 Task: Go to Program & Features. Select Whole Food Market. Add to cart Organic Kimchi-2. Select Amazon Health. Add to cart Clove essential oil-2. Place order for Hunter Evans, _x000D_
314 W Division St_x000D_
Stilwell, Oklahoma(OK), 74960, Cell Number (918) 696-8153
Action: Mouse moved to (449, 295)
Screenshot: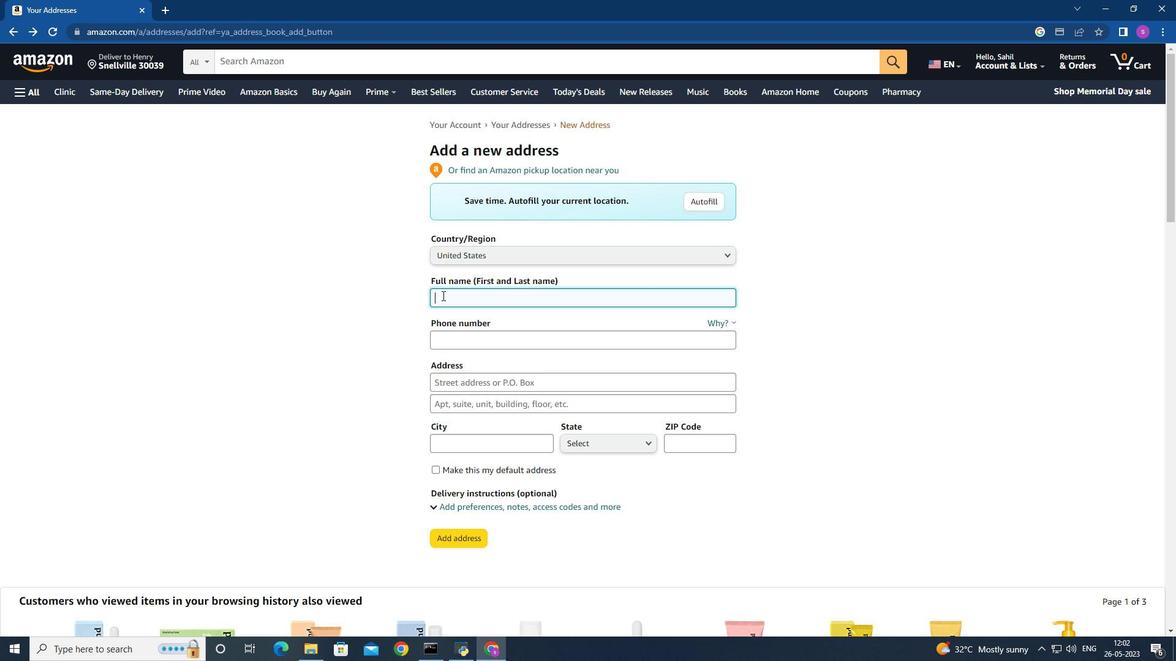 
Action: Mouse pressed left at (449, 295)
Screenshot: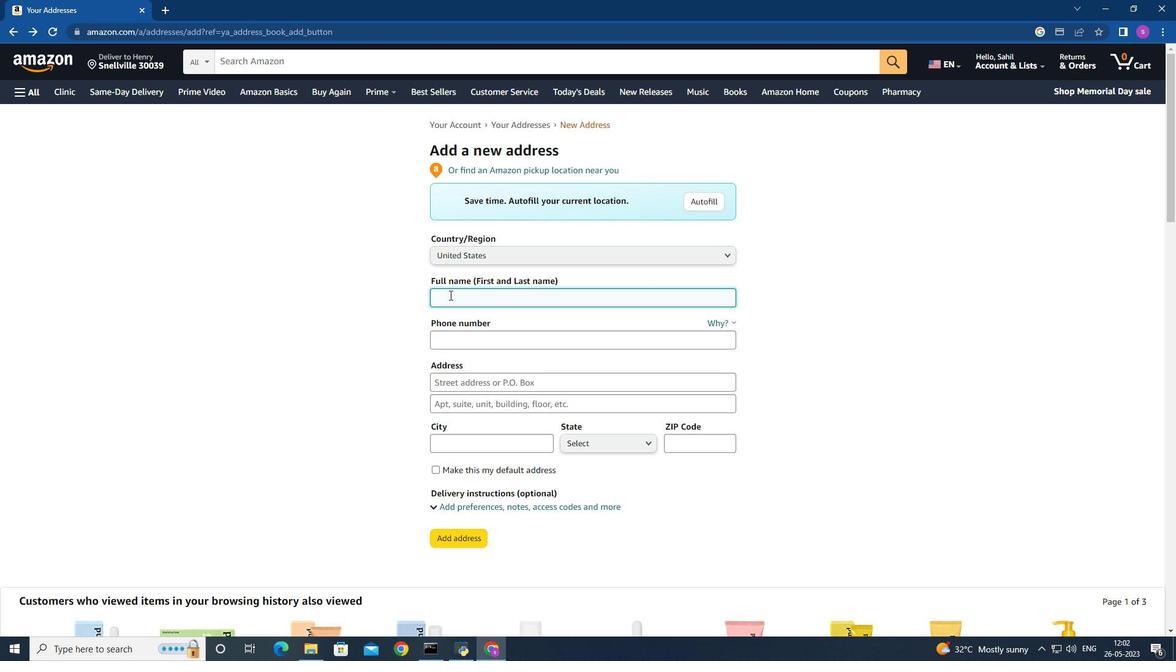 
Action: Mouse moved to (449, 295)
Screenshot: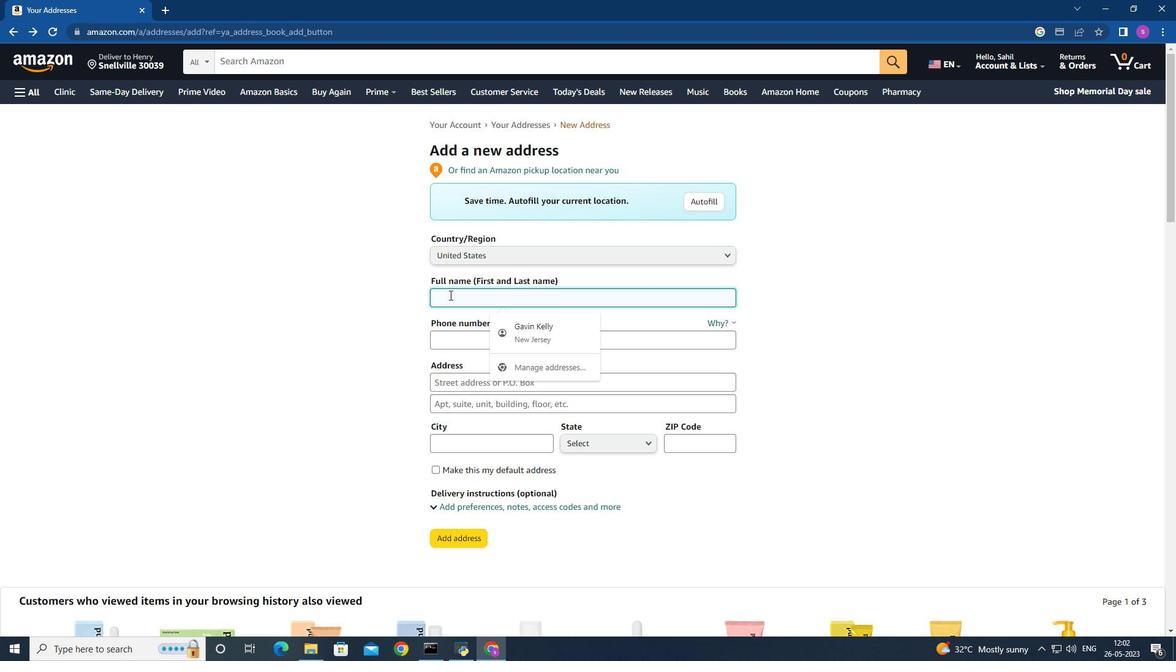 
Action: Key pressed <Key.shift>Hunter<Key.space><Key.shift>Evans
Screenshot: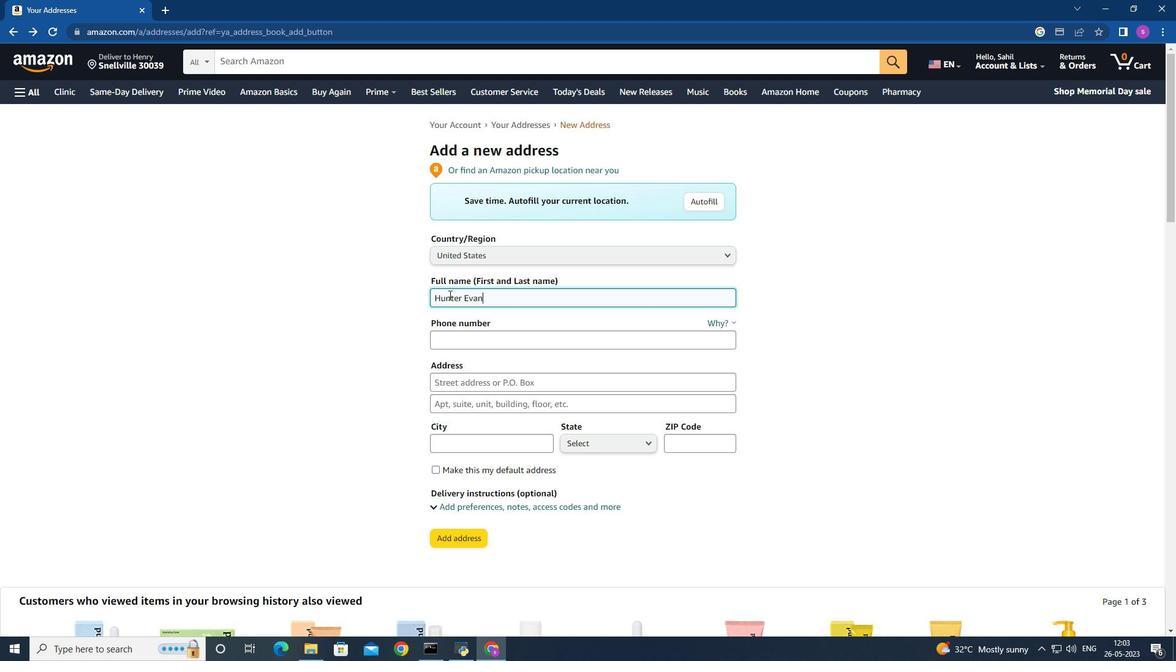 
Action: Mouse moved to (470, 335)
Screenshot: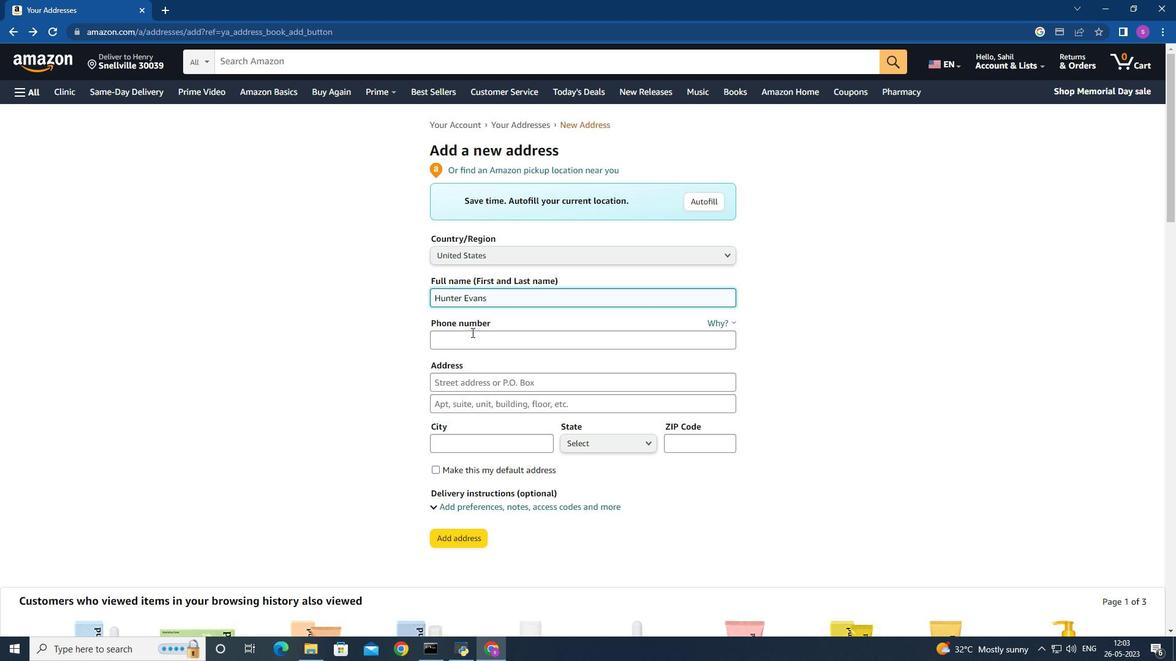 
Action: Mouse pressed left at (470, 335)
Screenshot: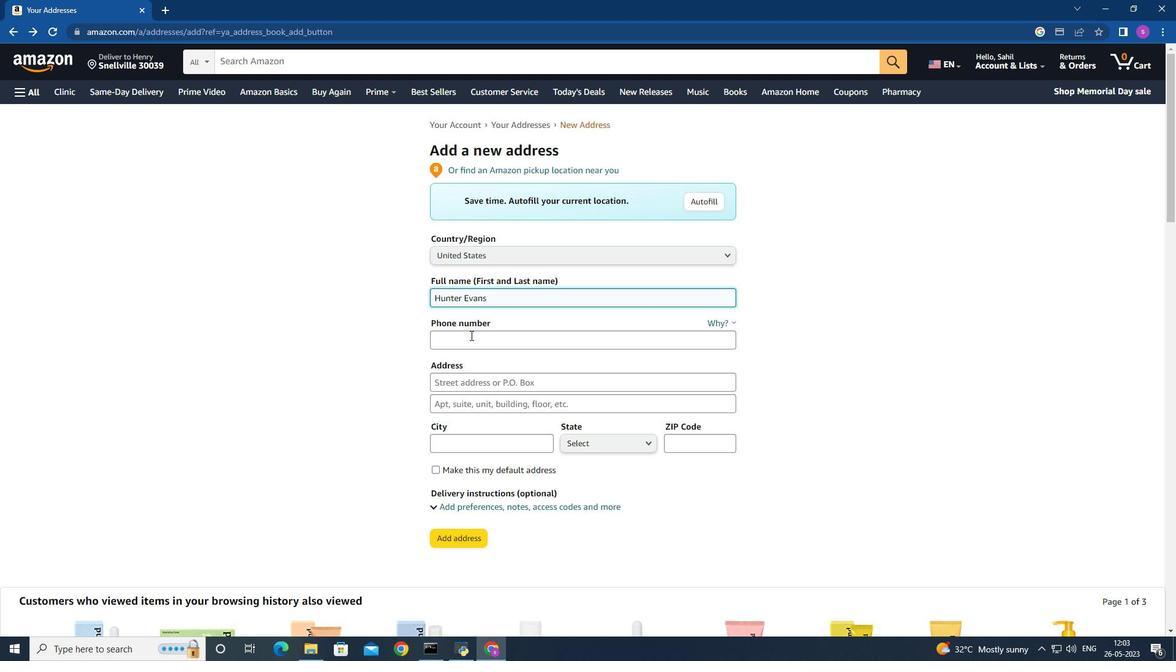 
Action: Mouse moved to (466, 332)
Screenshot: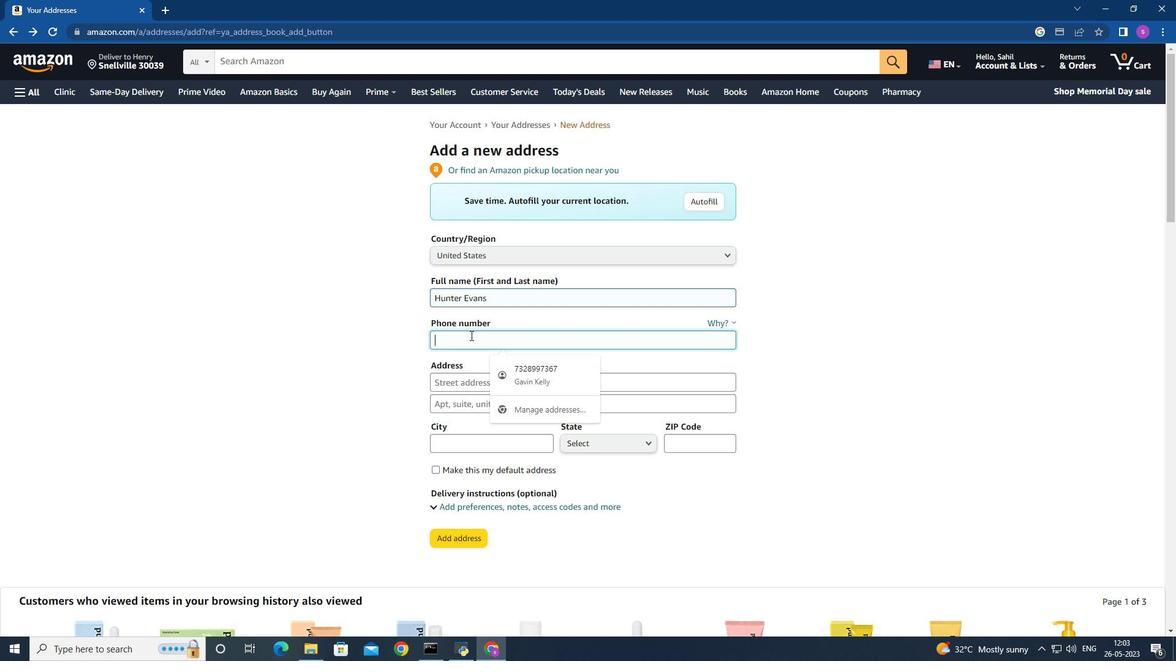 
Action: Key pressed 918<Key.space>9<Key.backspace>9<Key.backspace>6968153
Screenshot: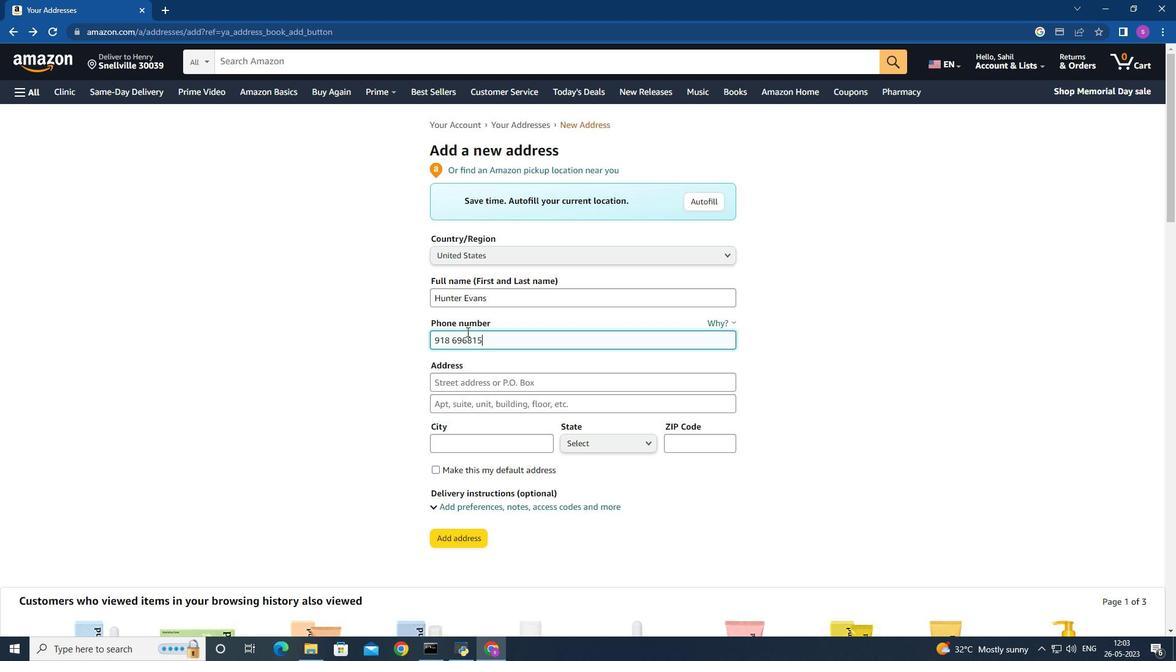 
Action: Mouse moved to (460, 379)
Screenshot: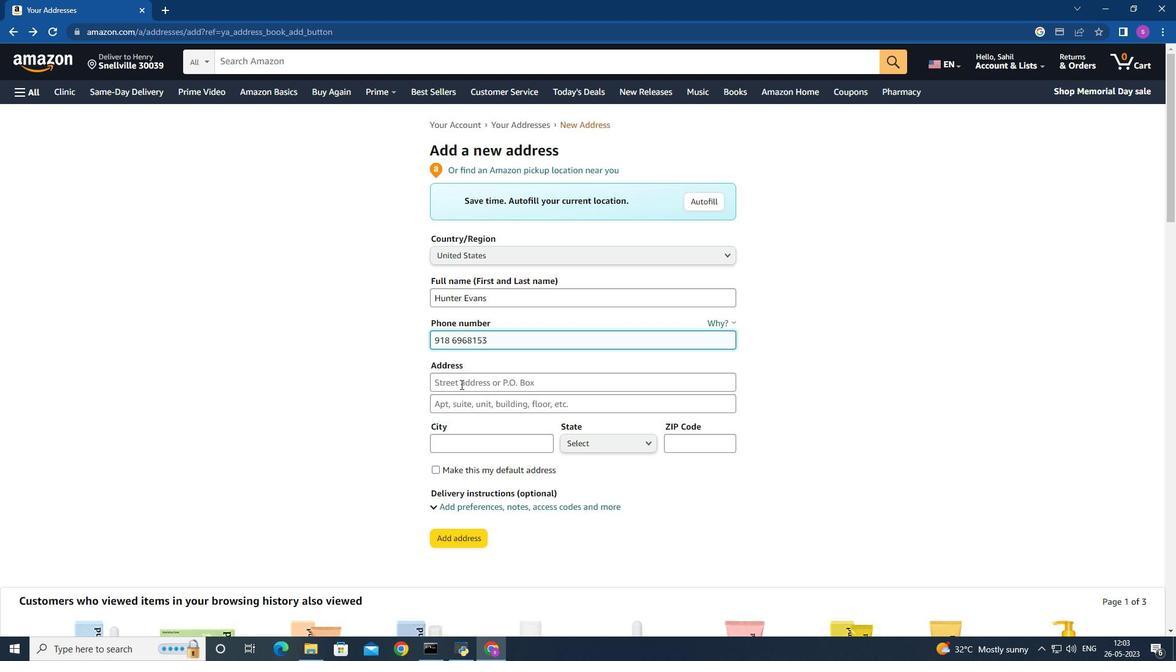 
Action: Mouse pressed left at (460, 379)
Screenshot: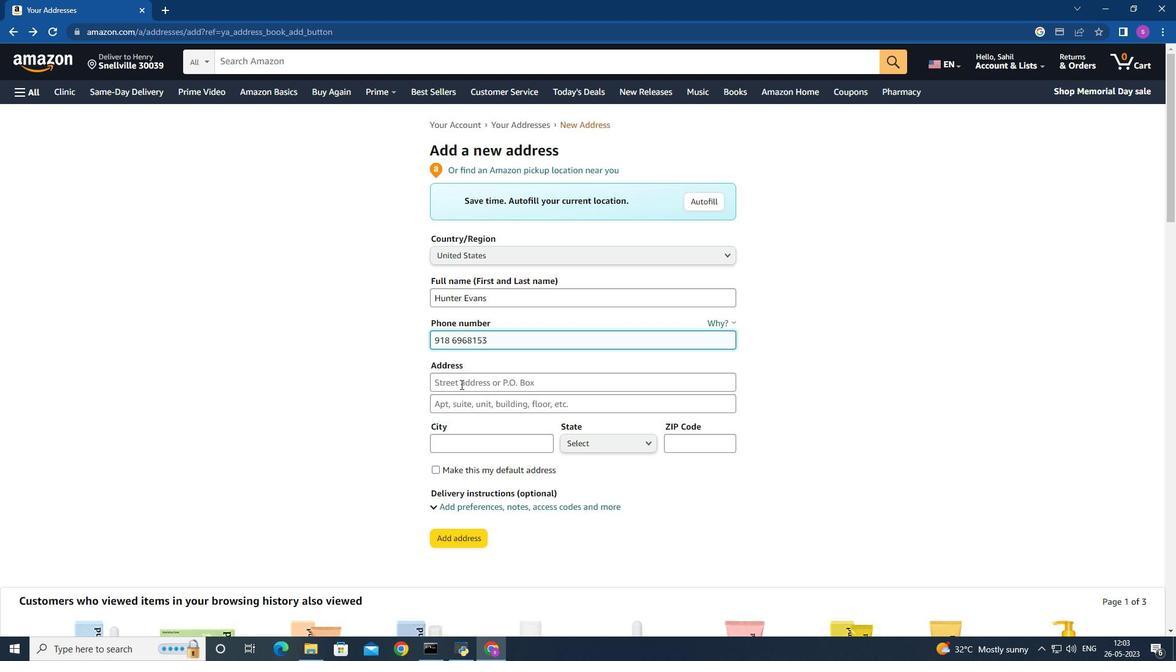 
Action: Key pressed 314<Key.space><Key.shift>W<Key.space><Key.shift>Di
Screenshot: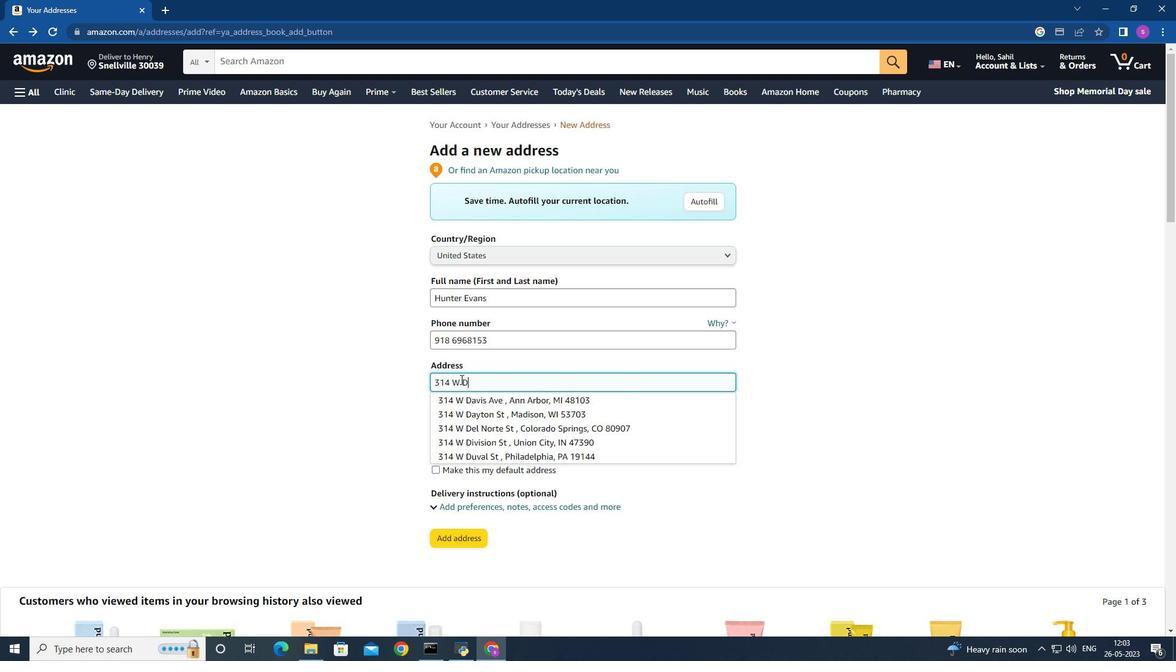 
Action: Mouse moved to (459, 378)
Screenshot: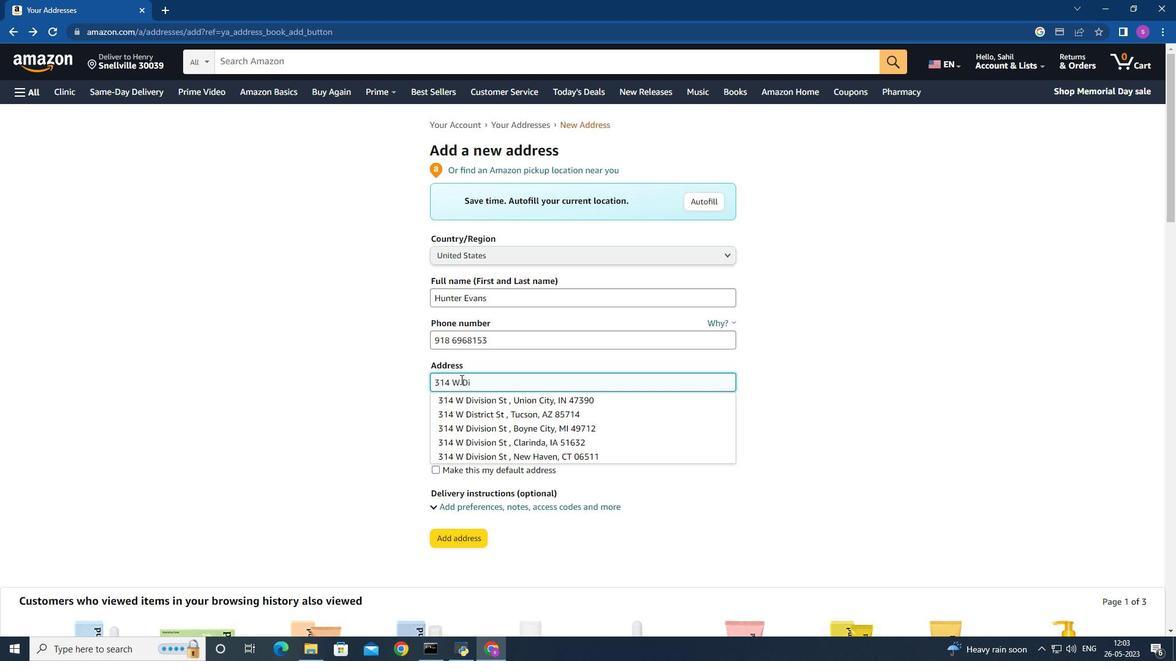 
Action: Key pressed vision
Screenshot: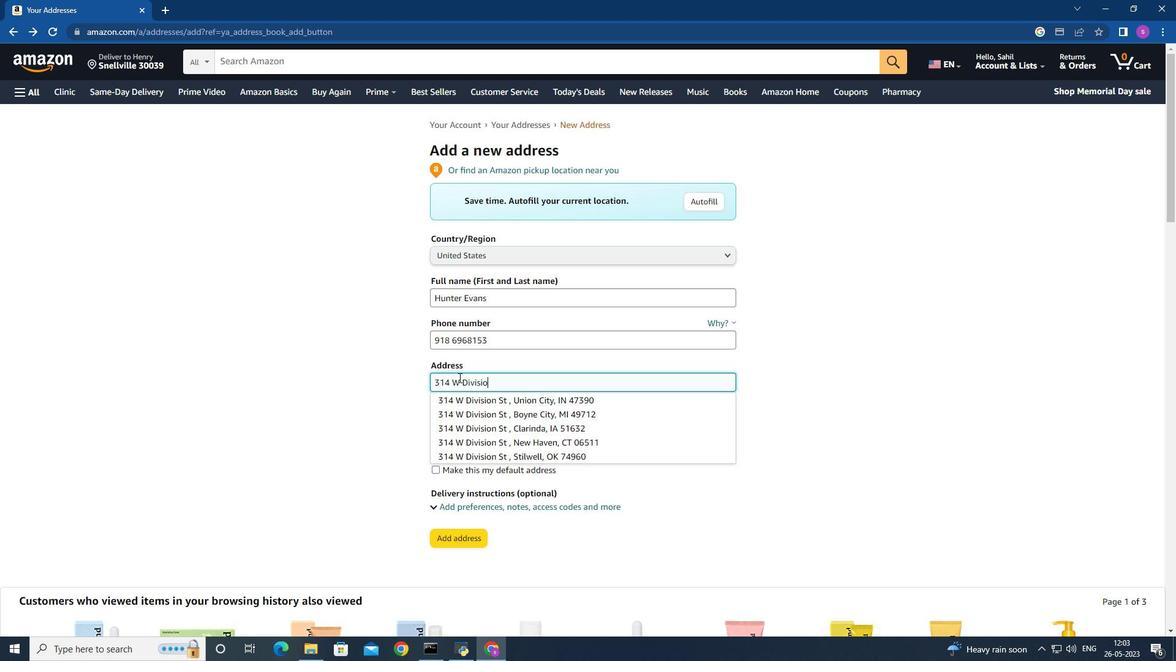 
Action: Mouse moved to (516, 459)
Screenshot: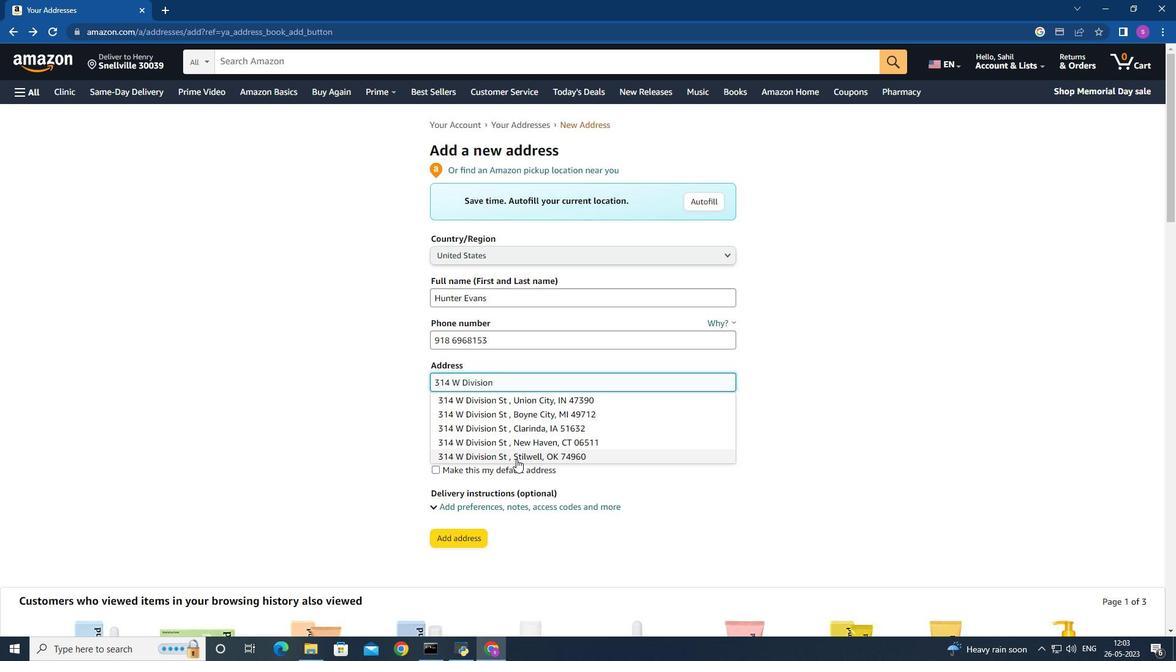 
Action: Mouse pressed left at (516, 459)
Screenshot: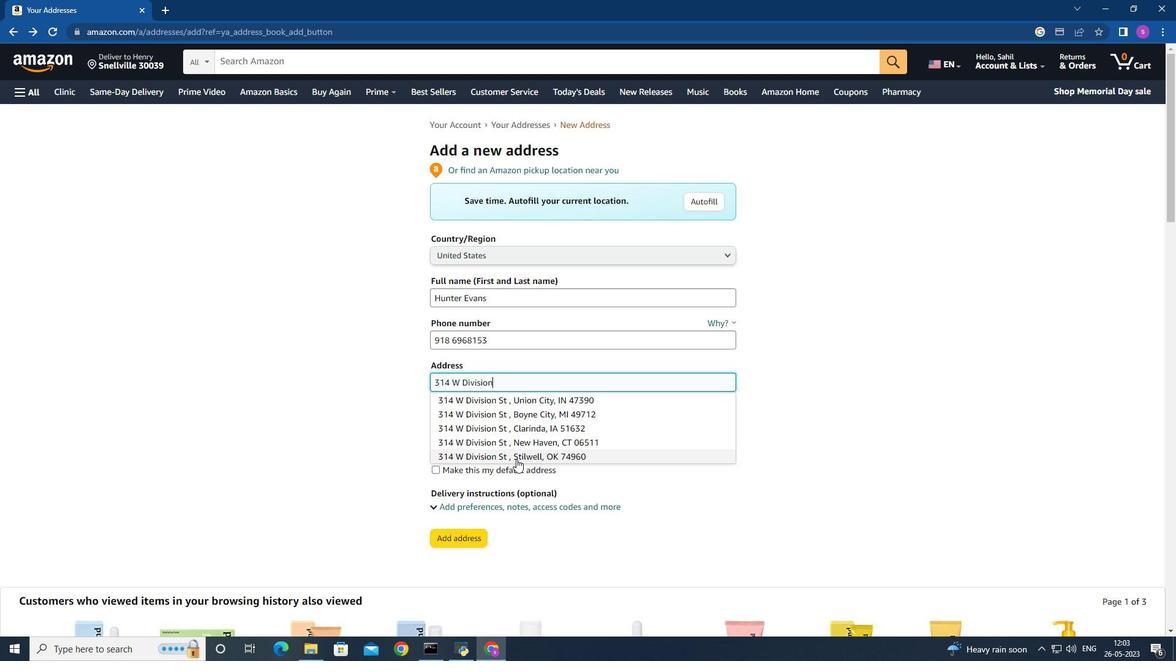 
Action: Mouse moved to (462, 531)
Screenshot: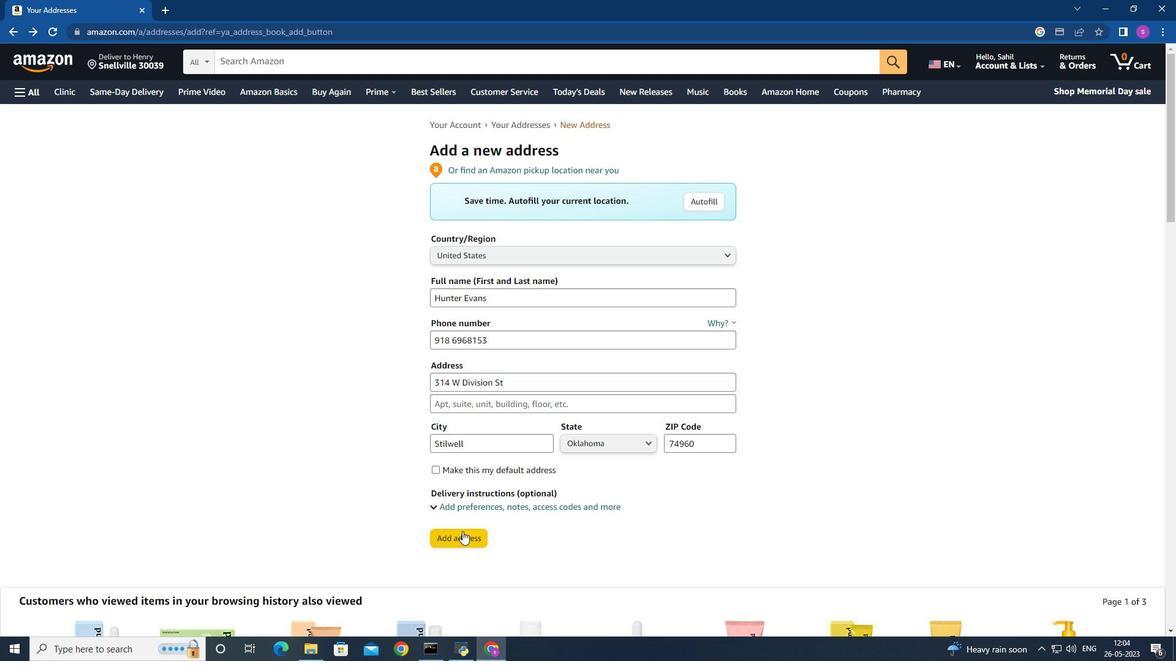 
Action: Mouse pressed left at (462, 531)
Screenshot: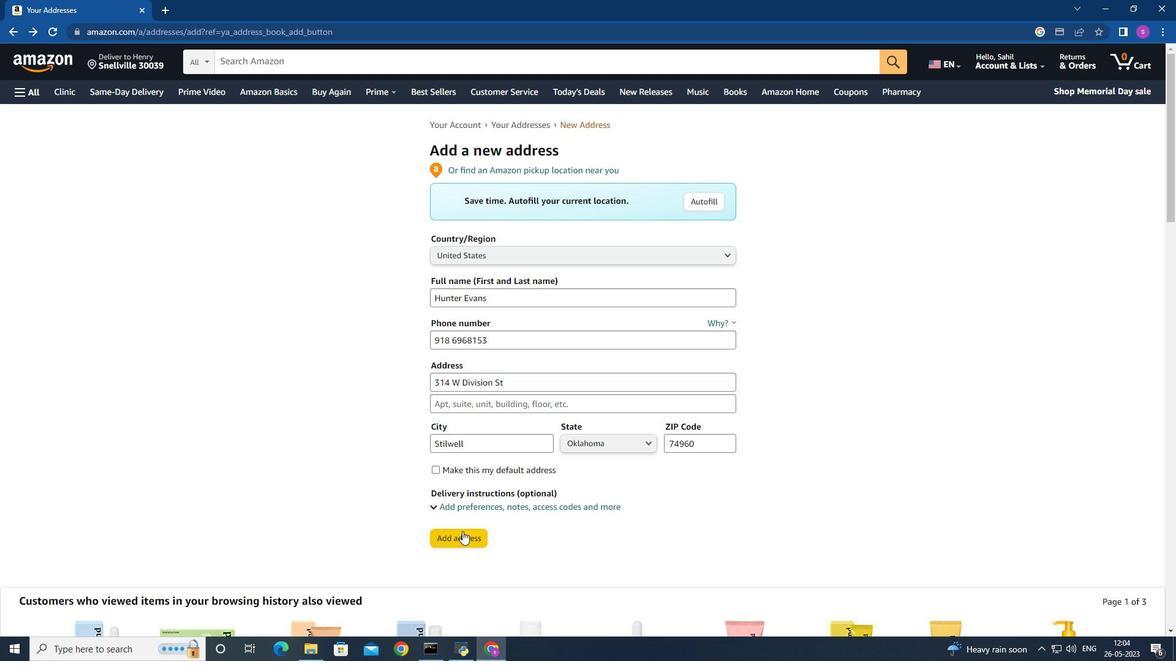 
Action: Mouse moved to (129, 61)
Screenshot: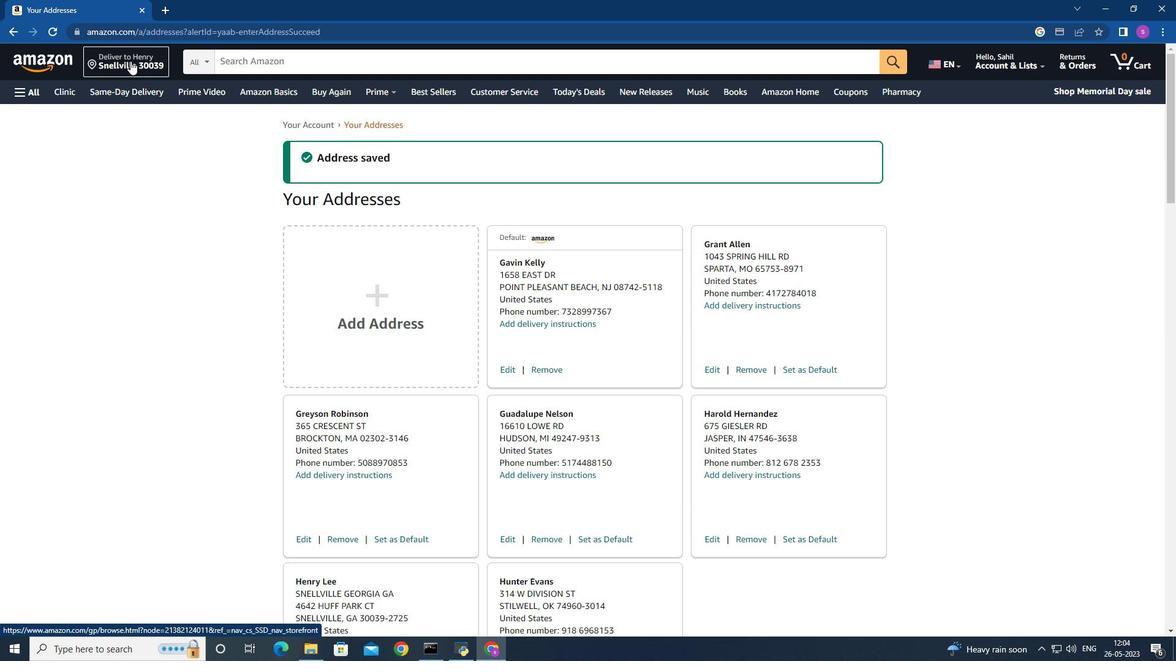
Action: Mouse pressed left at (129, 61)
Screenshot: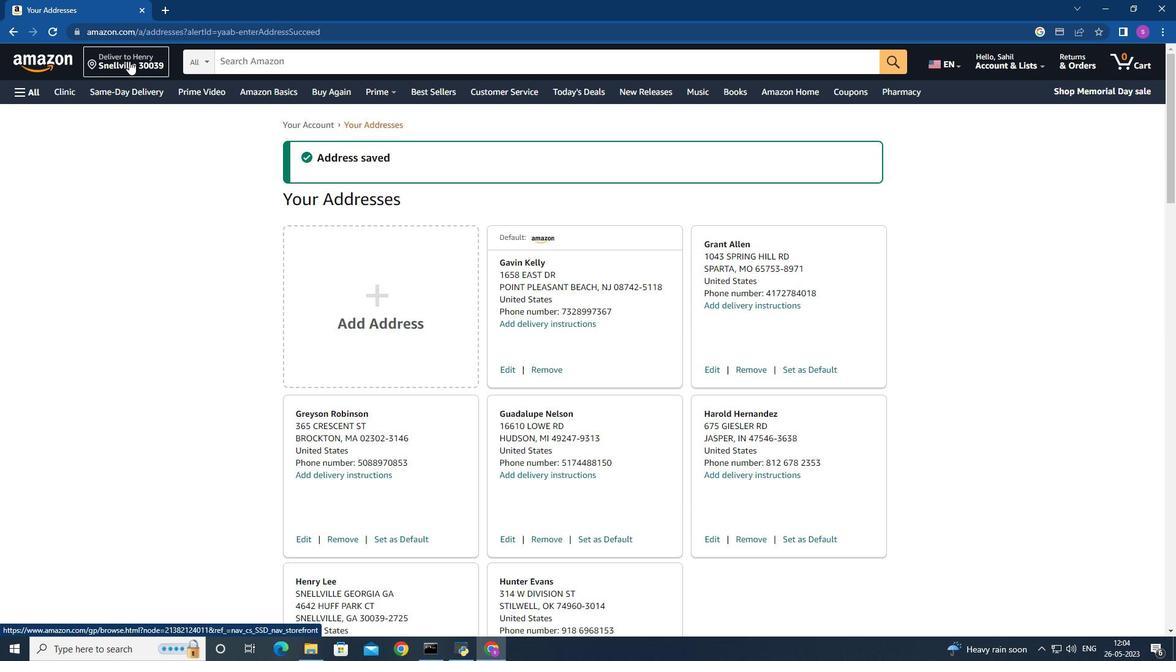 
Action: Mouse moved to (501, 381)
Screenshot: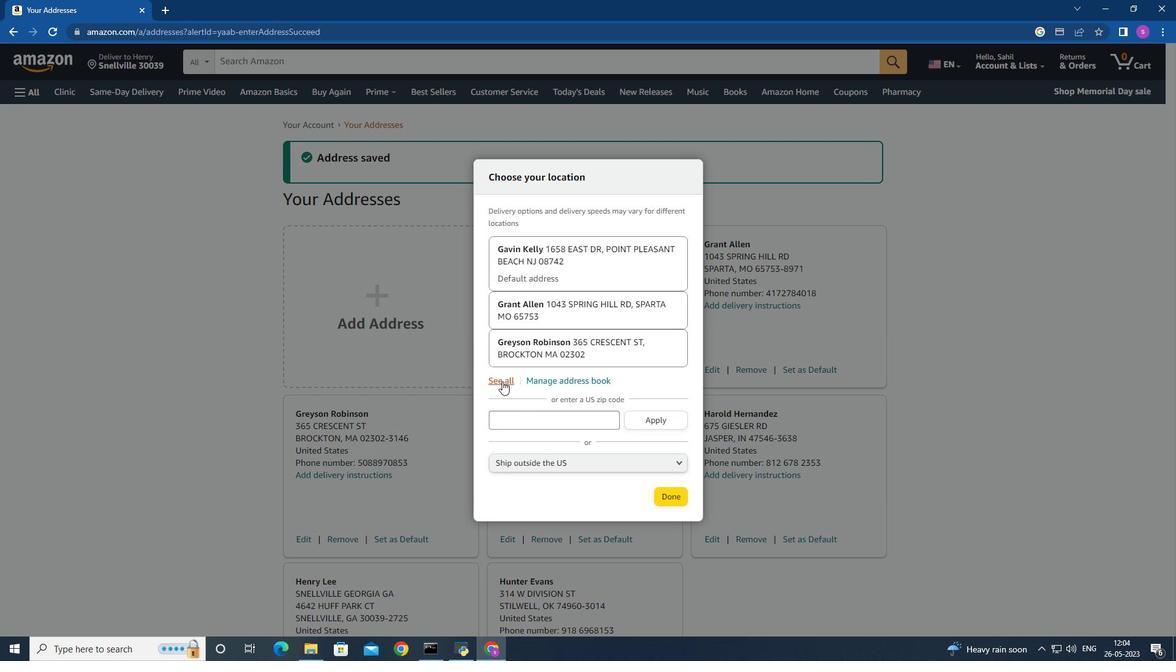 
Action: Mouse pressed left at (501, 381)
Screenshot: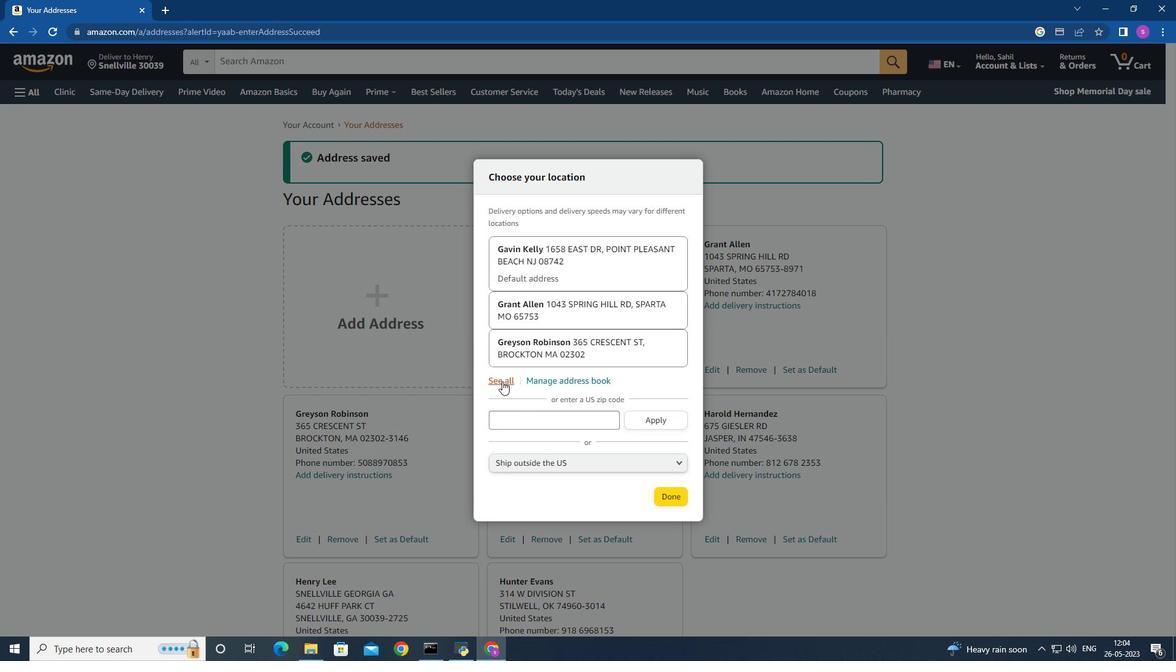 
Action: Mouse moved to (537, 441)
Screenshot: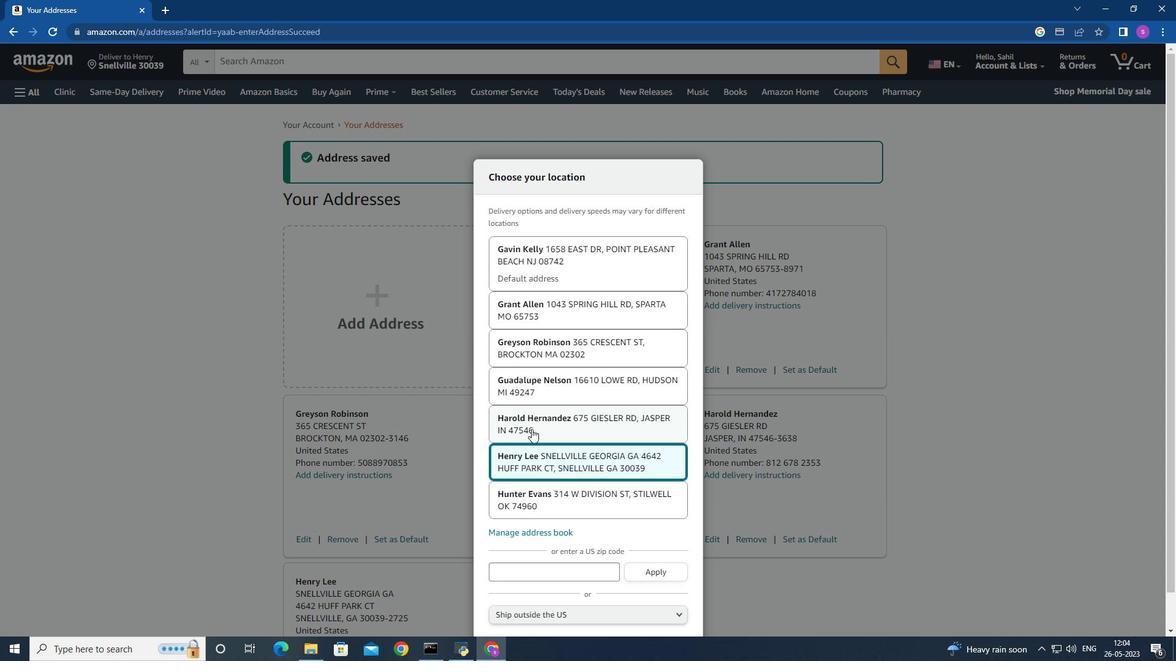 
Action: Mouse scrolled (537, 441) with delta (0, 0)
Screenshot: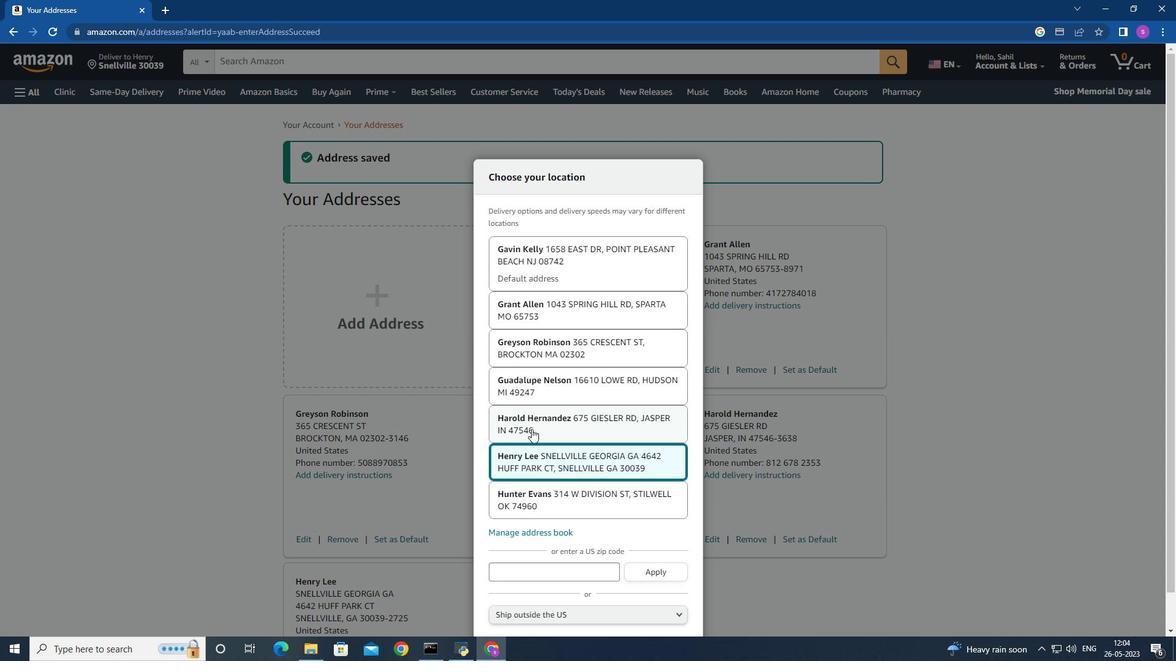 
Action: Mouse moved to (536, 457)
Screenshot: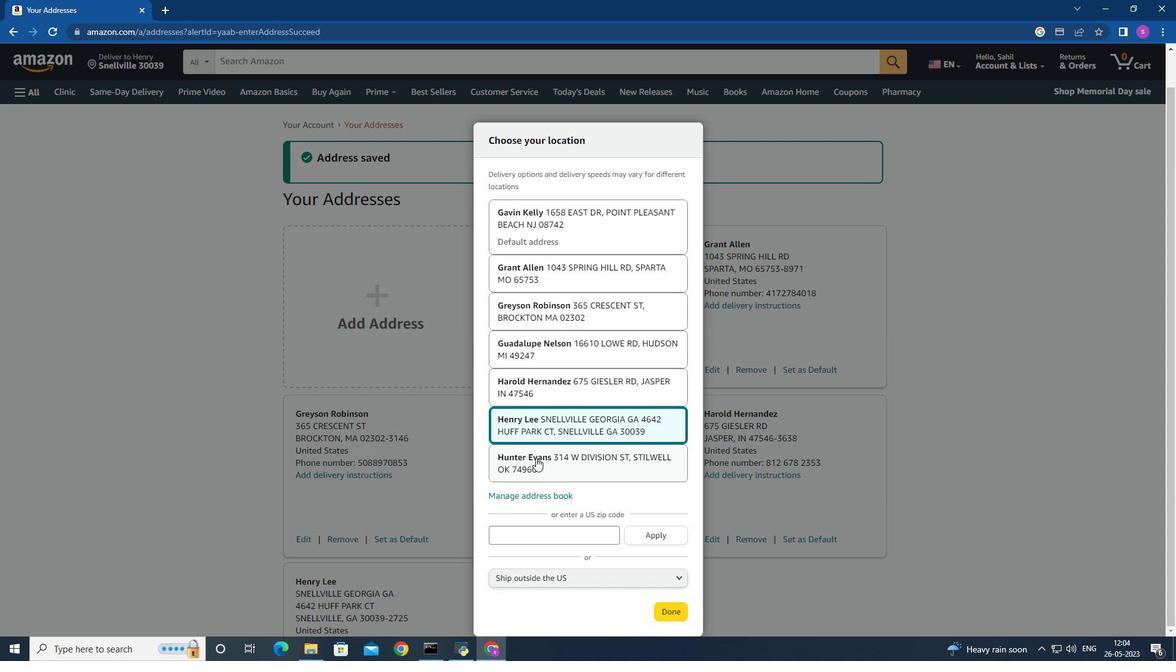 
Action: Mouse pressed left at (536, 457)
Screenshot: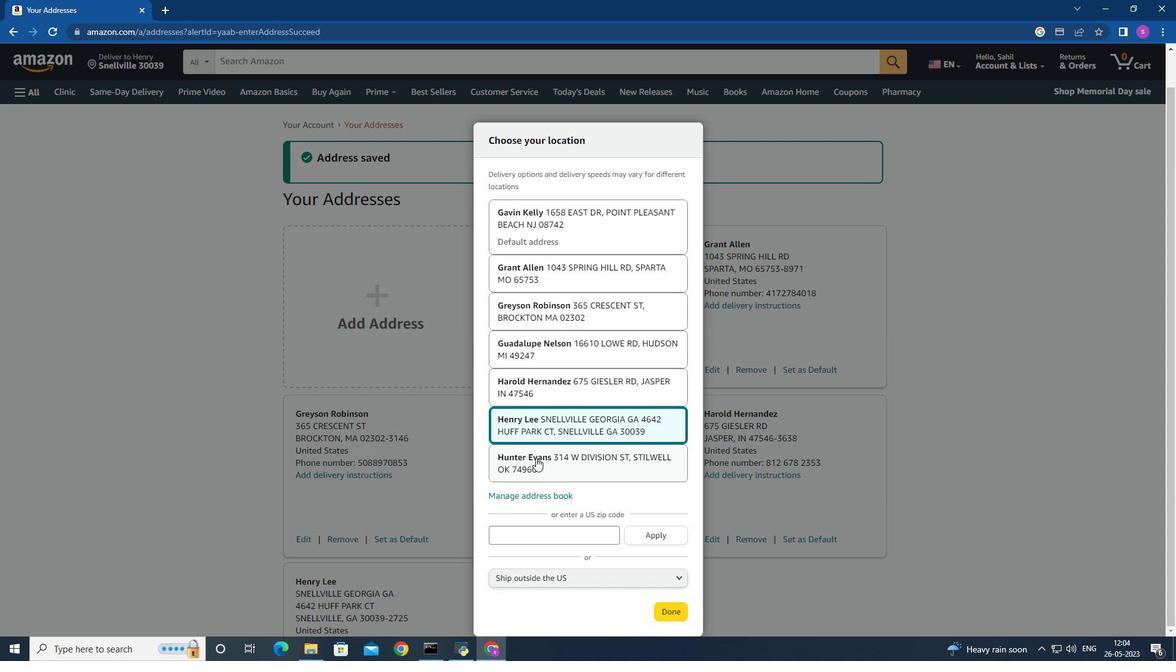 
Action: Mouse moved to (668, 609)
Screenshot: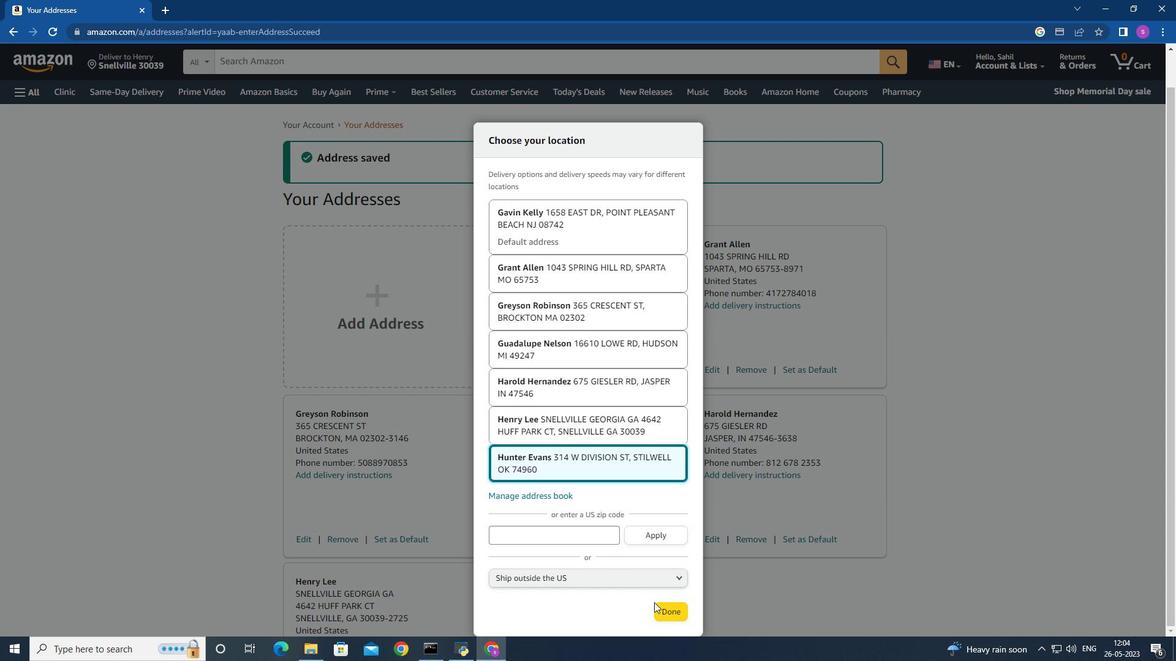 
Action: Mouse pressed left at (668, 609)
Screenshot: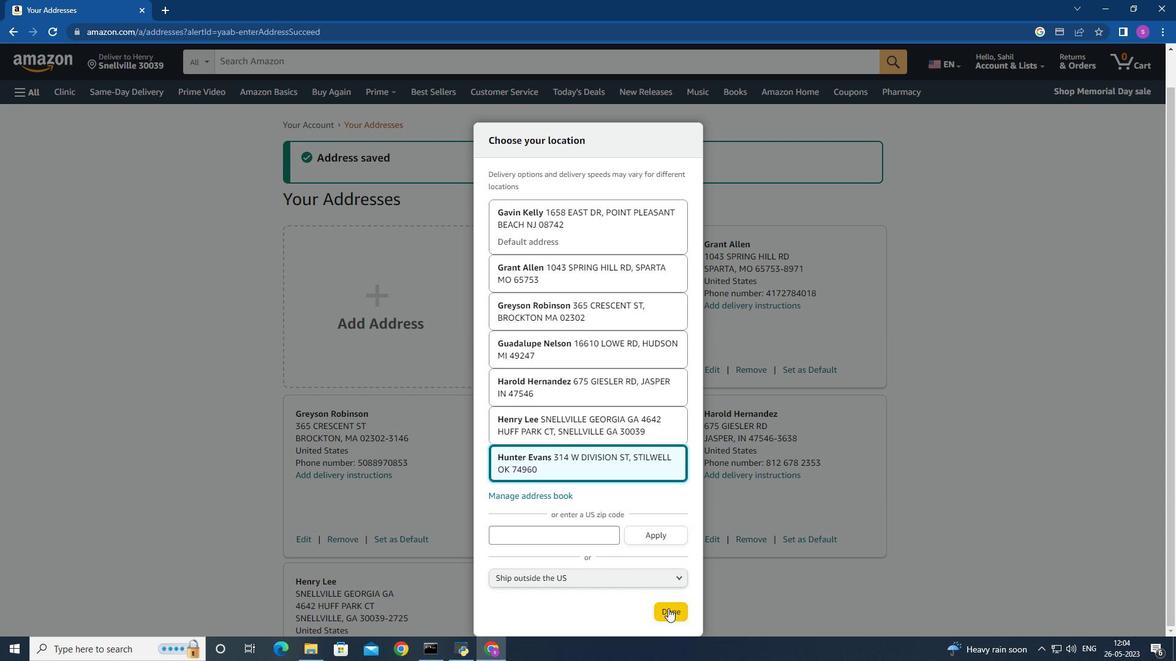 
Action: Mouse moved to (11, 92)
Screenshot: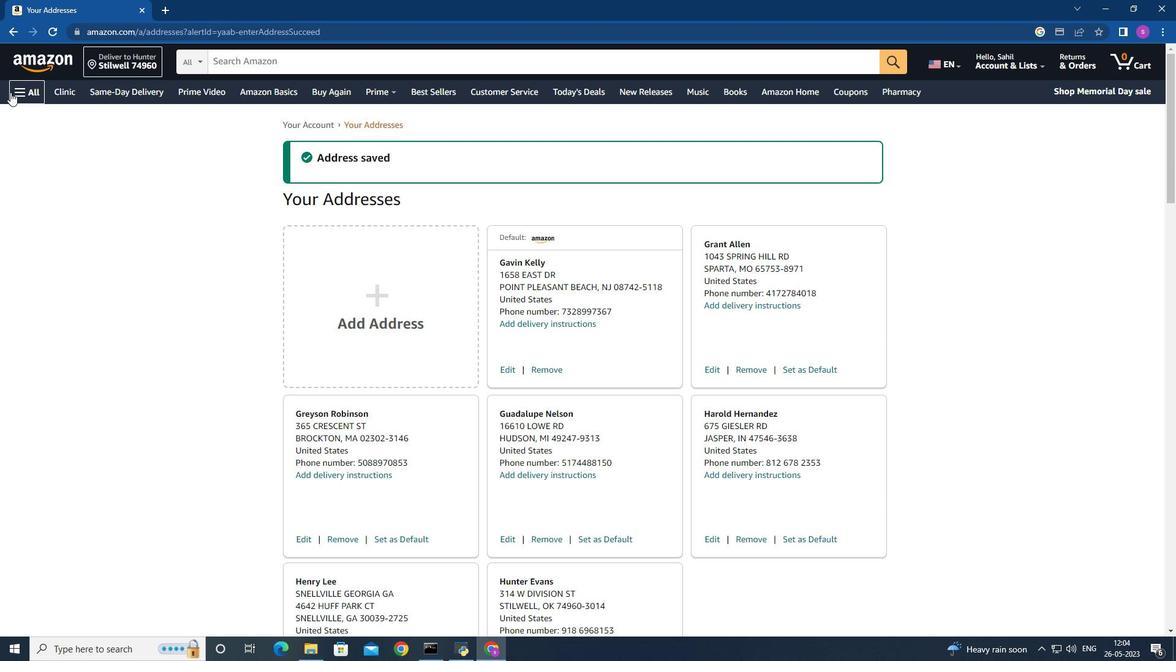 
Action: Mouse pressed left at (11, 92)
Screenshot: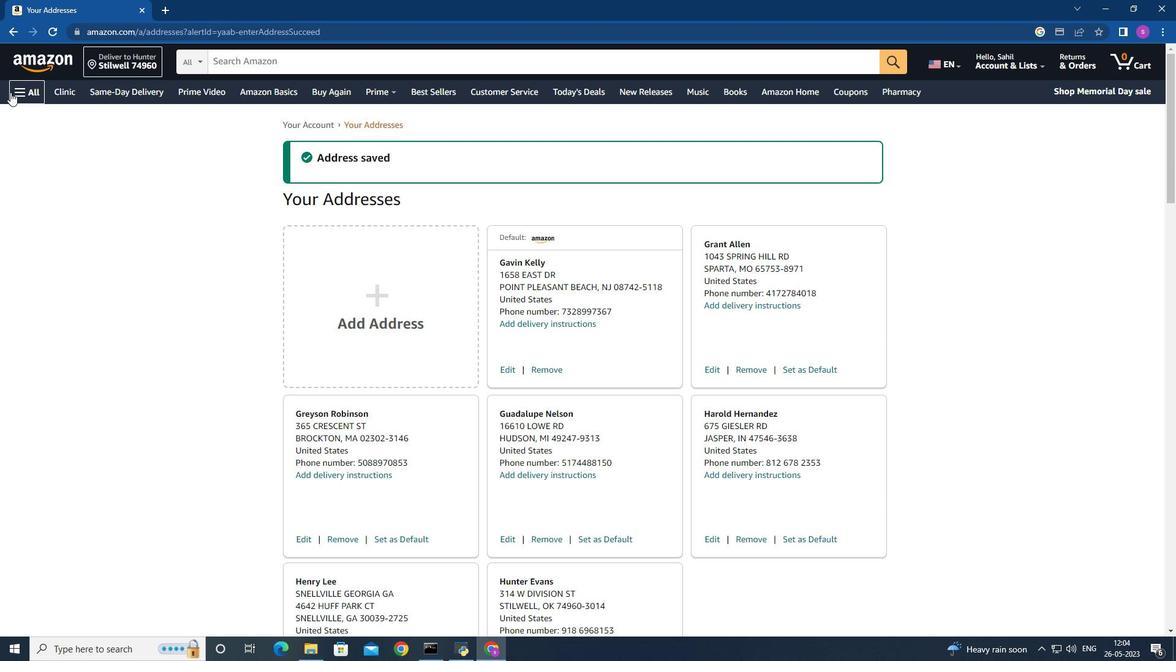 
Action: Mouse moved to (109, 199)
Screenshot: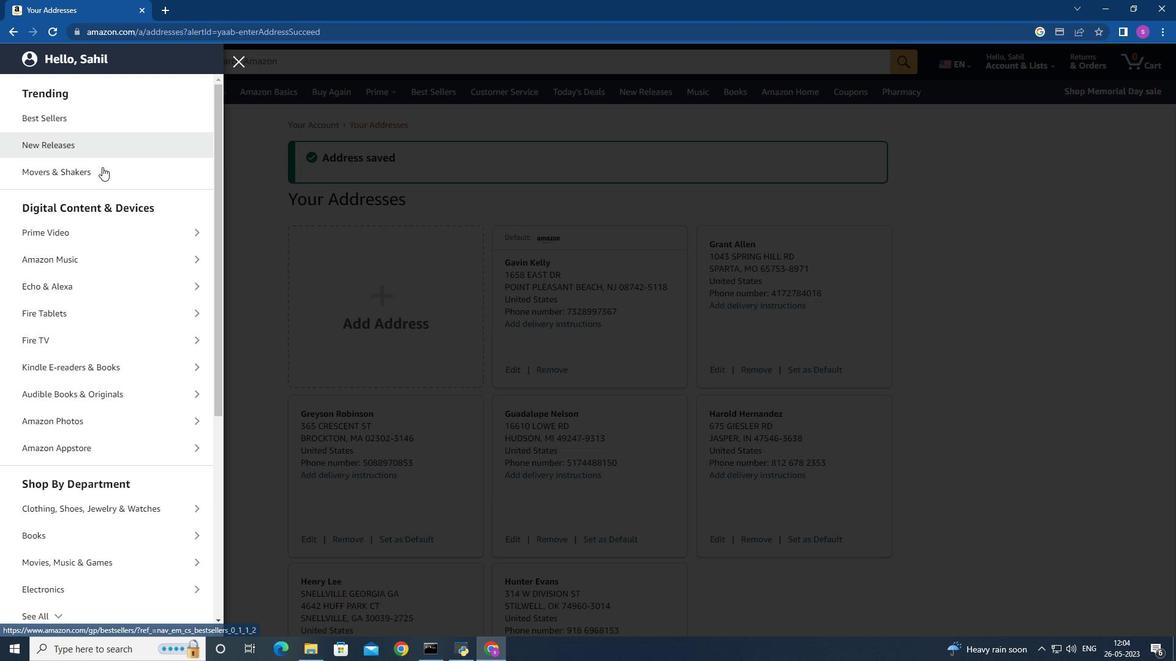 
Action: Mouse scrolled (109, 199) with delta (0, 0)
Screenshot: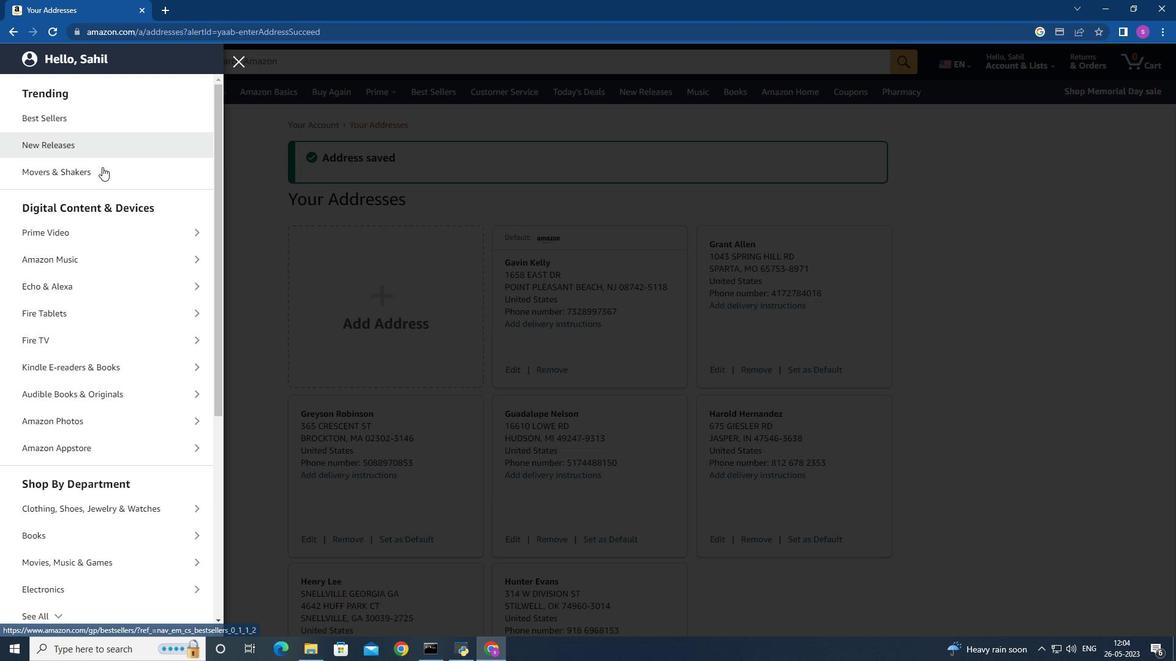 
Action: Mouse scrolled (109, 199) with delta (0, 0)
Screenshot: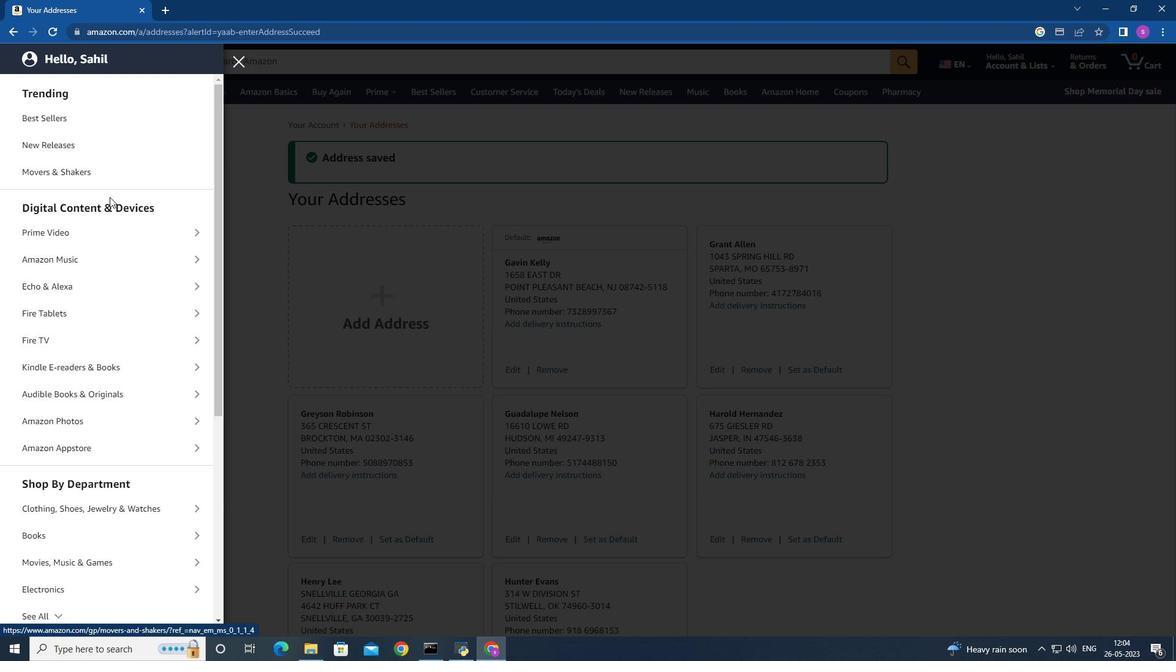 
Action: Mouse moved to (109, 197)
Screenshot: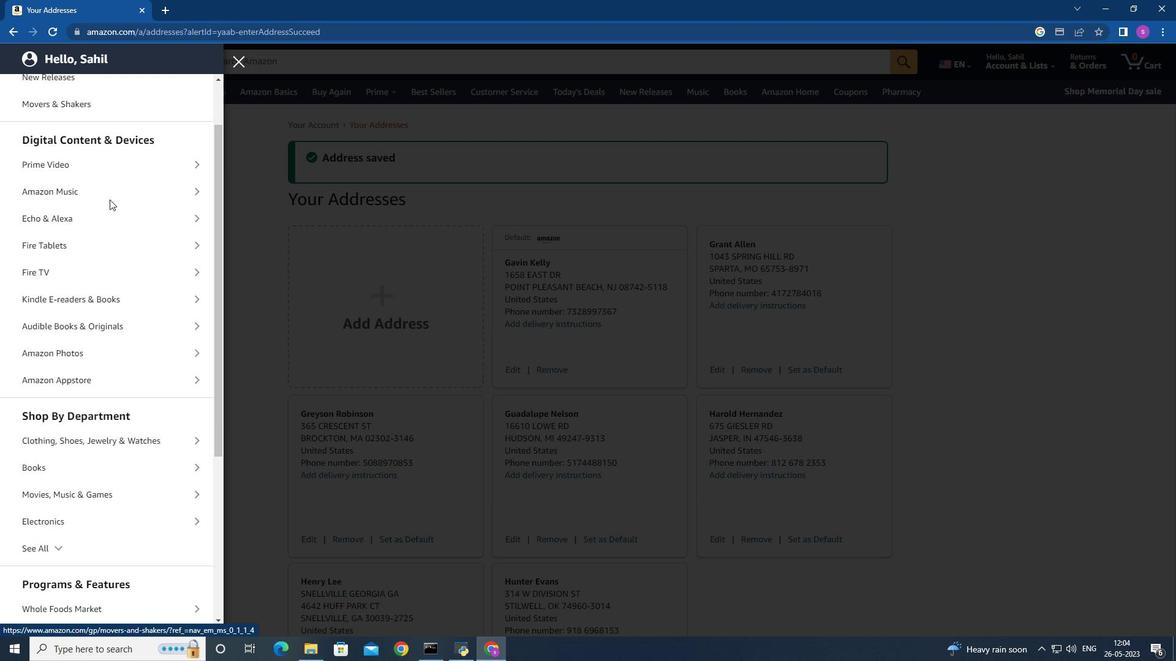 
Action: Mouse scrolled (109, 196) with delta (0, 0)
Screenshot: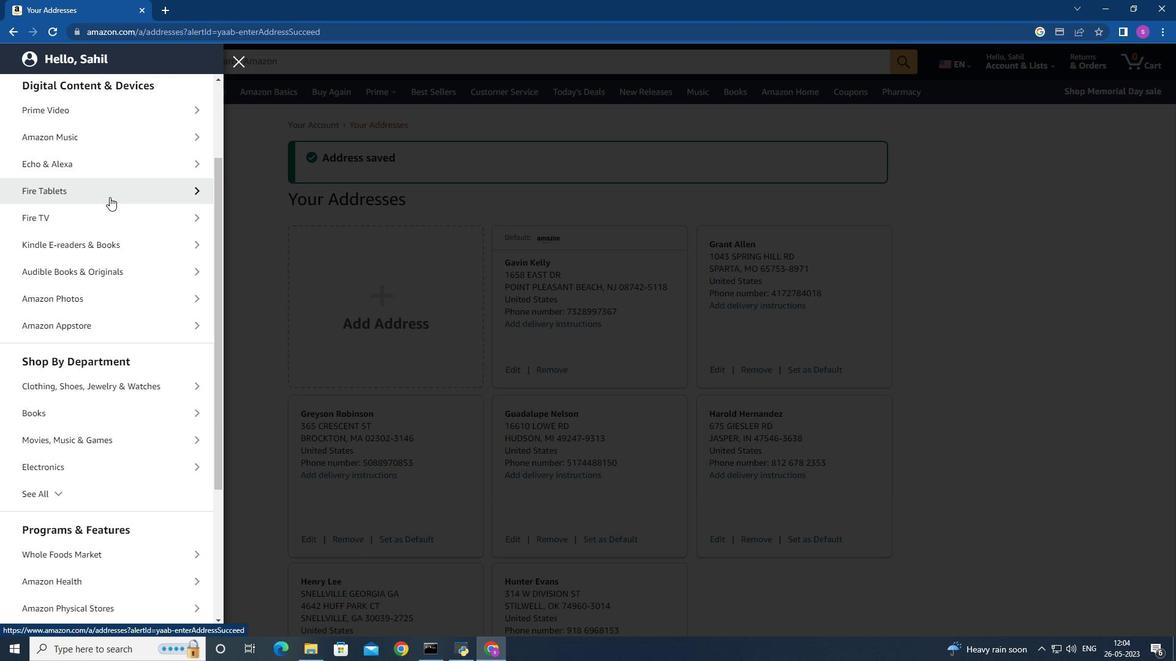 
Action: Mouse moved to (109, 197)
Screenshot: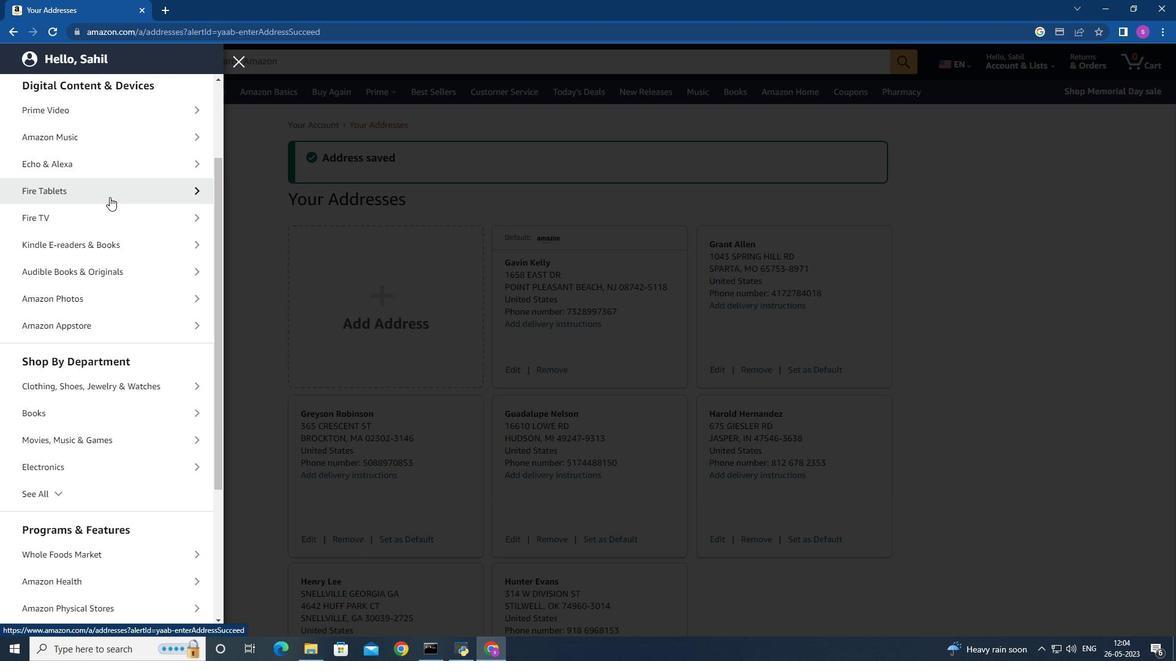 
Action: Mouse scrolled (109, 196) with delta (0, 0)
Screenshot: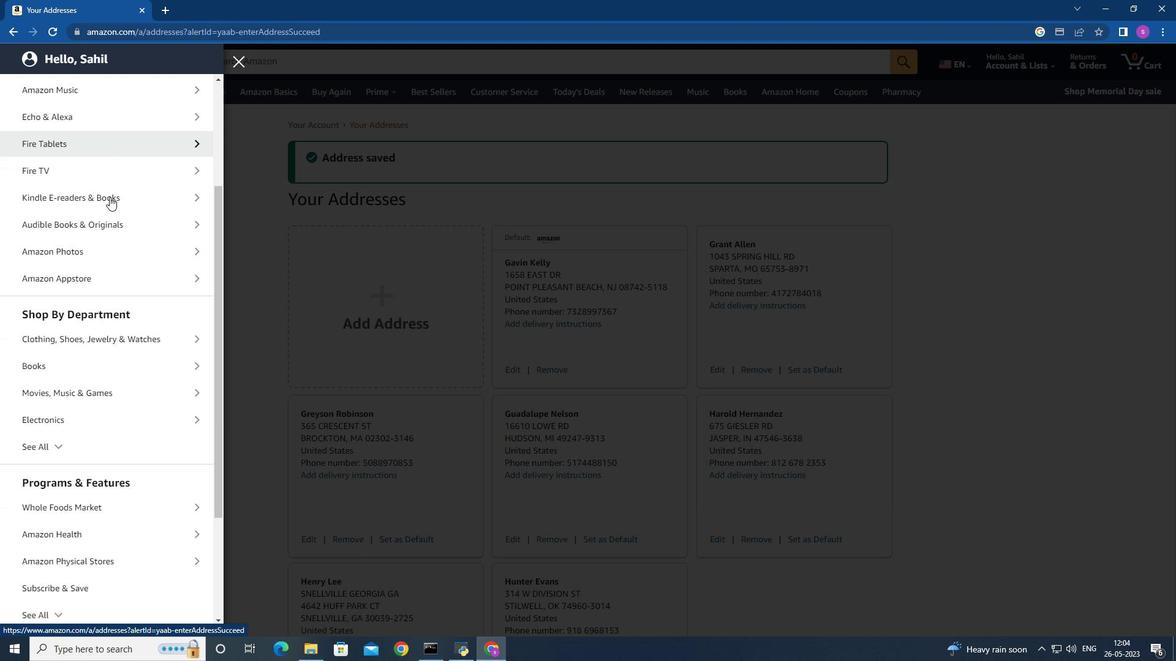 
Action: Mouse scrolled (109, 196) with delta (0, 0)
Screenshot: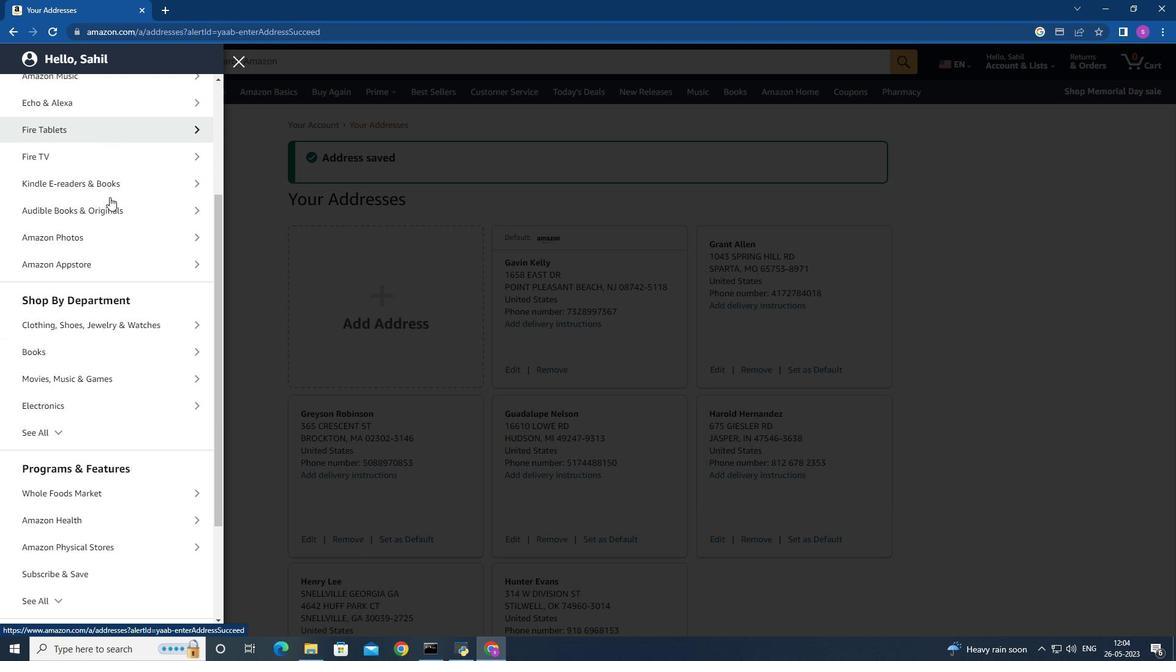 
Action: Mouse moved to (97, 371)
Screenshot: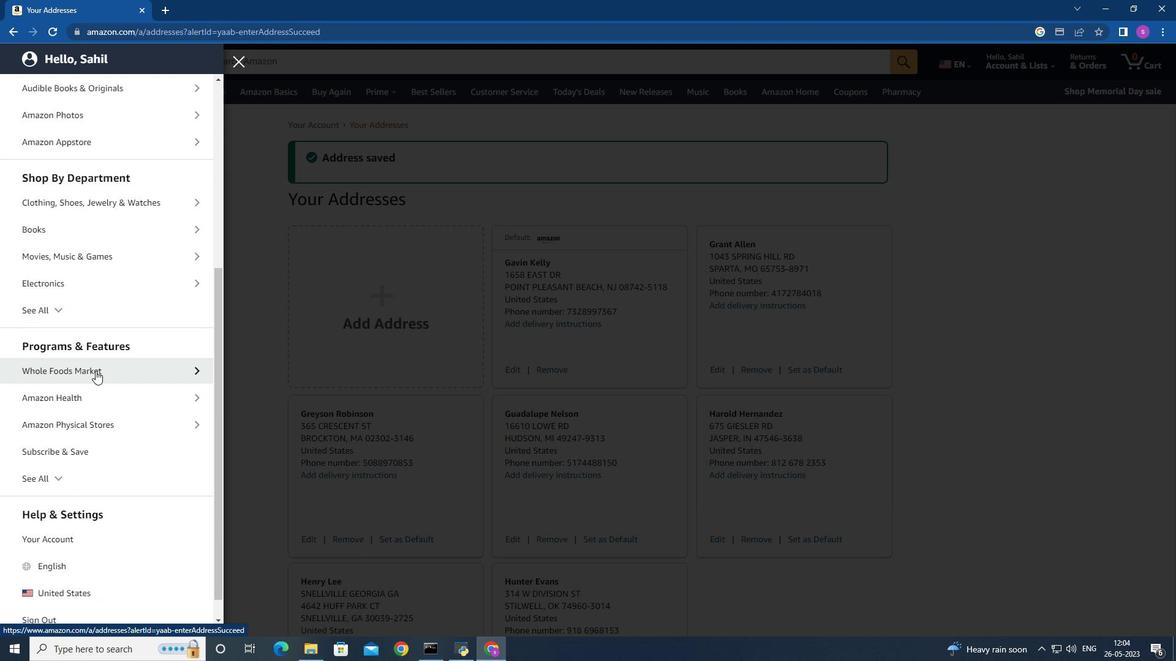 
Action: Mouse pressed left at (97, 371)
Screenshot: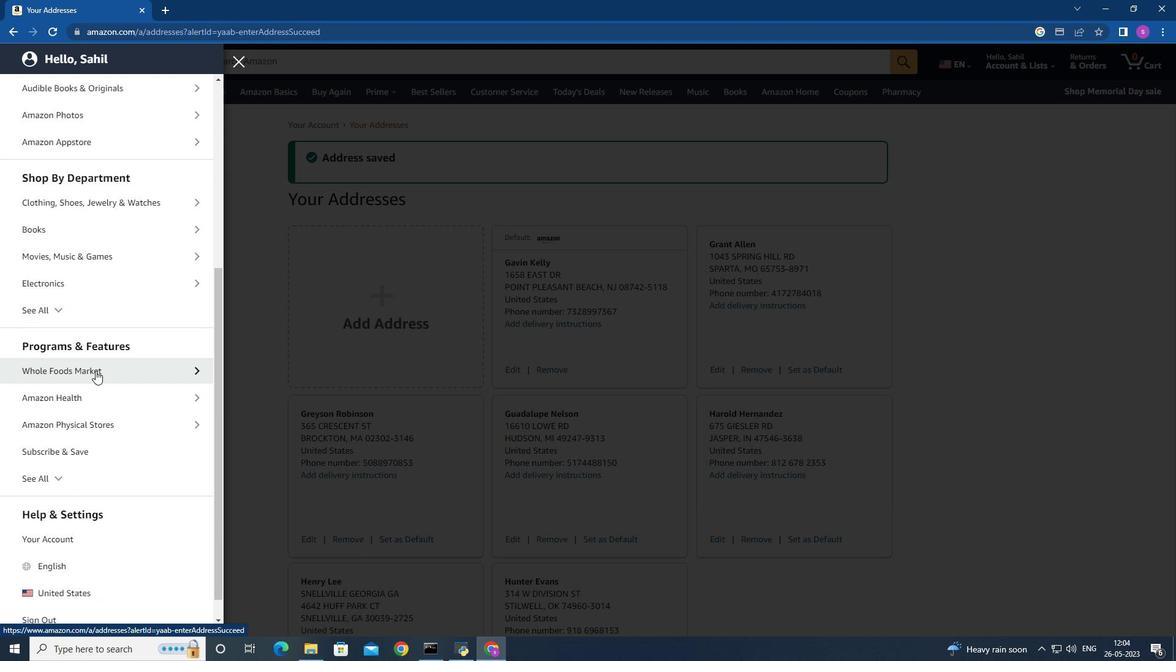 
Action: Mouse moved to (106, 366)
Screenshot: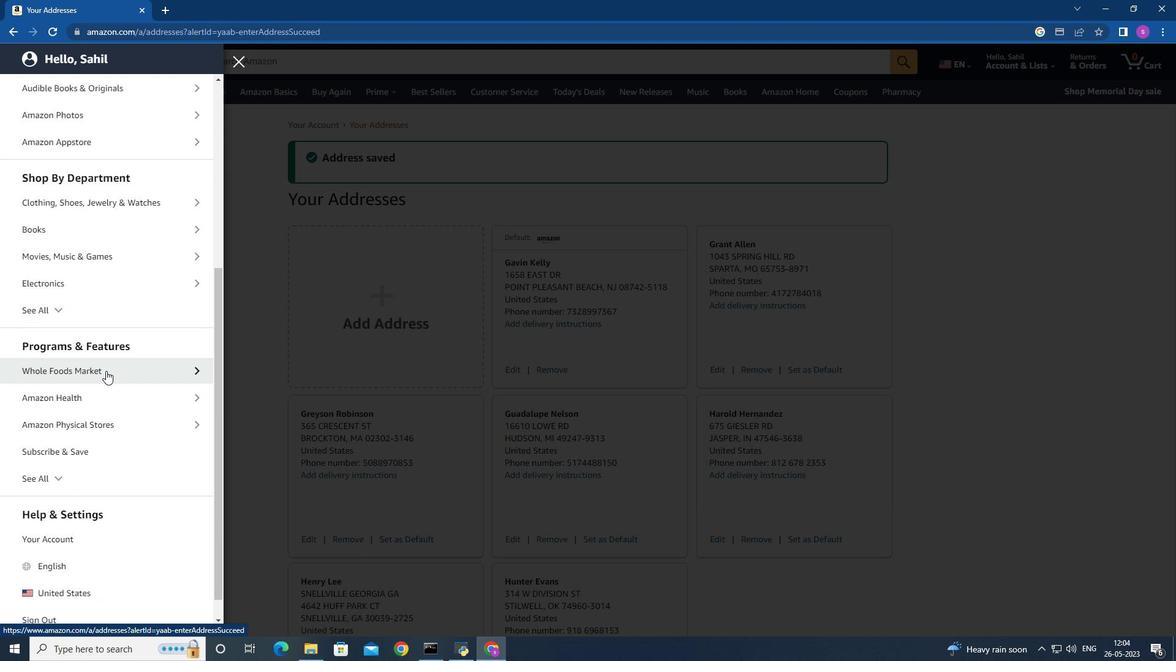 
Action: Mouse pressed left at (106, 366)
Screenshot: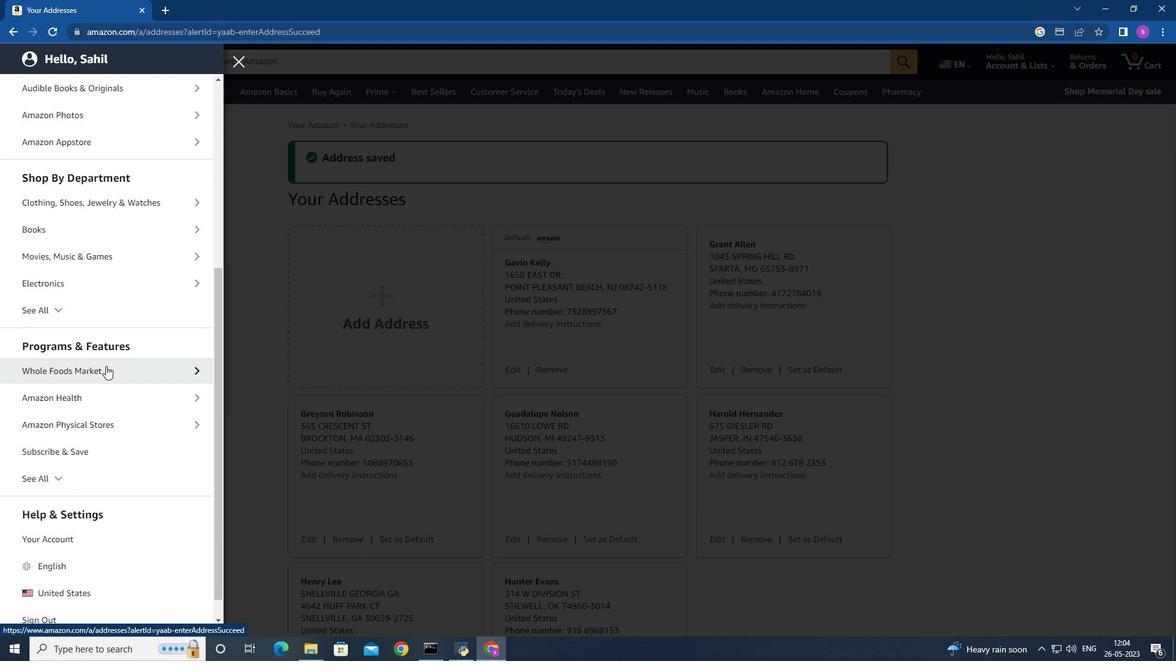 
Action: Mouse moved to (95, 139)
Screenshot: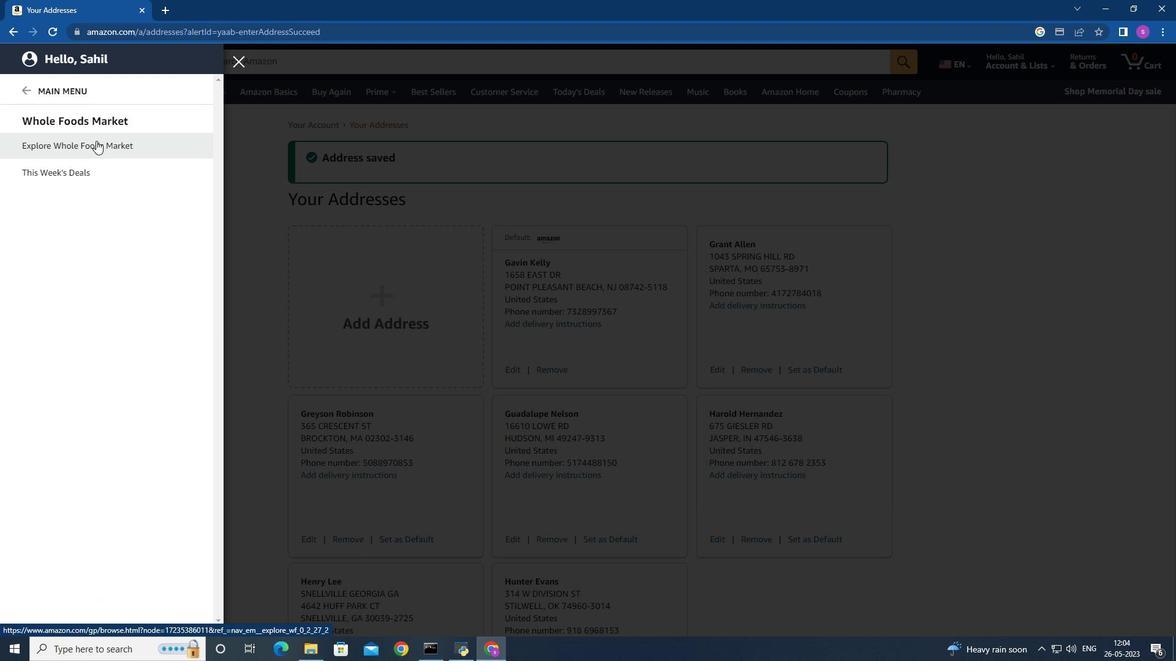 
Action: Mouse pressed left at (95, 139)
Screenshot: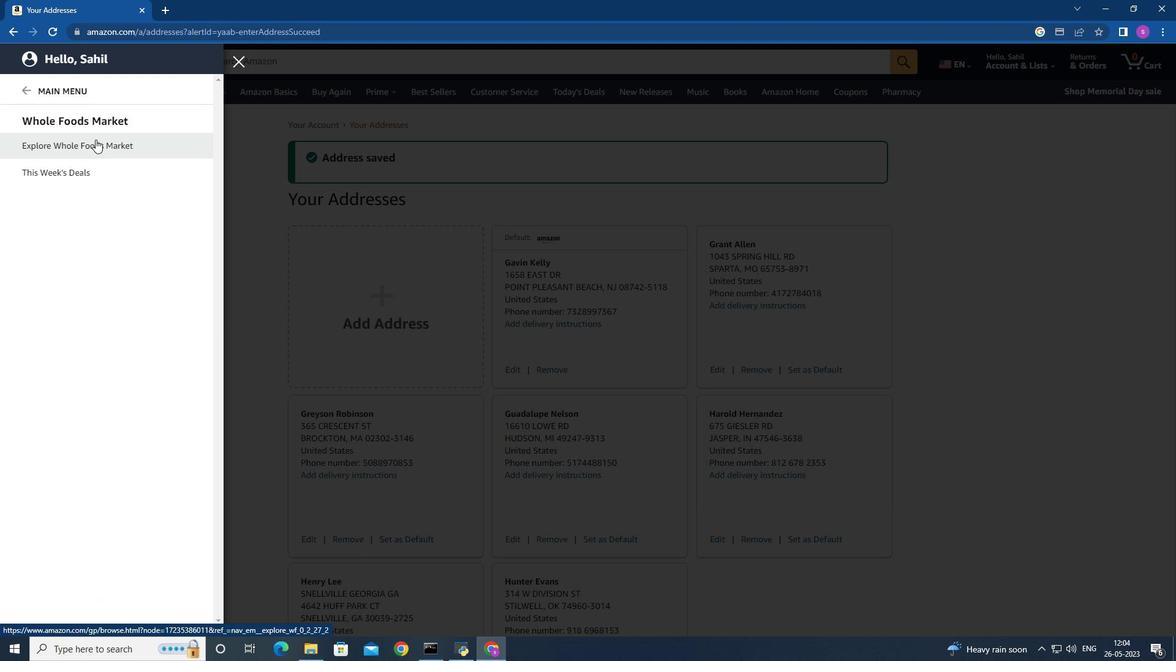
Action: Mouse moved to (15, 33)
Screenshot: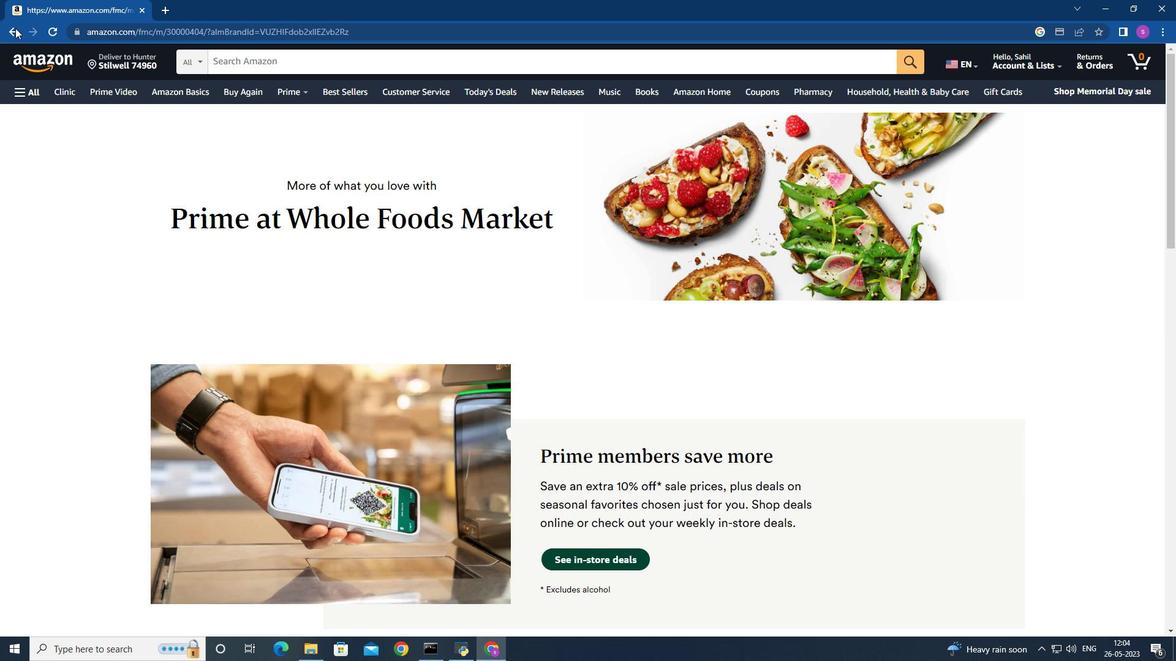 
Action: Mouse pressed left at (15, 33)
Screenshot: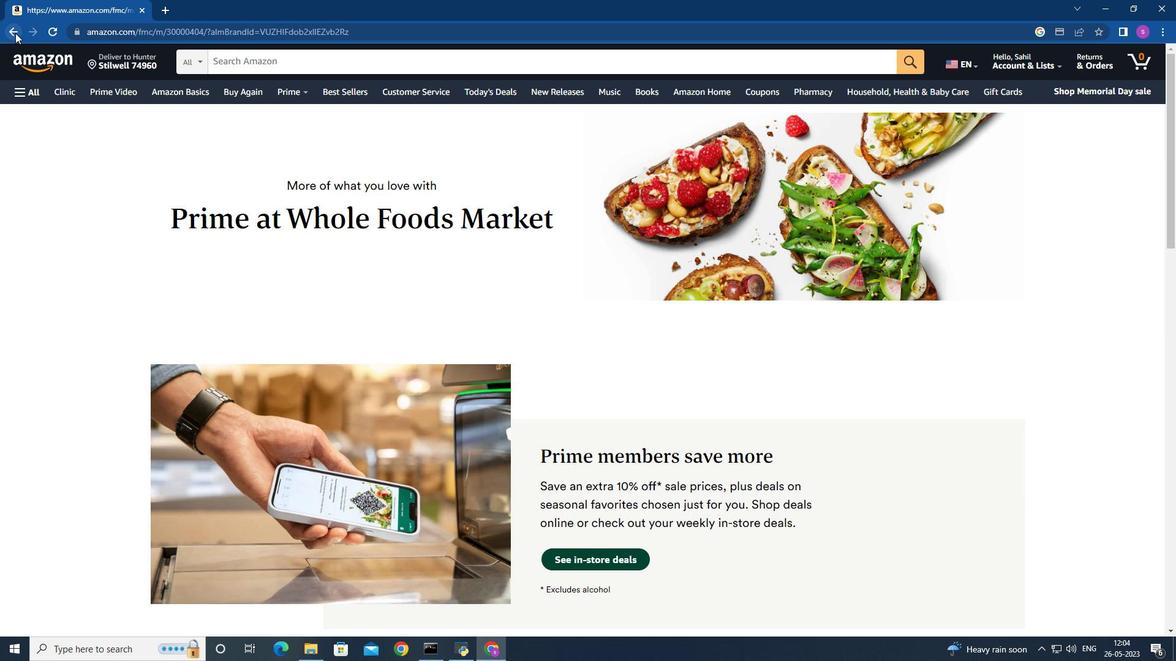
Action: Mouse moved to (19, 85)
Screenshot: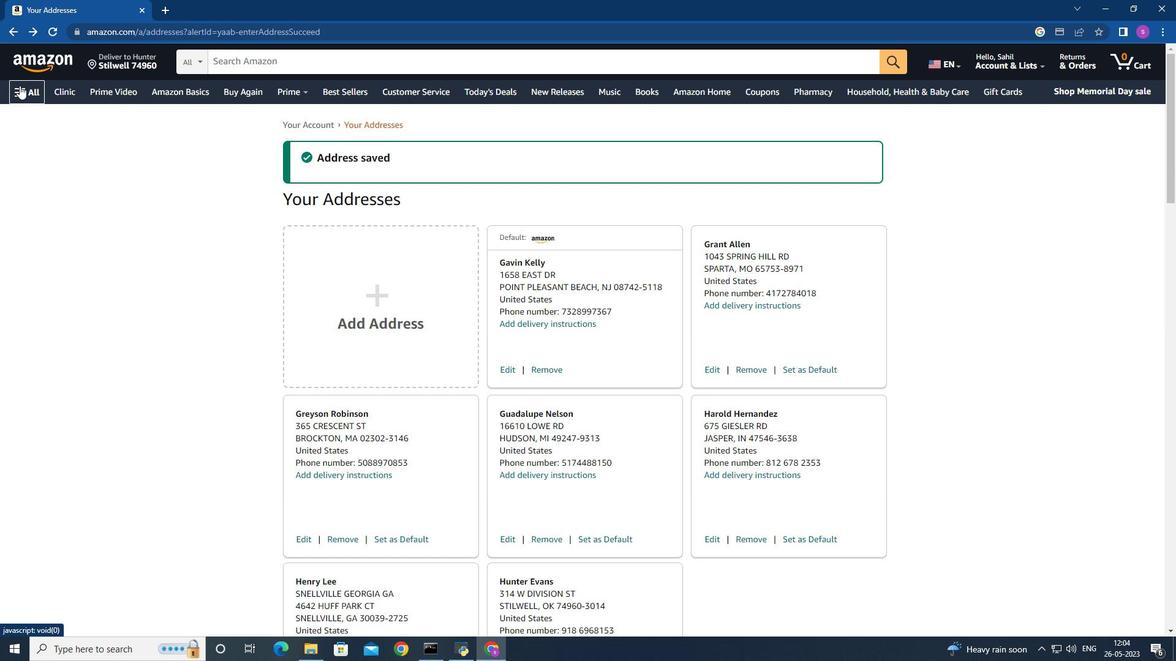 
Action: Mouse pressed left at (19, 85)
Screenshot: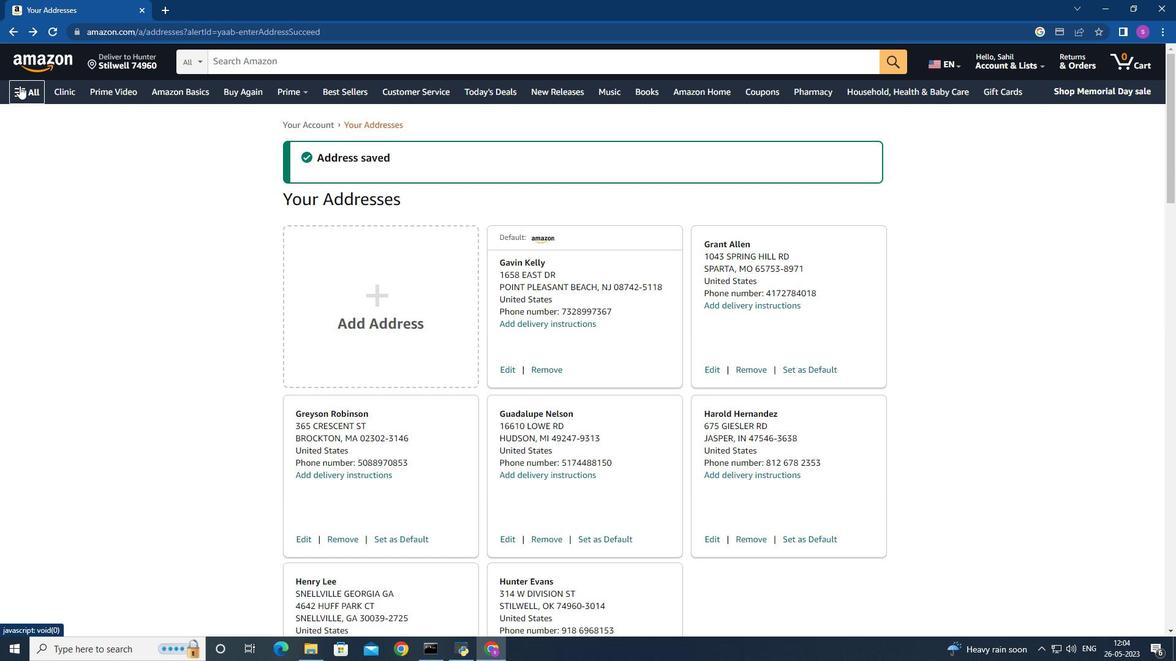 
Action: Mouse moved to (105, 155)
Screenshot: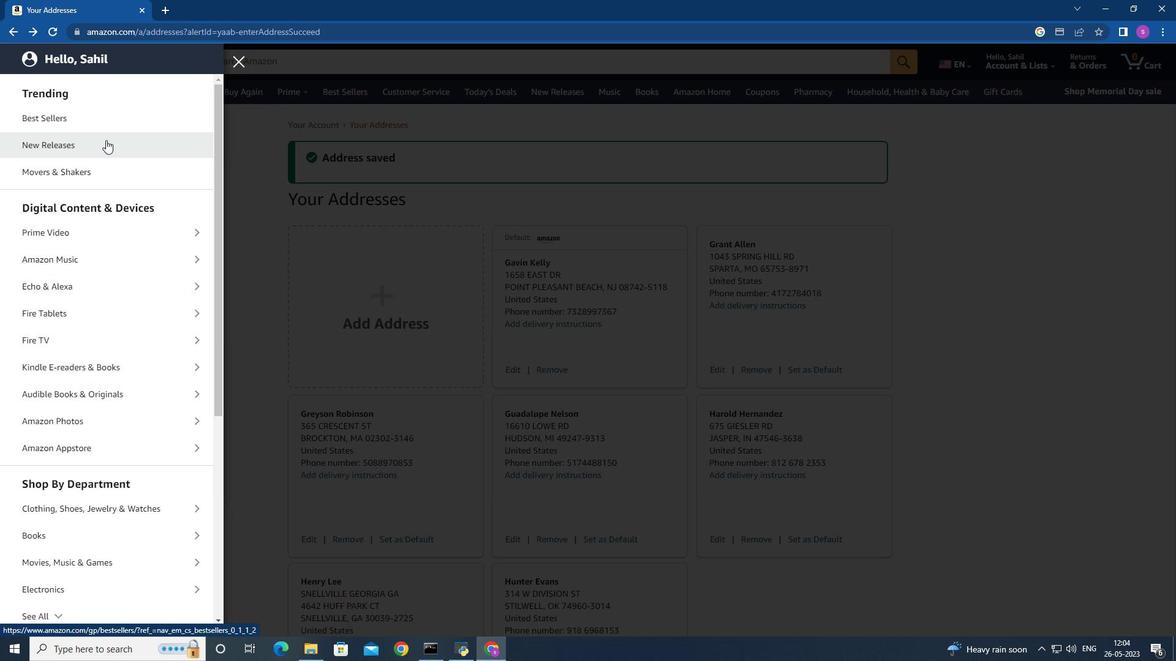 
Action: Mouse scrolled (105, 155) with delta (0, 0)
Screenshot: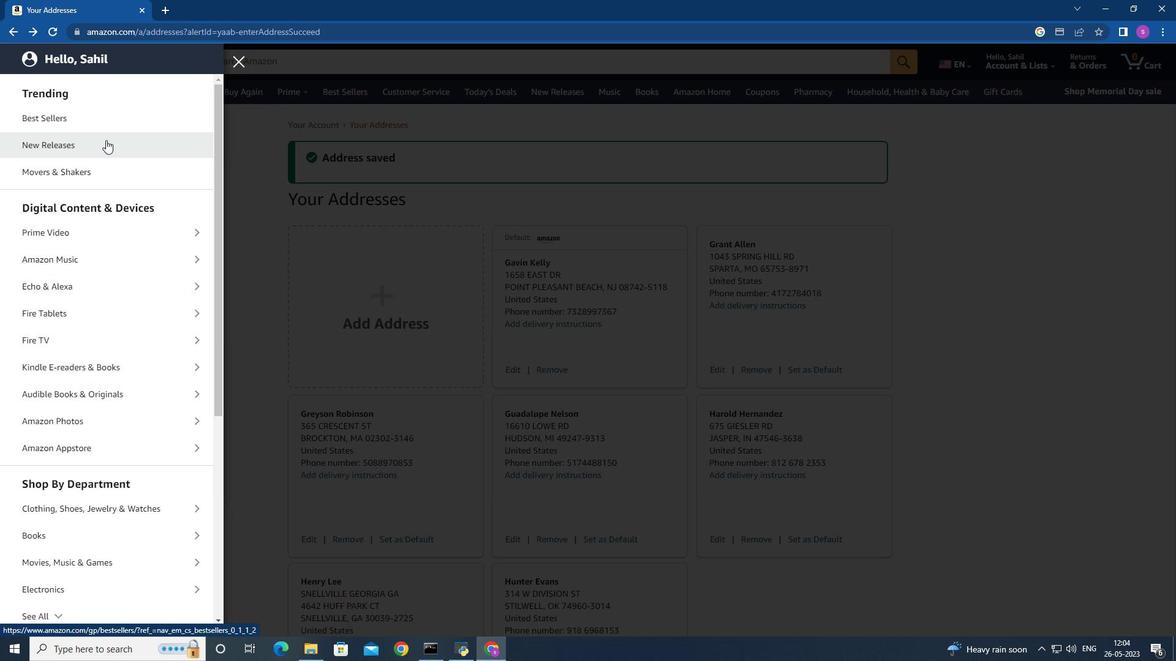 
Action: Mouse moved to (105, 156)
Screenshot: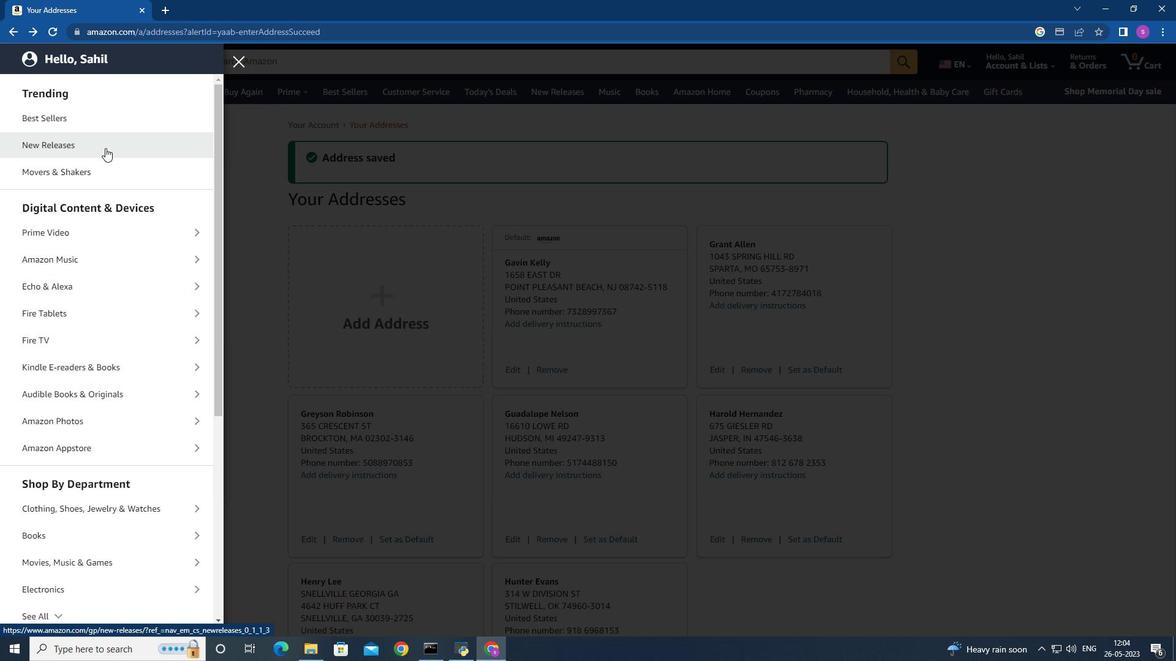 
Action: Mouse scrolled (105, 155) with delta (0, 0)
Screenshot: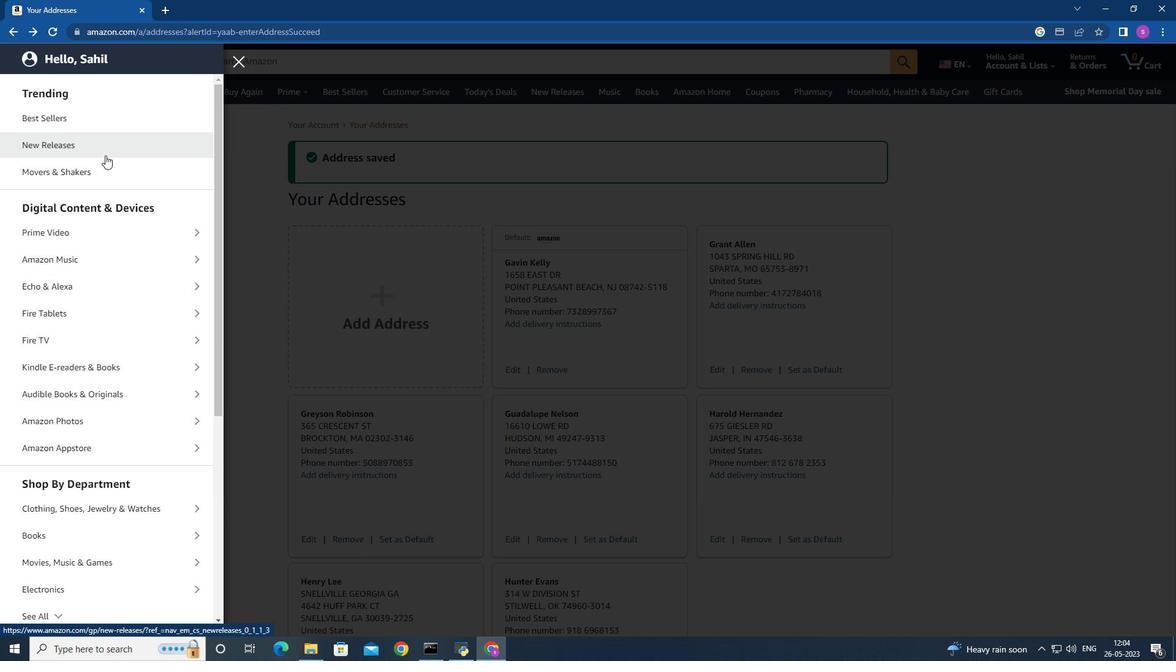 
Action: Mouse scrolled (105, 155) with delta (0, 0)
Screenshot: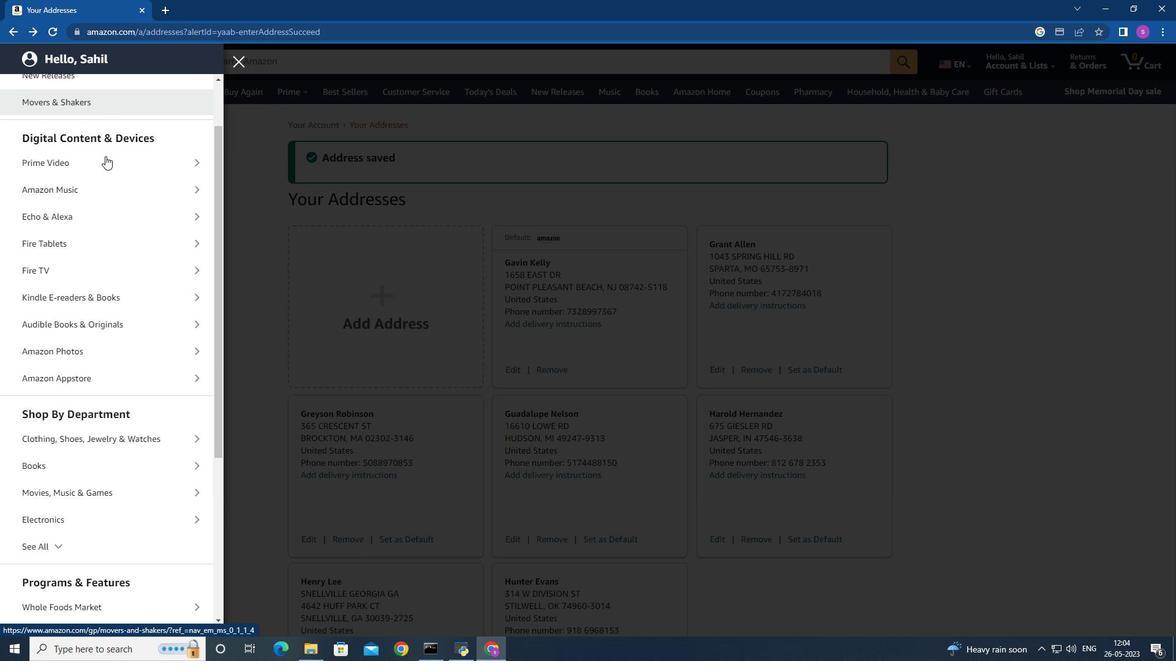 
Action: Mouse moved to (94, 145)
Screenshot: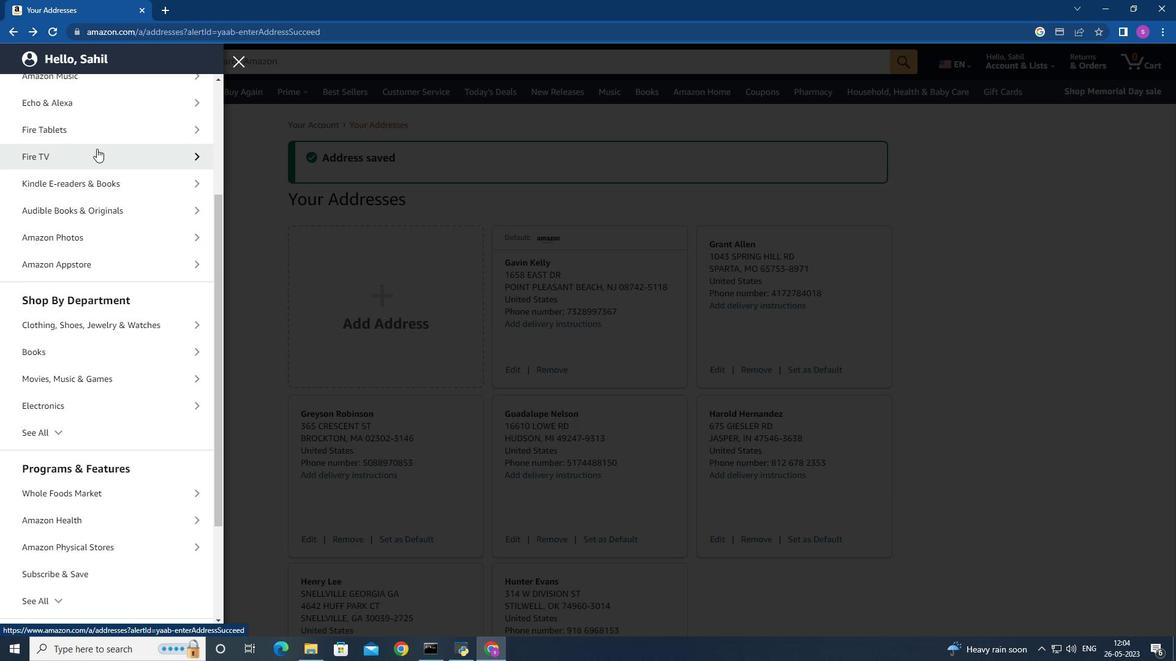 
Action: Mouse scrolled (94, 146) with delta (0, 0)
Screenshot: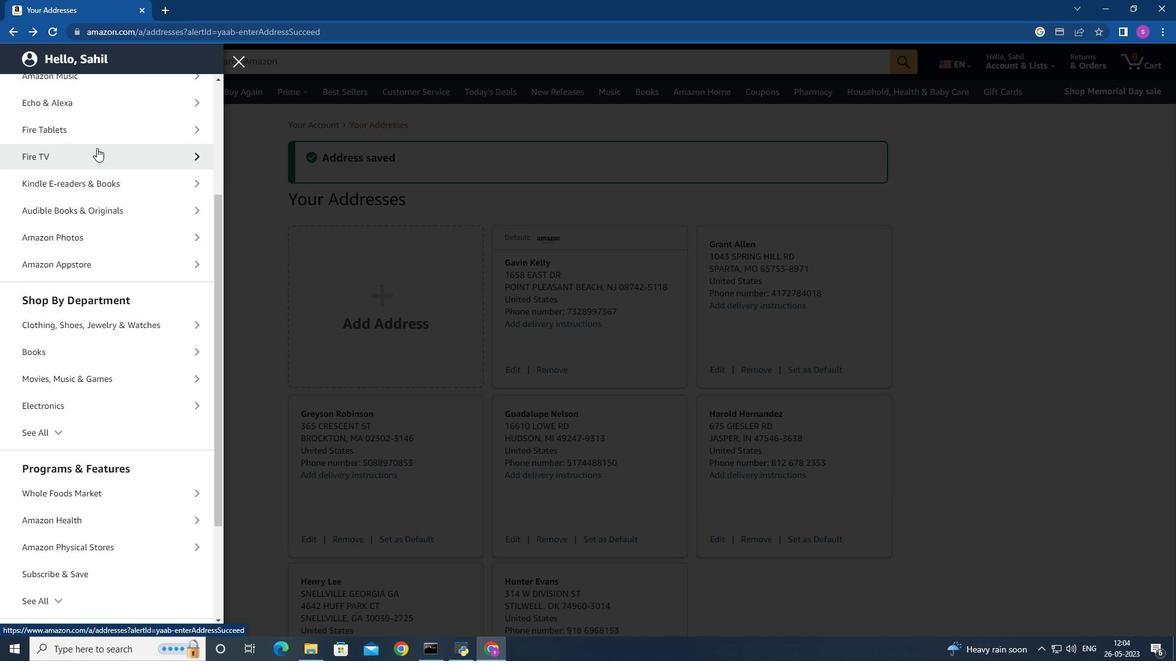 
Action: Mouse scrolled (94, 146) with delta (0, 0)
Screenshot: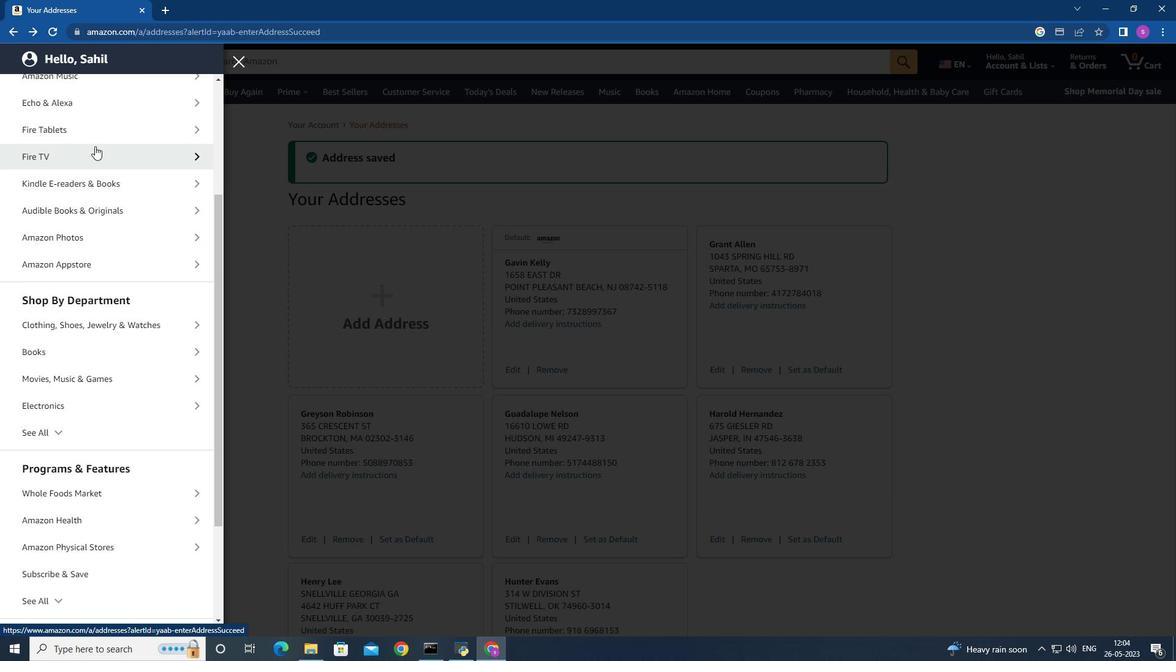
Action: Mouse scrolled (94, 146) with delta (0, 0)
Screenshot: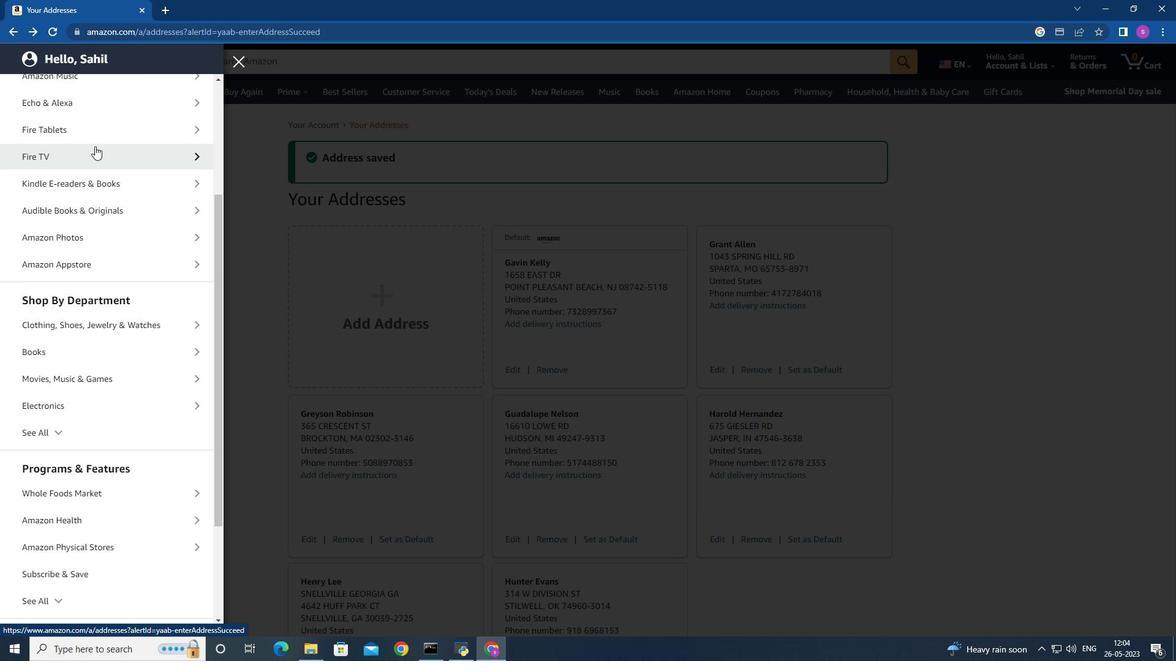 
Action: Mouse moved to (90, 144)
Screenshot: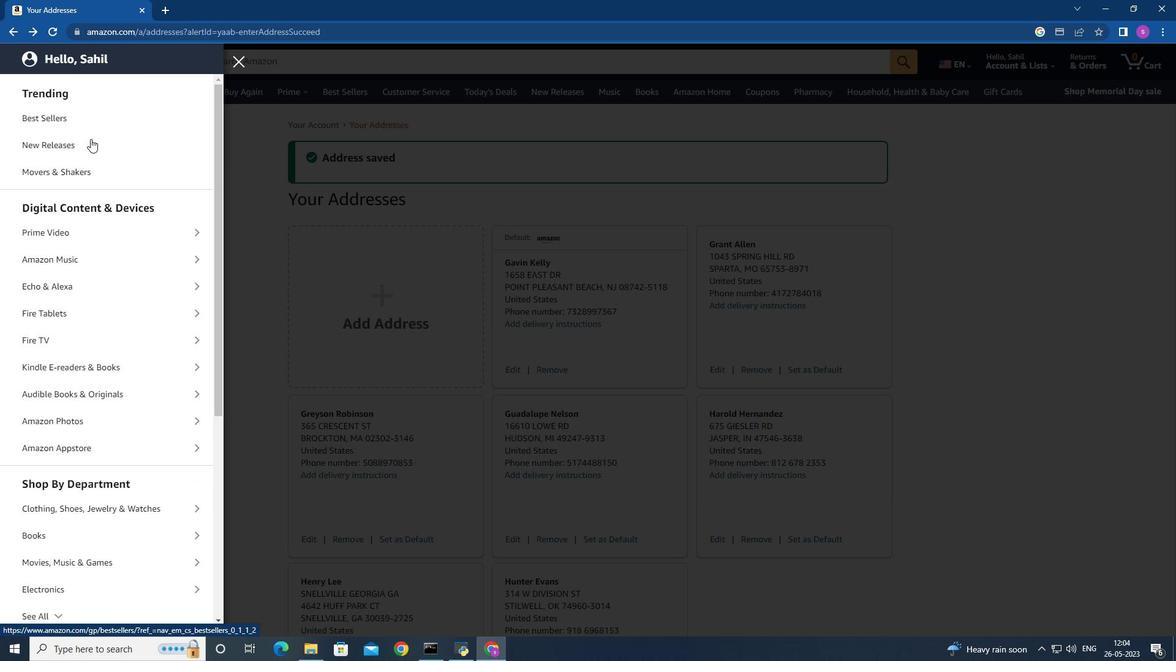 
Action: Mouse scrolled (90, 145) with delta (0, 0)
Screenshot: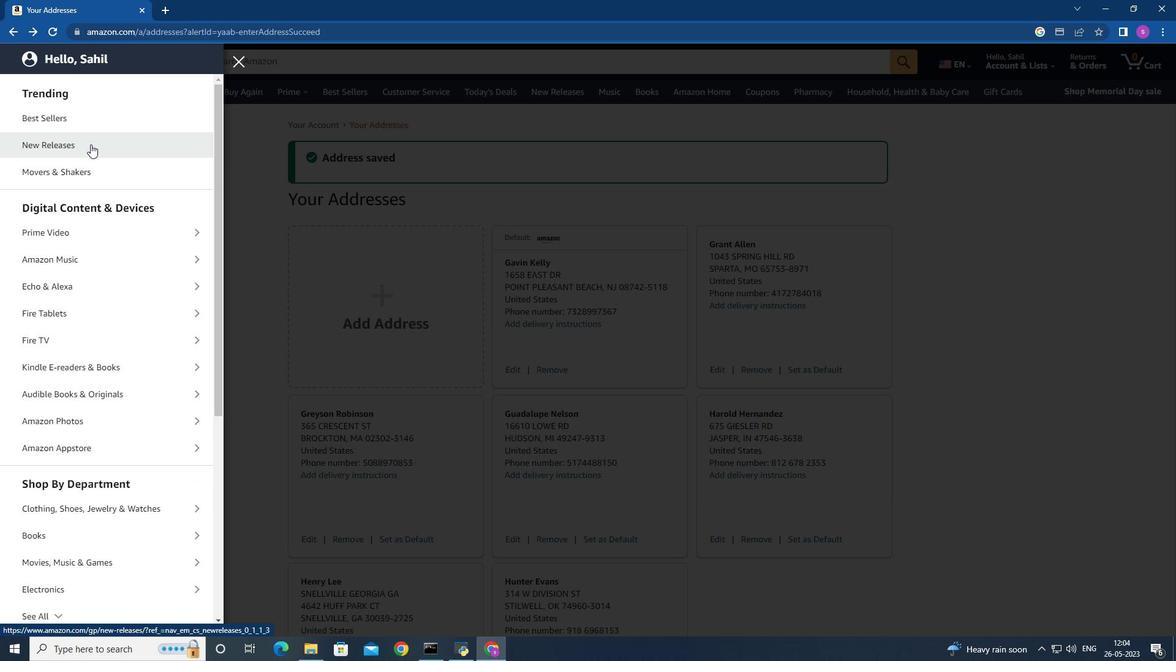 
Action: Mouse scrolled (90, 145) with delta (0, 0)
Screenshot: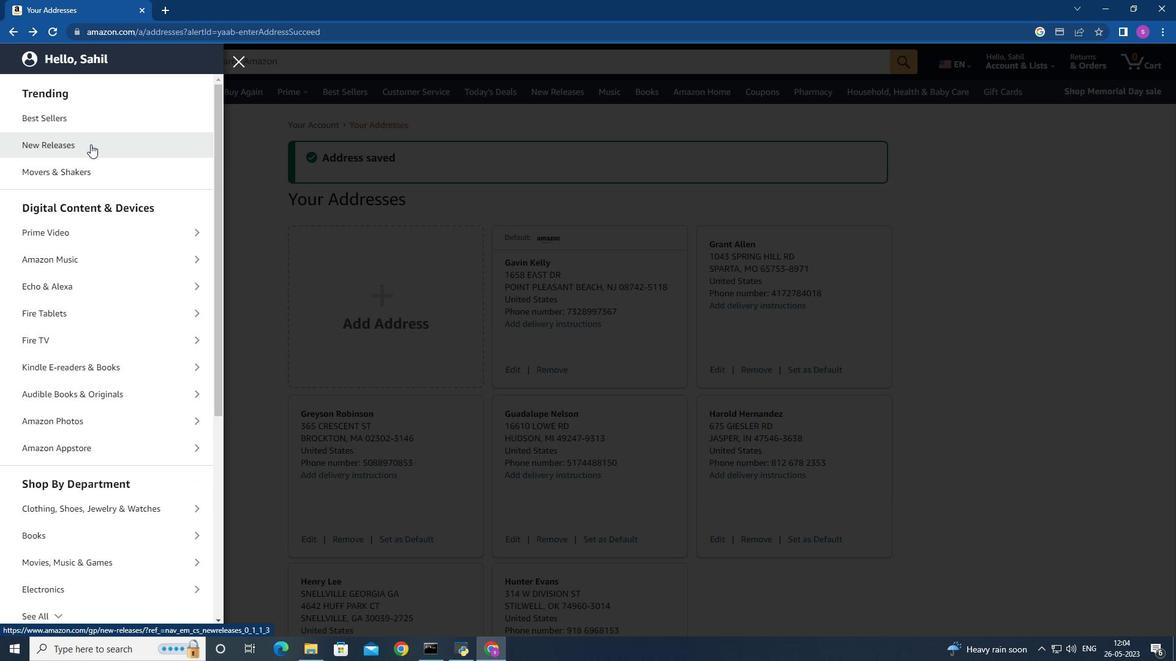 
Action: Mouse scrolled (90, 145) with delta (0, 0)
Screenshot: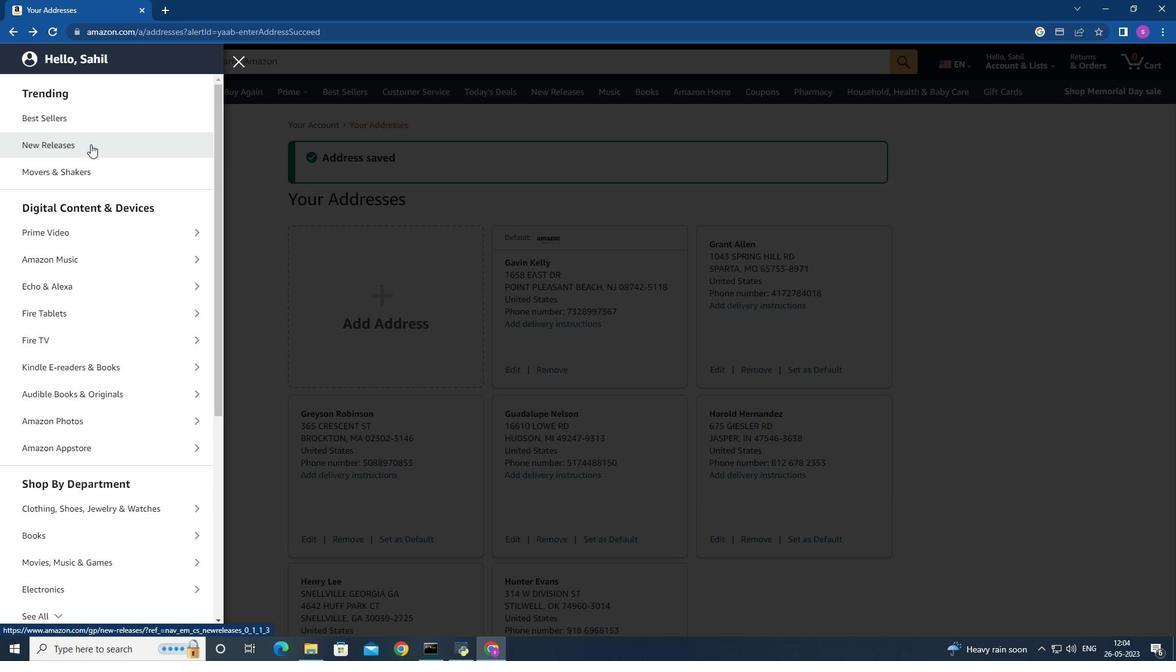 
Action: Mouse moved to (106, 233)
Screenshot: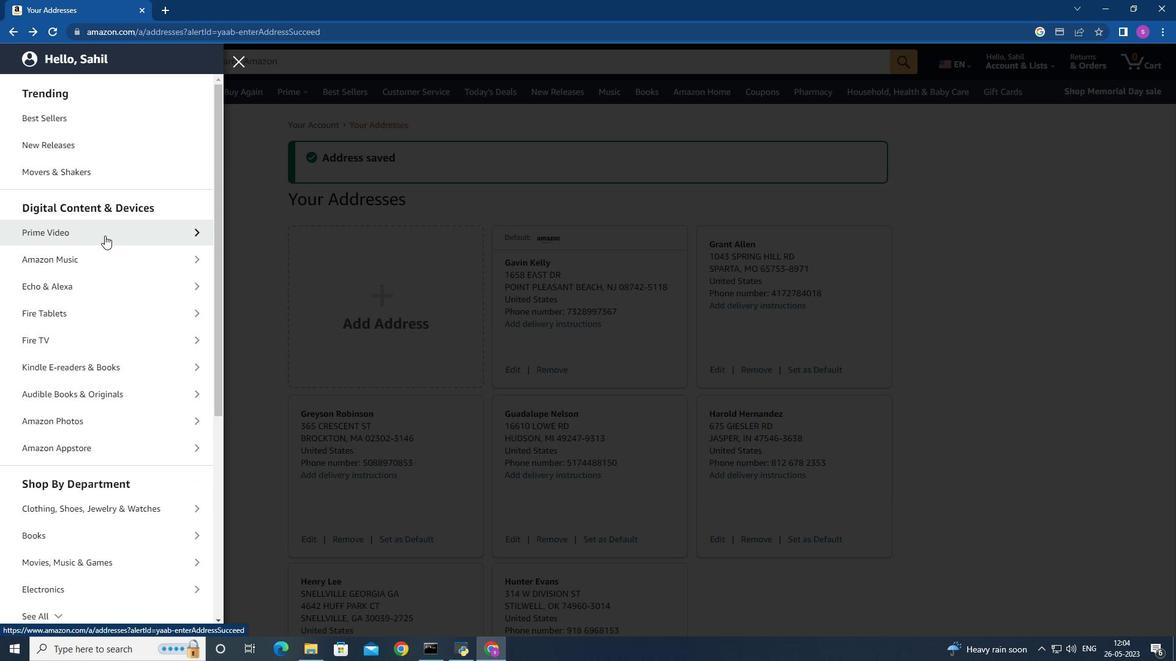 
Action: Mouse pressed left at (106, 233)
Screenshot: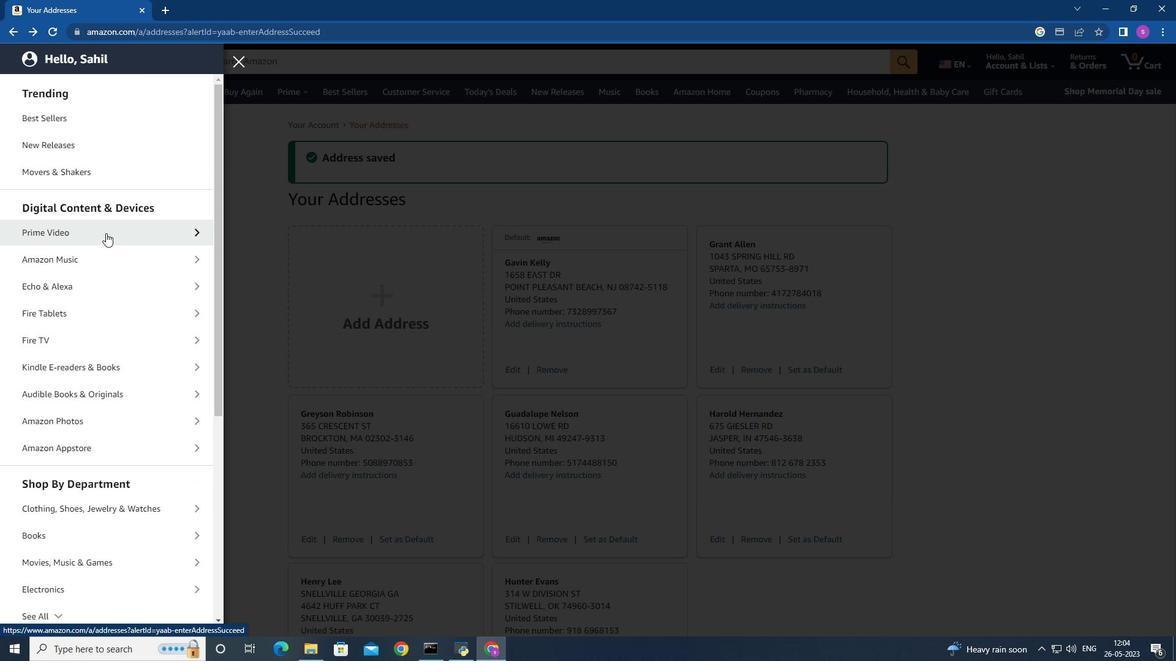 
Action: Mouse moved to (84, 140)
Screenshot: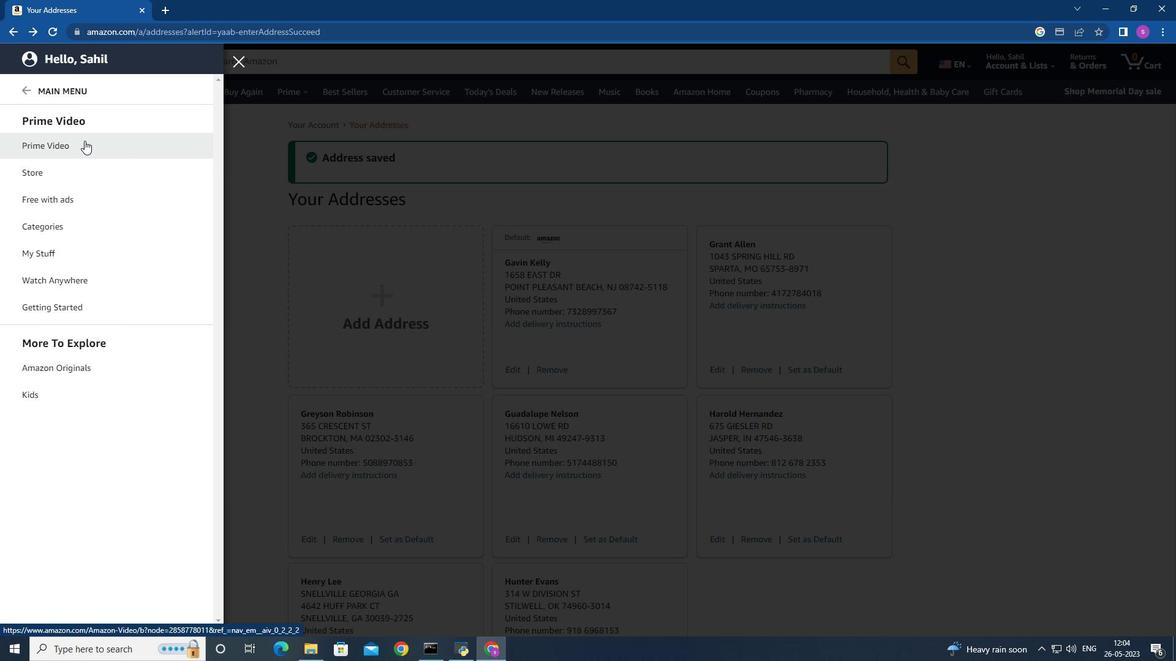 
Action: Mouse pressed left at (84, 140)
Screenshot: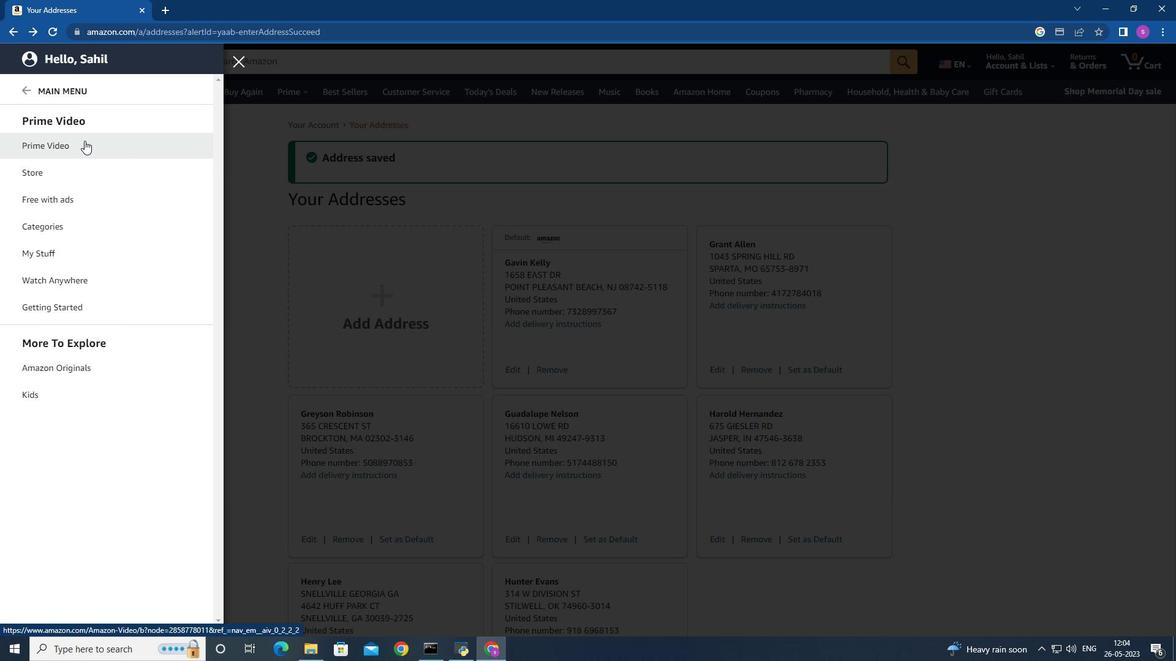 
Action: Mouse moved to (8, 28)
Screenshot: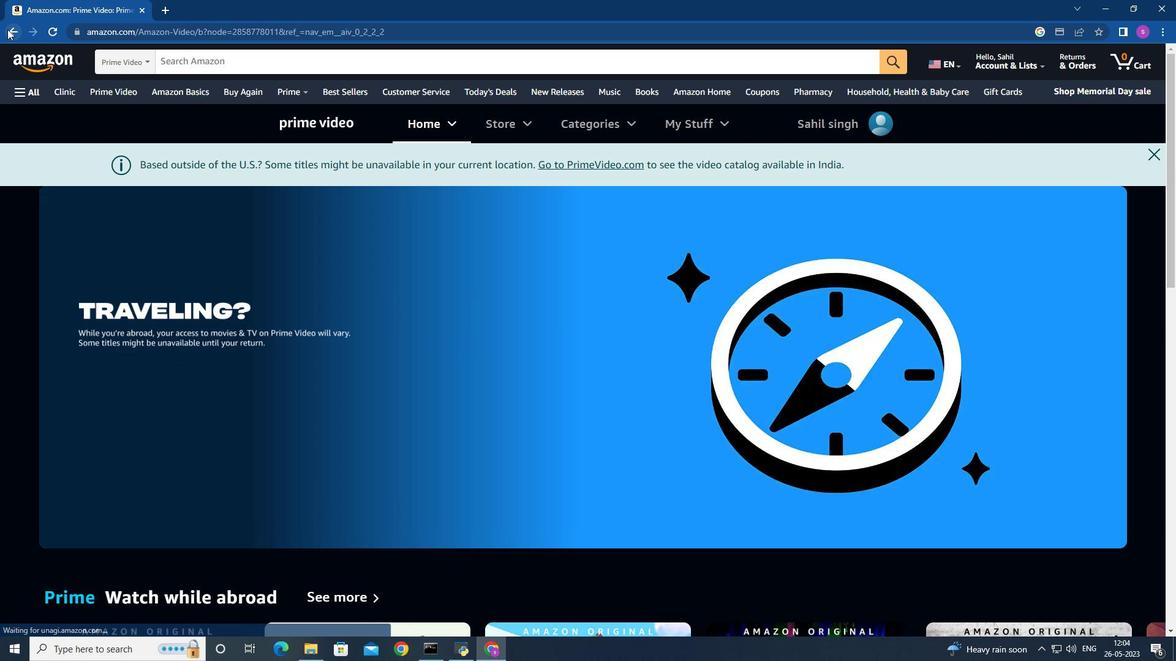 
Action: Mouse pressed left at (8, 28)
Screenshot: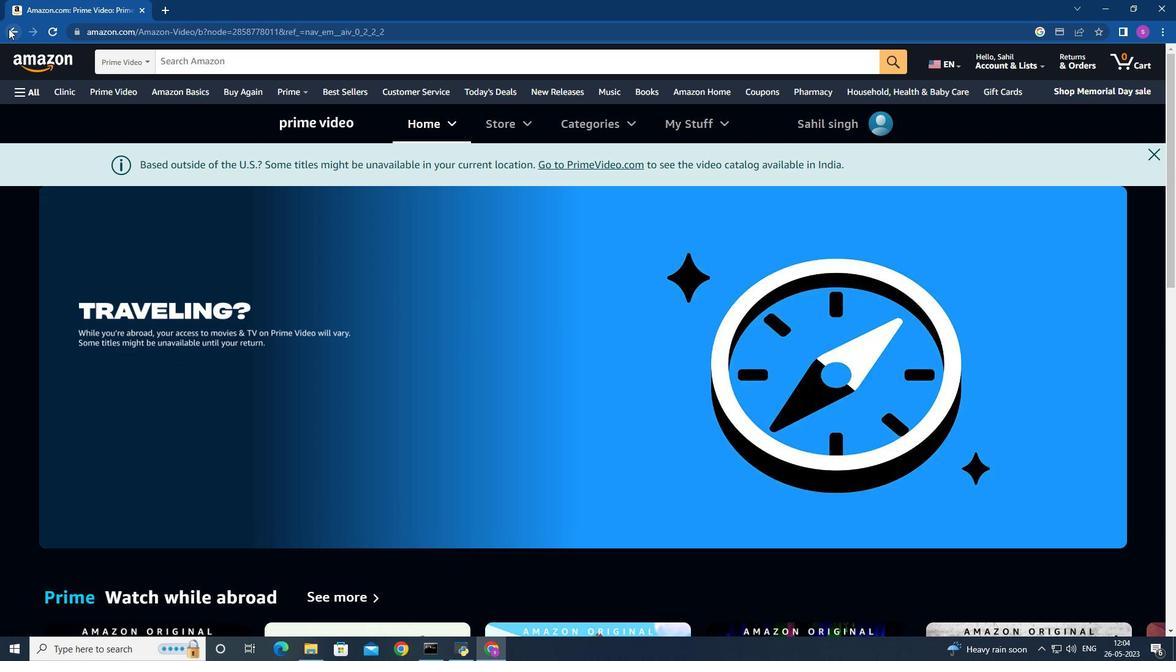 
Action: Mouse moved to (19, 96)
Screenshot: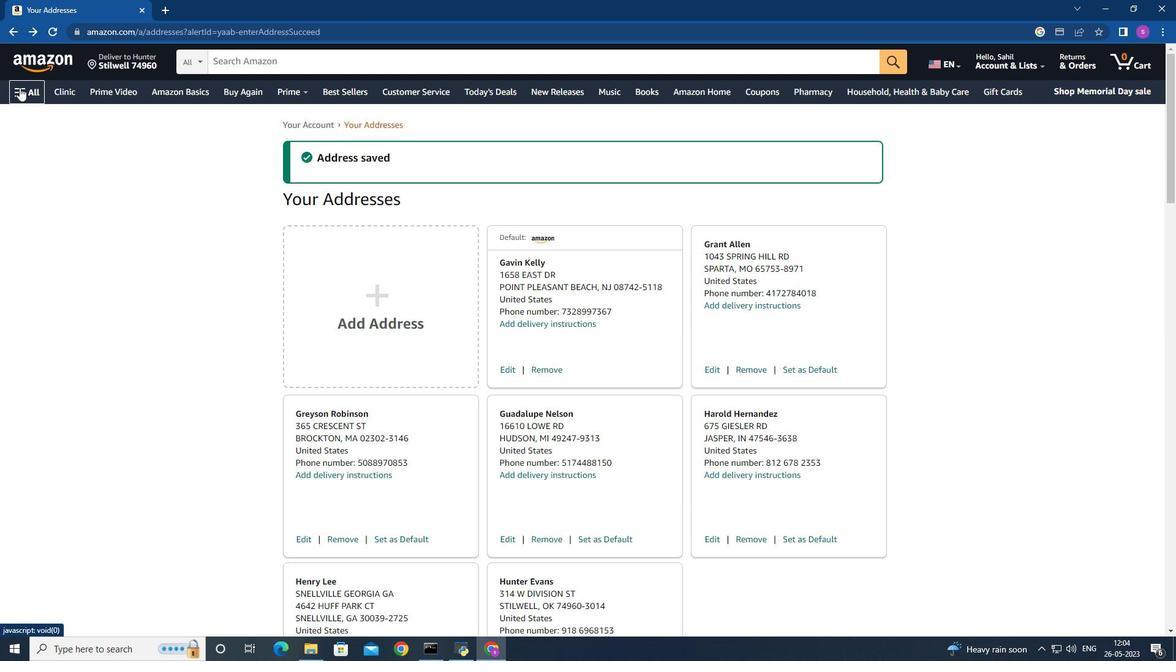 
Action: Mouse pressed left at (19, 96)
Screenshot: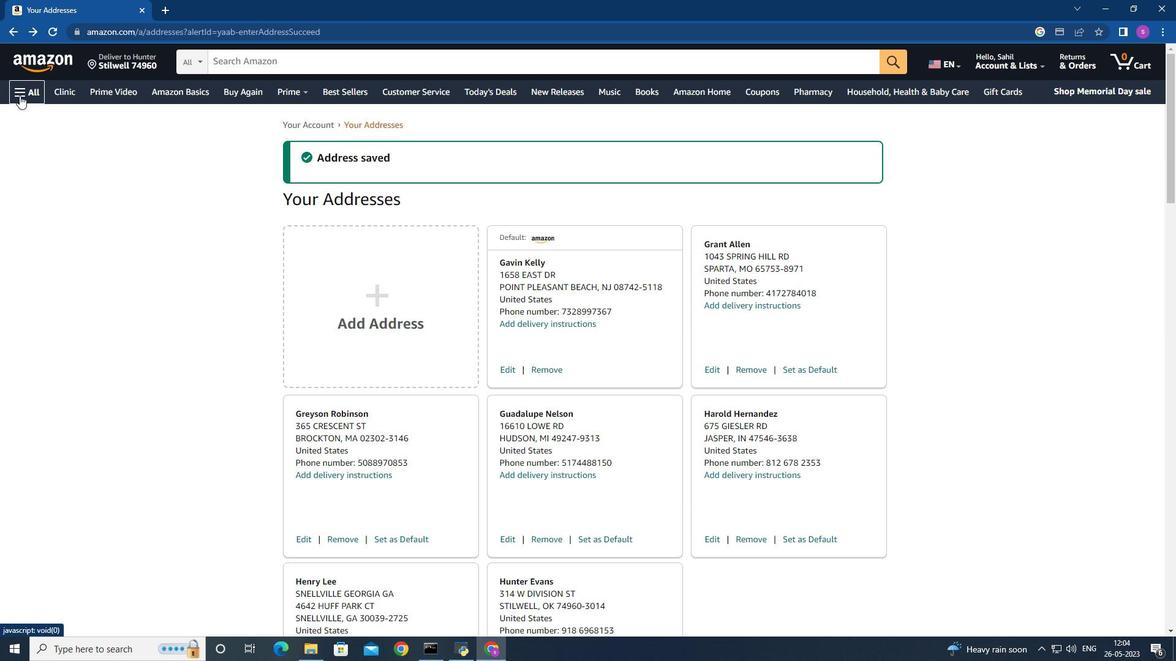 
Action: Mouse moved to (98, 254)
Screenshot: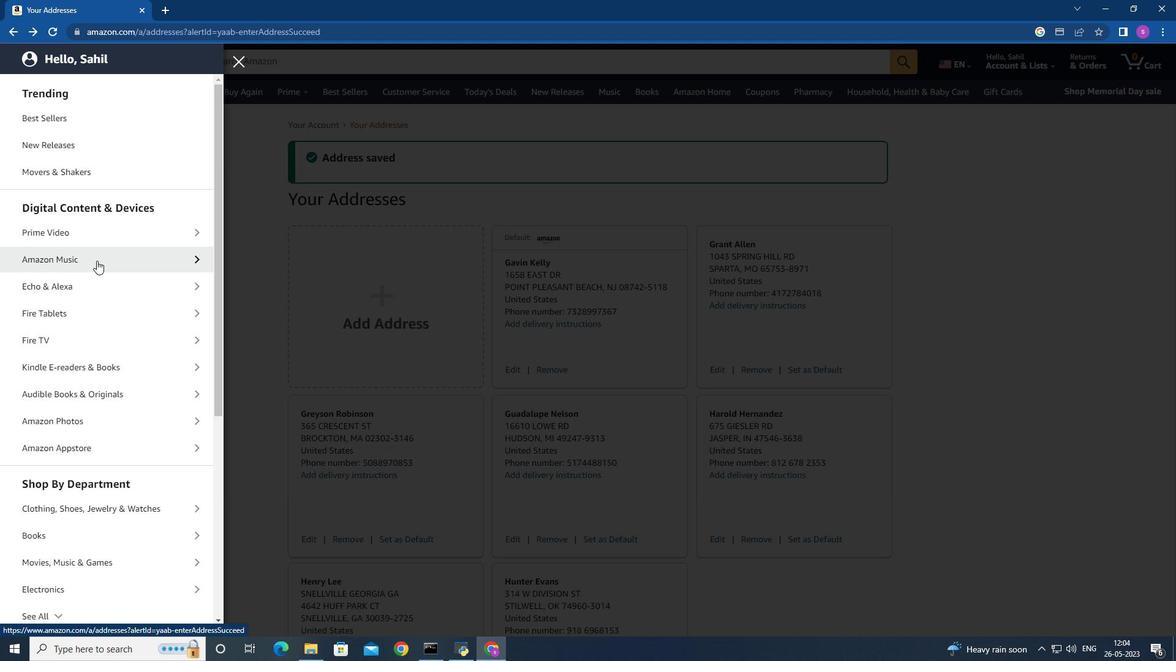 
Action: Mouse scrolled (98, 254) with delta (0, 0)
Screenshot: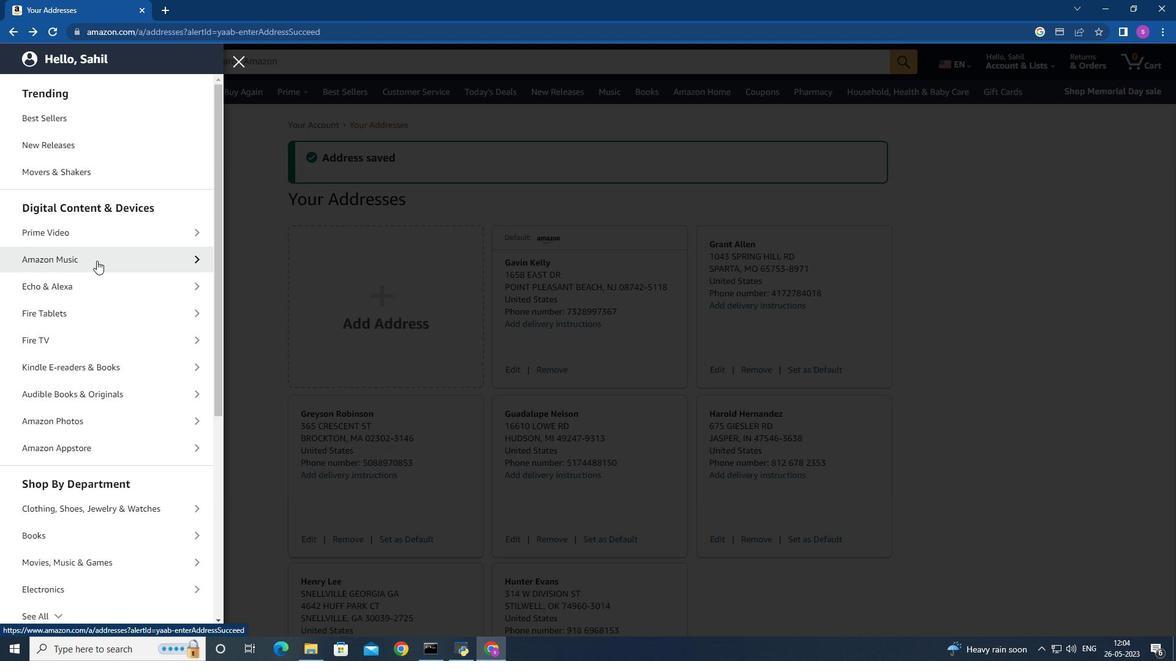 
Action: Mouse moved to (98, 254)
Screenshot: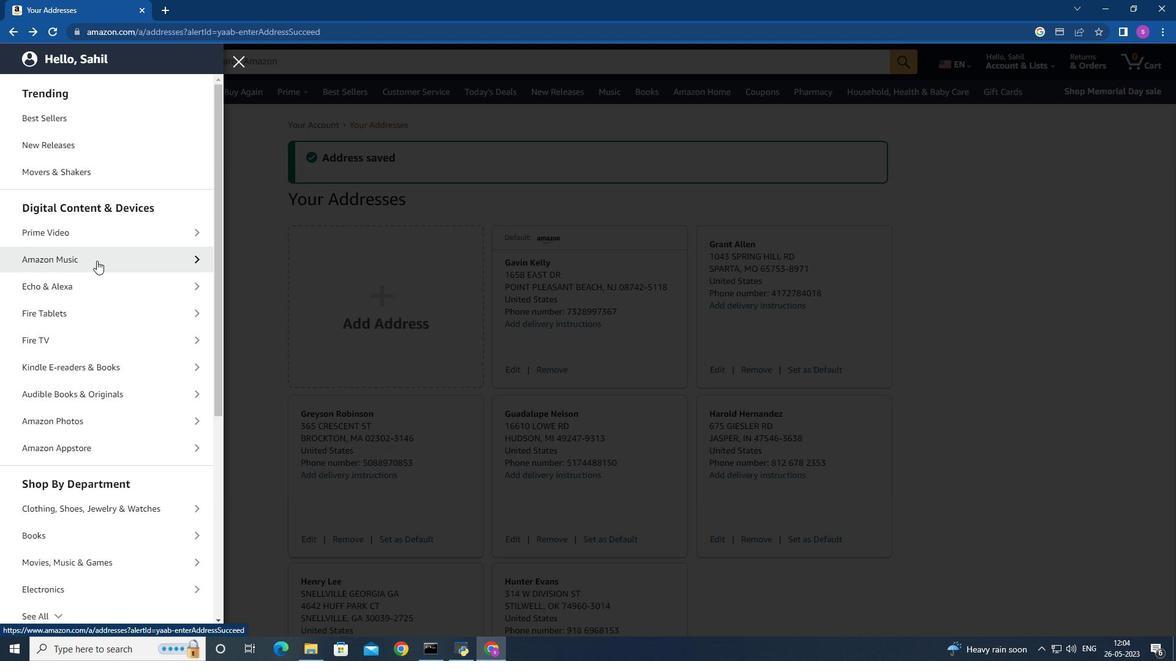 
Action: Mouse scrolled (98, 253) with delta (0, 0)
Screenshot: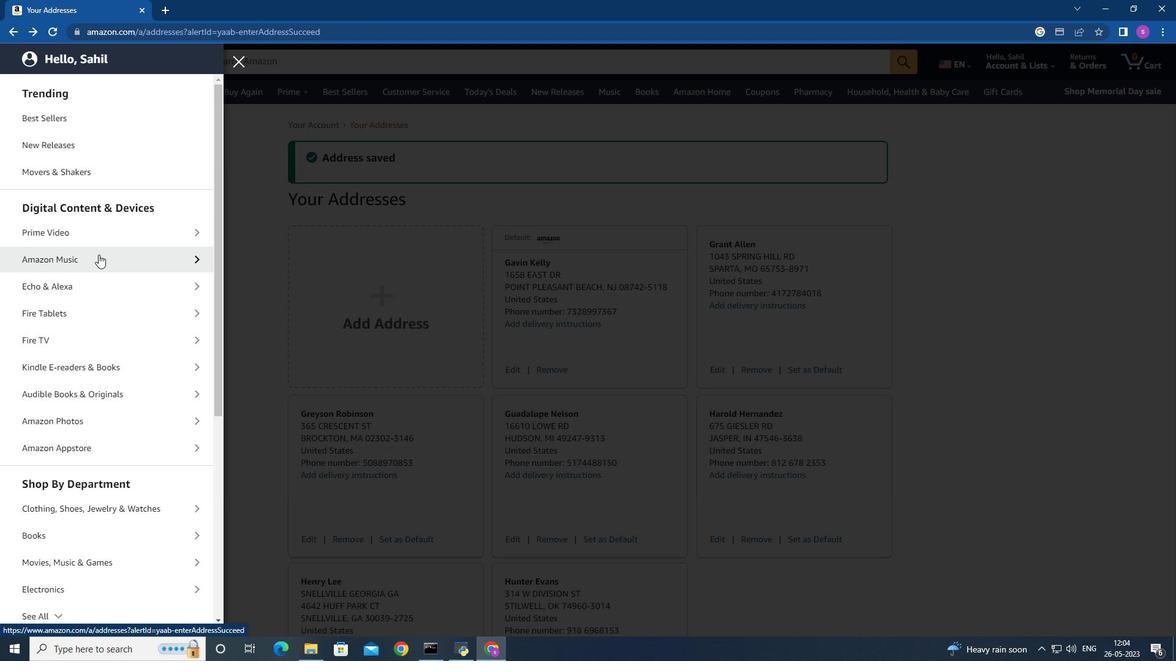 
Action: Mouse moved to (99, 253)
Screenshot: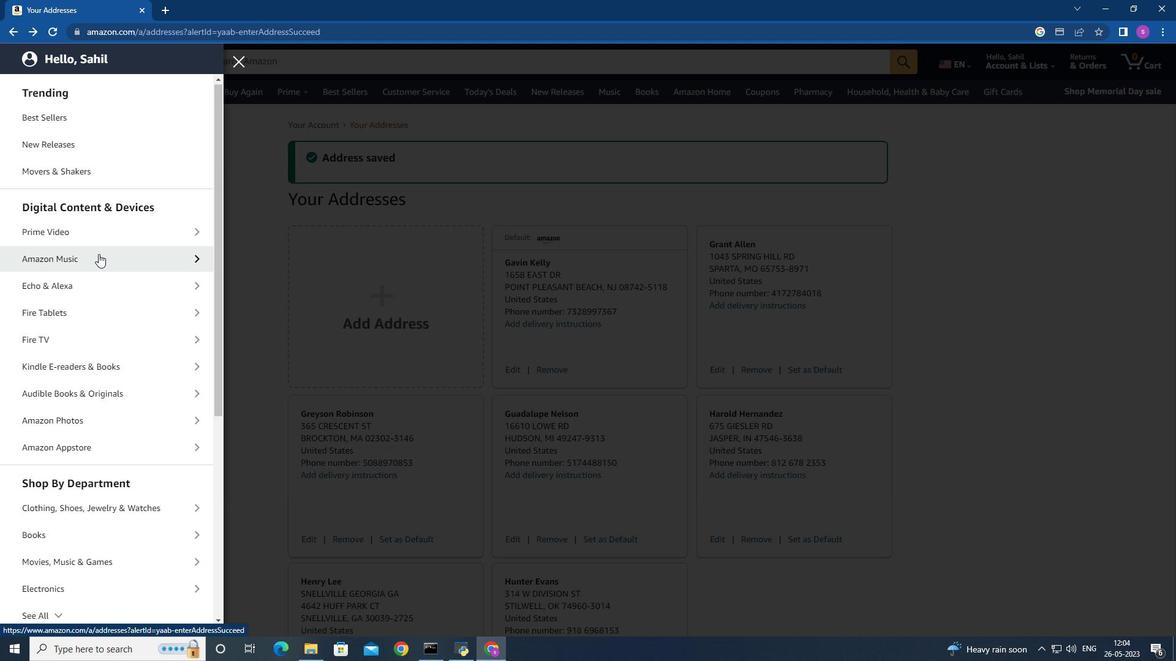 
Action: Mouse scrolled (99, 253) with delta (0, 0)
Screenshot: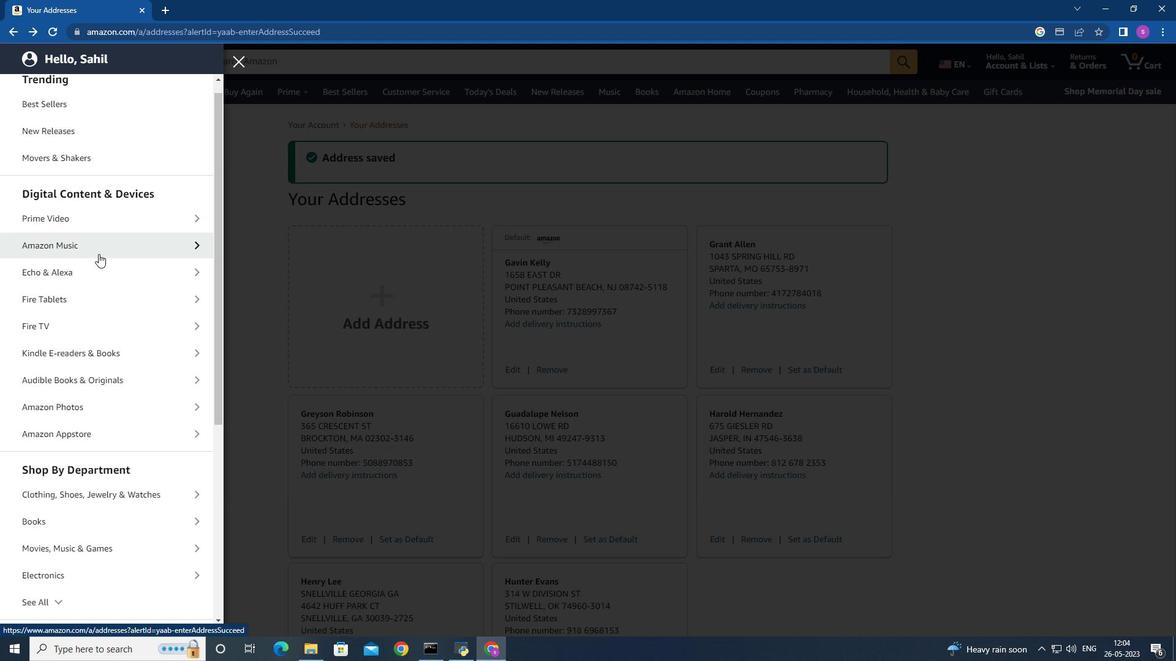 
Action: Mouse moved to (101, 247)
Screenshot: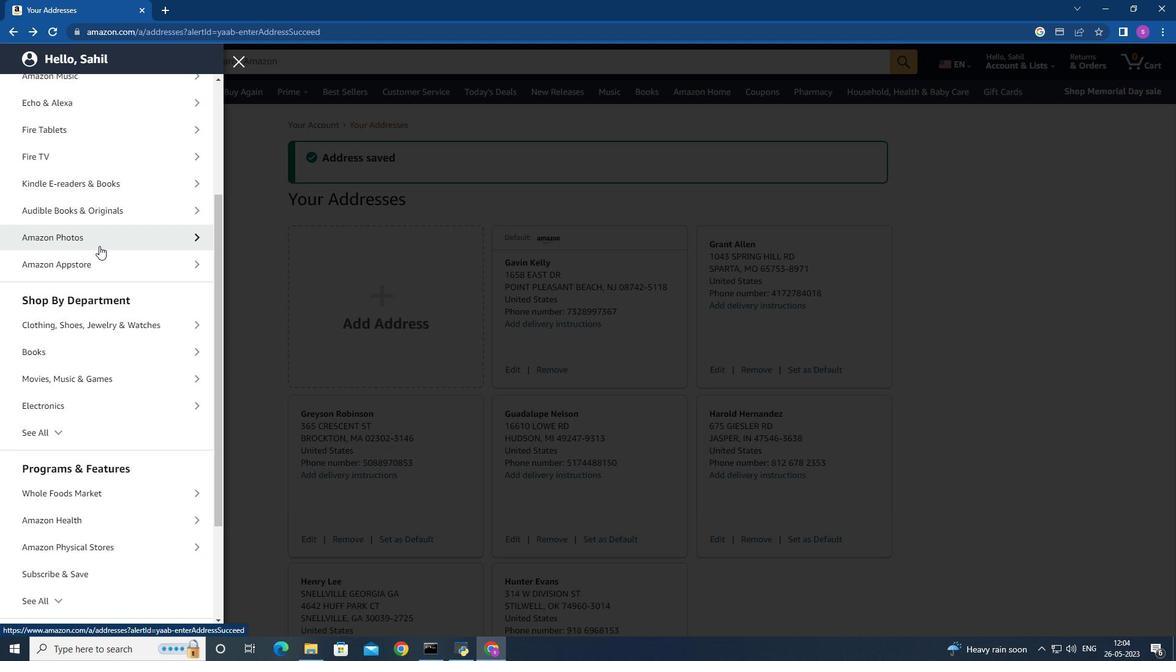 
Action: Mouse scrolled (101, 246) with delta (0, 0)
Screenshot: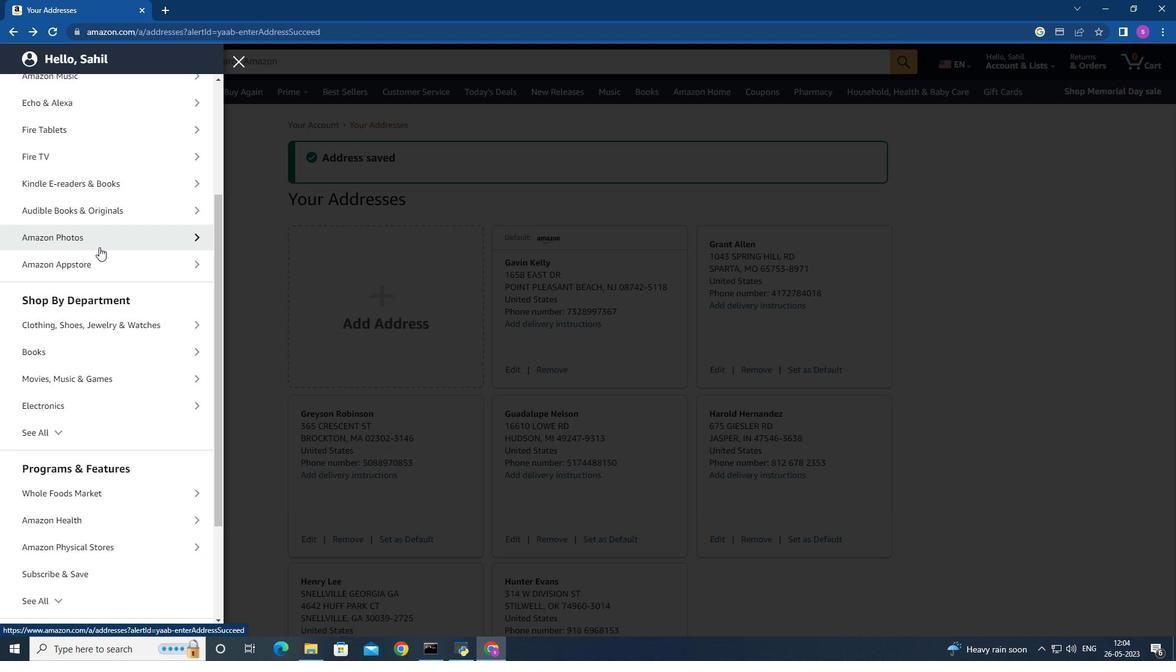 
Action: Mouse moved to (101, 247)
Screenshot: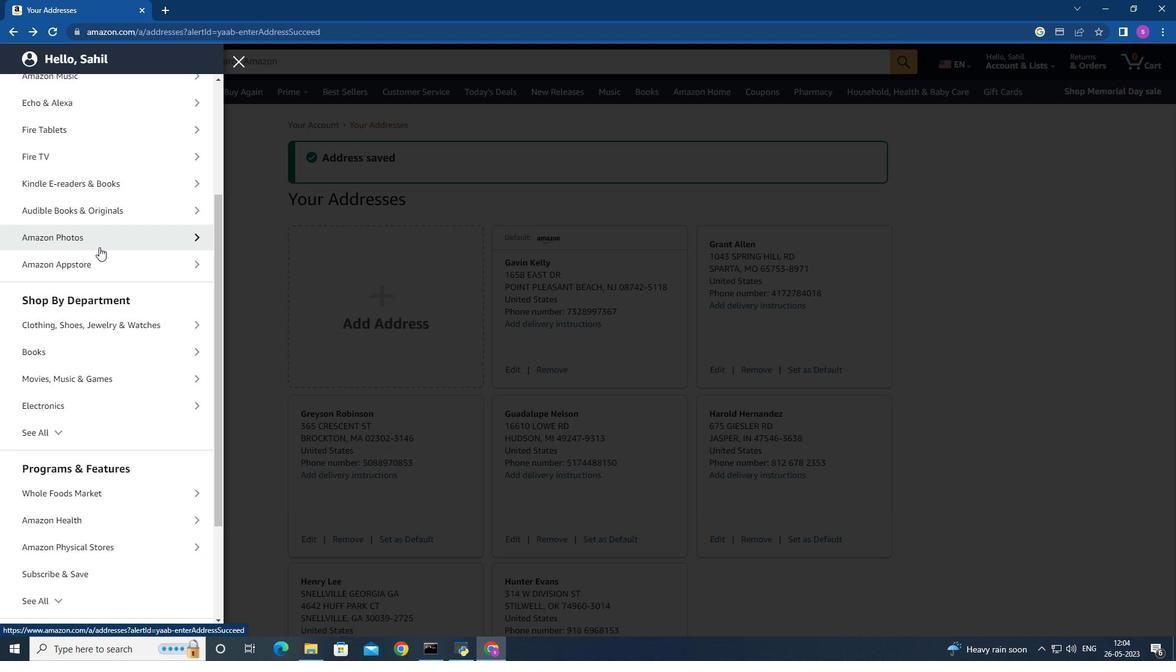 
Action: Mouse scrolled (101, 246) with delta (0, 0)
Screenshot: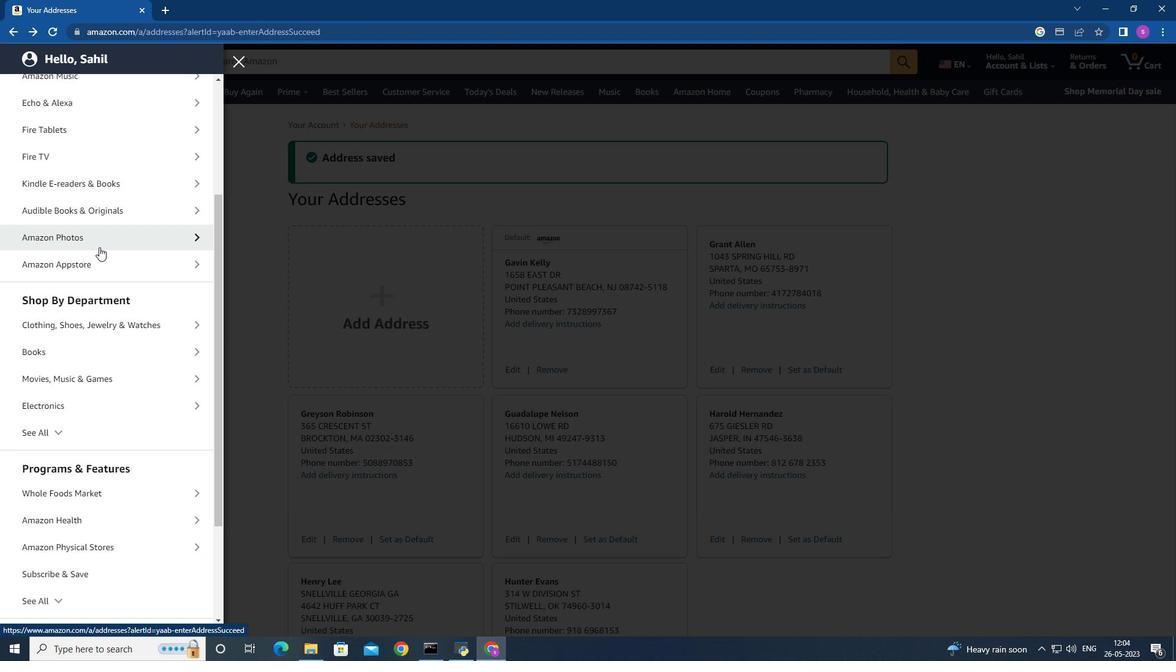 
Action: Mouse scrolled (101, 246) with delta (0, 0)
Screenshot: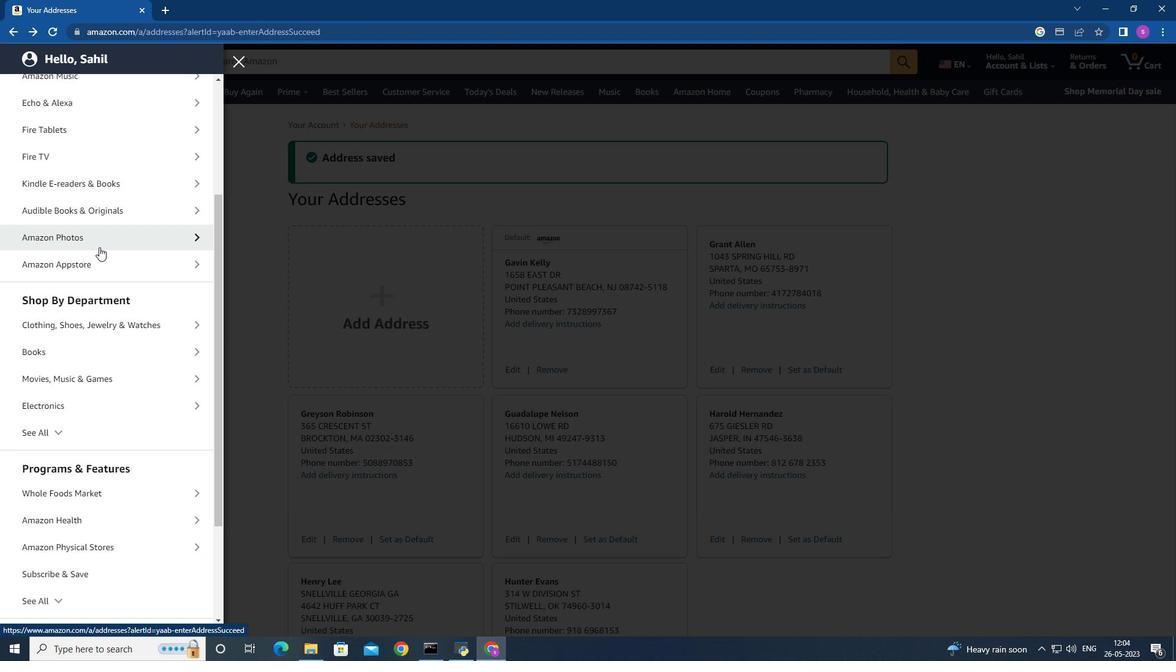 
Action: Mouse moved to (128, 347)
Screenshot: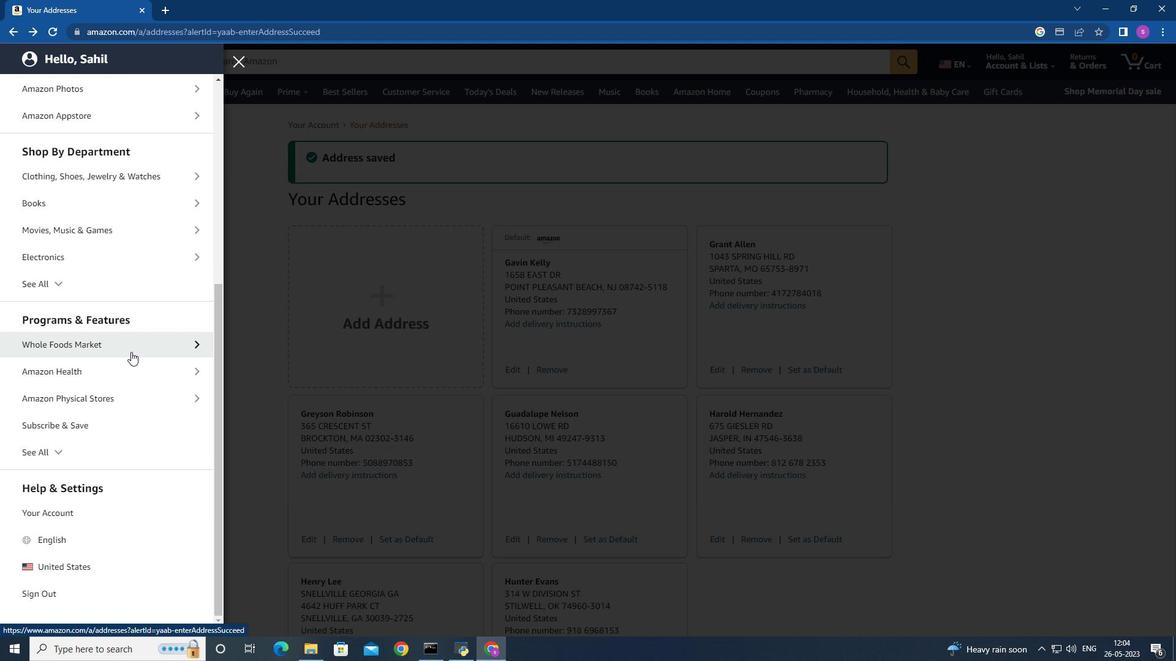 
Action: Mouse pressed left at (128, 347)
Screenshot: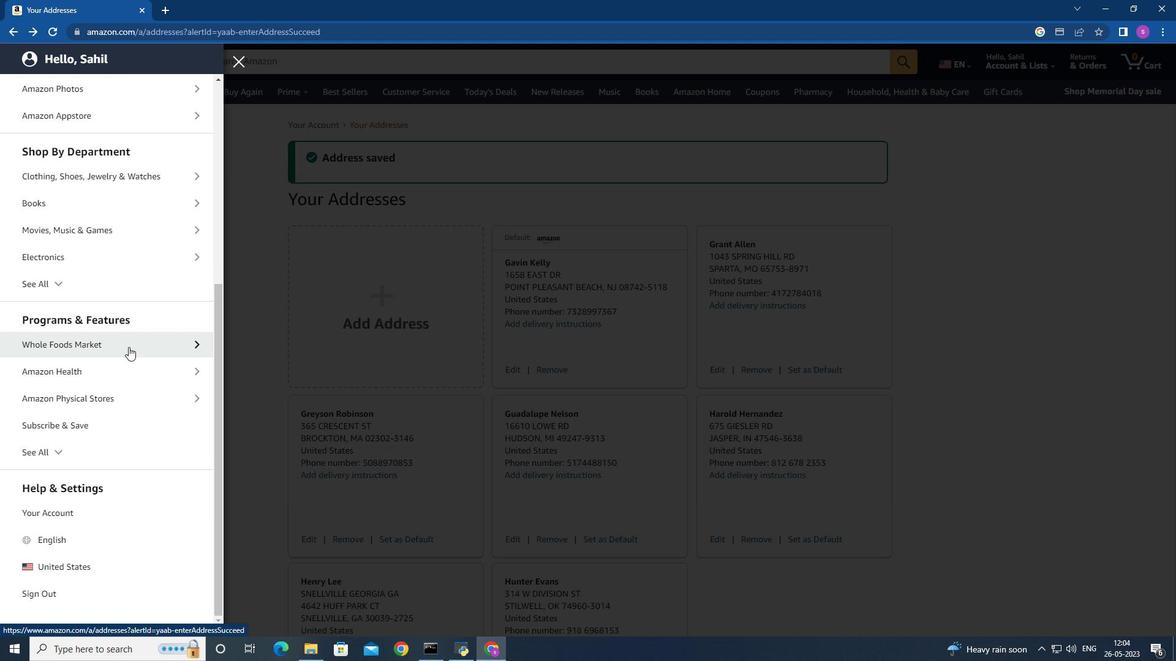 
Action: Mouse moved to (104, 144)
Screenshot: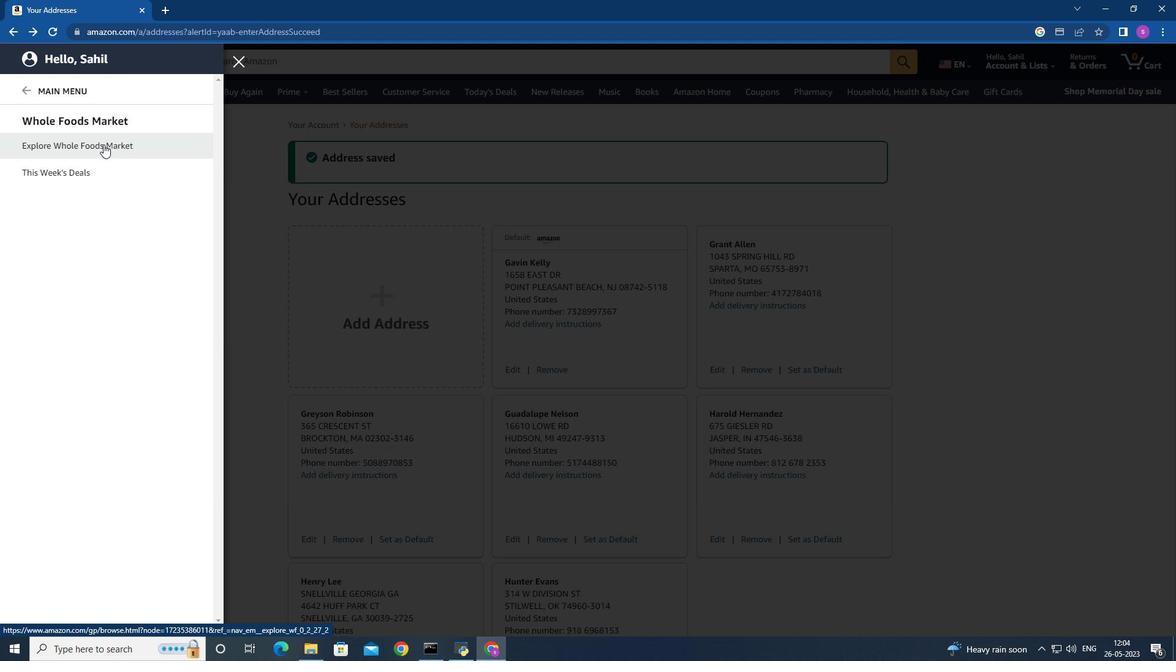 
Action: Mouse pressed left at (104, 144)
Screenshot: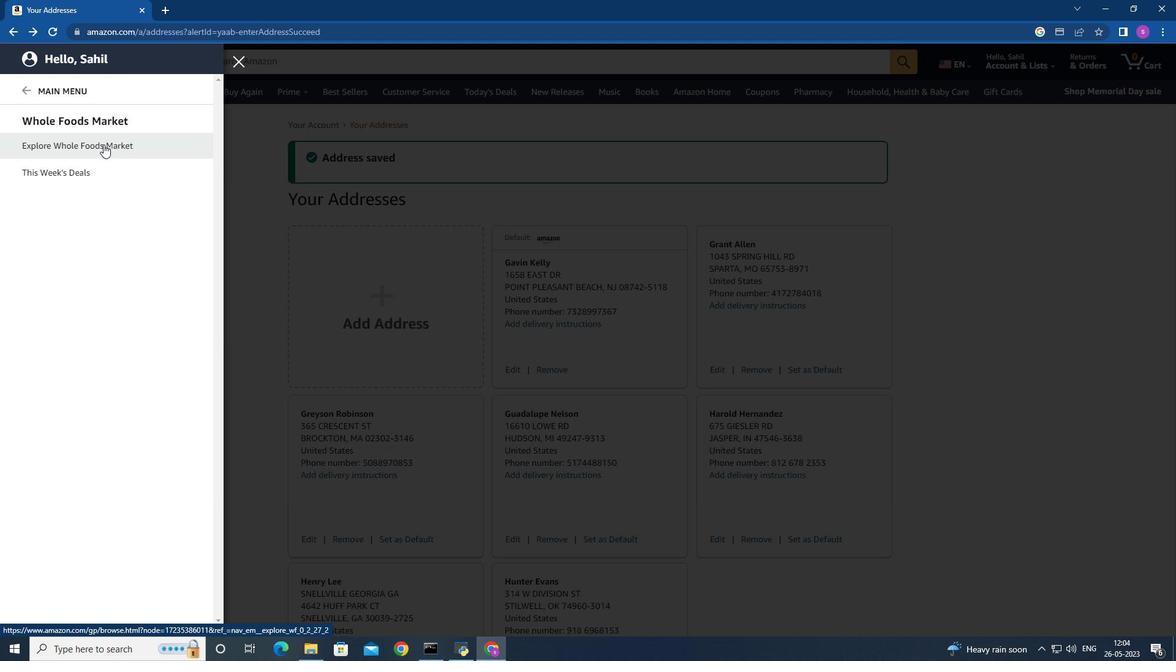 
Action: Mouse moved to (17, 33)
Screenshot: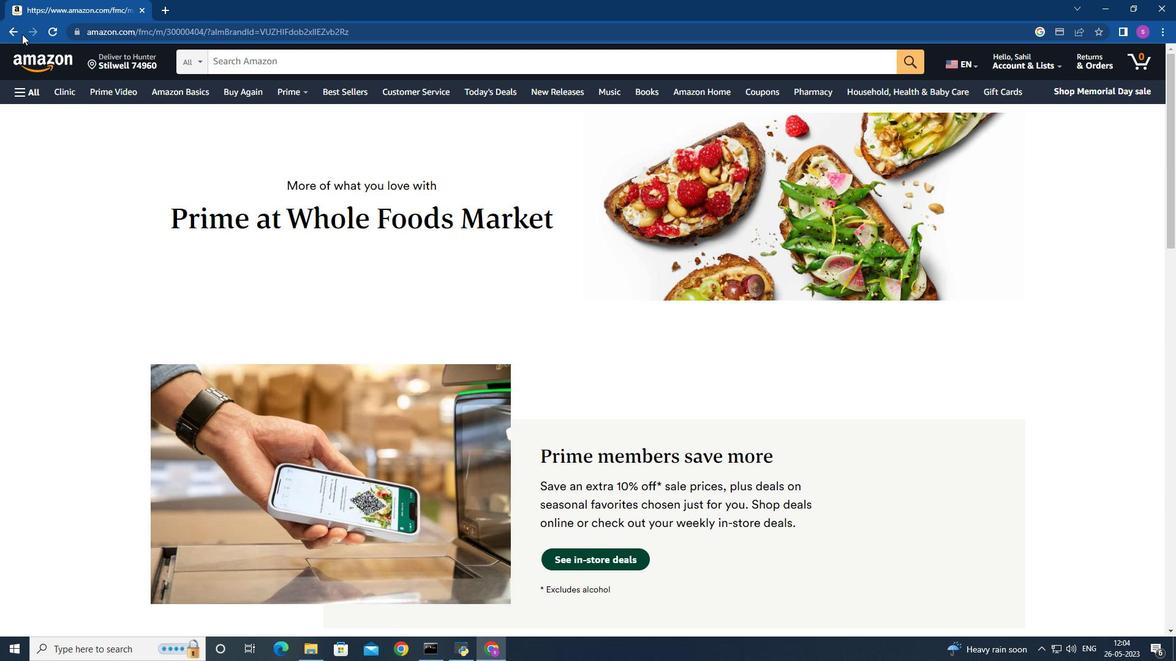 
Action: Mouse pressed left at (17, 33)
Screenshot: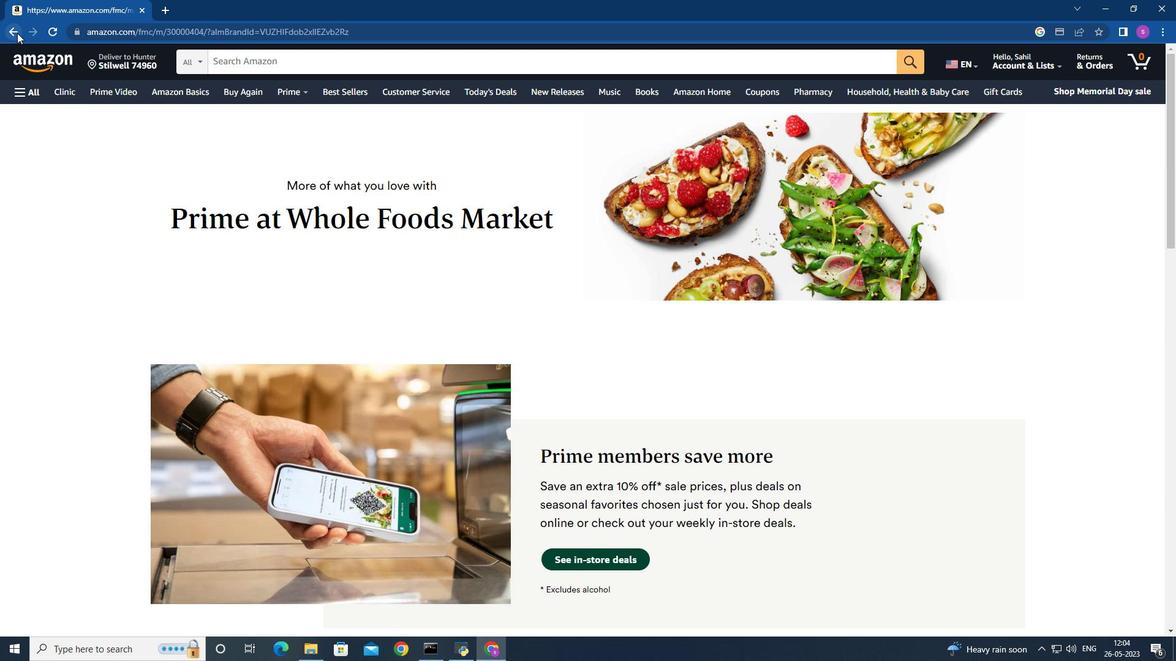 
Action: Mouse moved to (16, 93)
Screenshot: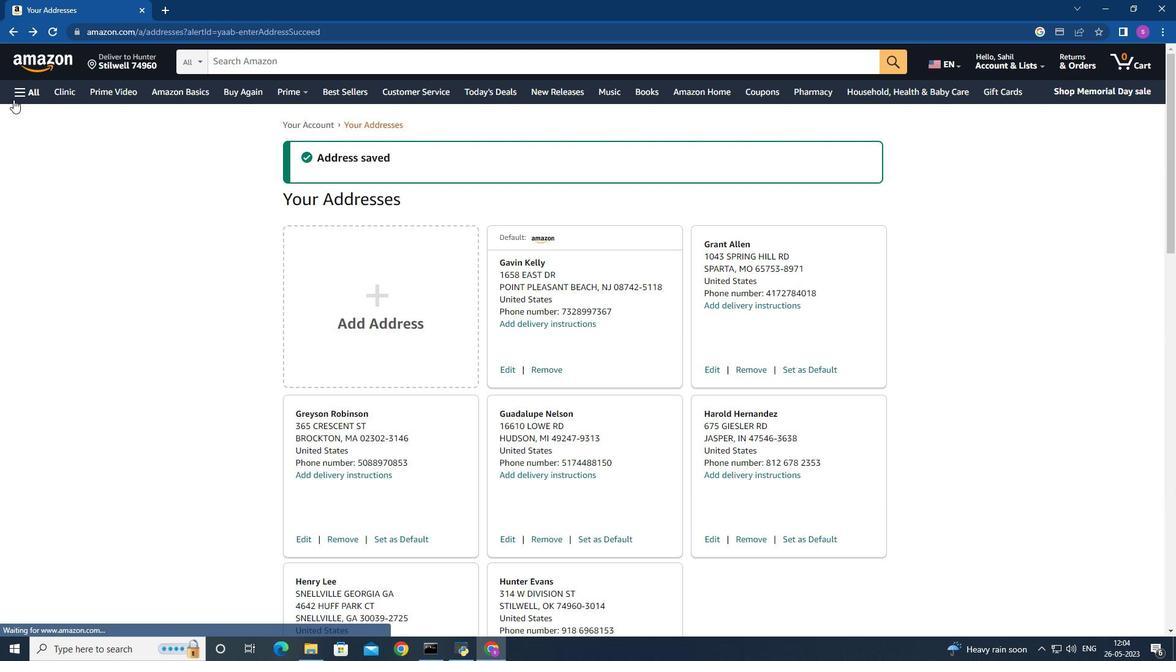 
Action: Mouse pressed left at (16, 93)
Screenshot: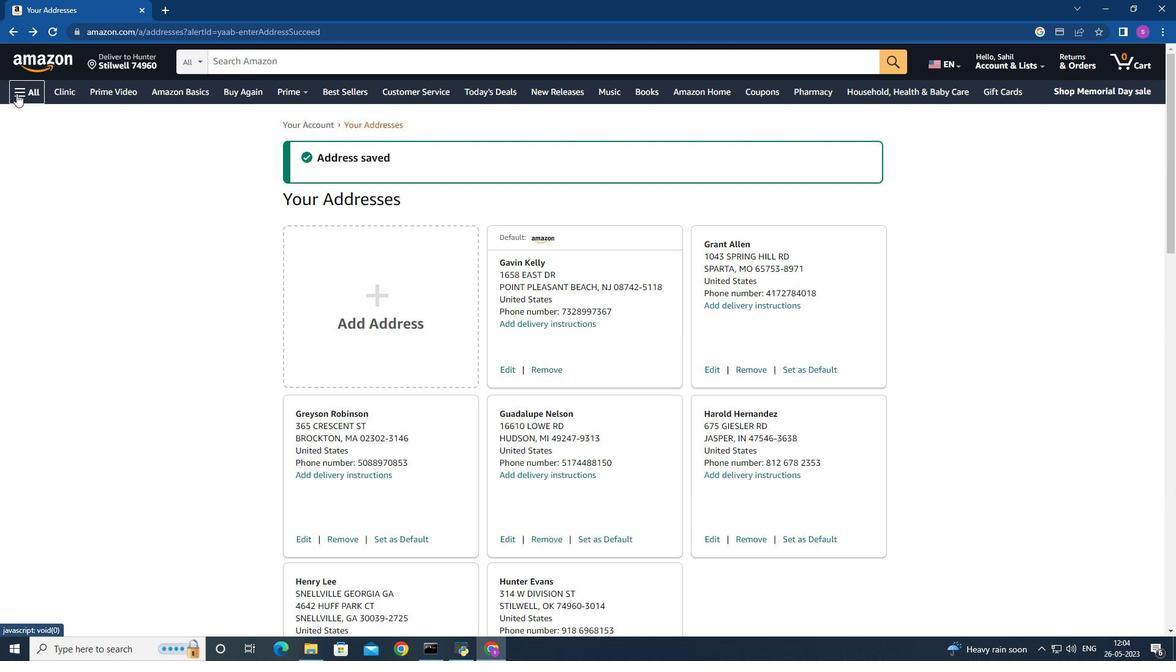 
Action: Mouse moved to (66, 168)
Screenshot: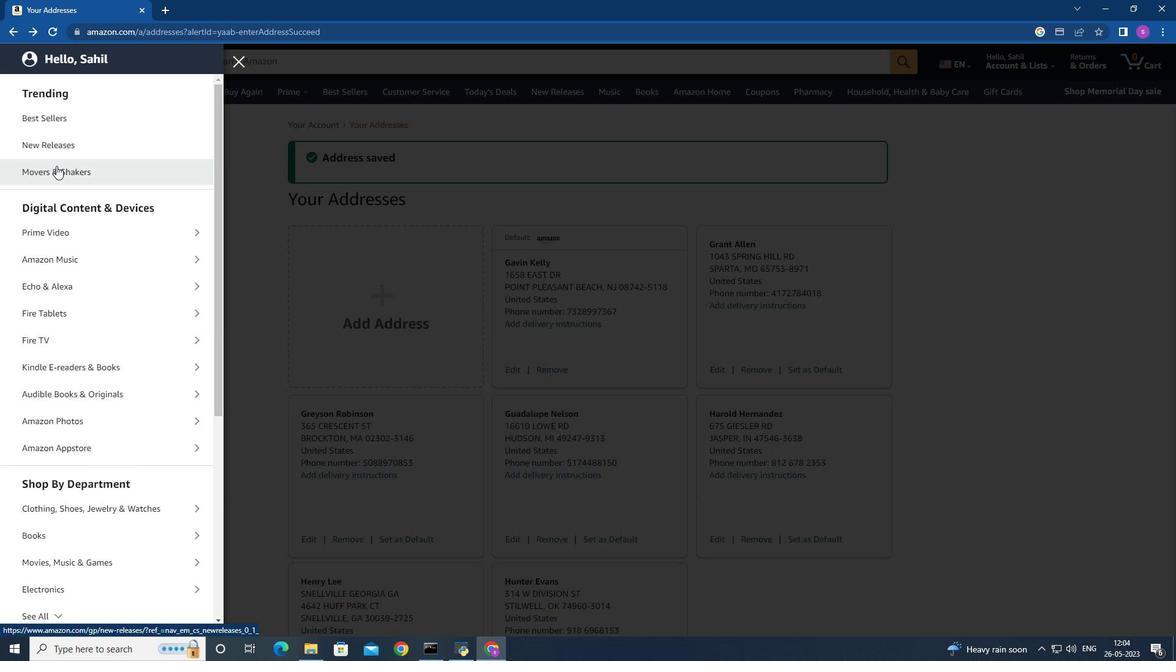 
Action: Mouse scrolled (66, 167) with delta (0, 0)
Screenshot: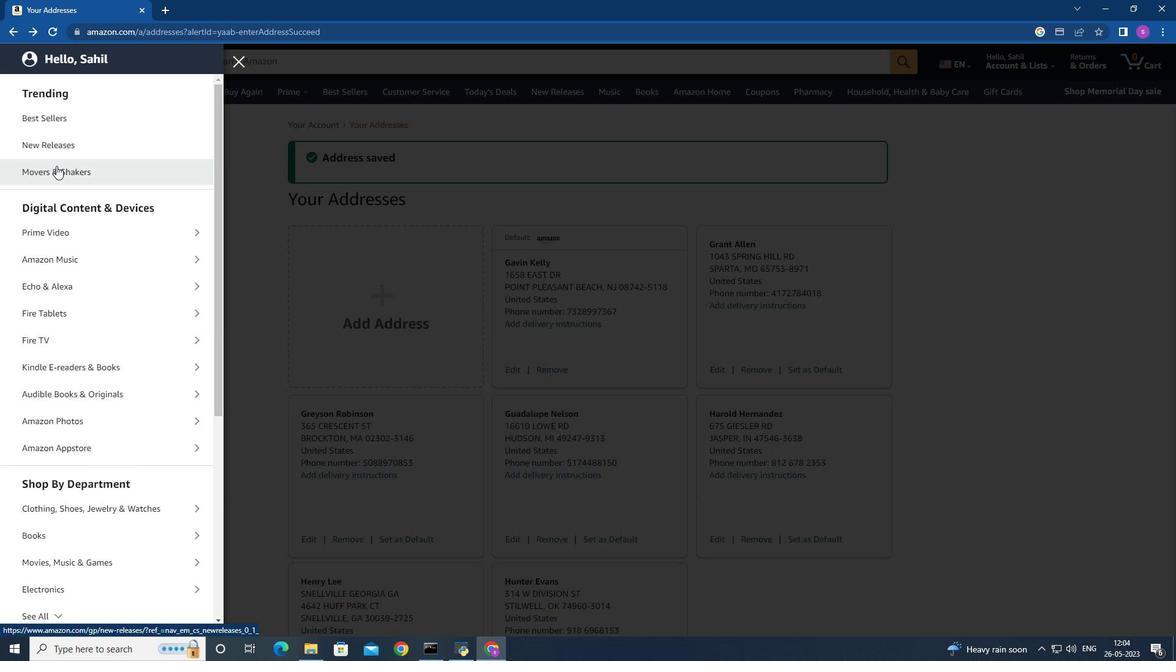 
Action: Mouse scrolled (66, 167) with delta (0, 0)
Screenshot: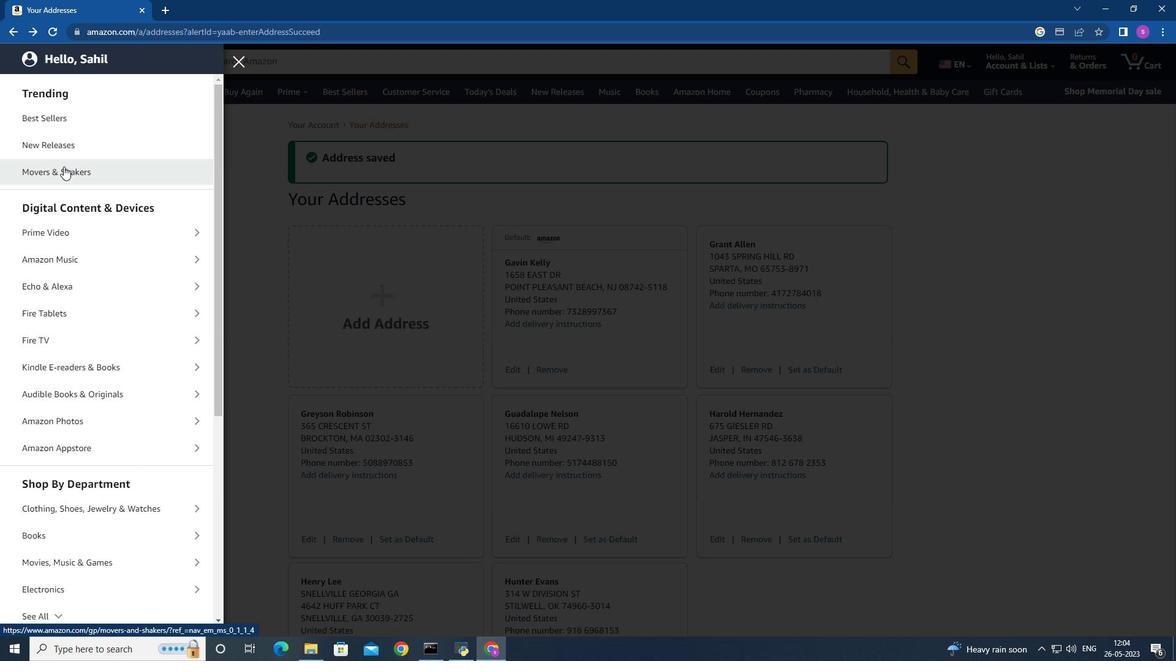 
Action: Mouse moved to (67, 168)
Screenshot: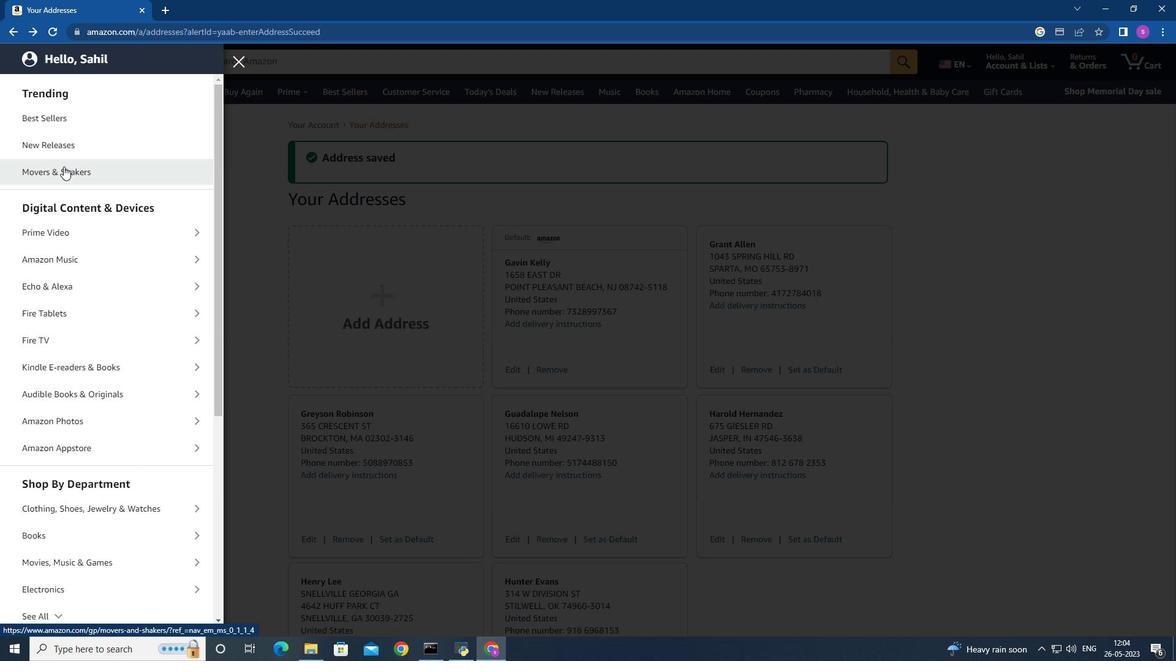 
Action: Mouse scrolled (67, 167) with delta (0, 0)
Screenshot: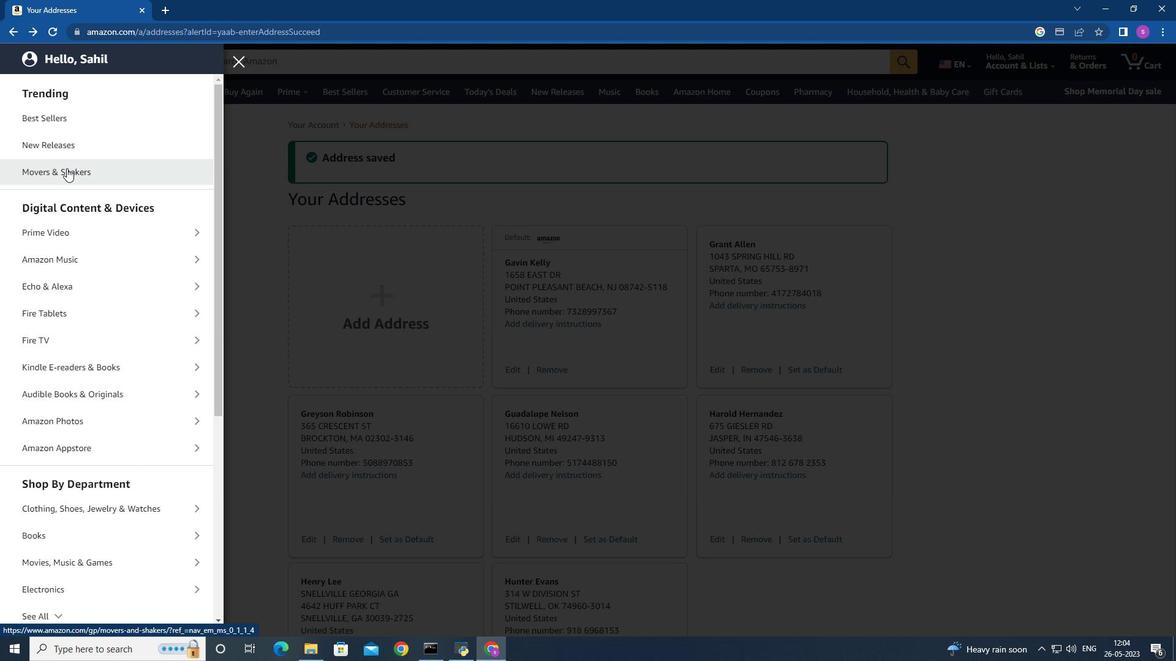 
Action: Mouse moved to (125, 316)
Screenshot: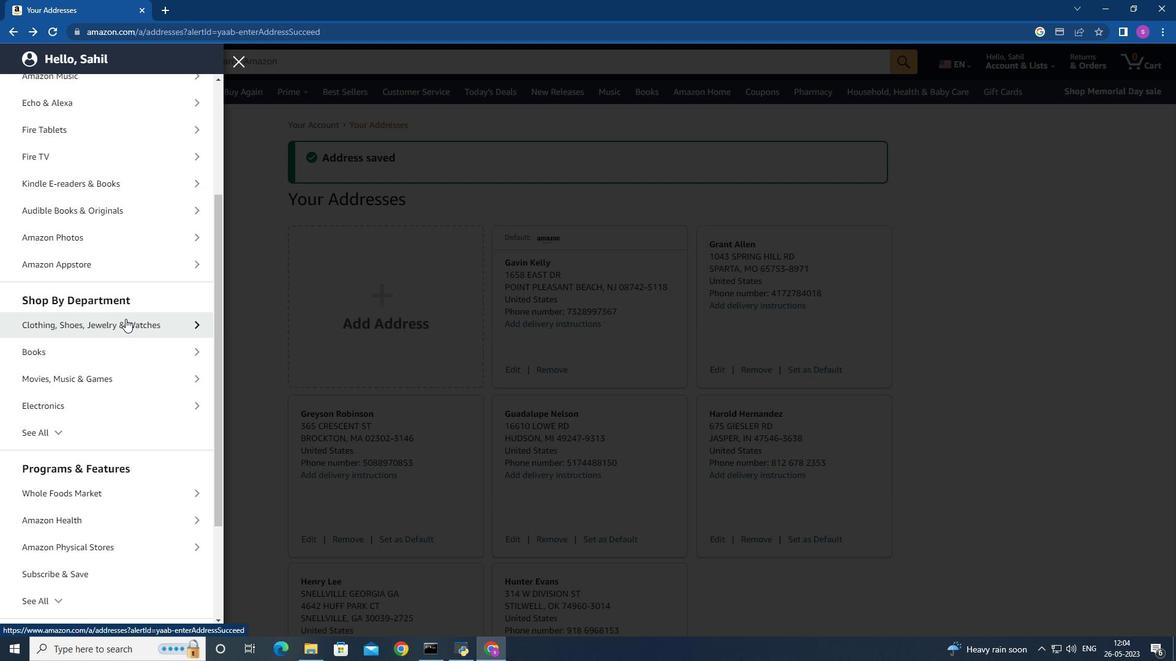 
Action: Mouse scrolled (125, 316) with delta (0, 0)
Screenshot: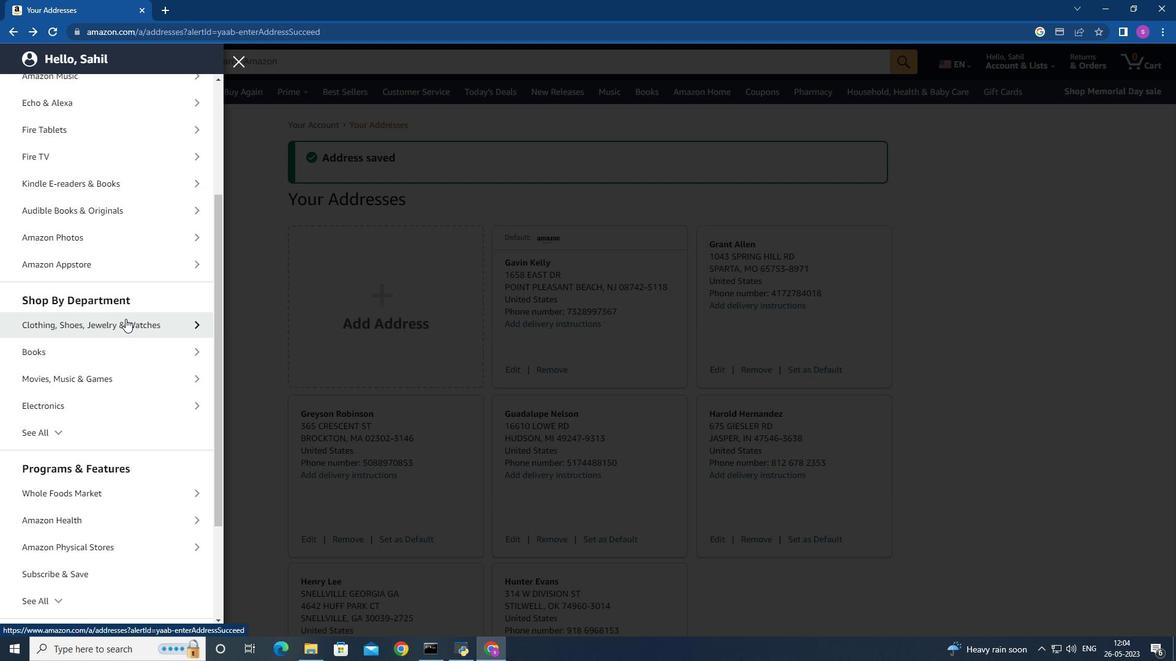 
Action: Mouse moved to (124, 314)
Screenshot: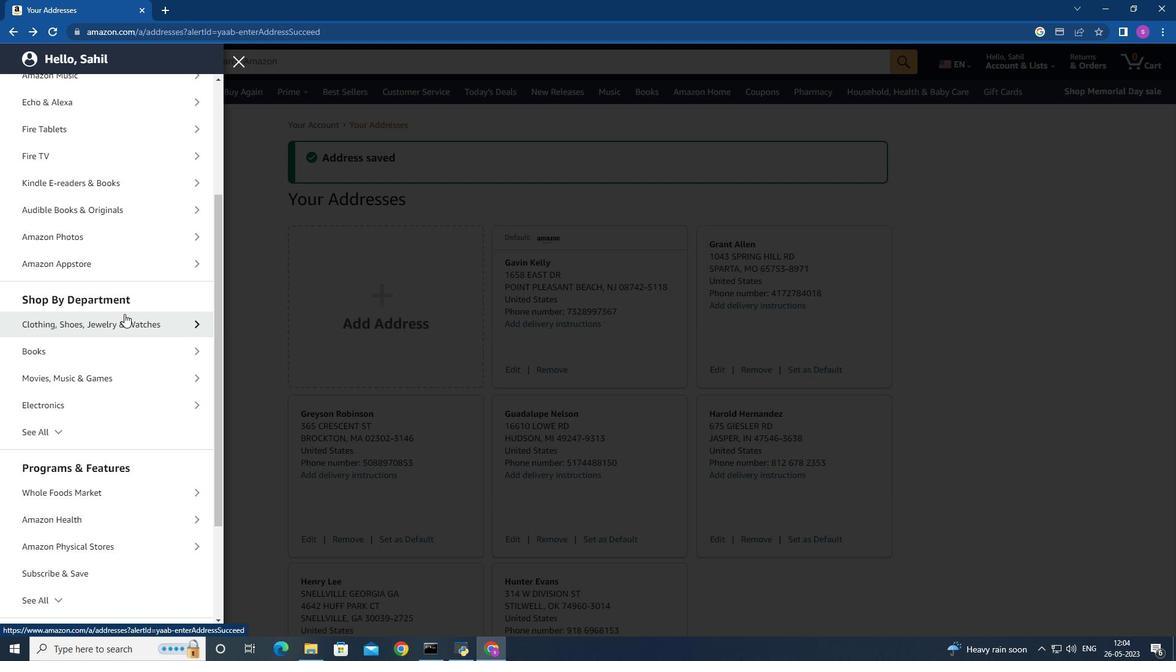 
Action: Mouse scrolled (124, 313) with delta (0, 0)
Screenshot: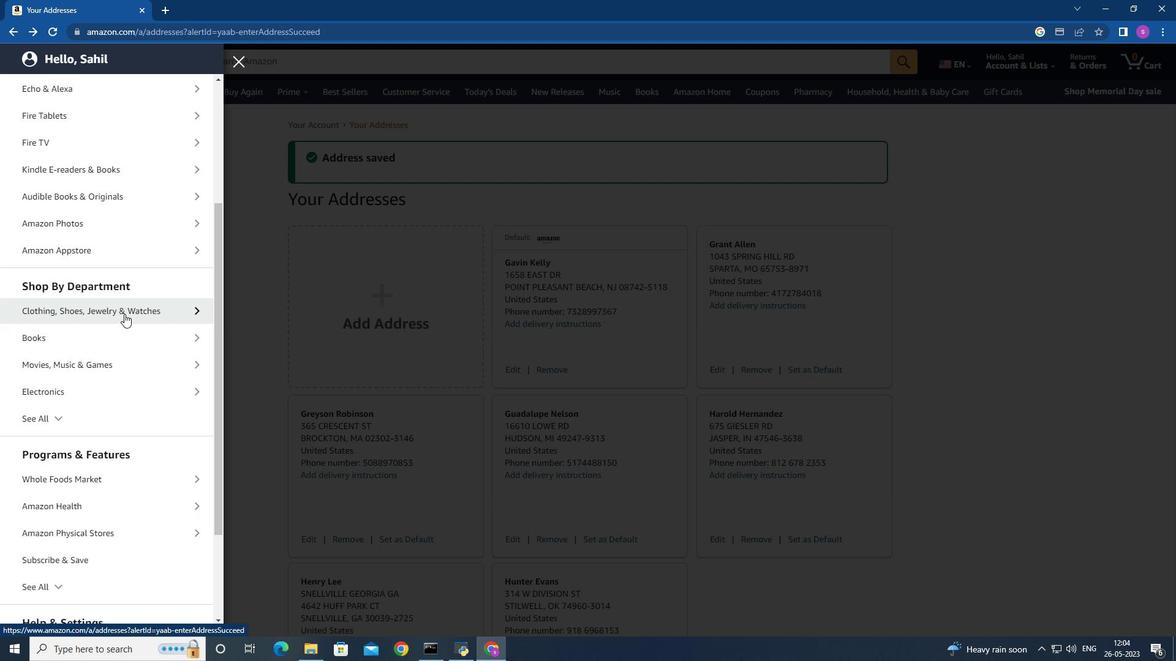 
Action: Mouse scrolled (124, 313) with delta (0, 0)
Screenshot: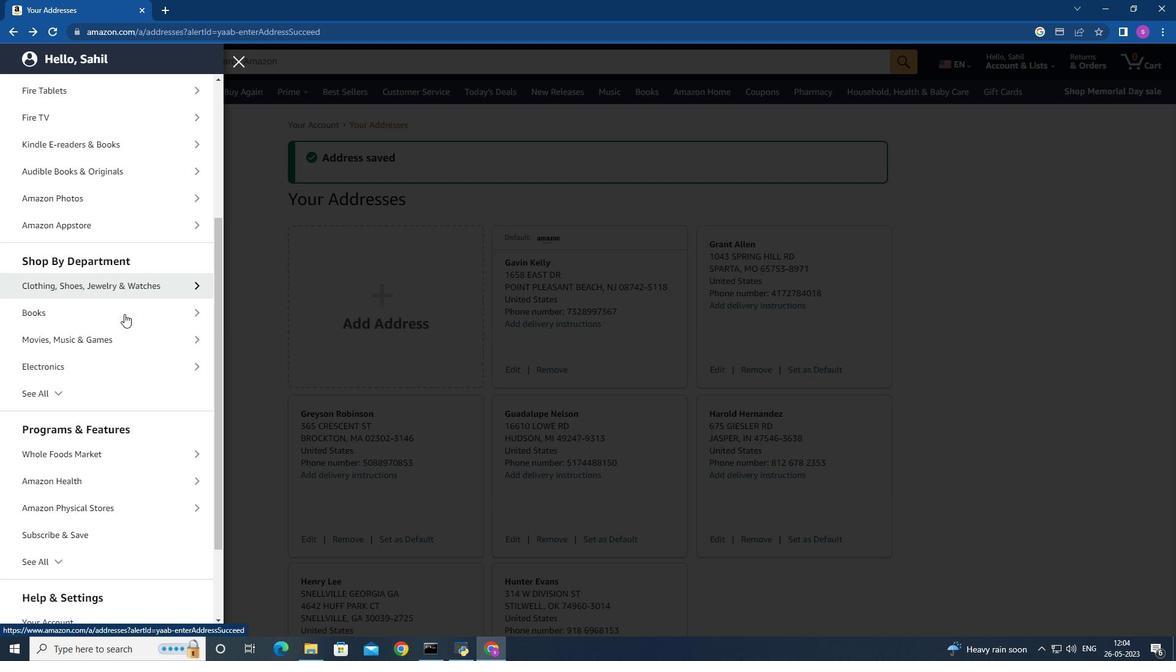 
Action: Mouse scrolled (124, 313) with delta (0, 0)
Screenshot: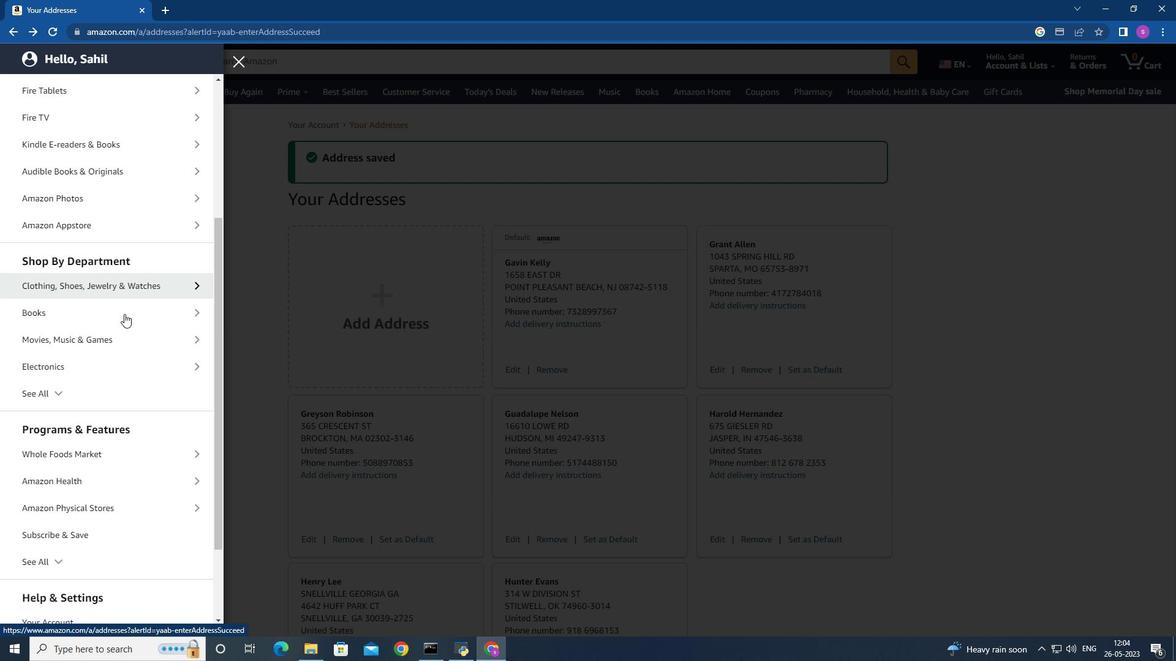 
Action: Mouse moved to (119, 340)
Screenshot: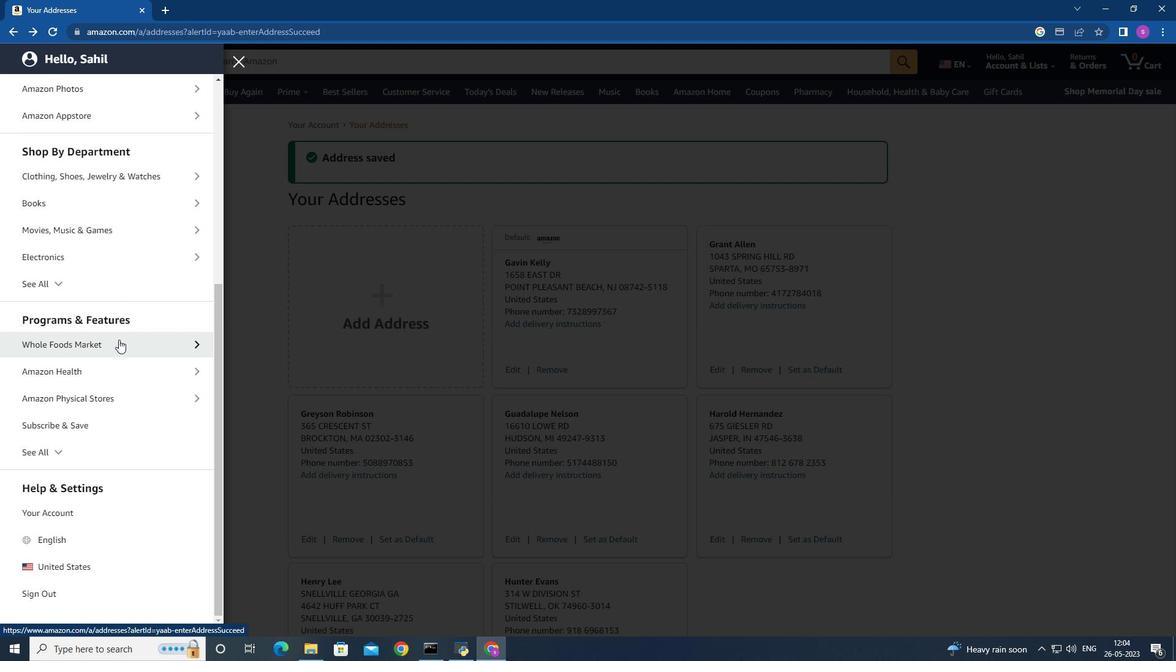 
Action: Mouse pressed left at (119, 340)
Screenshot: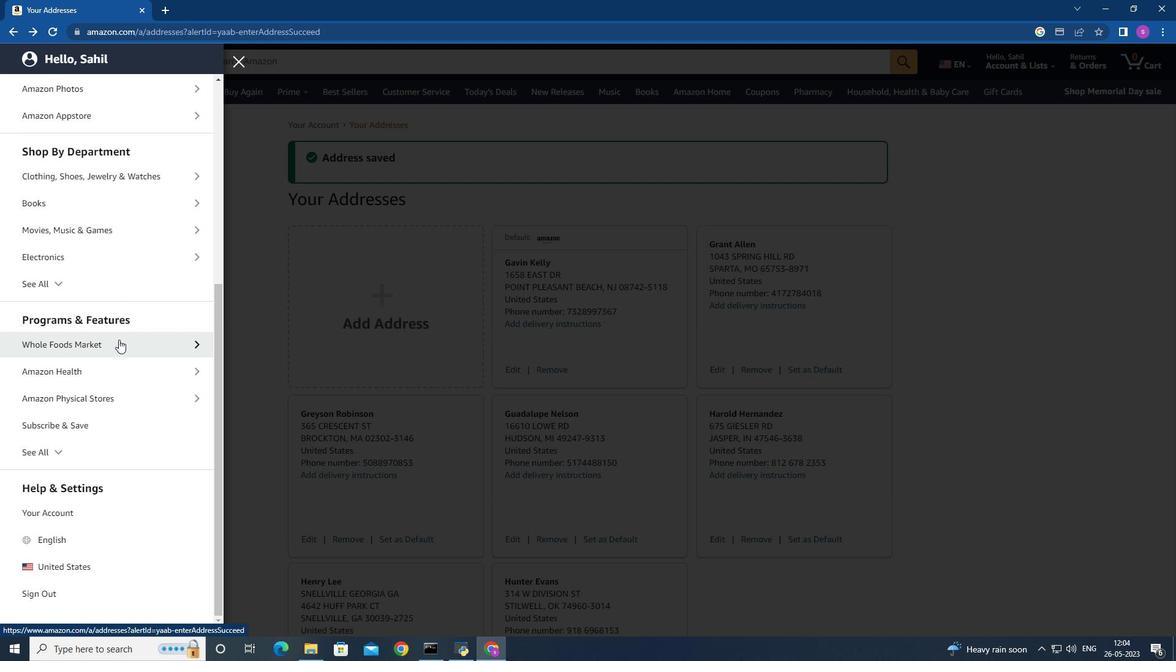 
Action: Mouse moved to (93, 145)
Screenshot: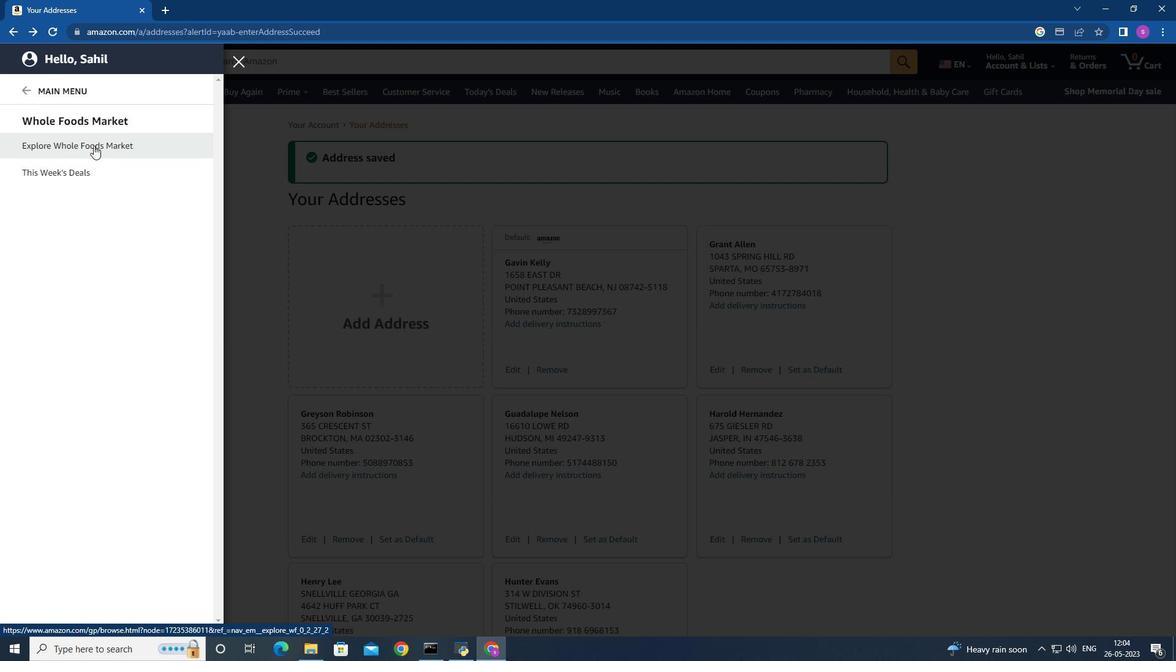 
Action: Mouse pressed left at (93, 145)
Screenshot: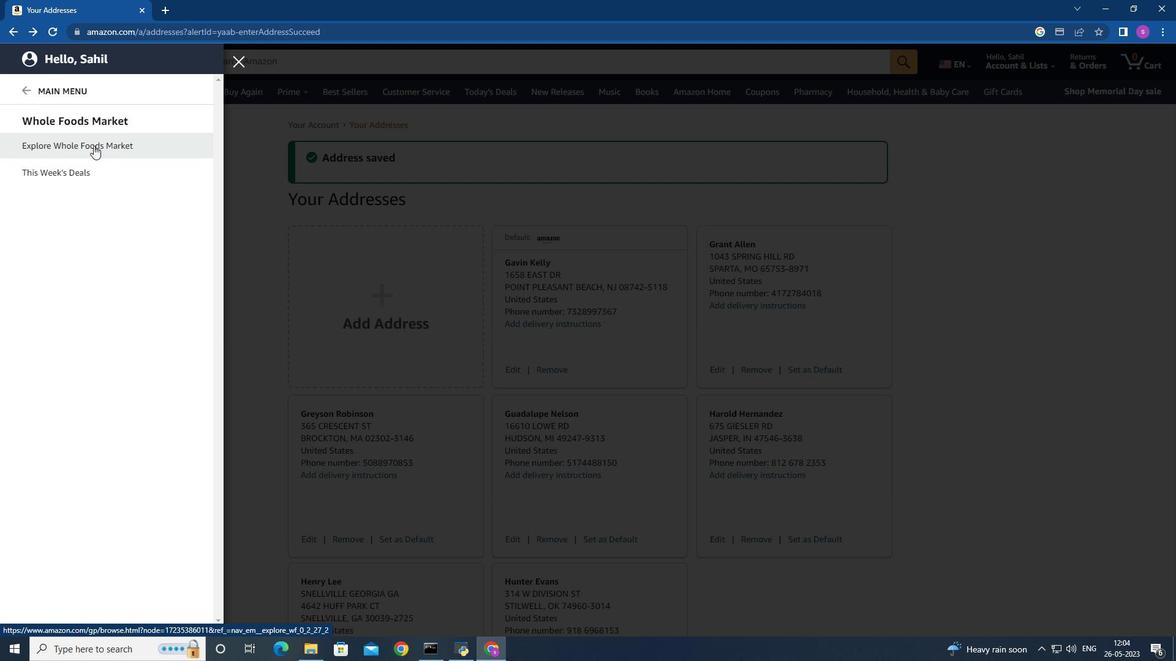 
Action: Mouse moved to (22, 98)
Screenshot: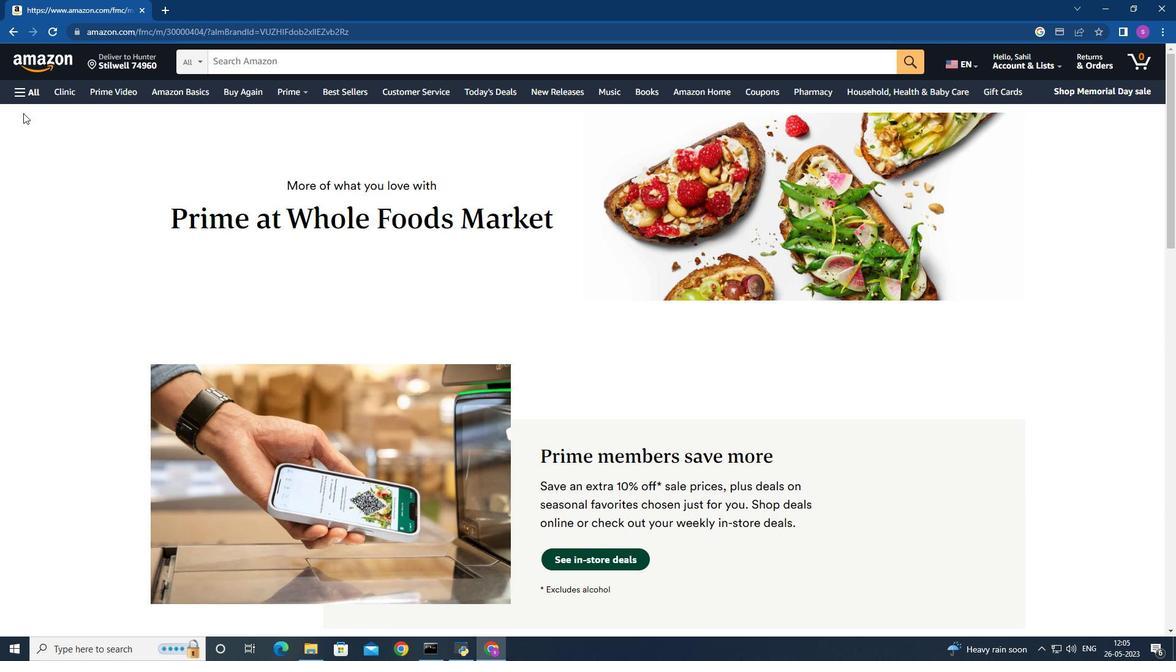 
Action: Mouse pressed left at (22, 98)
Screenshot: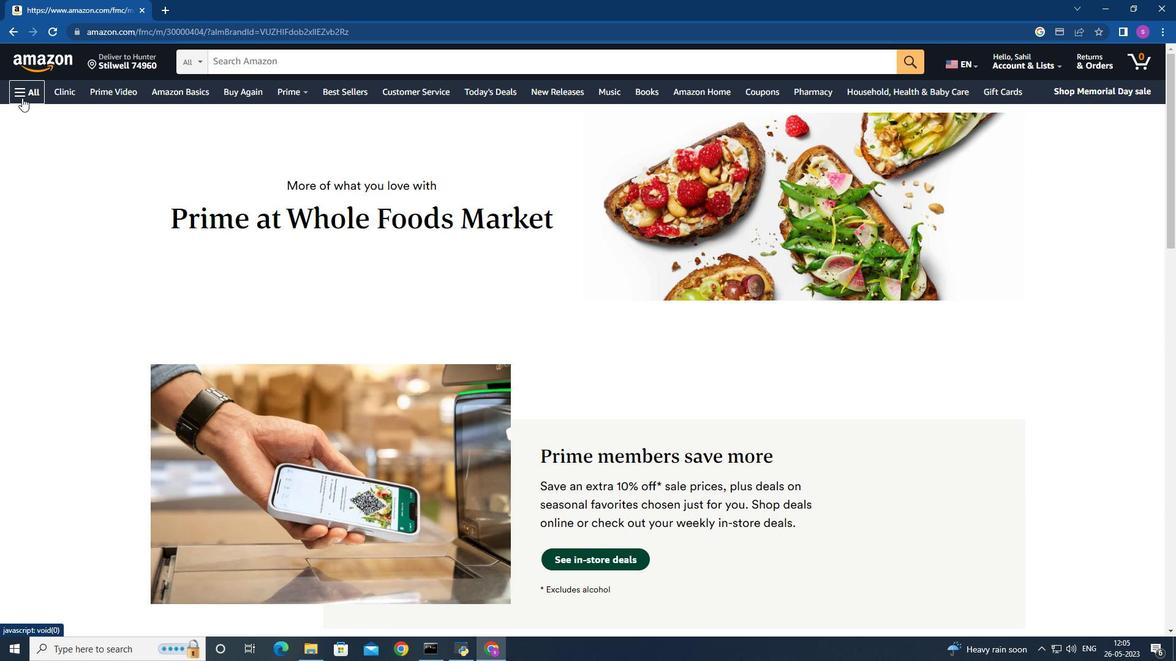 
Action: Mouse moved to (119, 261)
Screenshot: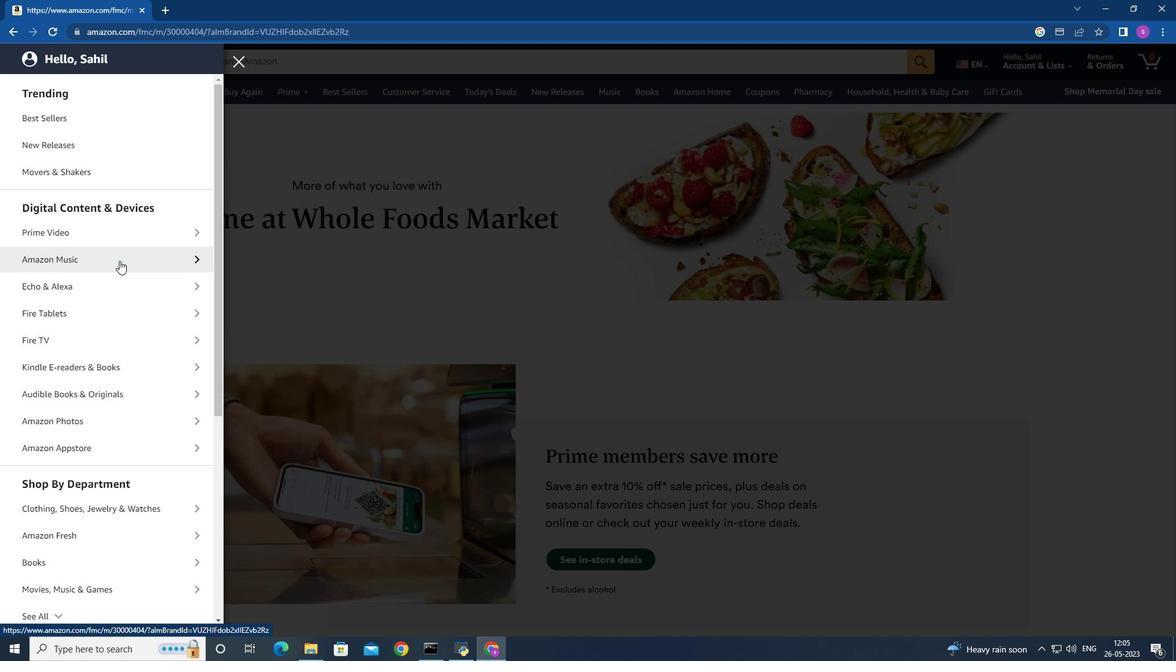 
Action: Mouse pressed left at (119, 261)
Screenshot: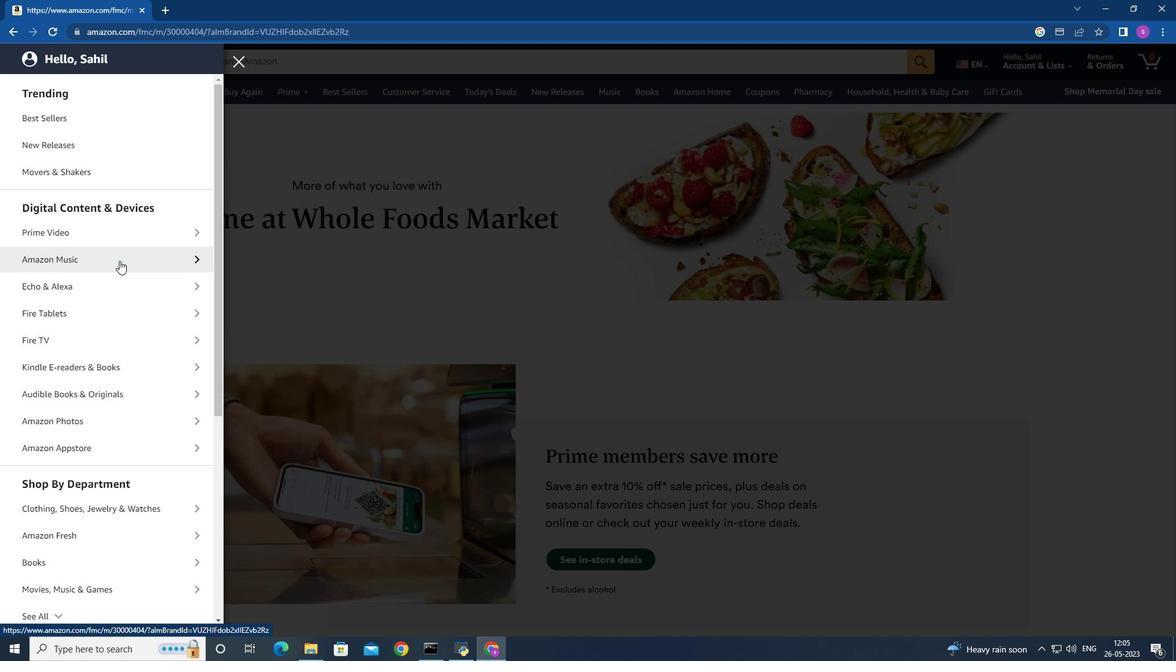 
Action: Mouse moved to (100, 136)
Screenshot: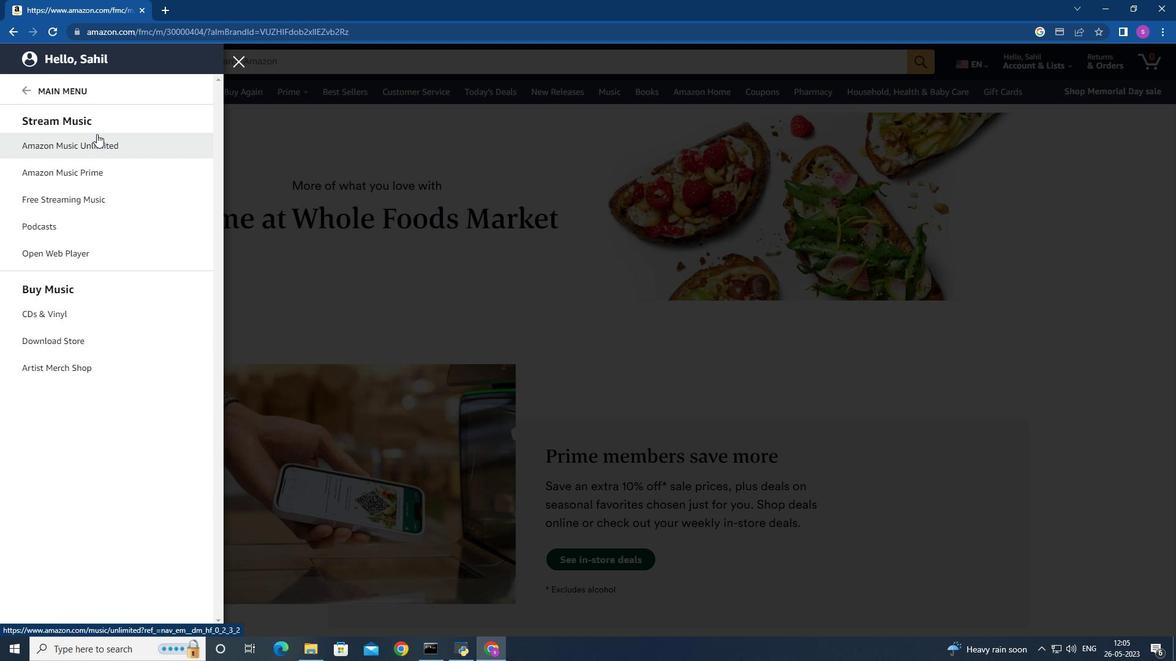 
Action: Mouse pressed left at (100, 136)
Screenshot: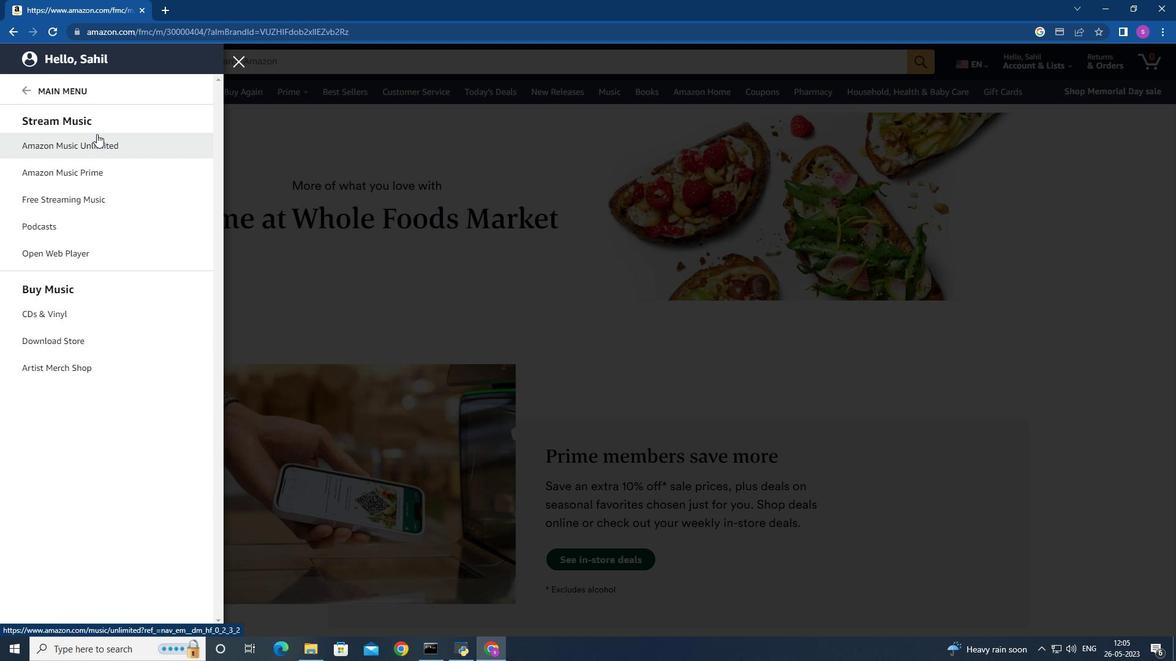 
Action: Mouse moved to (20, 90)
Screenshot: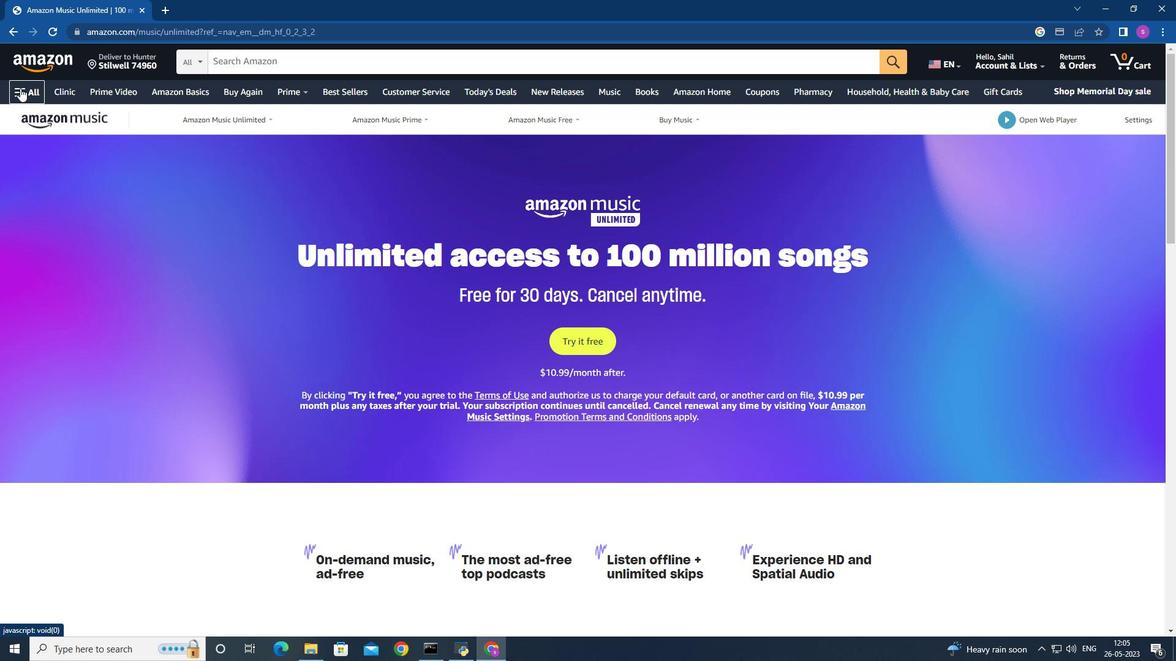 
Action: Mouse pressed left at (20, 90)
Screenshot: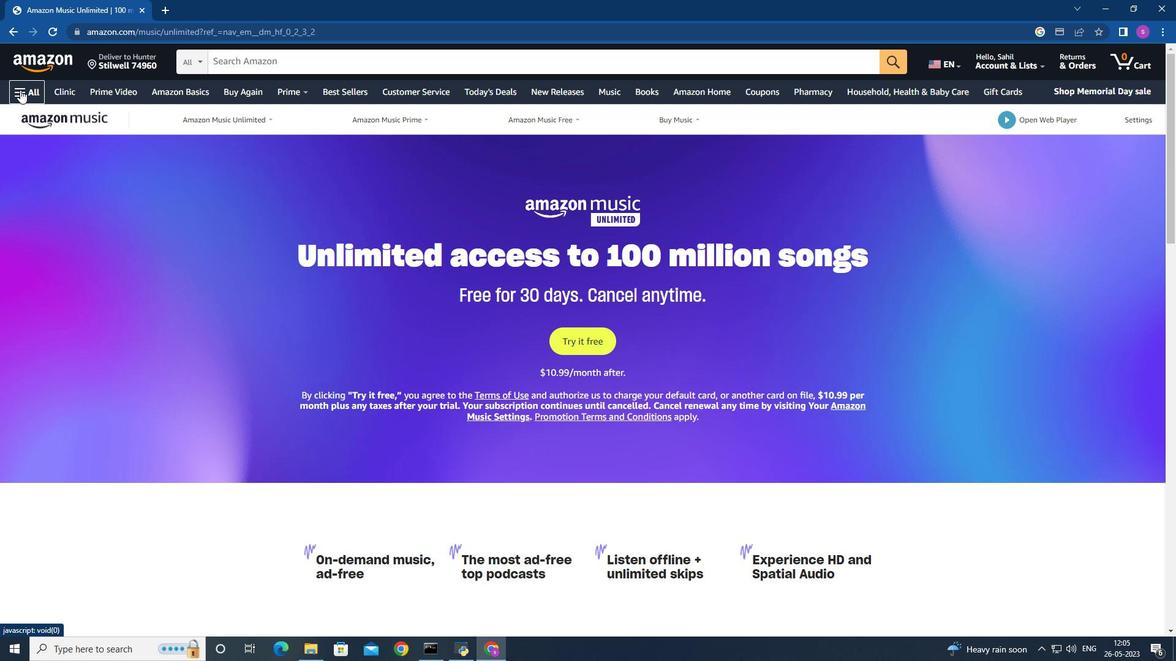 
Action: Mouse moved to (123, 272)
Screenshot: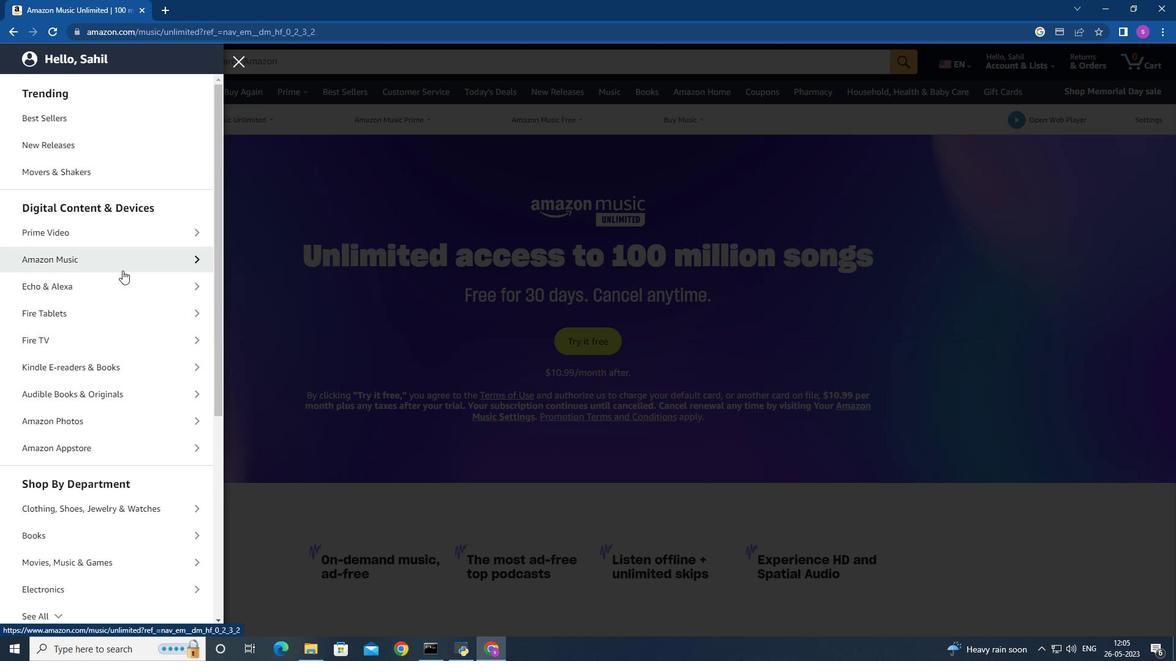 
Action: Mouse scrolled (123, 271) with delta (0, 0)
Screenshot: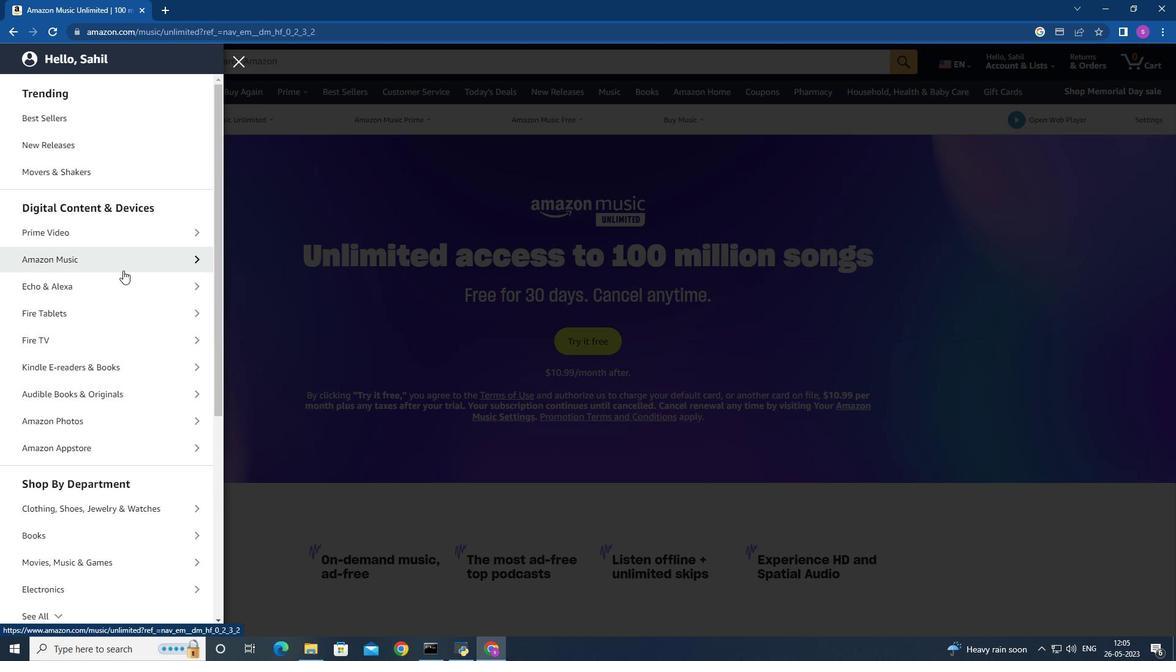 
Action: Mouse moved to (123, 272)
Screenshot: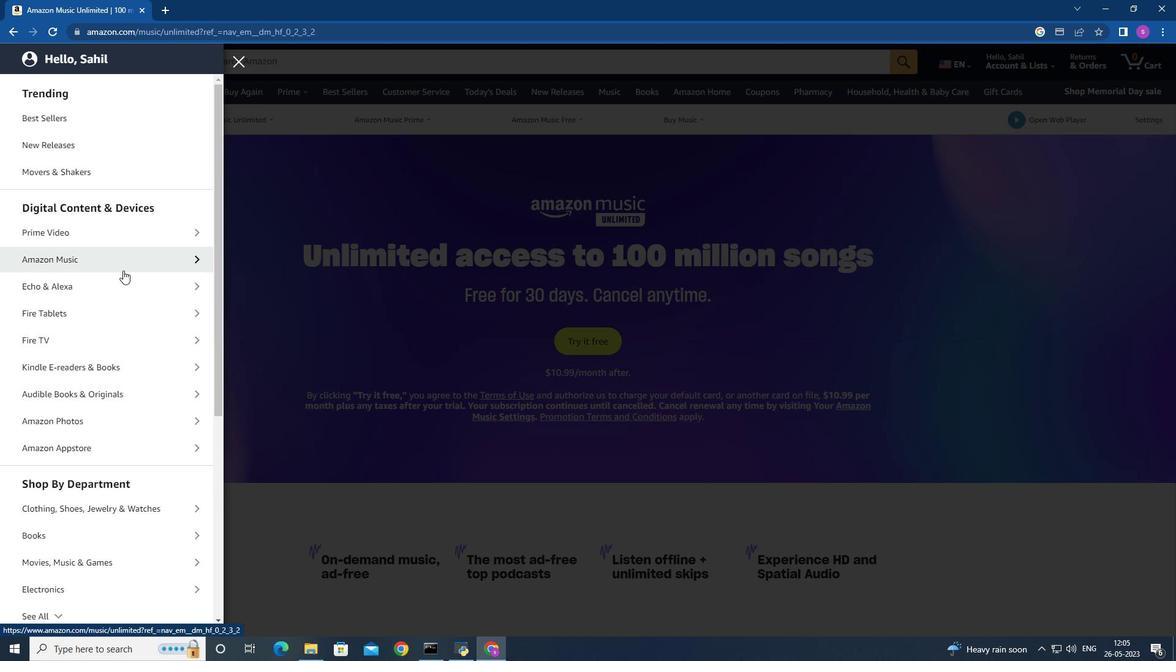 
Action: Mouse scrolled (123, 271) with delta (0, 0)
Screenshot: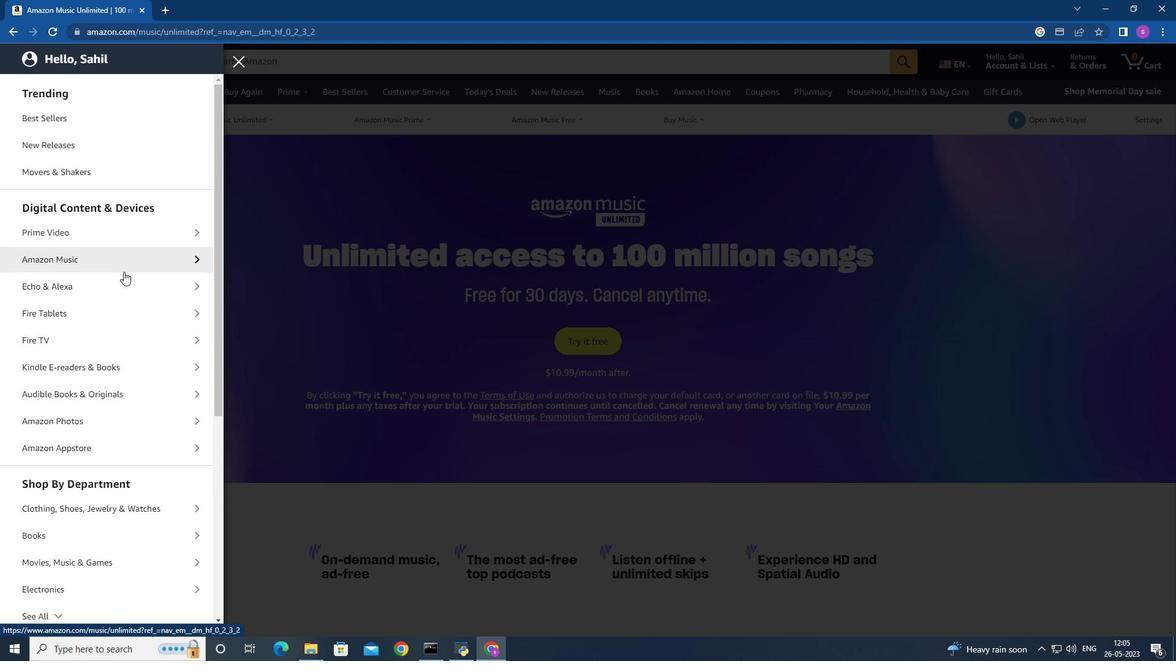 
Action: Mouse moved to (123, 272)
Screenshot: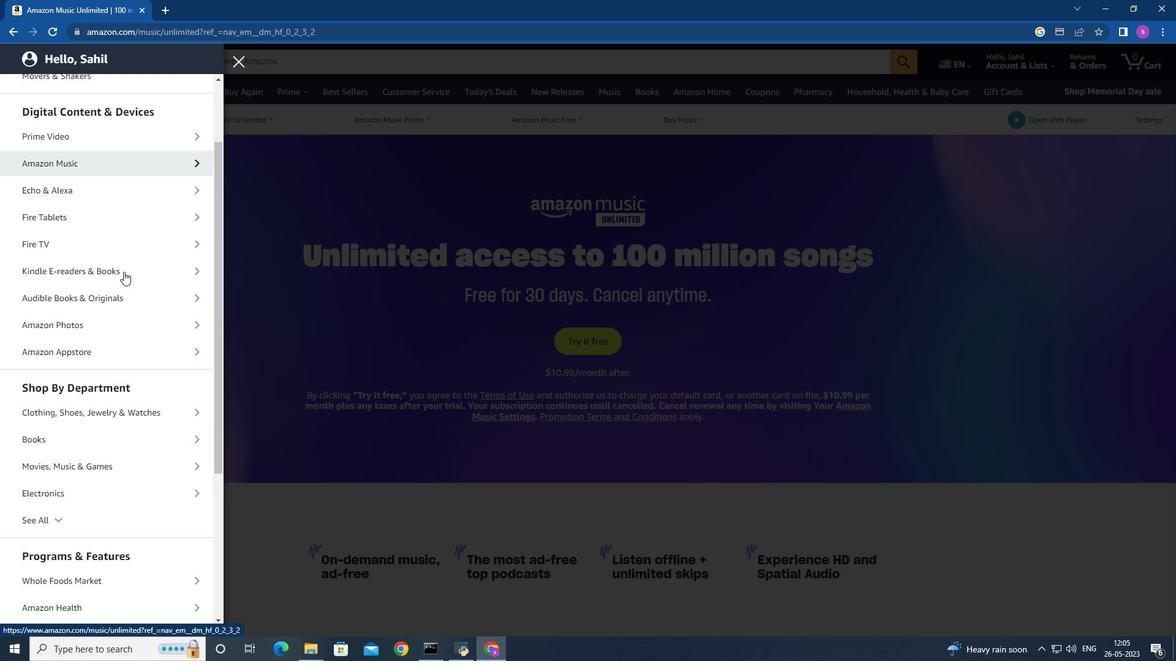 
Action: Mouse scrolled (123, 271) with delta (0, 0)
Screenshot: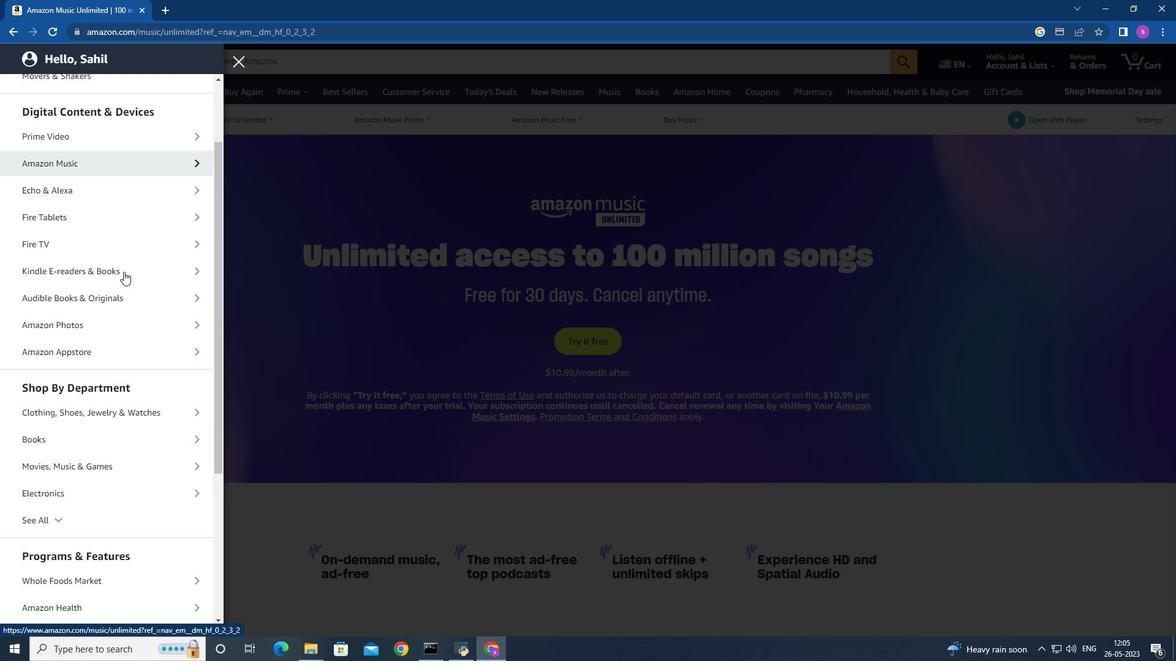 
Action: Mouse scrolled (123, 271) with delta (0, 0)
Screenshot: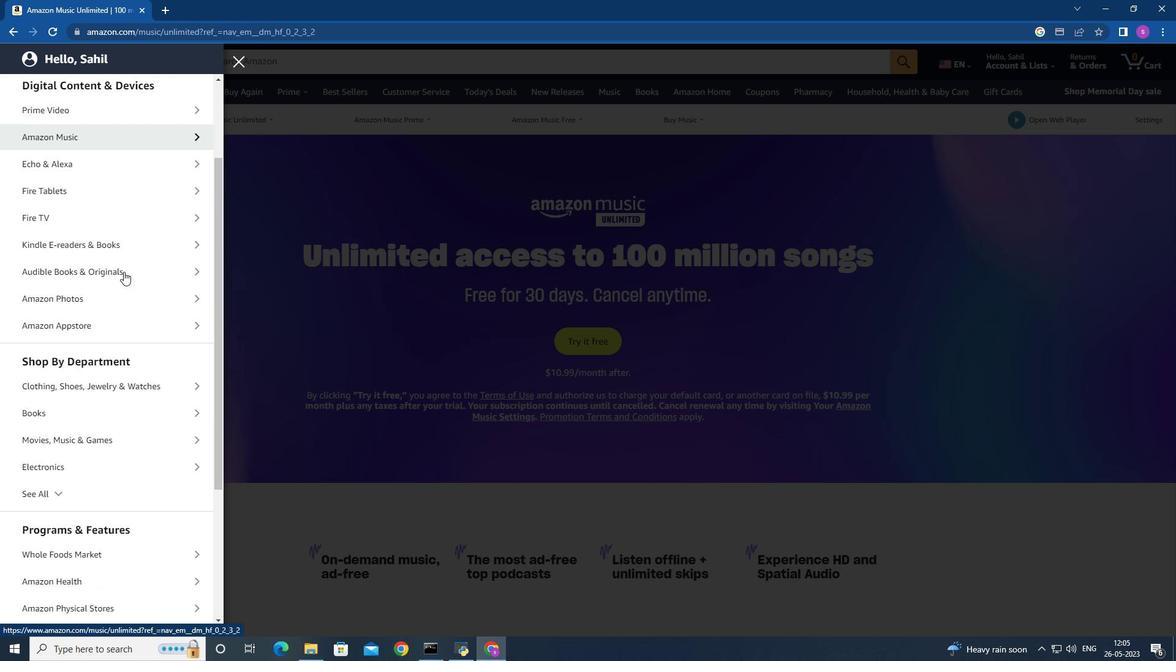 
Action: Mouse moved to (123, 272)
Screenshot: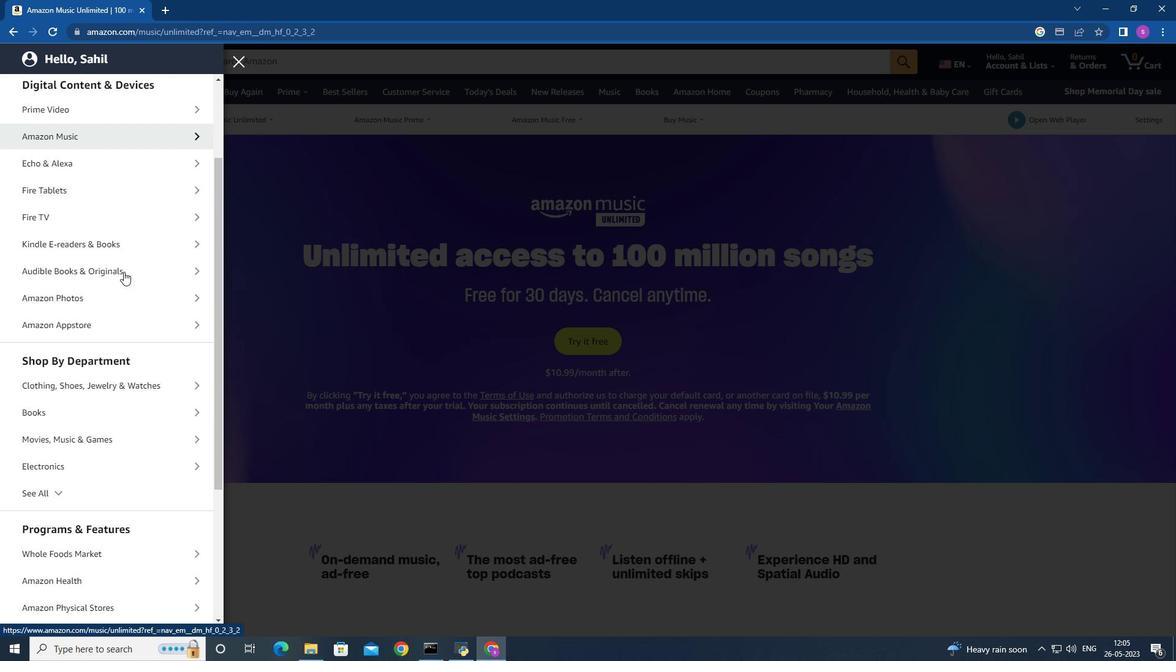 
Action: Mouse scrolled (123, 271) with delta (0, 0)
Screenshot: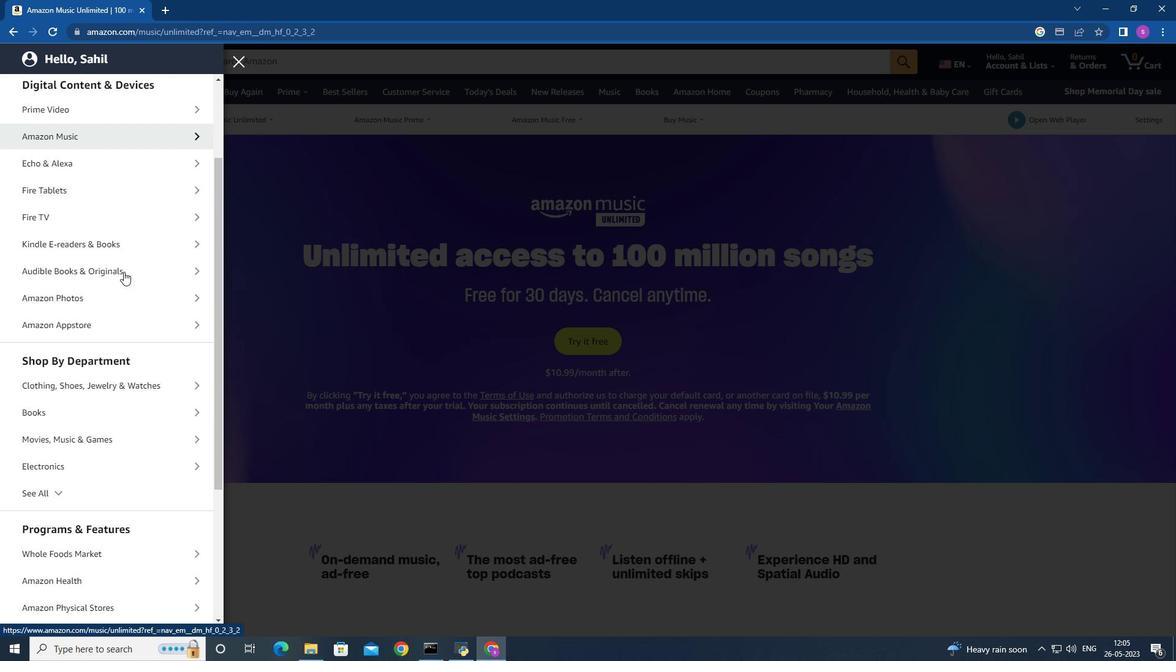 
Action: Mouse moved to (112, 282)
Screenshot: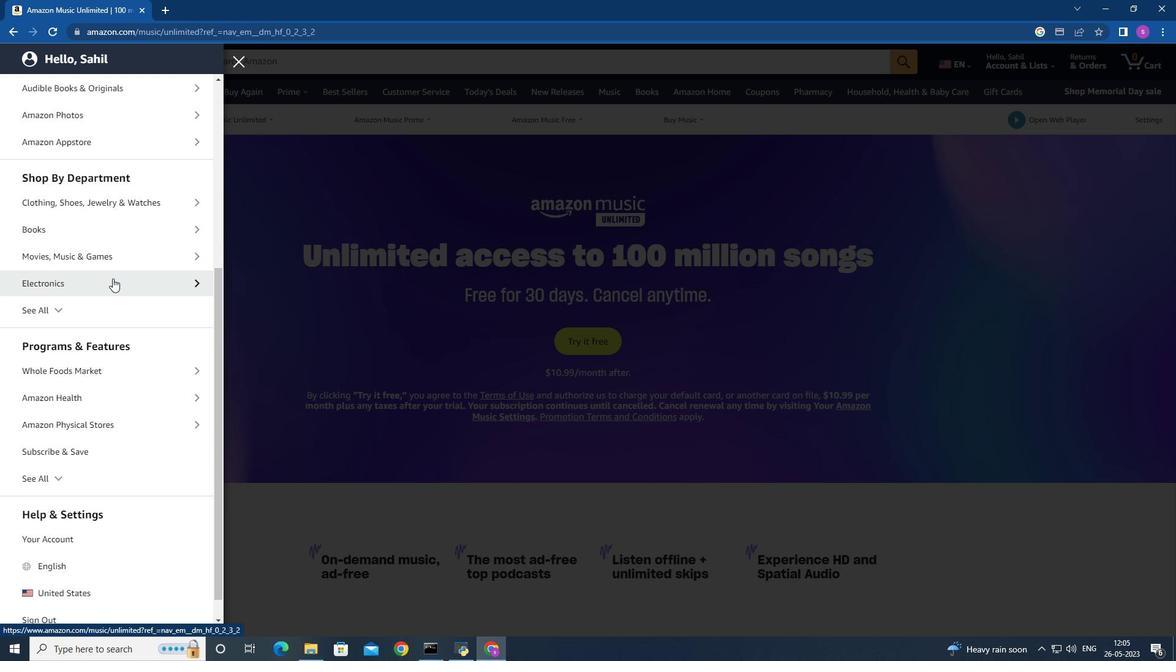 
Action: Mouse scrolled (112, 281) with delta (0, 0)
Screenshot: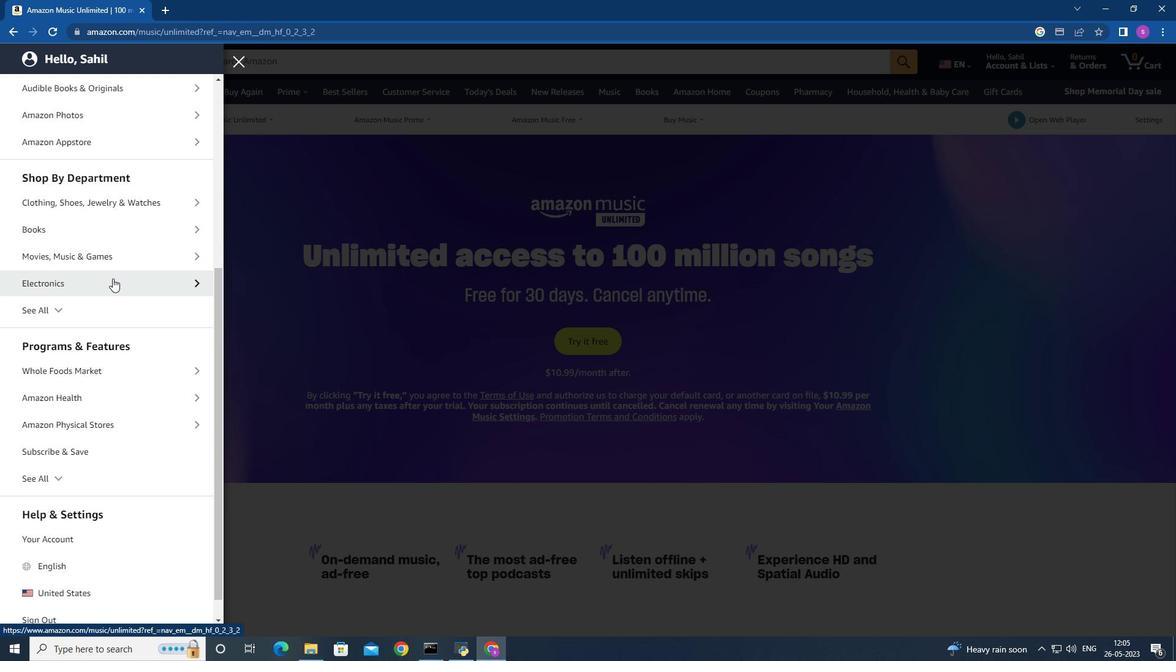 
Action: Mouse scrolled (112, 281) with delta (0, 0)
Screenshot: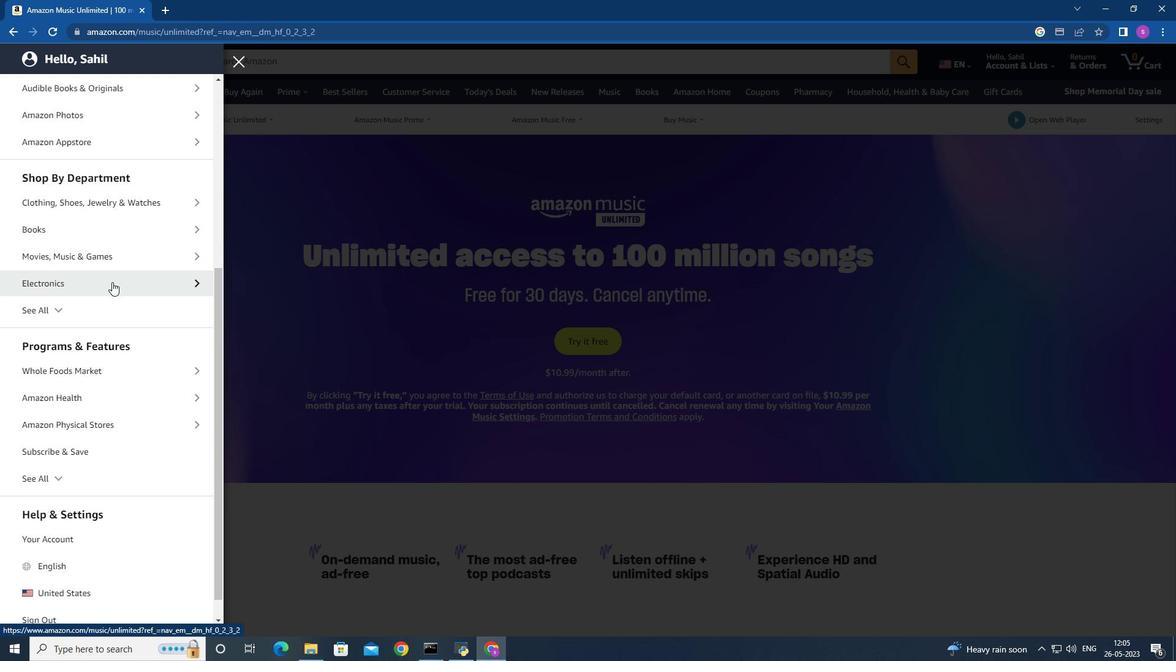
Action: Mouse moved to (107, 340)
Screenshot: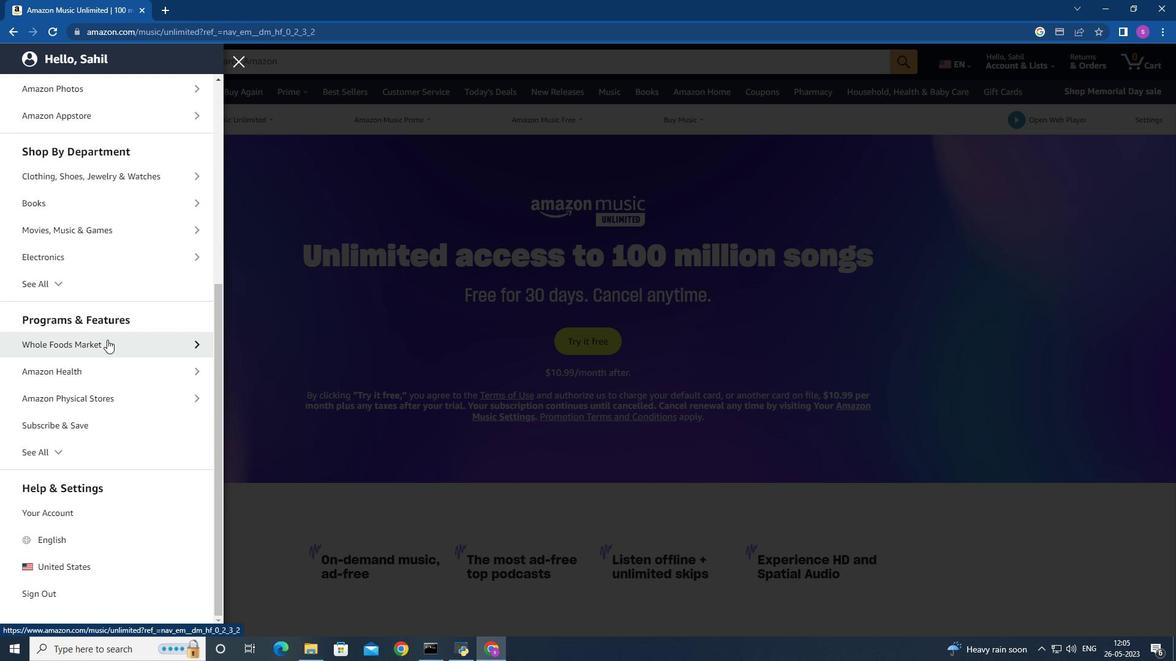 
Action: Mouse pressed left at (107, 340)
Screenshot: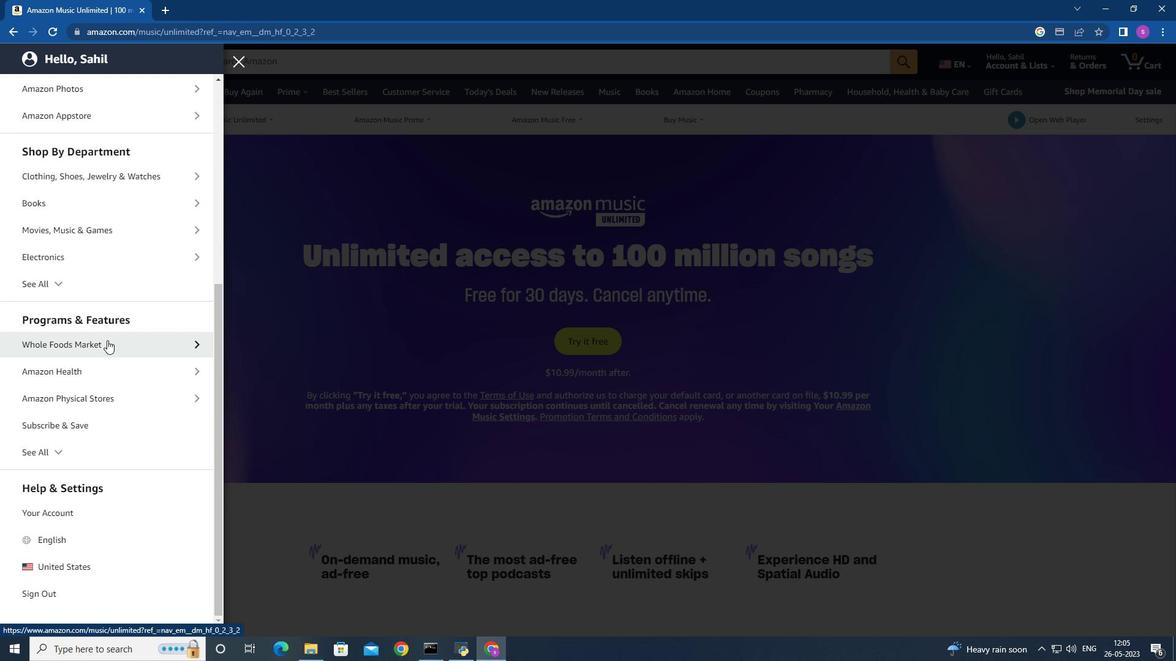 
Action: Mouse moved to (104, 151)
Screenshot: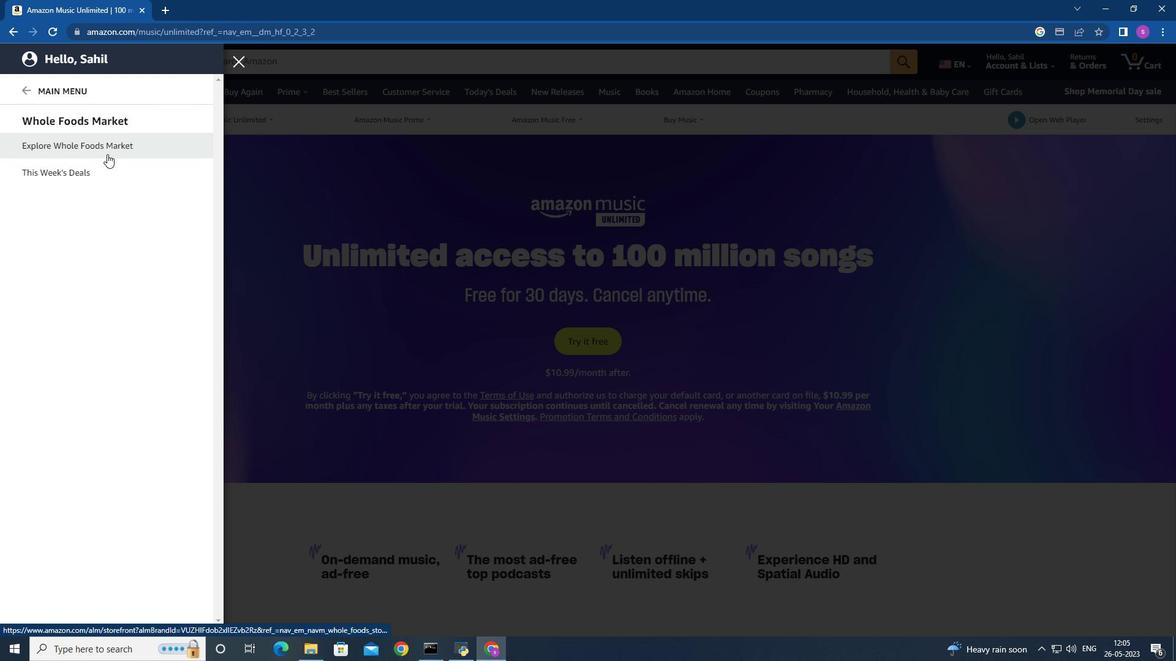 
Action: Mouse pressed left at (104, 151)
Screenshot: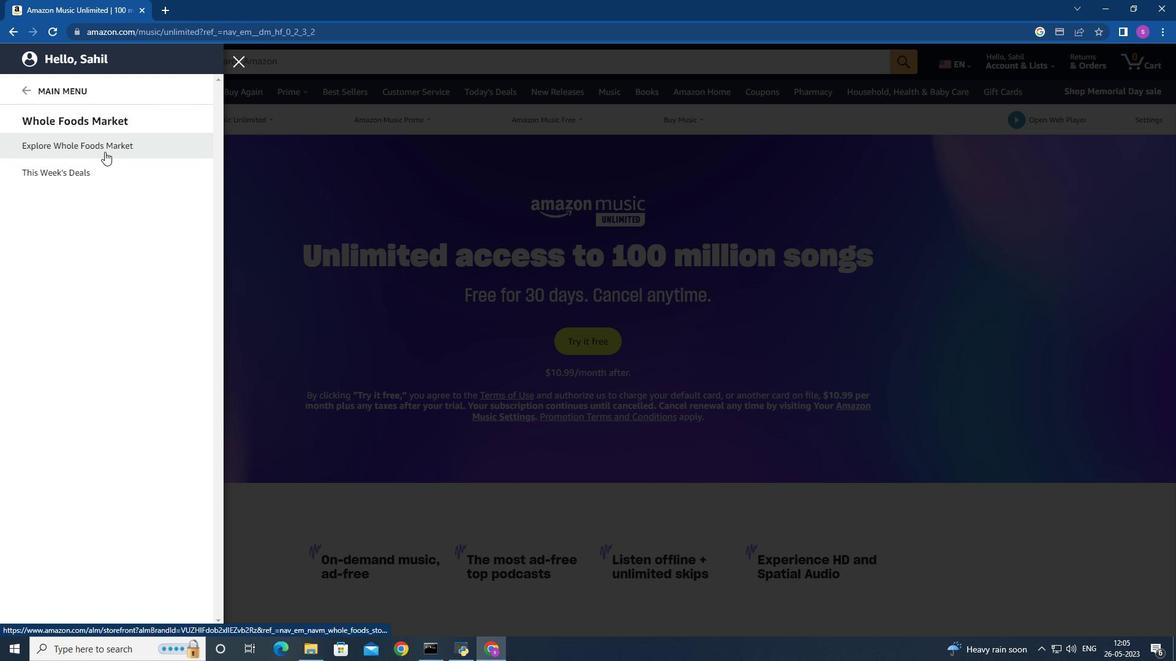 
Action: Mouse moved to (315, 63)
Screenshot: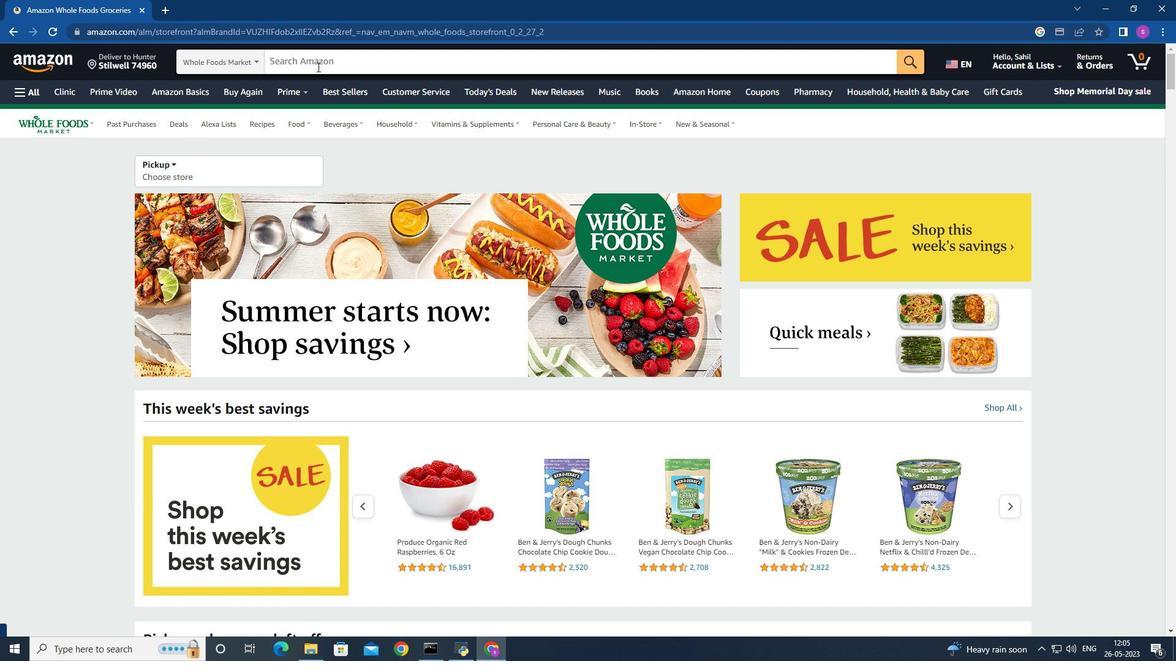
Action: Mouse pressed left at (315, 63)
Screenshot: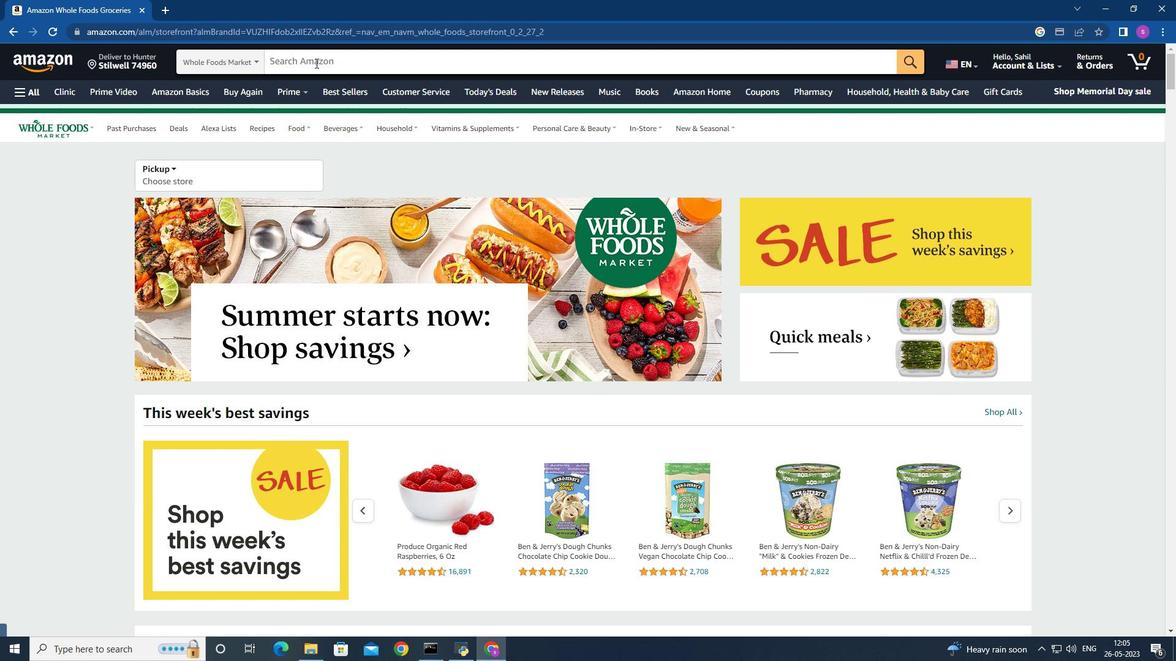 
Action: Mouse moved to (313, 62)
Screenshot: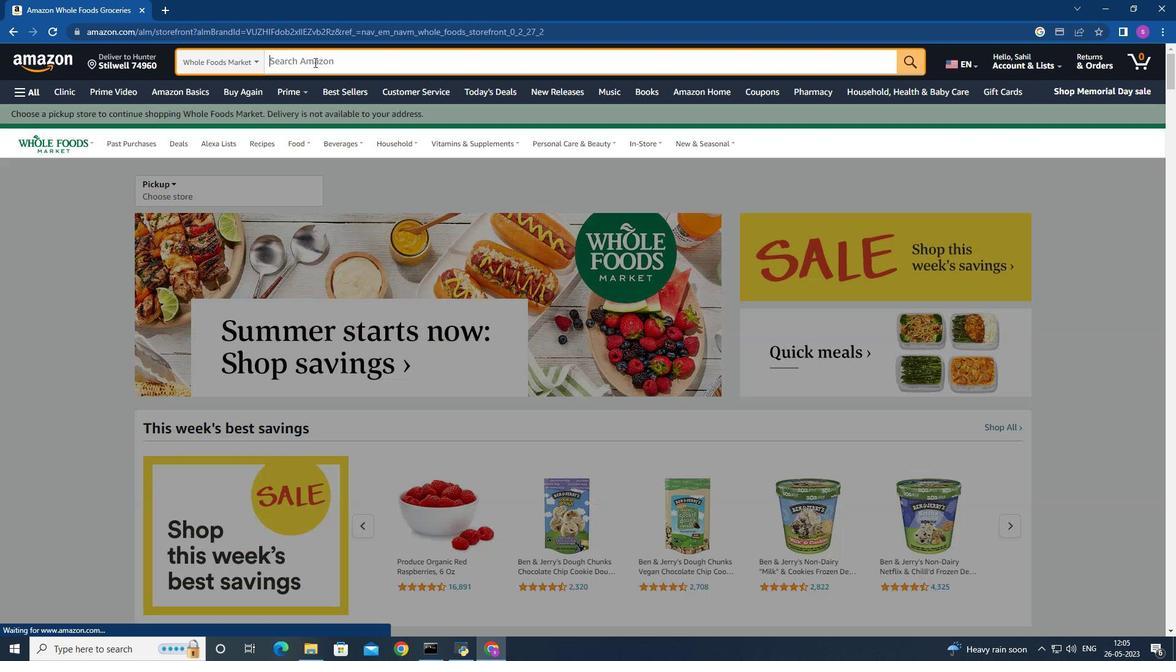 
Action: Key pressed <Key.shift>Organic<Key.space><Key.shift>Kimchi
Screenshot: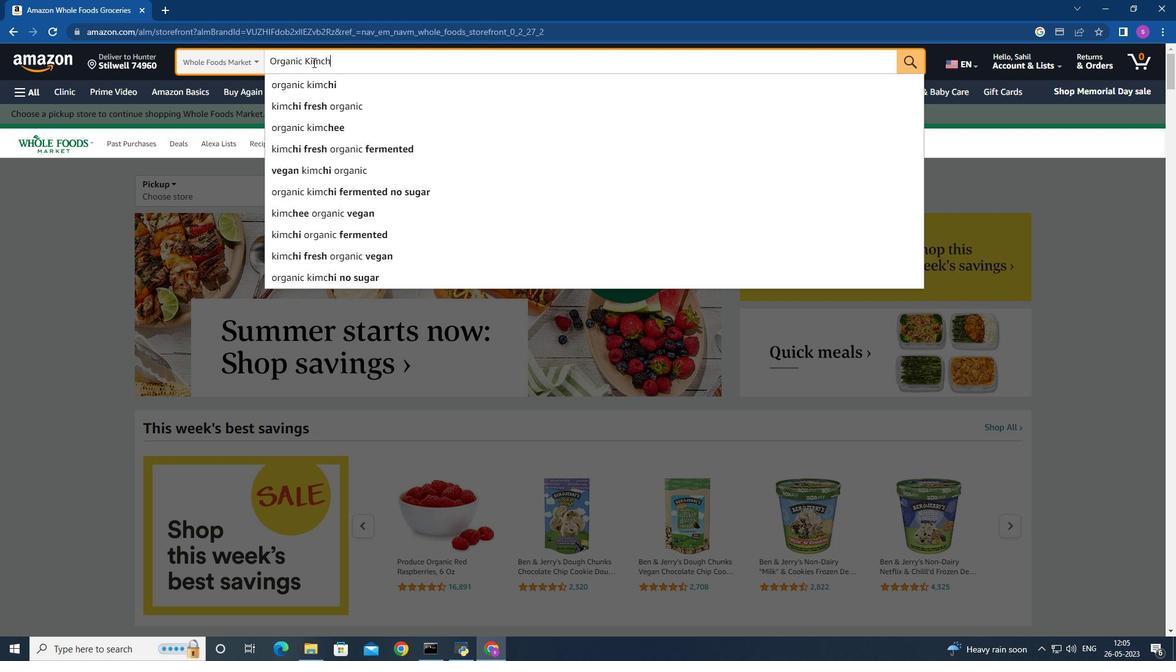 
Action: Mouse moved to (336, 80)
Screenshot: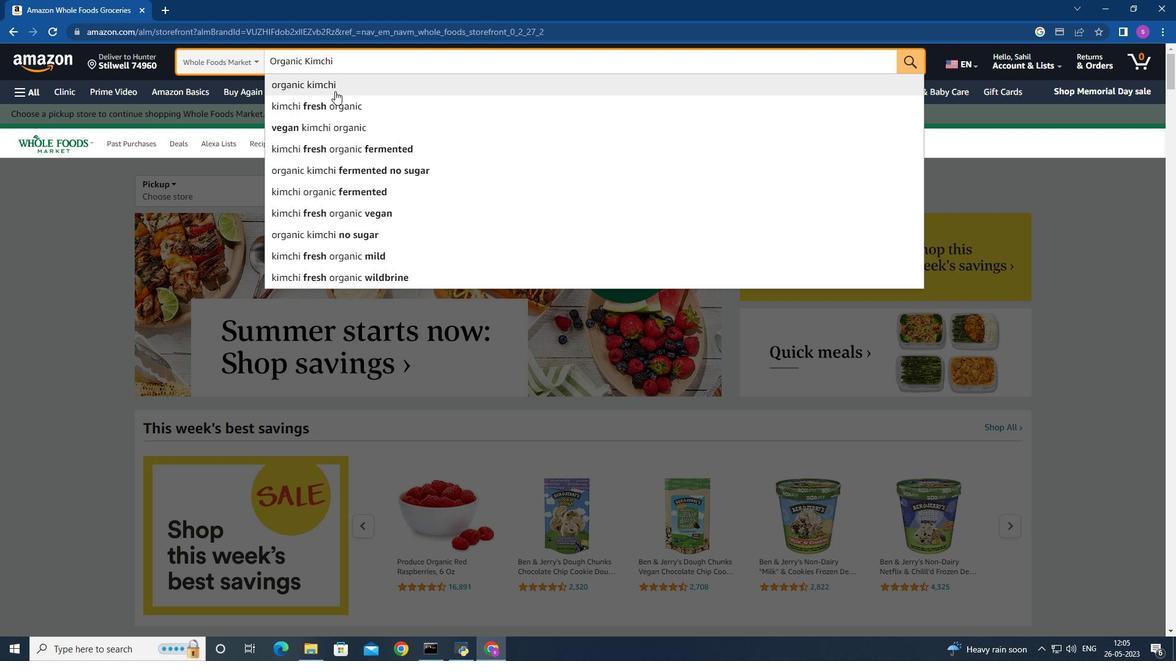 
Action: Mouse pressed left at (336, 80)
Screenshot: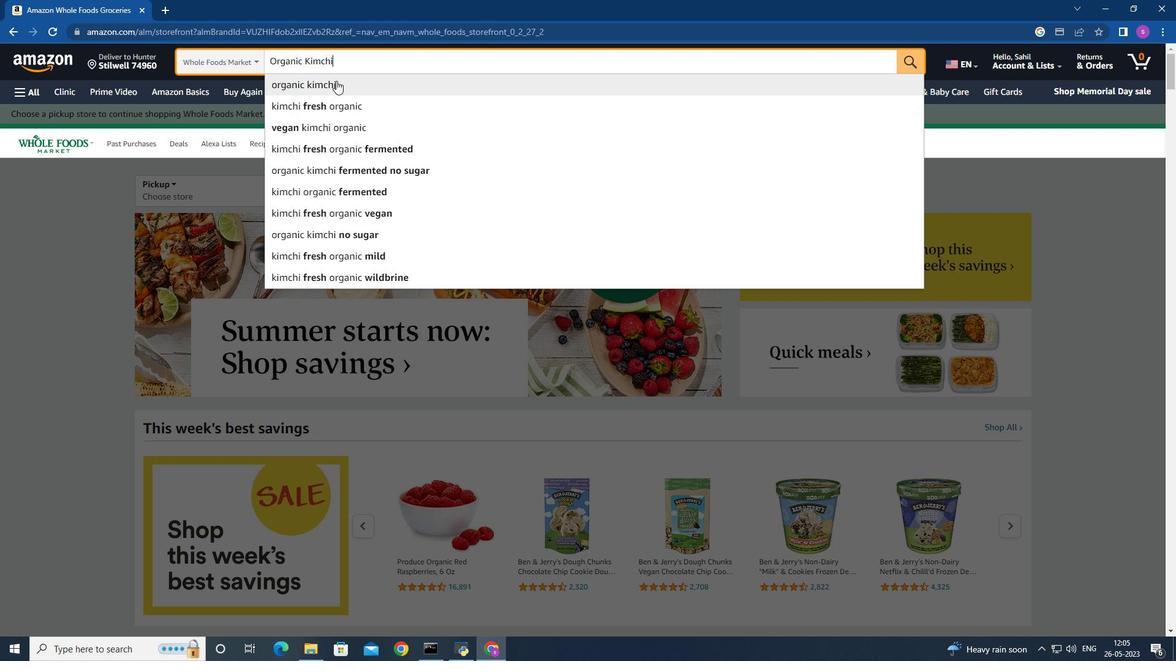 
Action: Mouse moved to (352, 116)
Screenshot: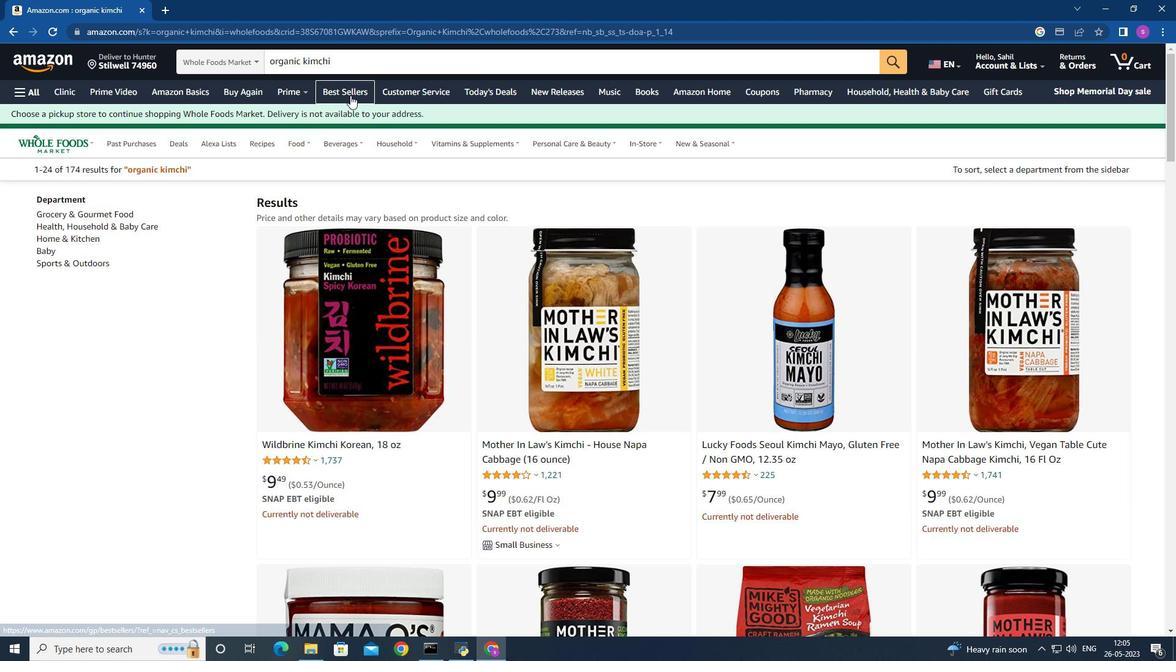 
Action: Mouse scrolled (352, 115) with delta (0, 0)
Screenshot: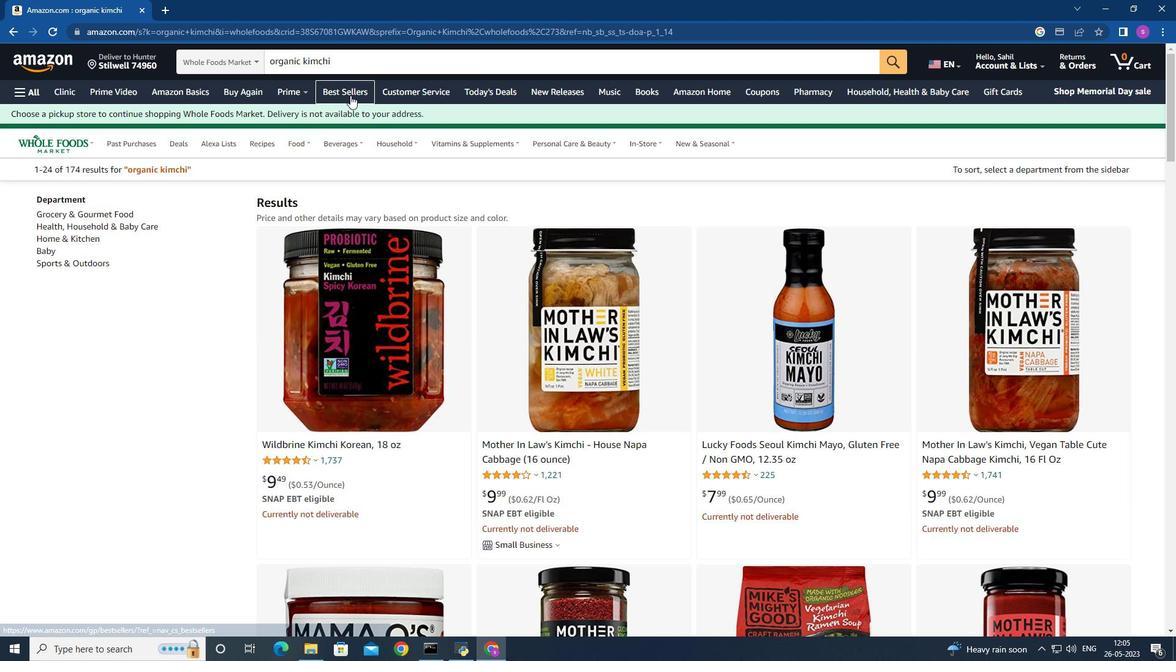 
Action: Mouse moved to (362, 123)
Screenshot: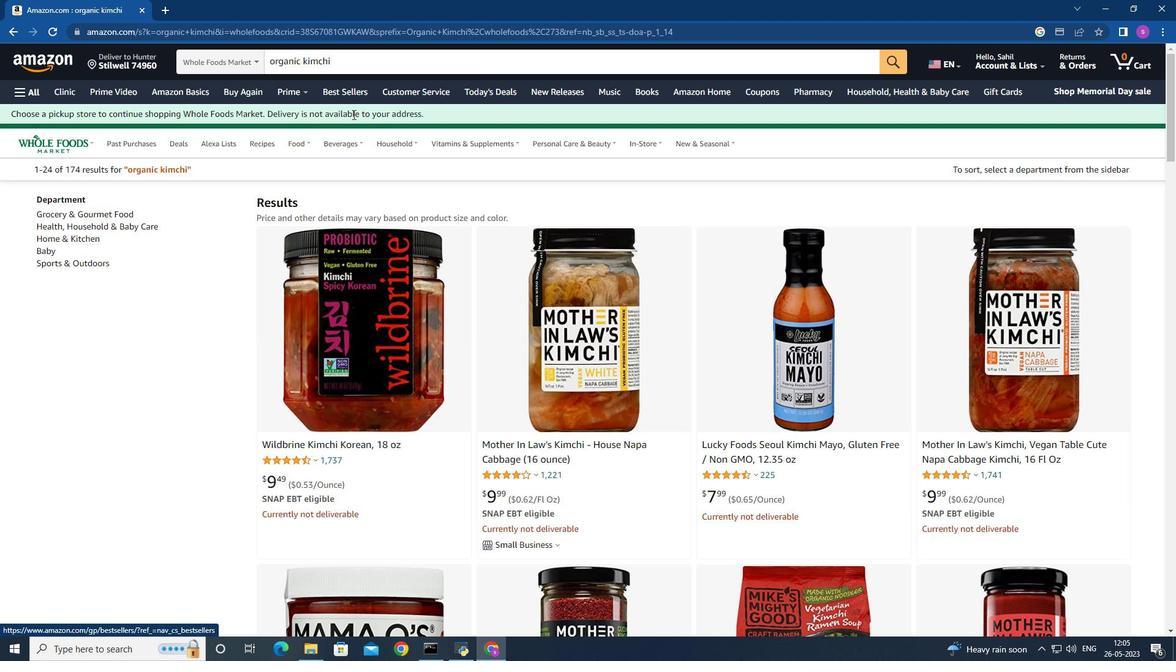 
Action: Mouse scrolled (362, 123) with delta (0, 0)
Screenshot: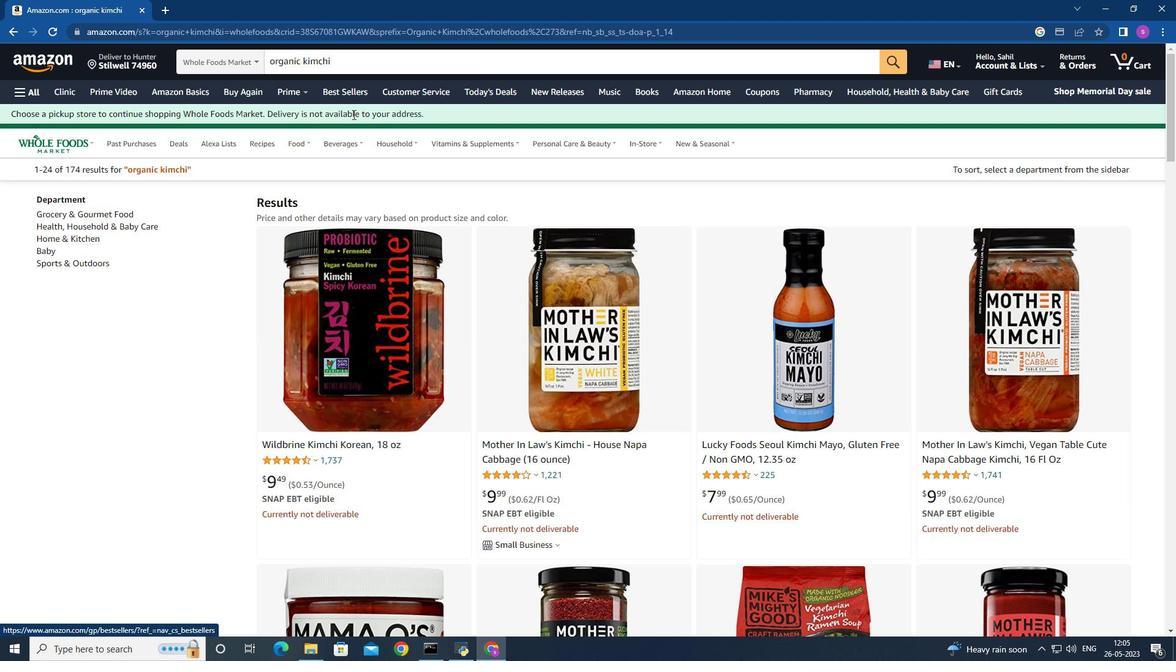 
Action: Mouse moved to (360, 128)
Screenshot: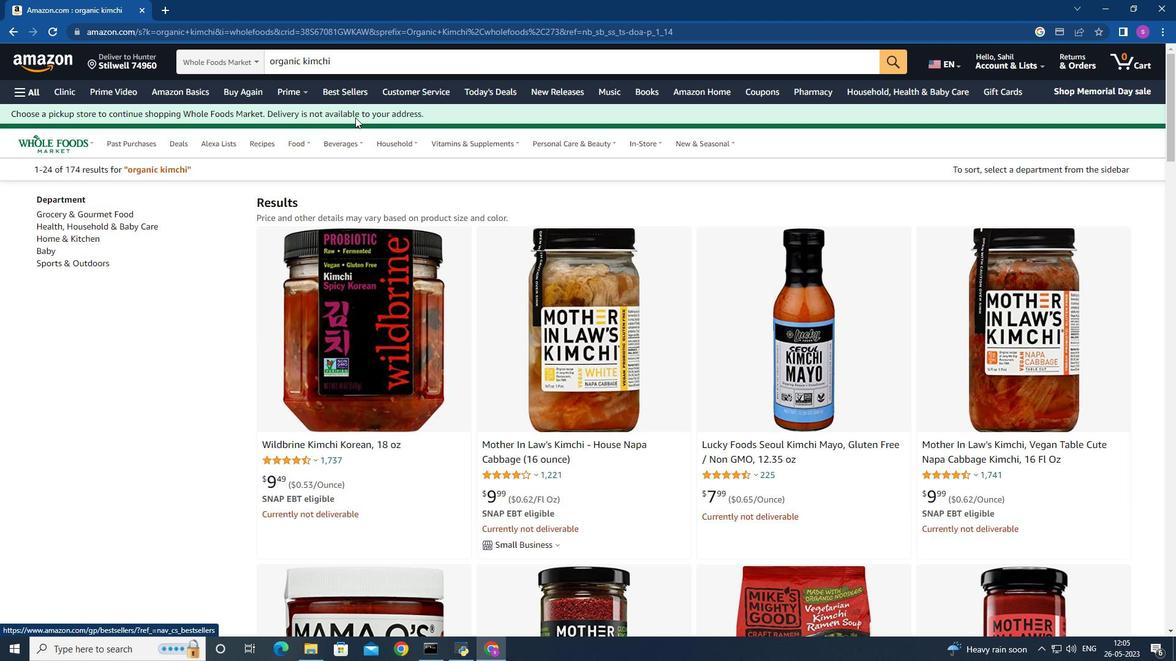 
Action: Mouse scrolled (360, 128) with delta (0, 0)
Screenshot: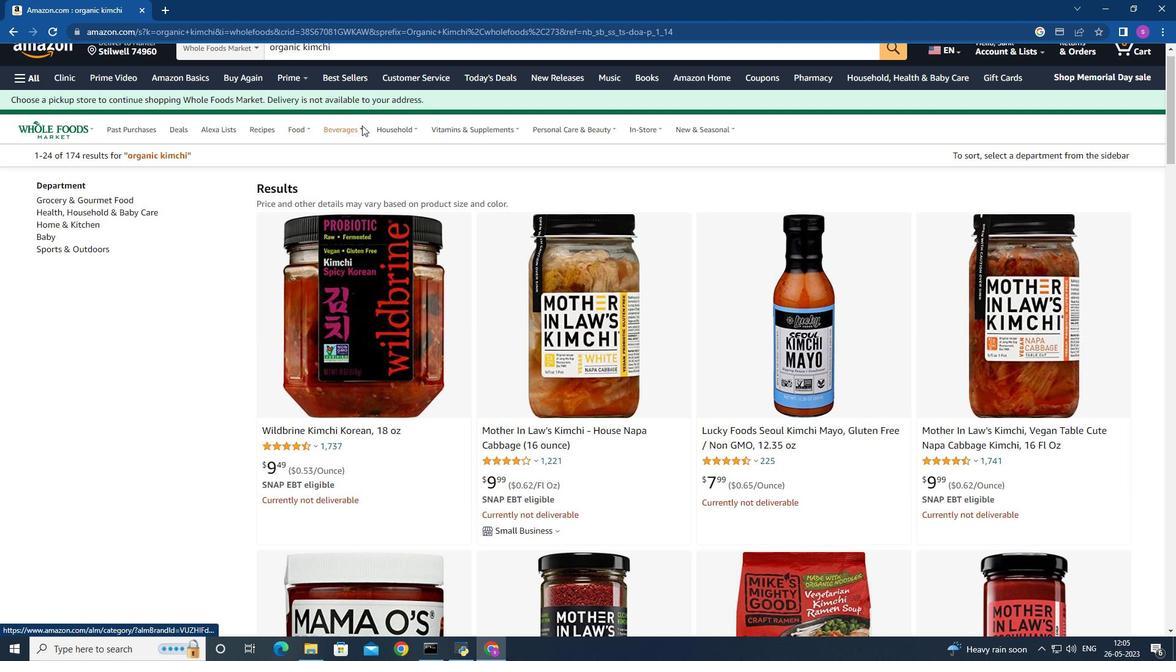 
Action: Mouse moved to (408, 181)
Screenshot: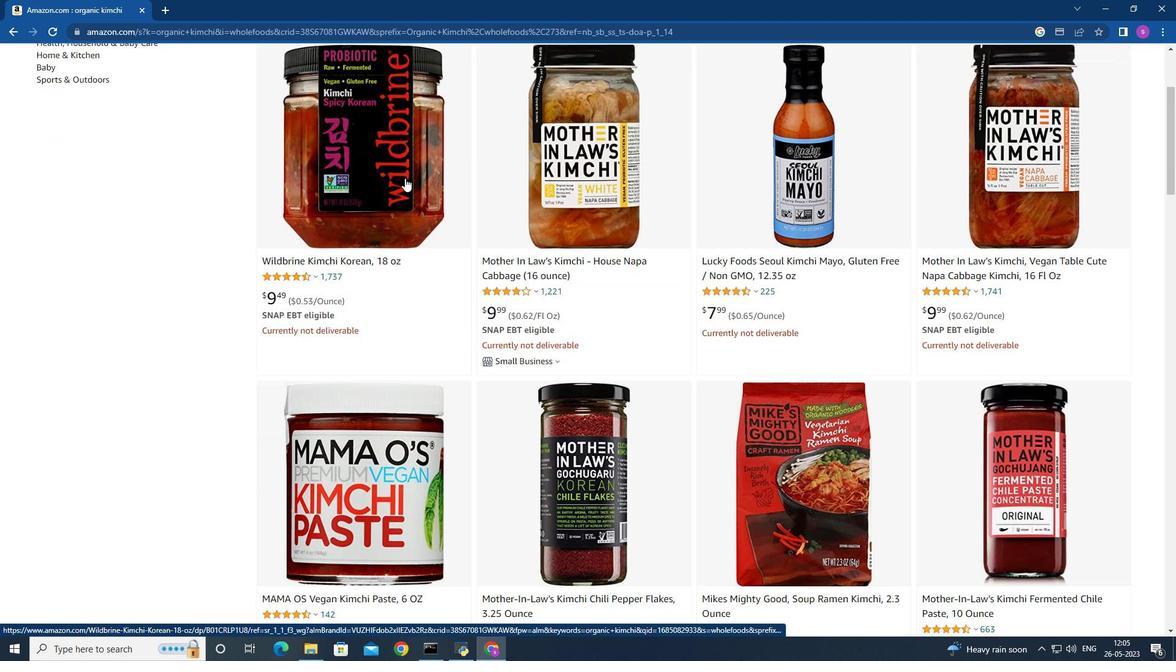 
Action: Mouse scrolled (408, 180) with delta (0, 0)
Screenshot: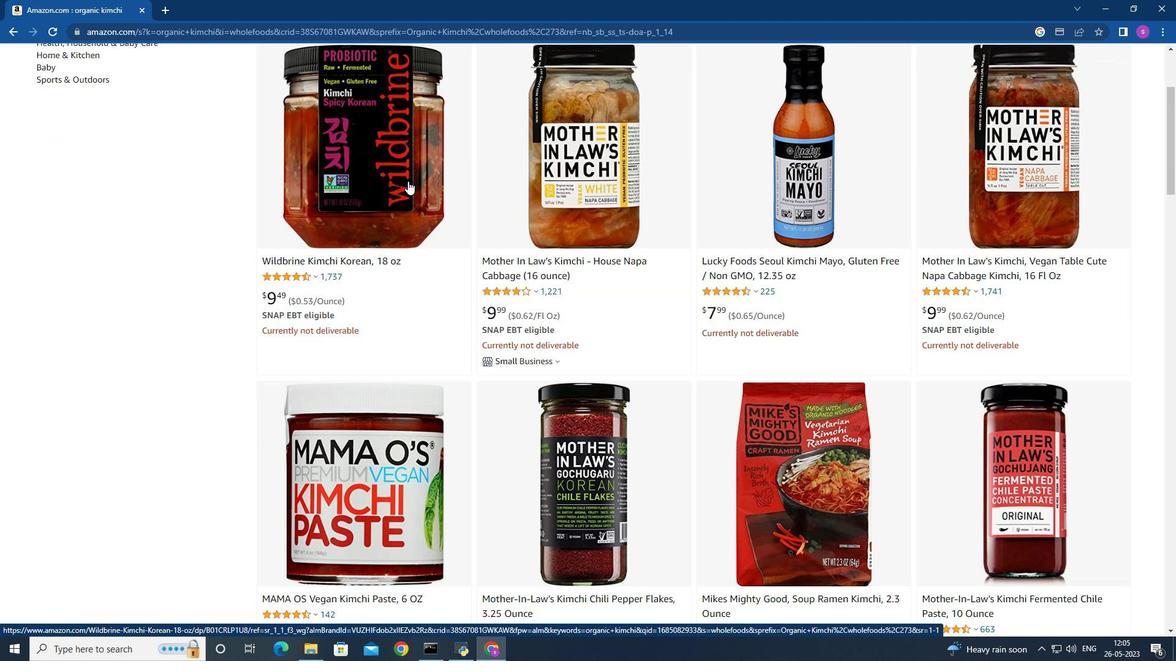 
Action: Mouse moved to (408, 182)
Screenshot: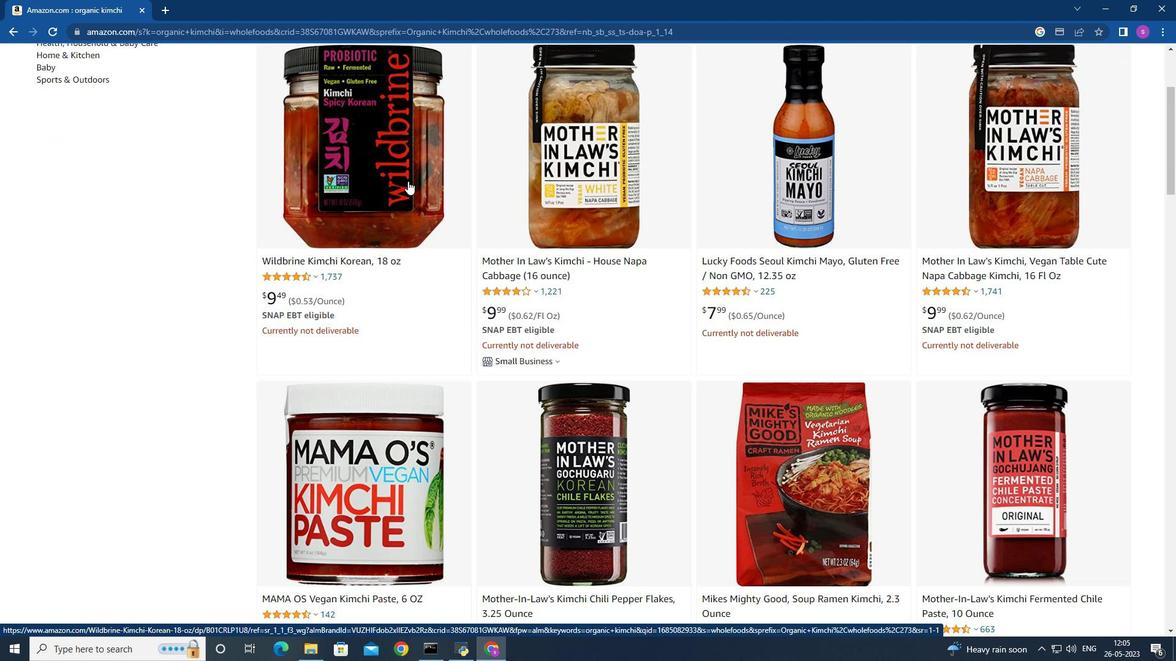 
Action: Mouse scrolled (408, 181) with delta (0, 0)
Screenshot: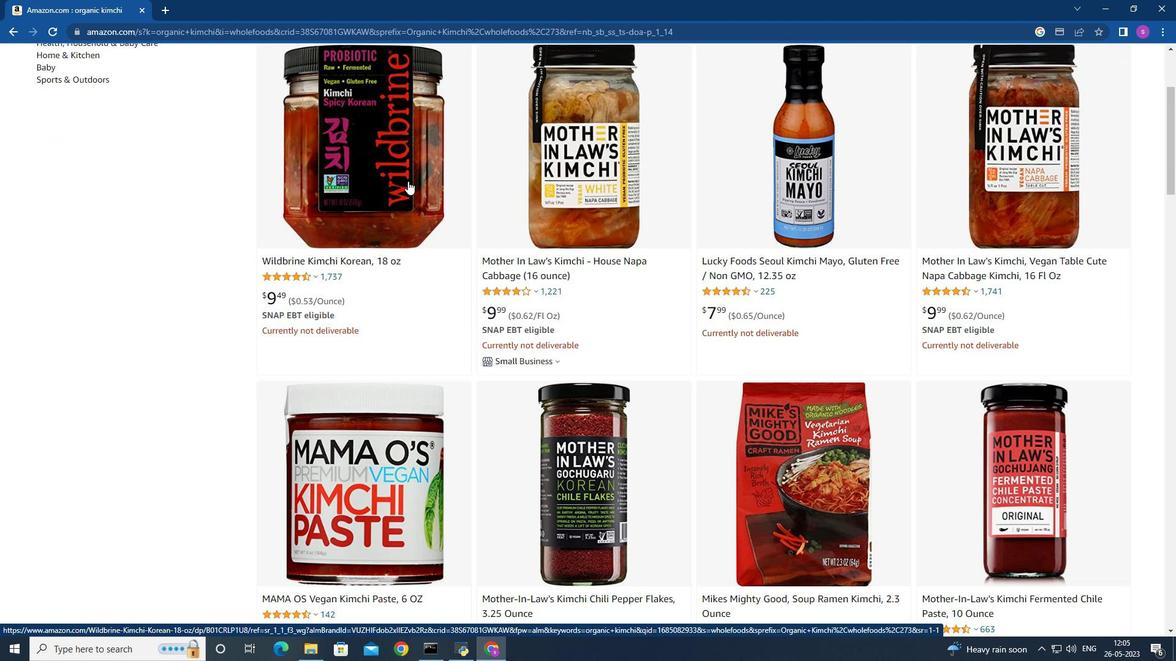 
Action: Mouse moved to (405, 184)
Screenshot: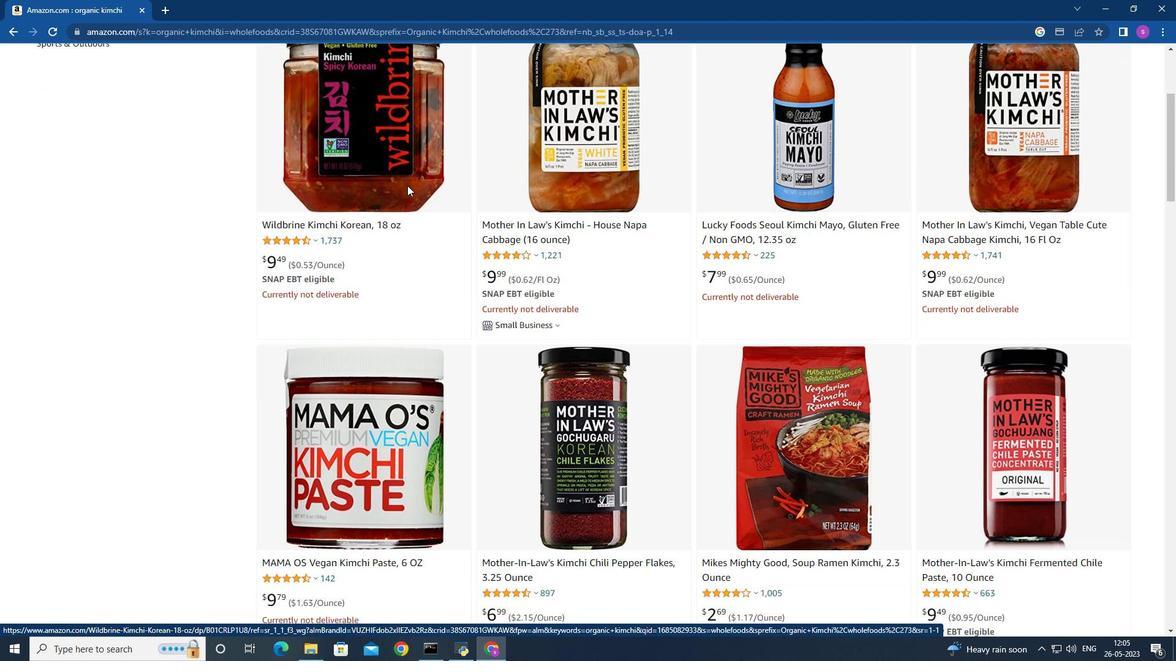 
Action: Mouse scrolled (406, 185) with delta (0, 0)
Screenshot: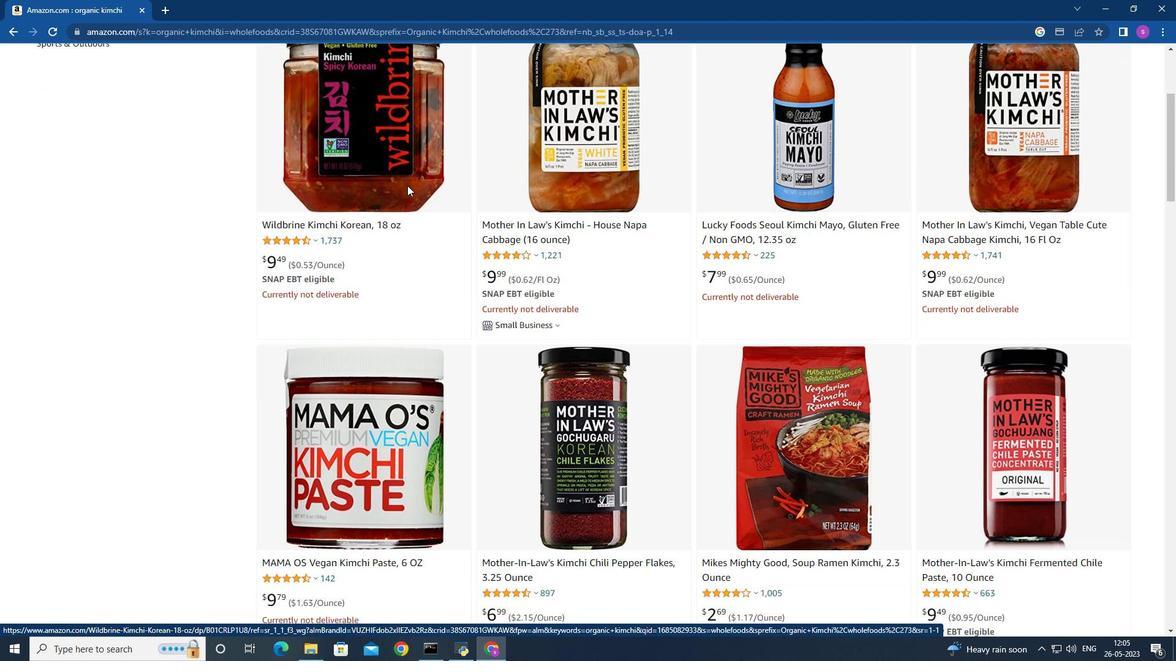 
Action: Mouse scrolled (405, 183) with delta (0, 0)
Screenshot: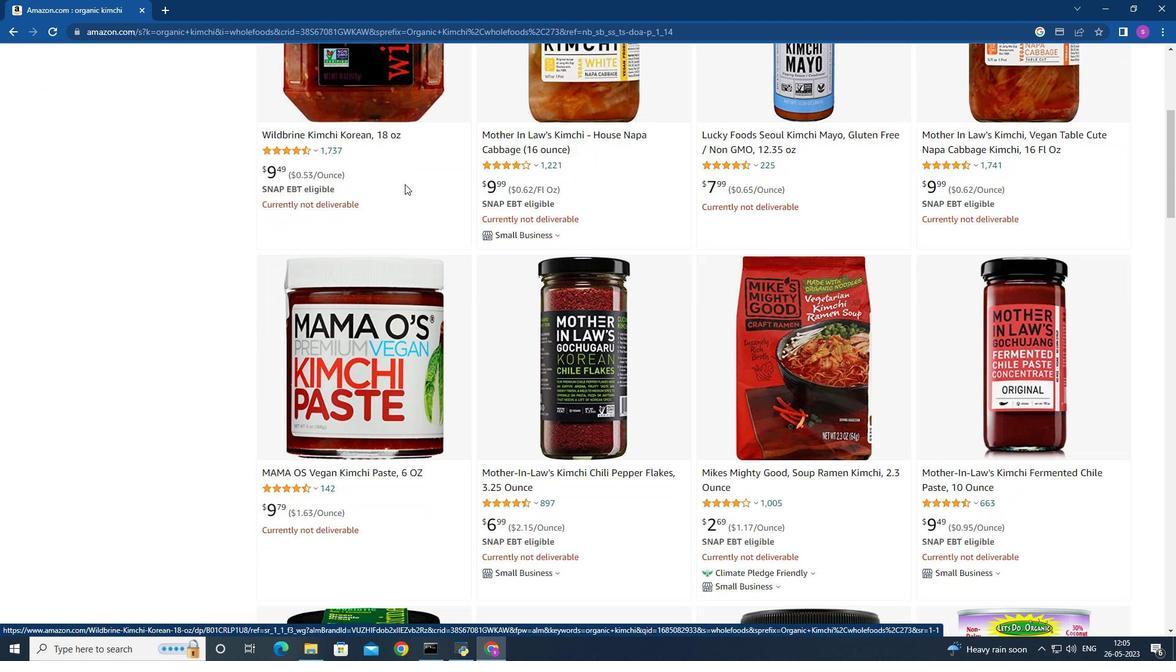 
Action: Mouse moved to (405, 184)
Screenshot: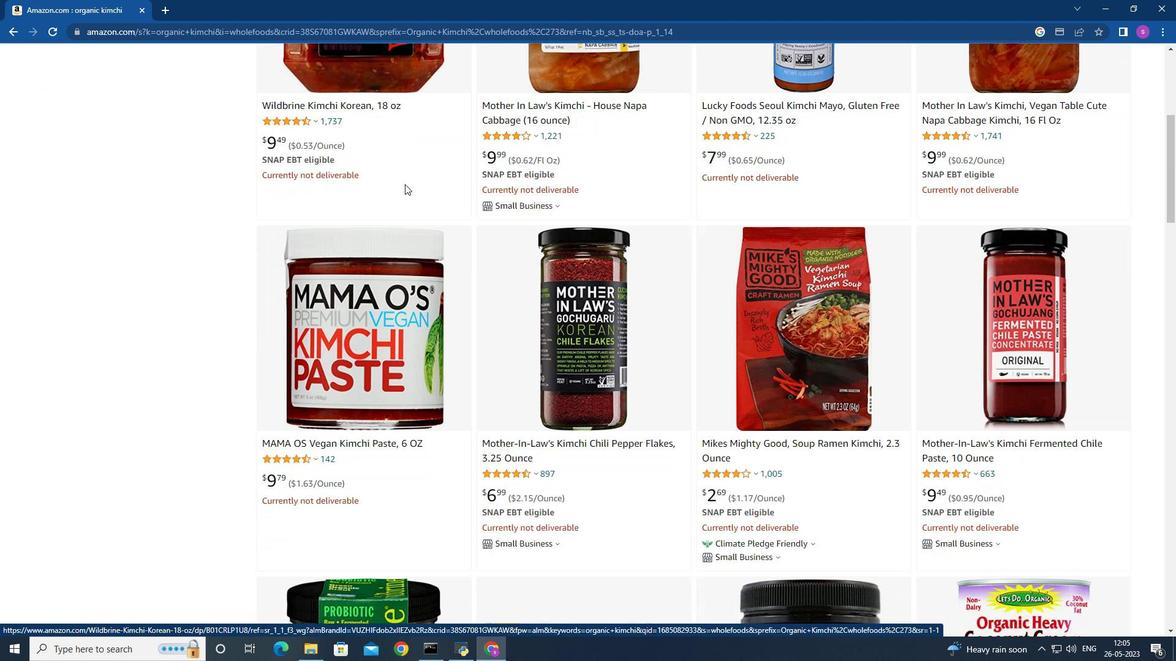 
Action: Mouse scrolled (405, 183) with delta (0, 0)
Screenshot: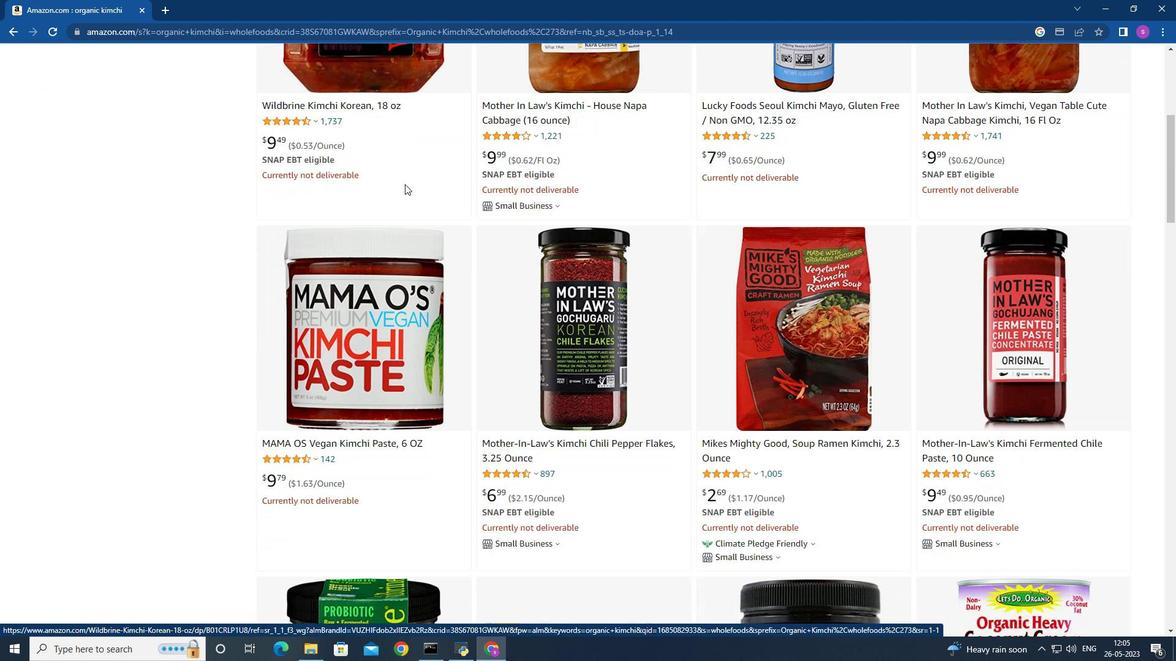 
Action: Mouse scrolled (405, 183) with delta (0, 0)
Screenshot: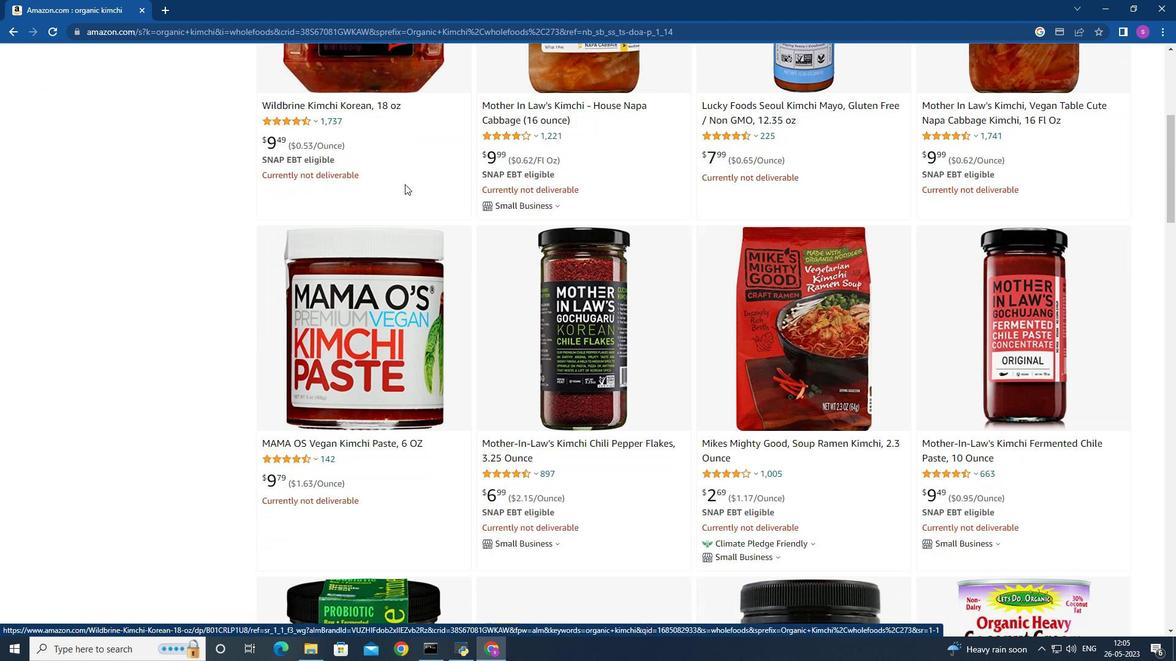 
Action: Mouse scrolled (405, 183) with delta (0, 0)
Screenshot: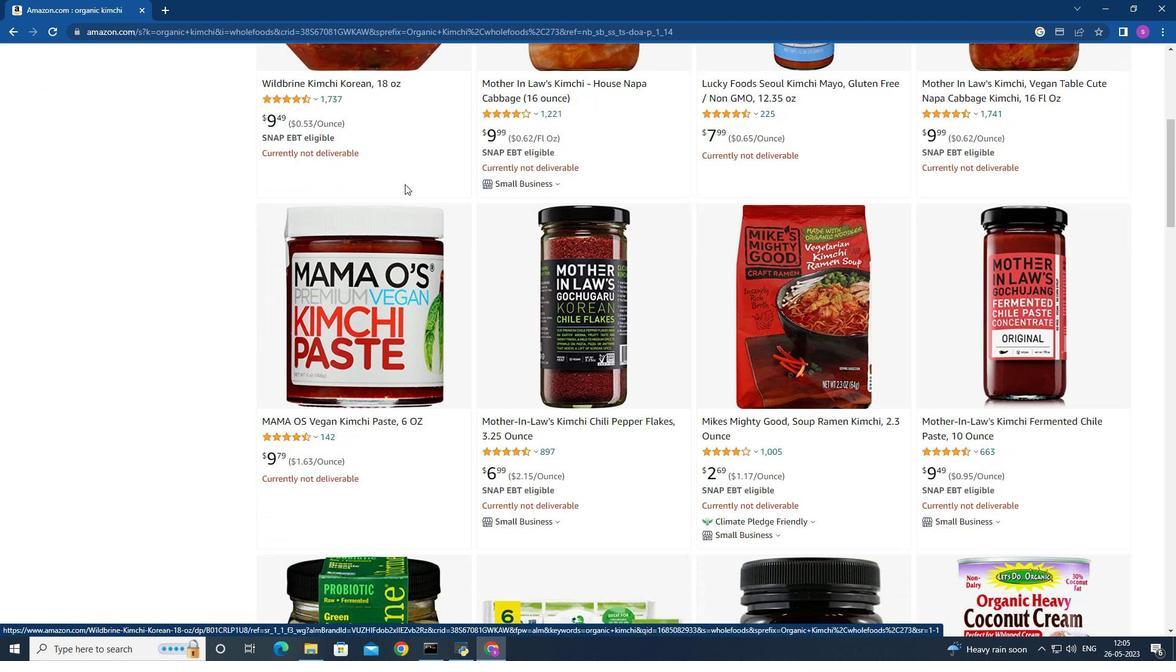 
Action: Mouse moved to (371, 227)
Screenshot: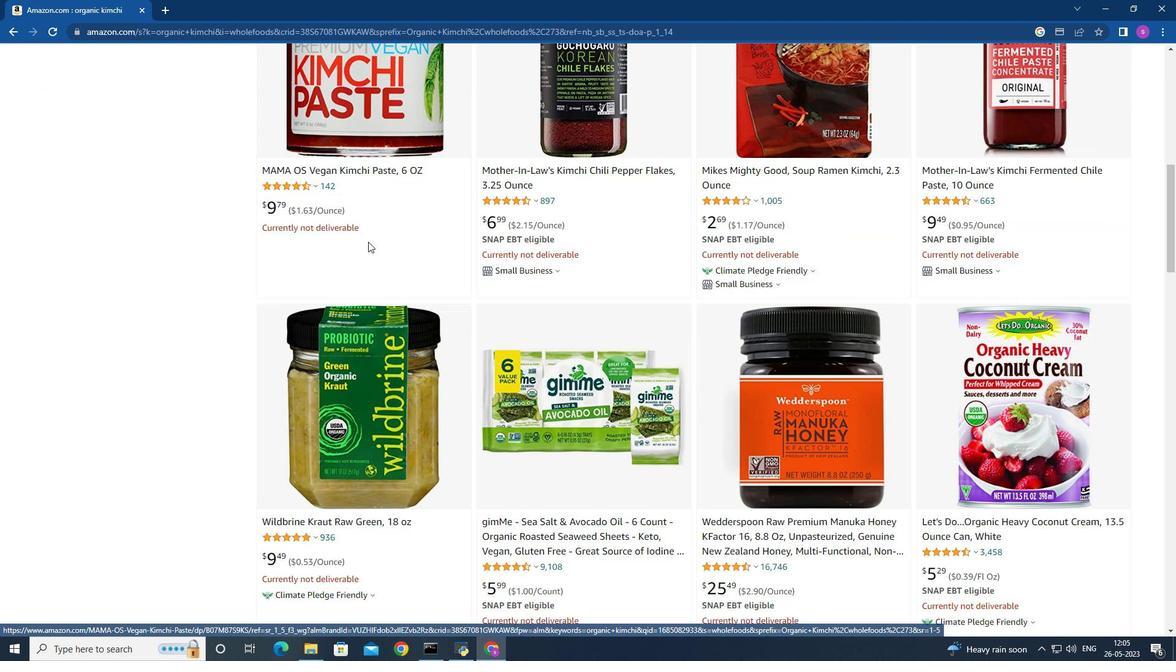 
Action: Mouse scrolled (371, 227) with delta (0, 0)
Screenshot: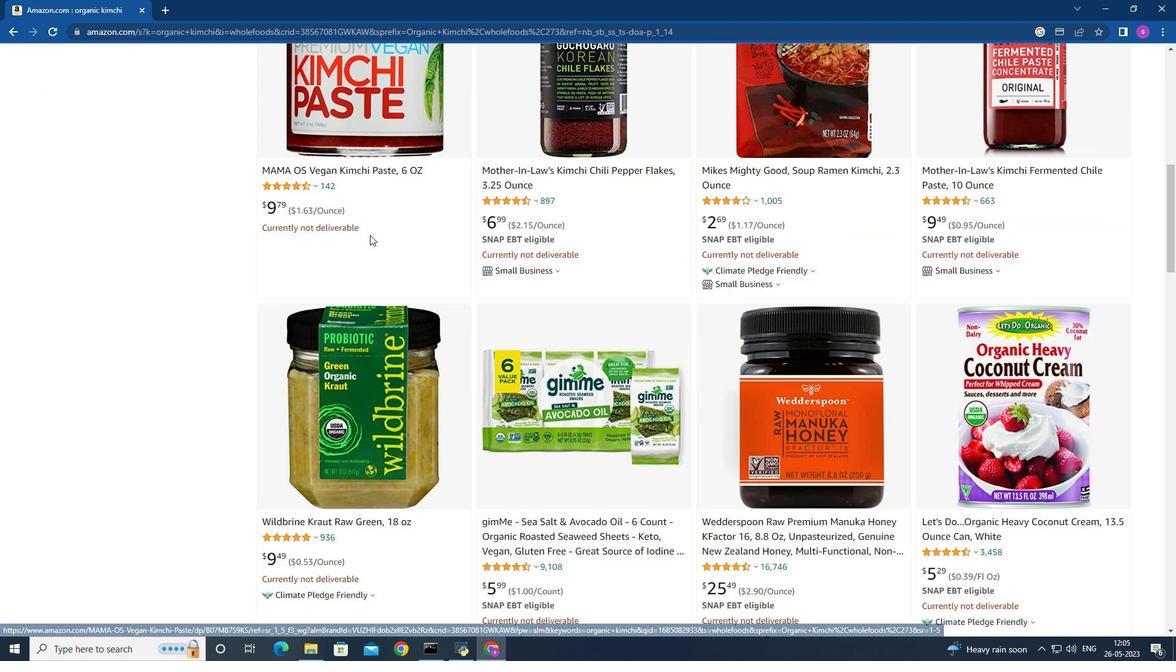 
Action: Mouse scrolled (371, 227) with delta (0, 0)
Screenshot: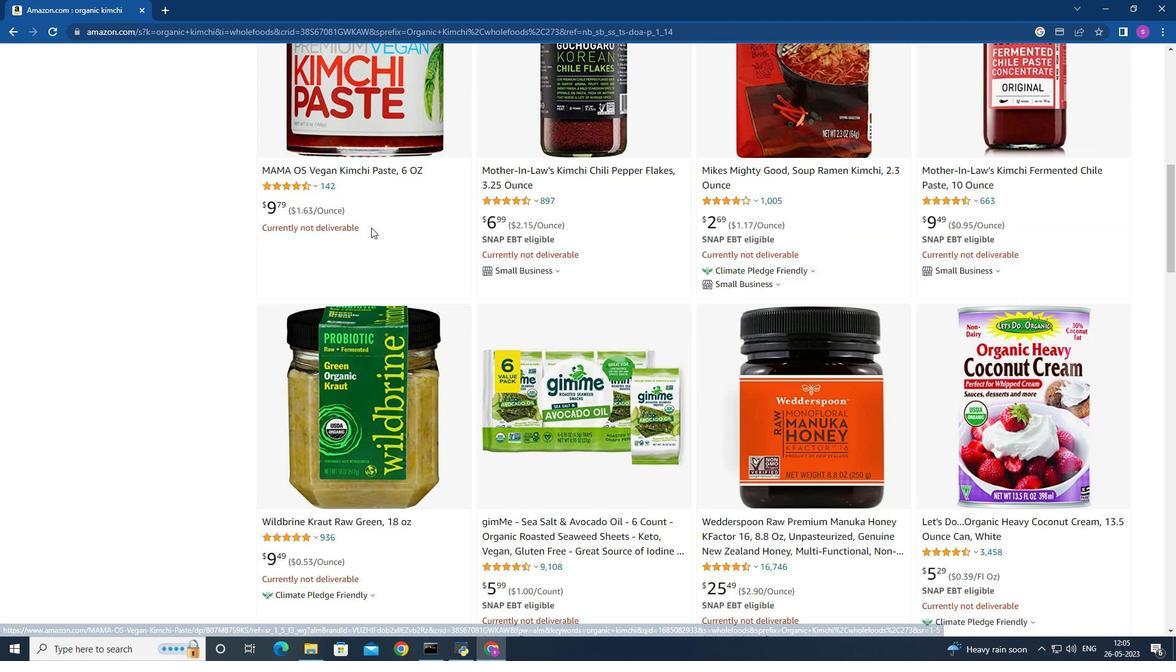 
Action: Mouse scrolled (371, 227) with delta (0, 0)
Screenshot: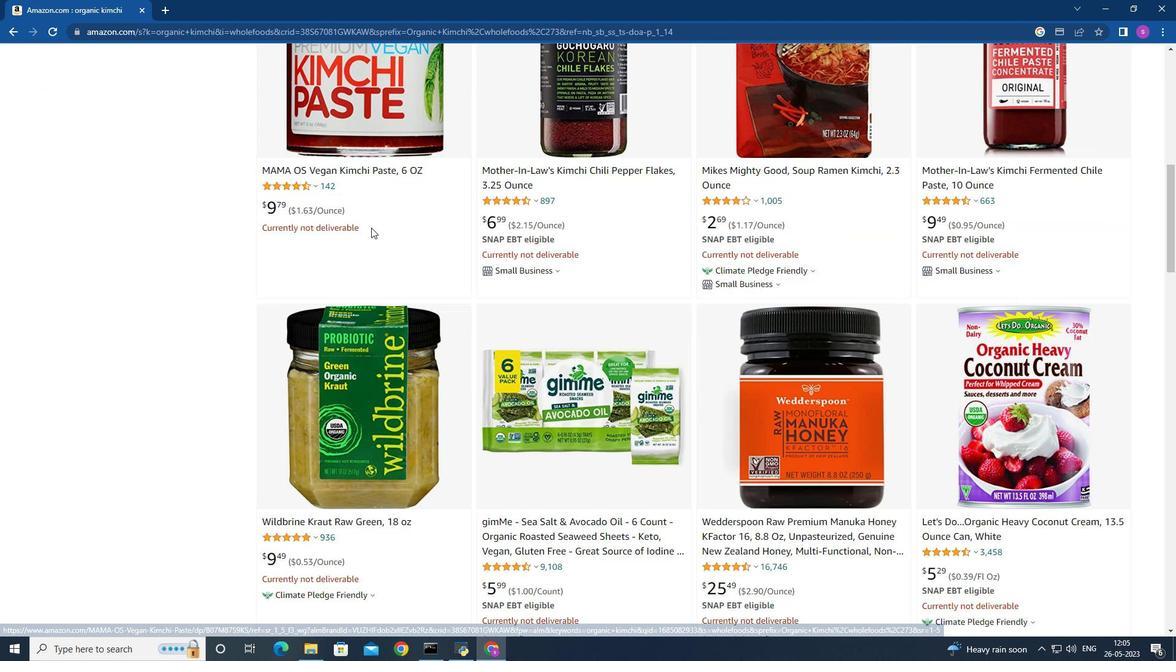 
Action: Mouse scrolled (371, 227) with delta (0, 0)
Screenshot: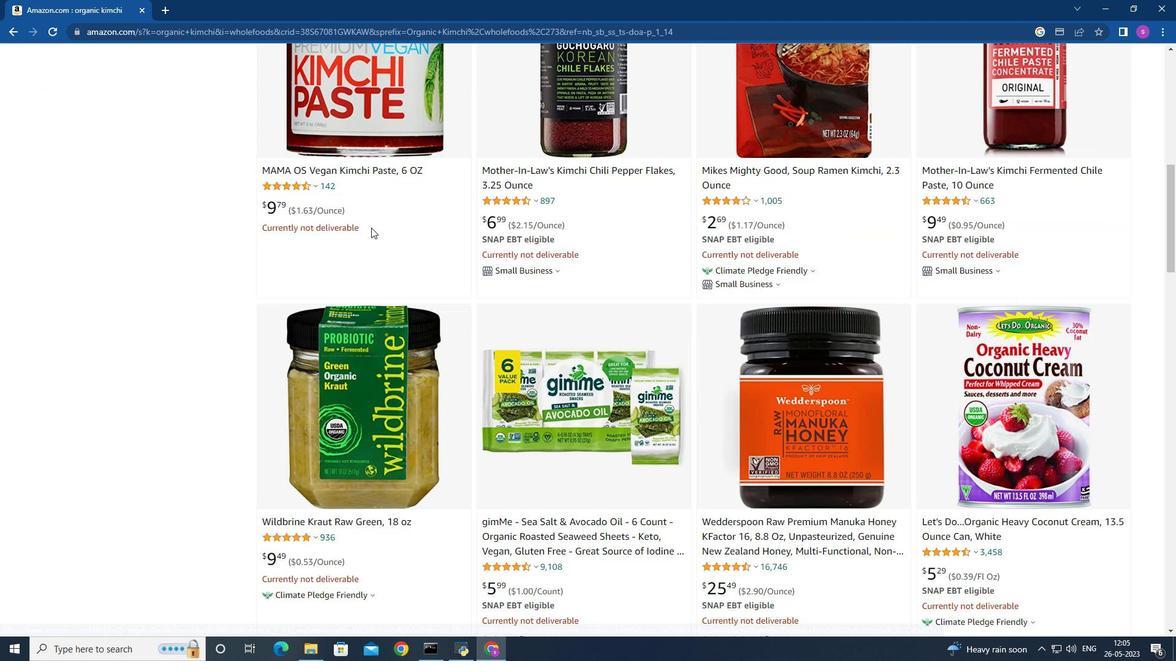 
Action: Mouse moved to (484, 220)
Screenshot: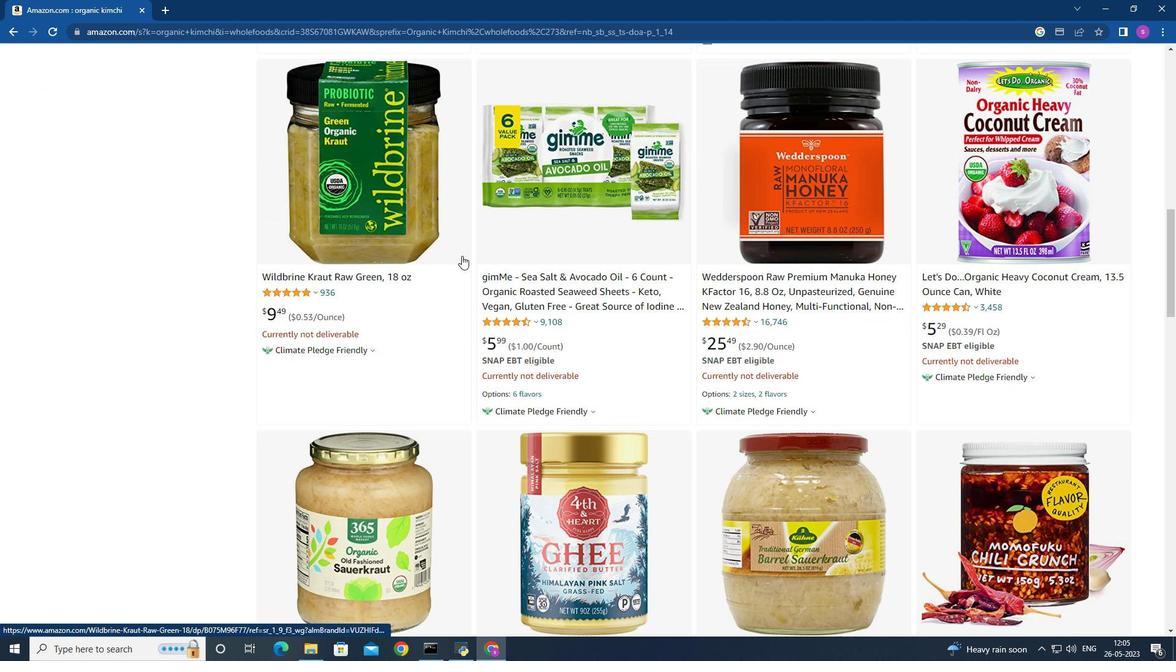 
Action: Mouse scrolled (484, 219) with delta (0, 0)
Screenshot: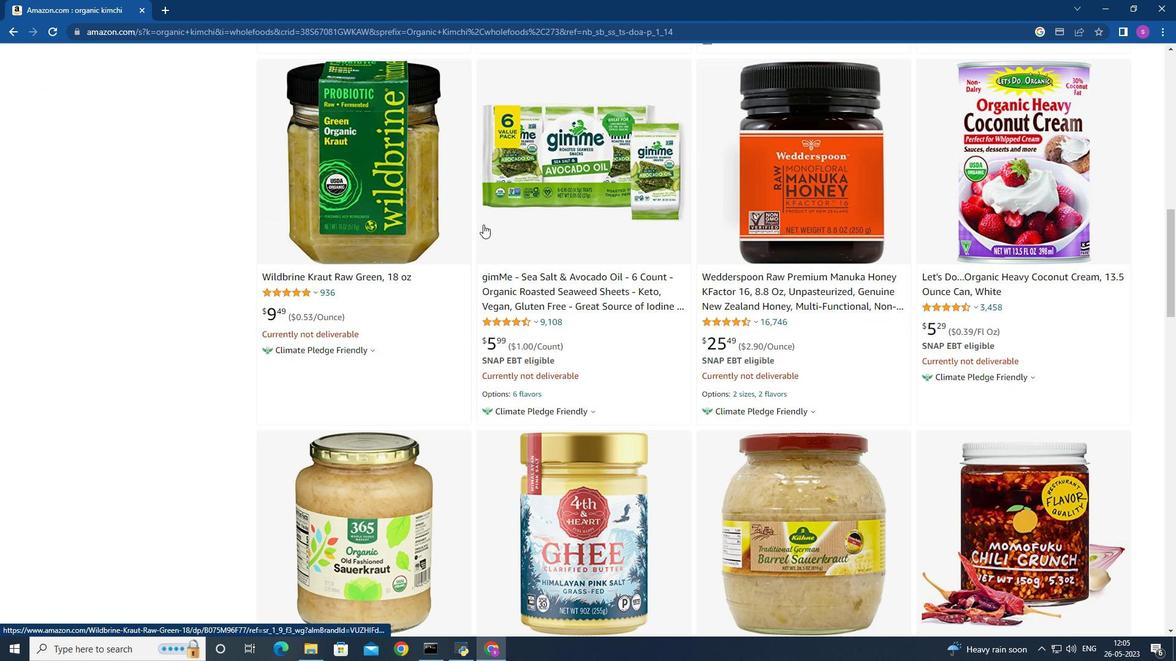 
Action: Mouse scrolled (484, 219) with delta (0, 0)
Screenshot: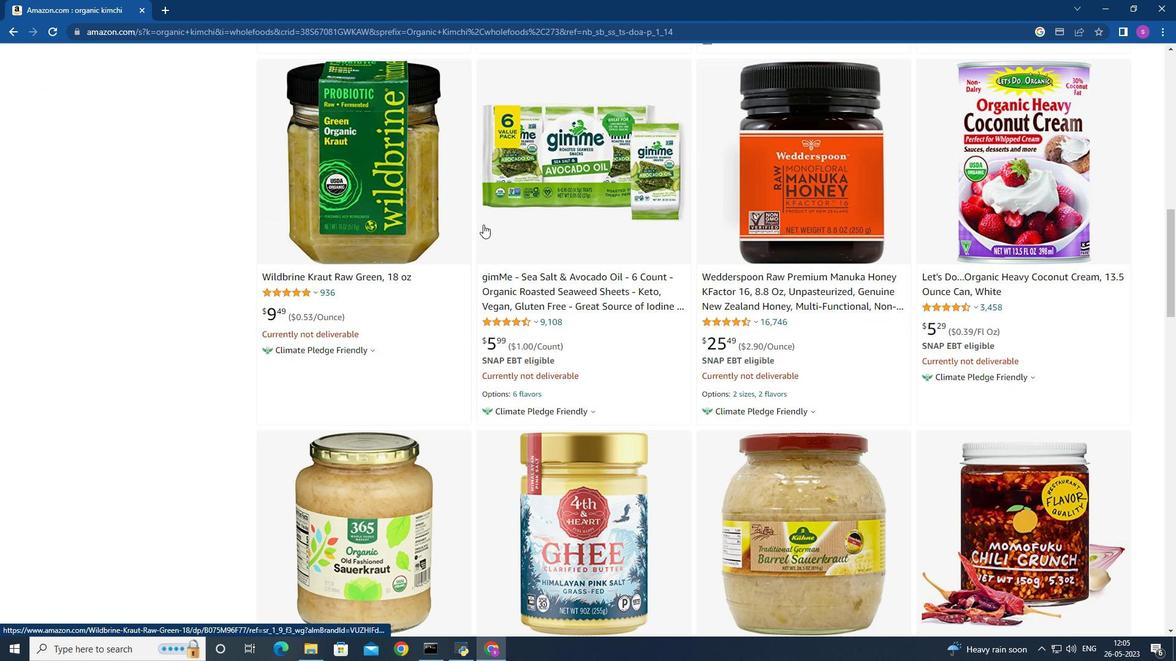 
Action: Mouse scrolled (484, 219) with delta (0, 0)
Screenshot: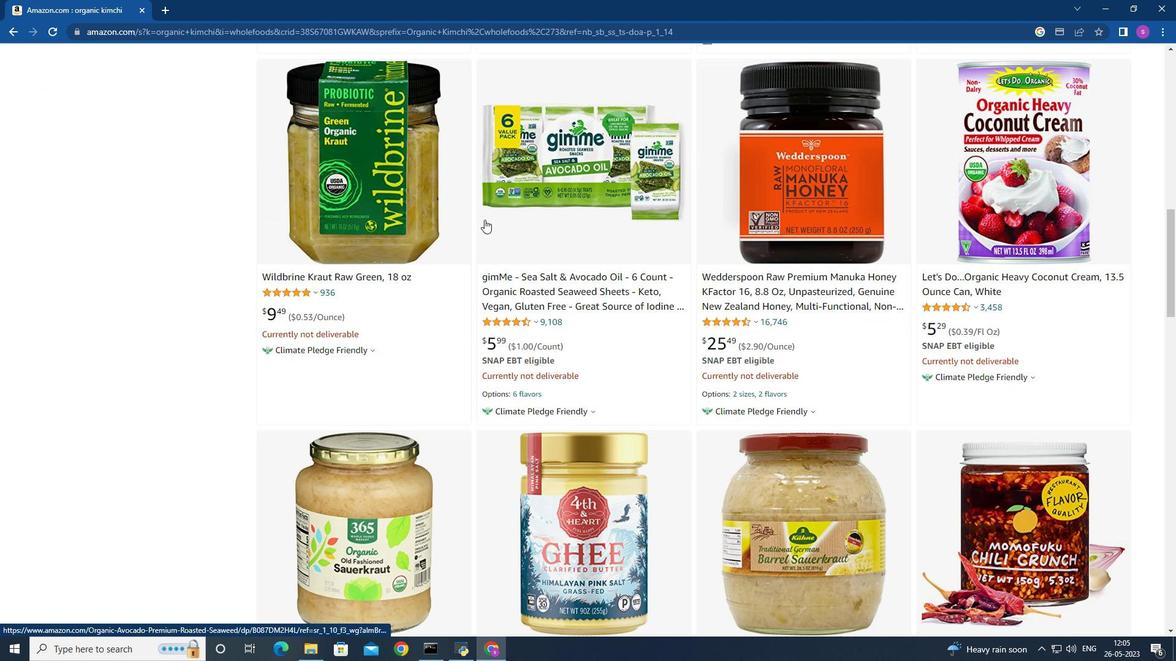 
Action: Mouse scrolled (484, 219) with delta (0, 0)
Screenshot: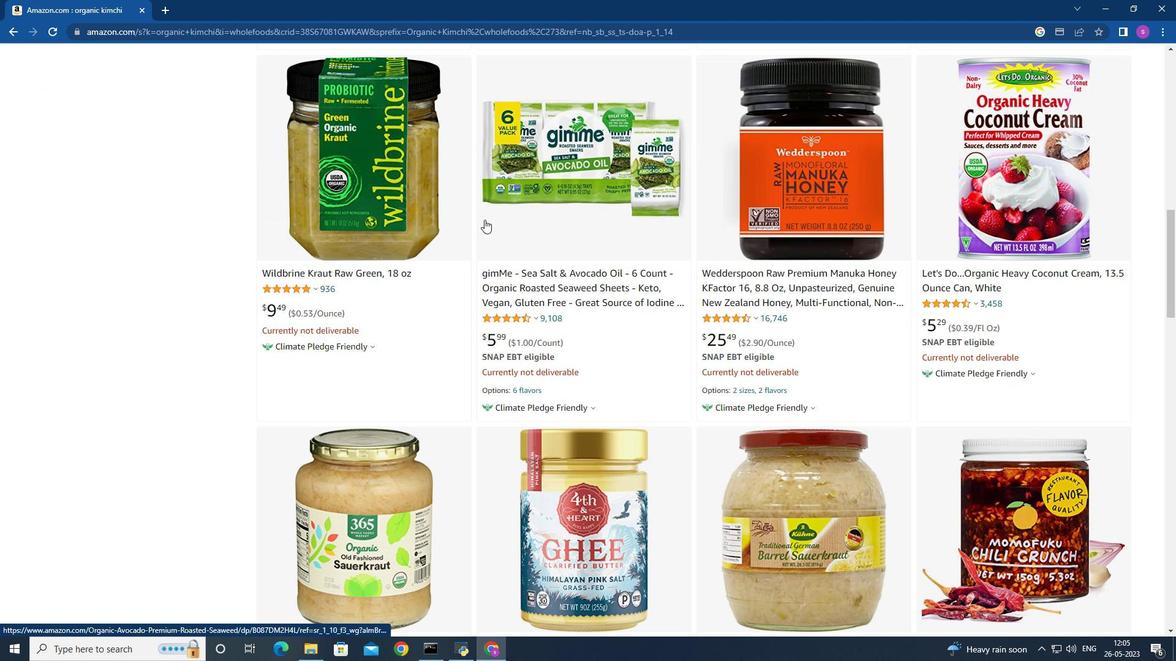 
Action: Mouse moved to (723, 247)
Screenshot: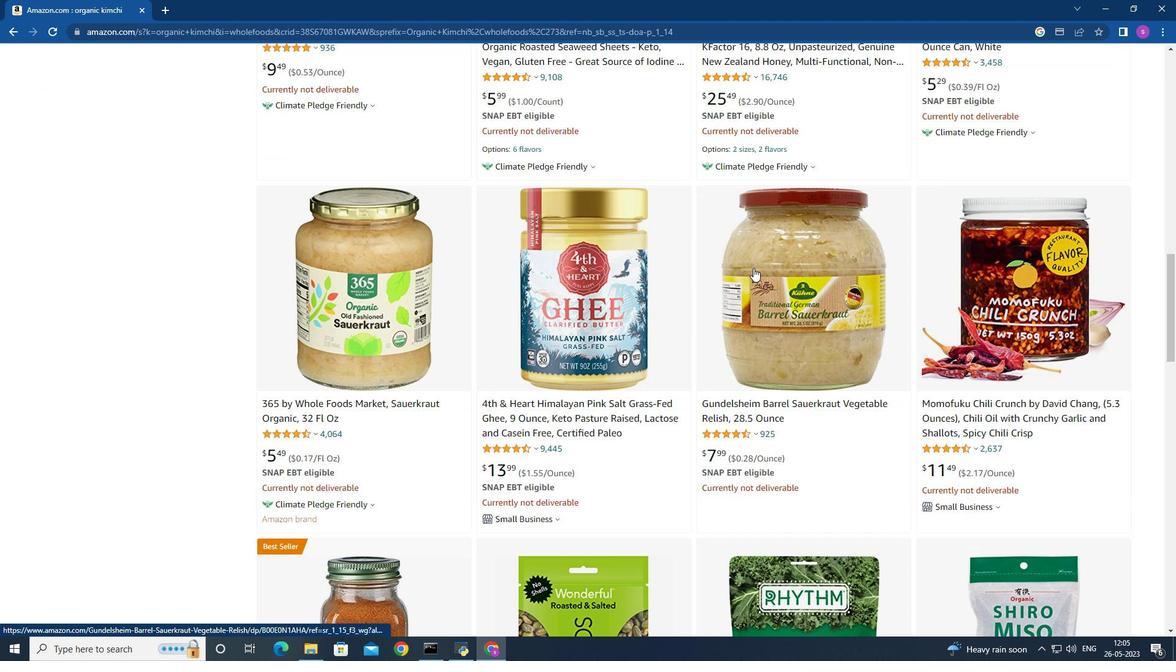 
Action: Mouse scrolled (748, 267) with delta (0, 0)
Screenshot: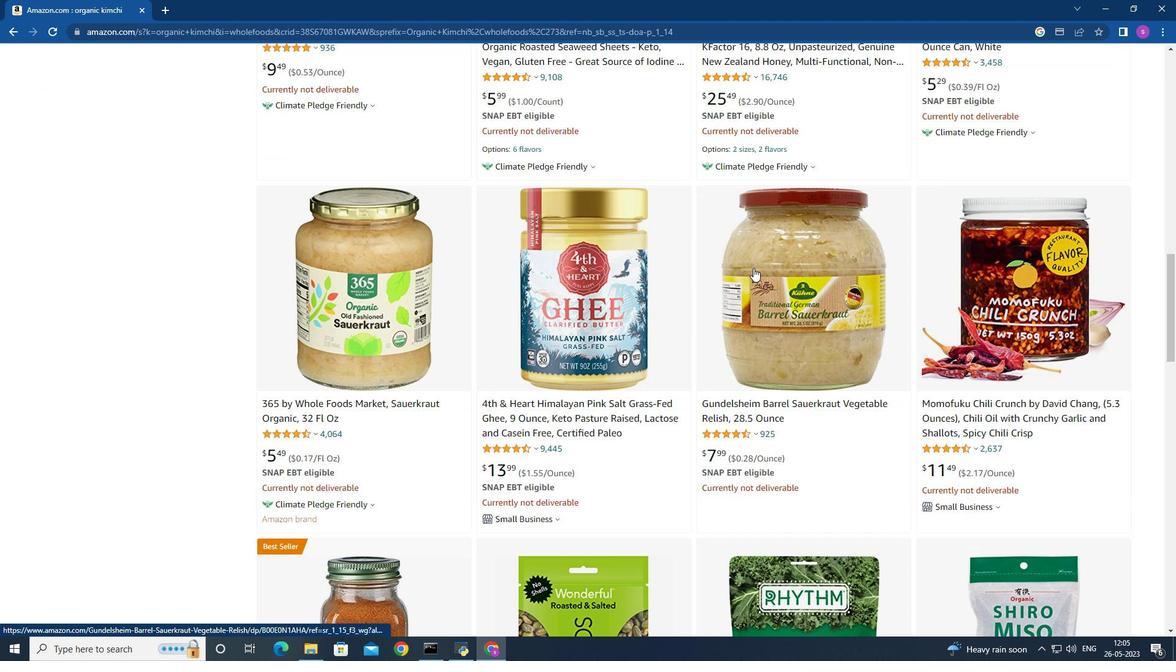 
Action: Mouse scrolled (748, 267) with delta (0, 0)
Screenshot: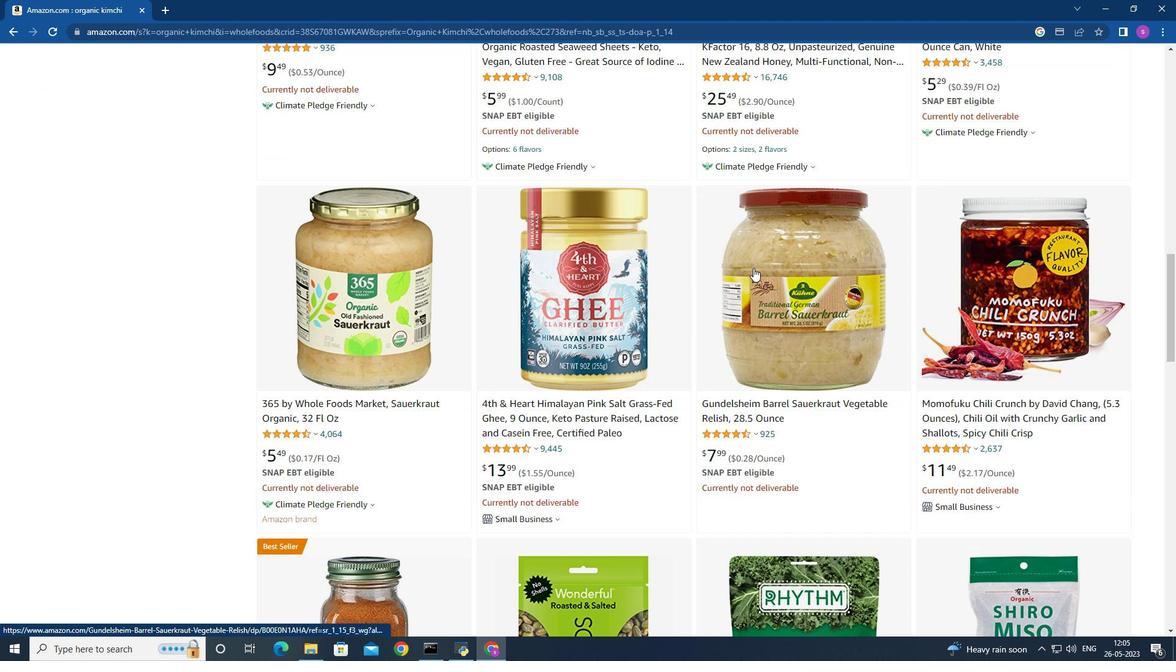 
Action: Mouse scrolled (748, 267) with delta (0, 0)
Screenshot: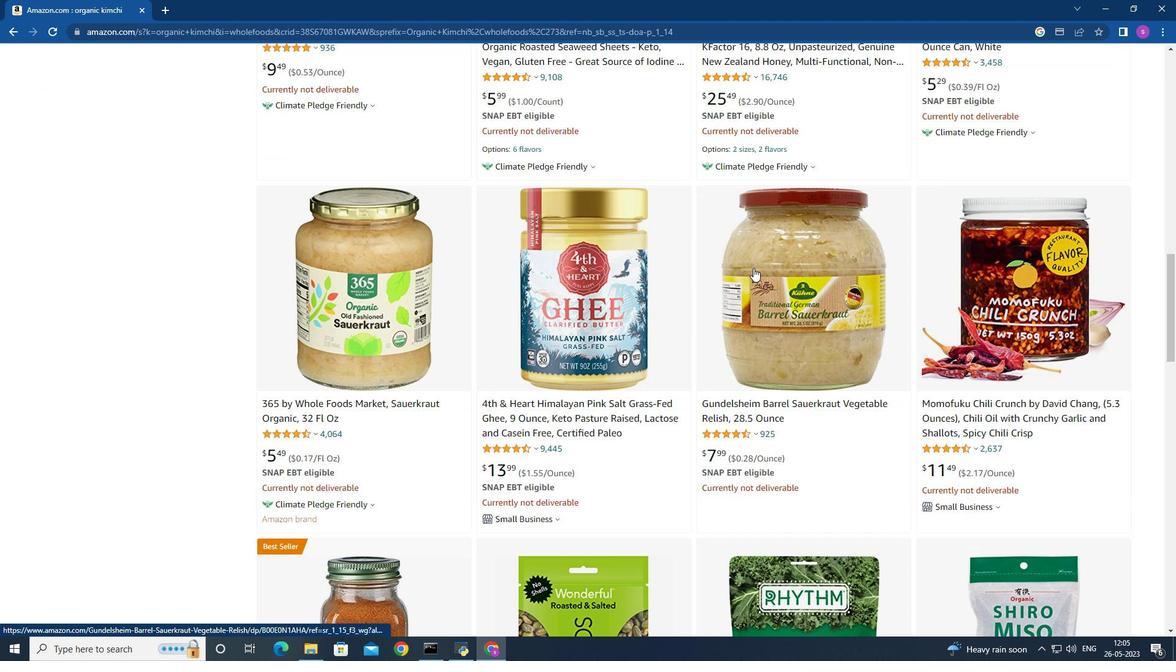 
Action: Mouse moved to (619, 248)
Screenshot: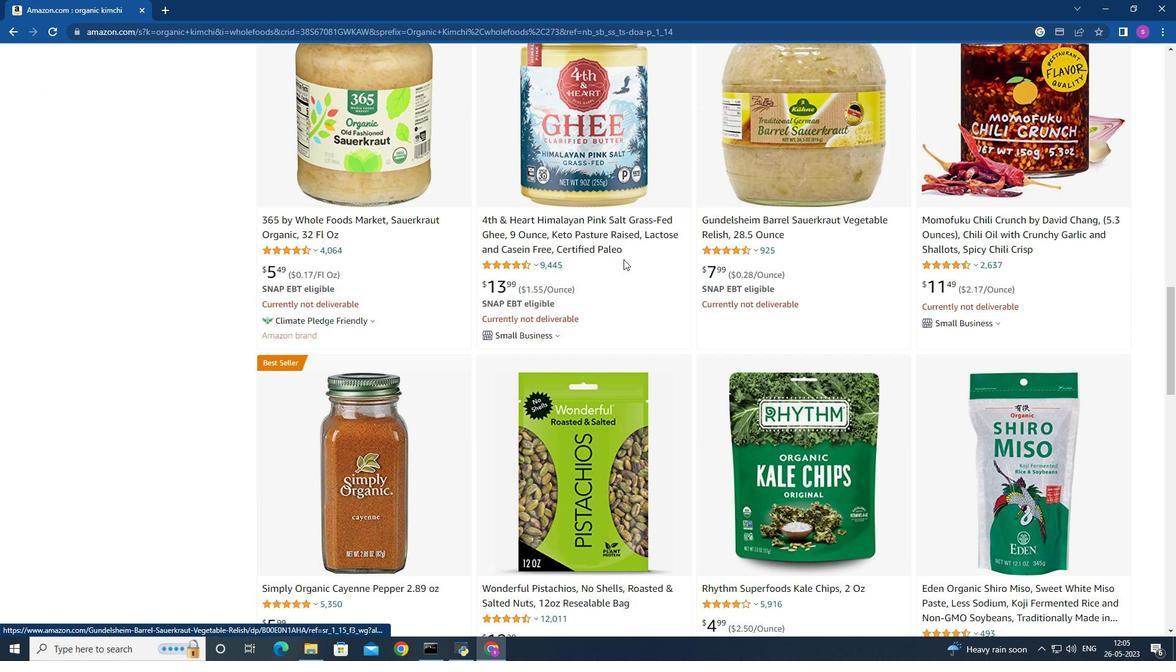 
Action: Mouse scrolled (619, 248) with delta (0, 0)
Screenshot: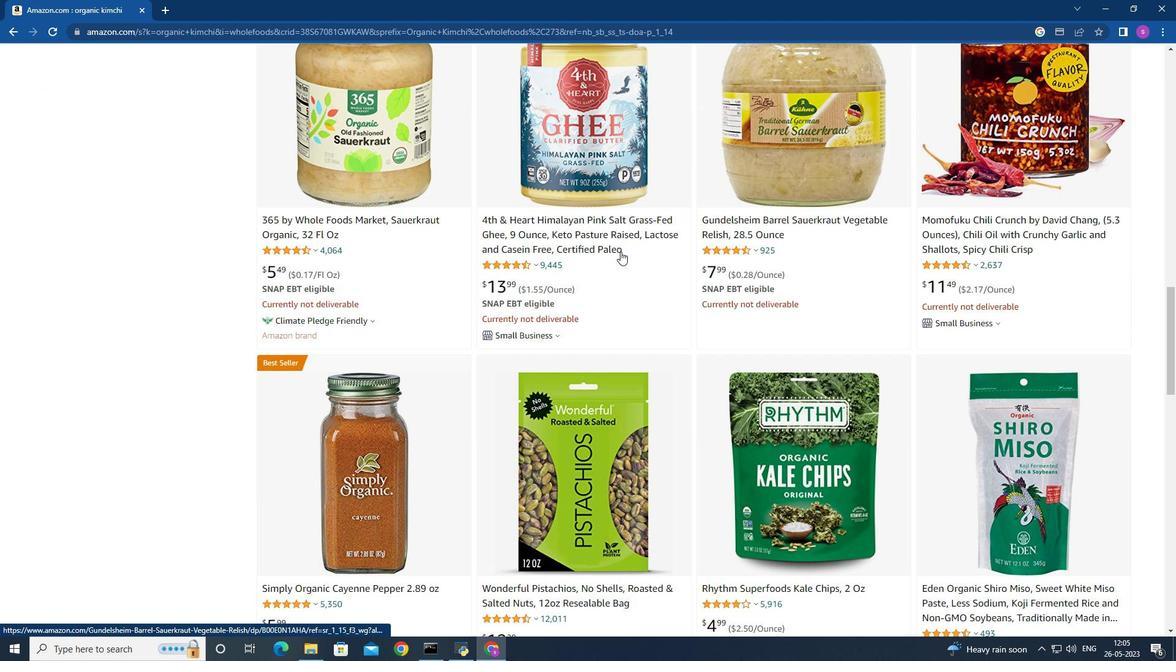 
Action: Mouse scrolled (619, 248) with delta (0, 0)
Screenshot: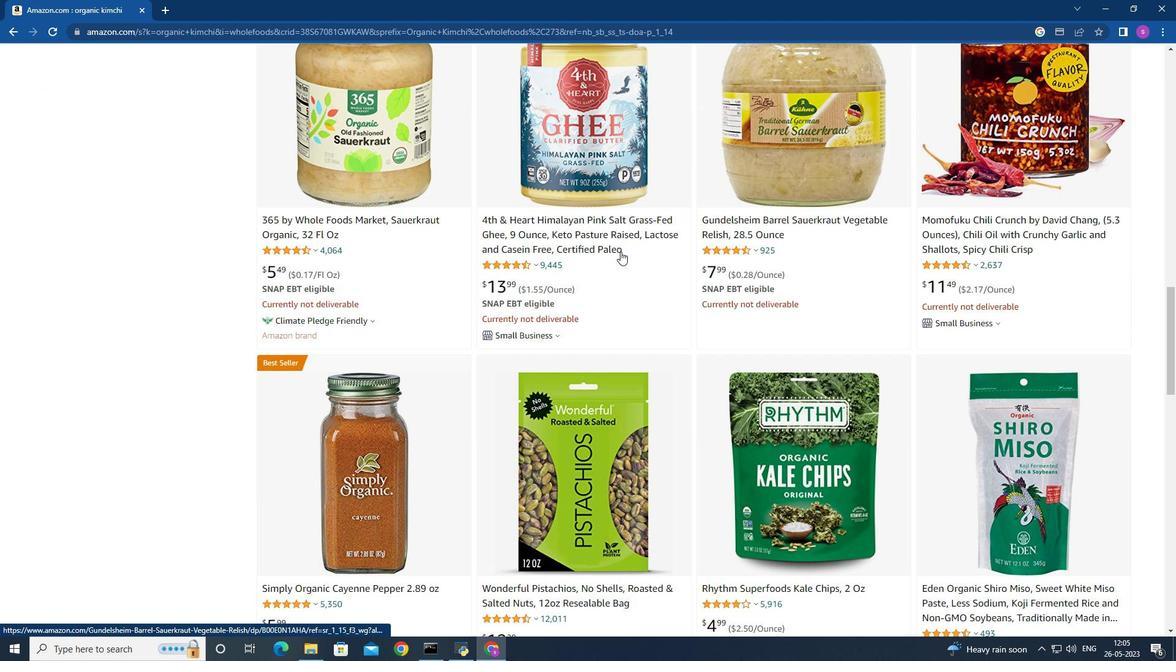 
Action: Mouse moved to (619, 247)
Screenshot: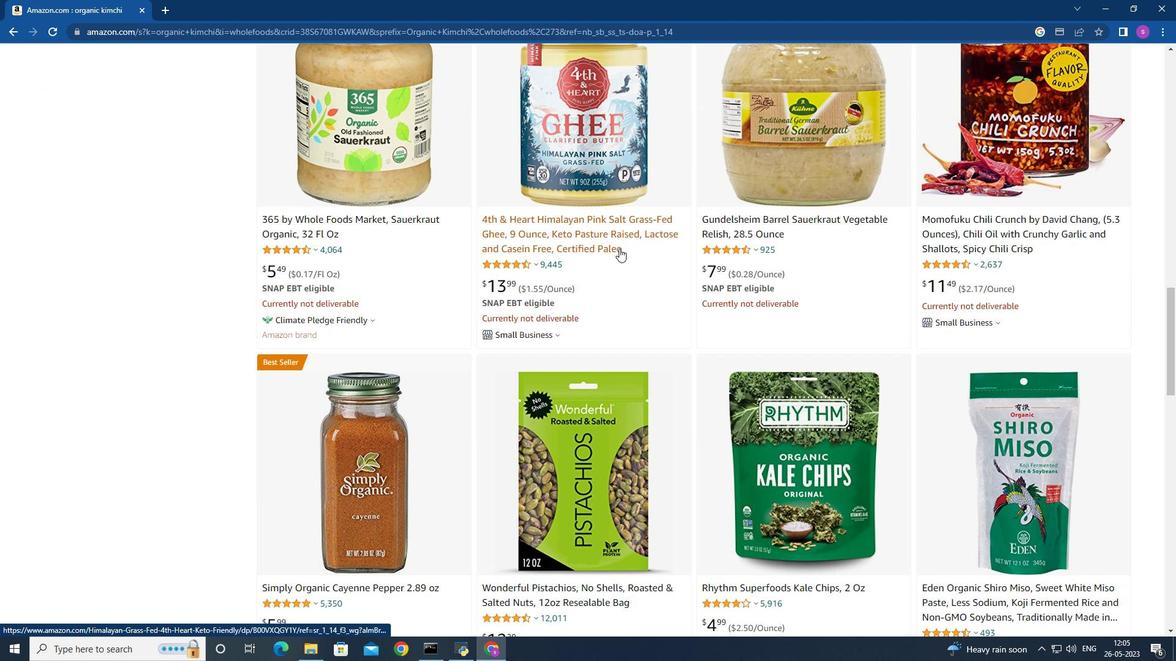 
Action: Mouse scrolled (619, 246) with delta (0, 0)
Screenshot: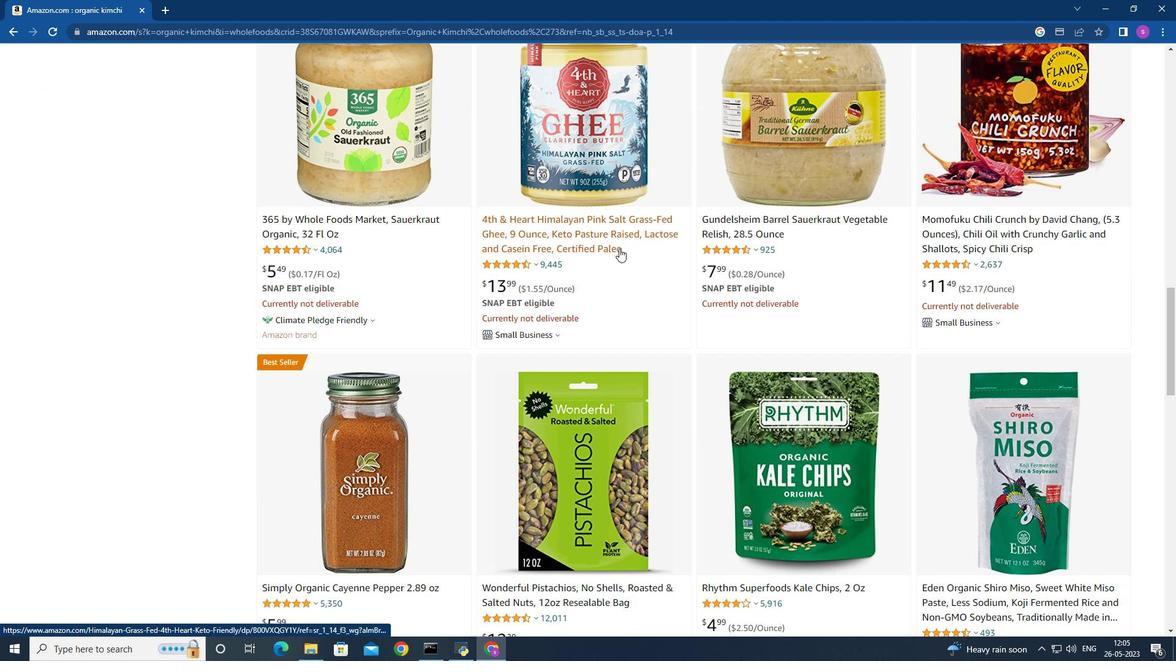 
Action: Mouse moved to (352, 291)
Screenshot: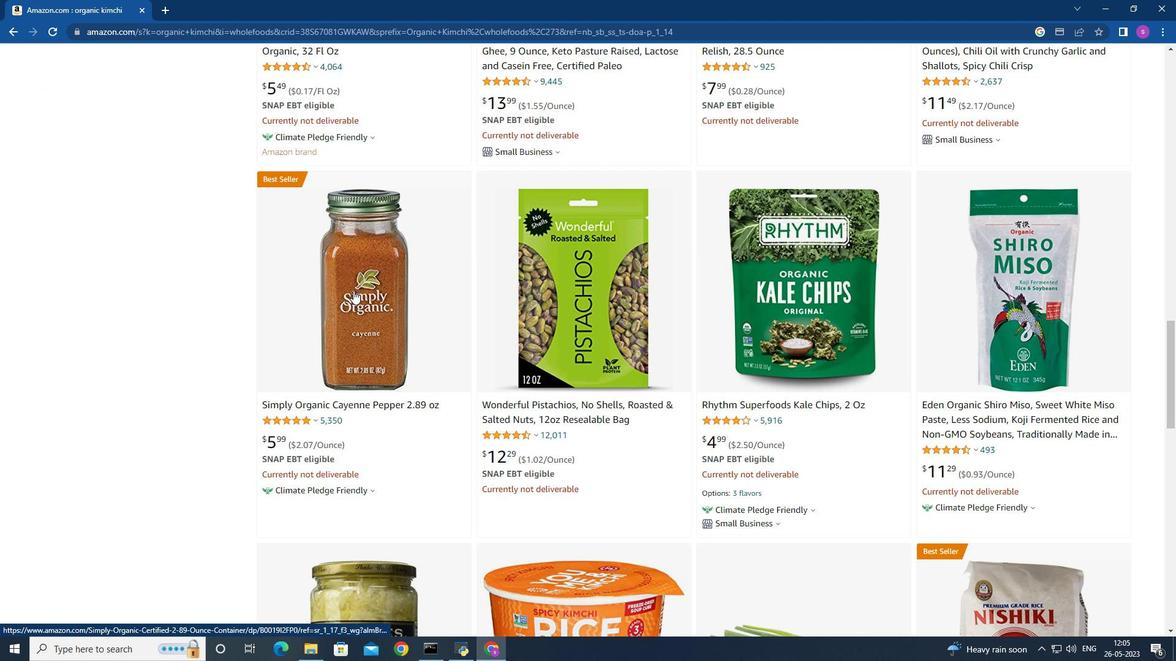 
Action: Mouse pressed left at (352, 291)
Screenshot: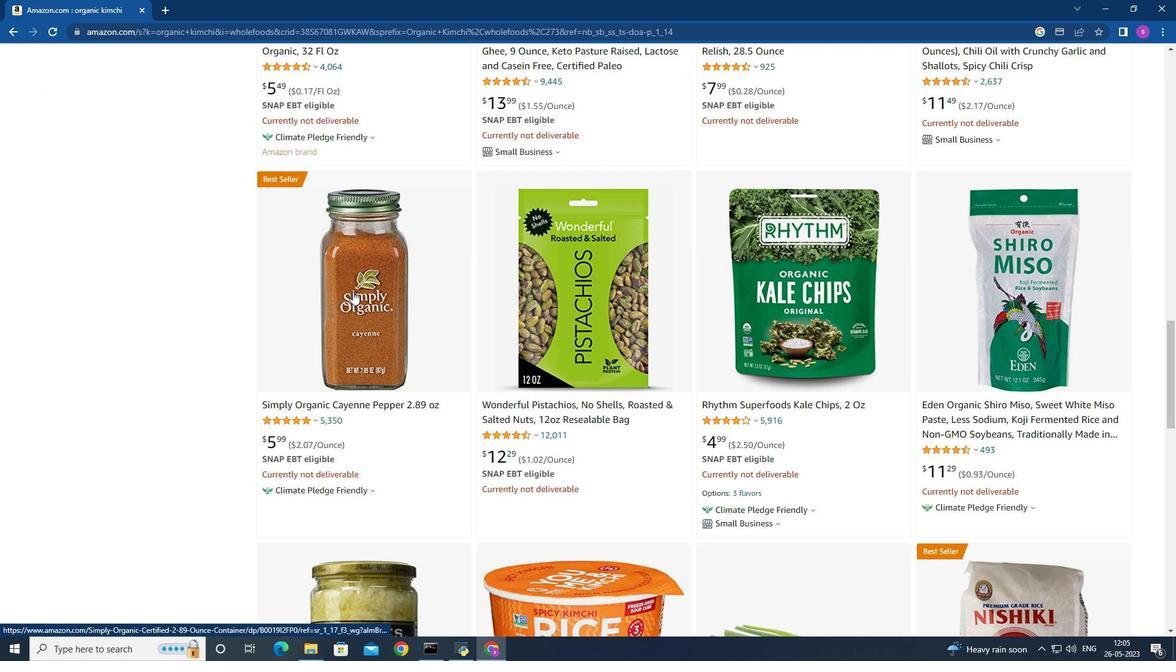 
Action: Mouse moved to (15, 33)
Screenshot: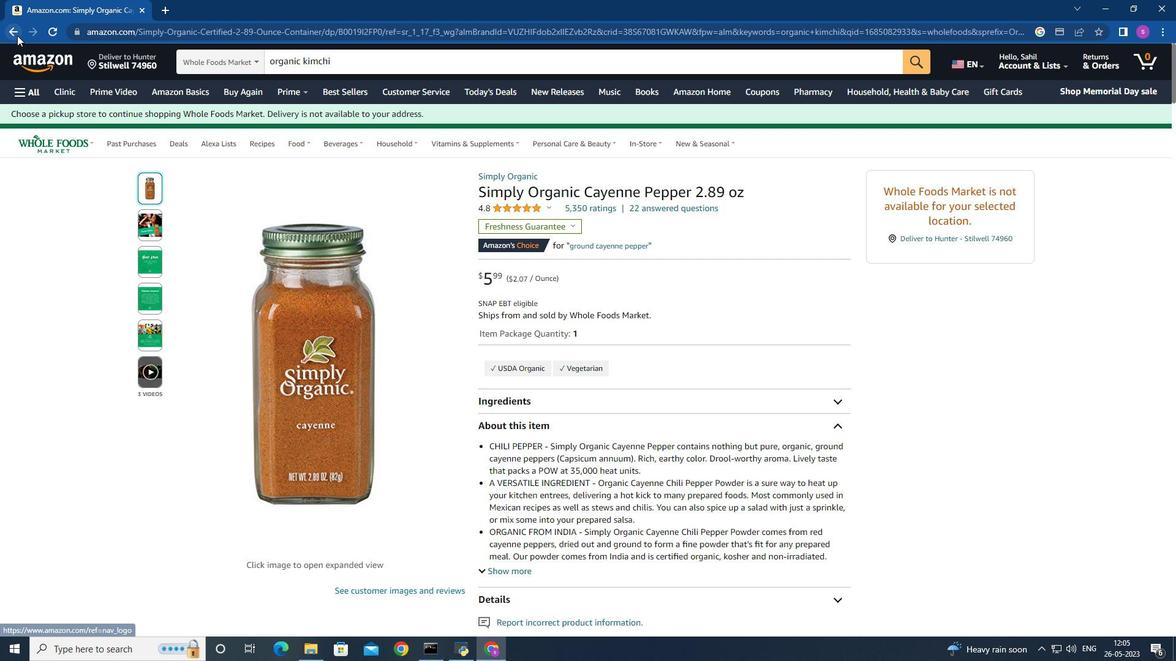 
Action: Mouse pressed left at (15, 33)
Screenshot: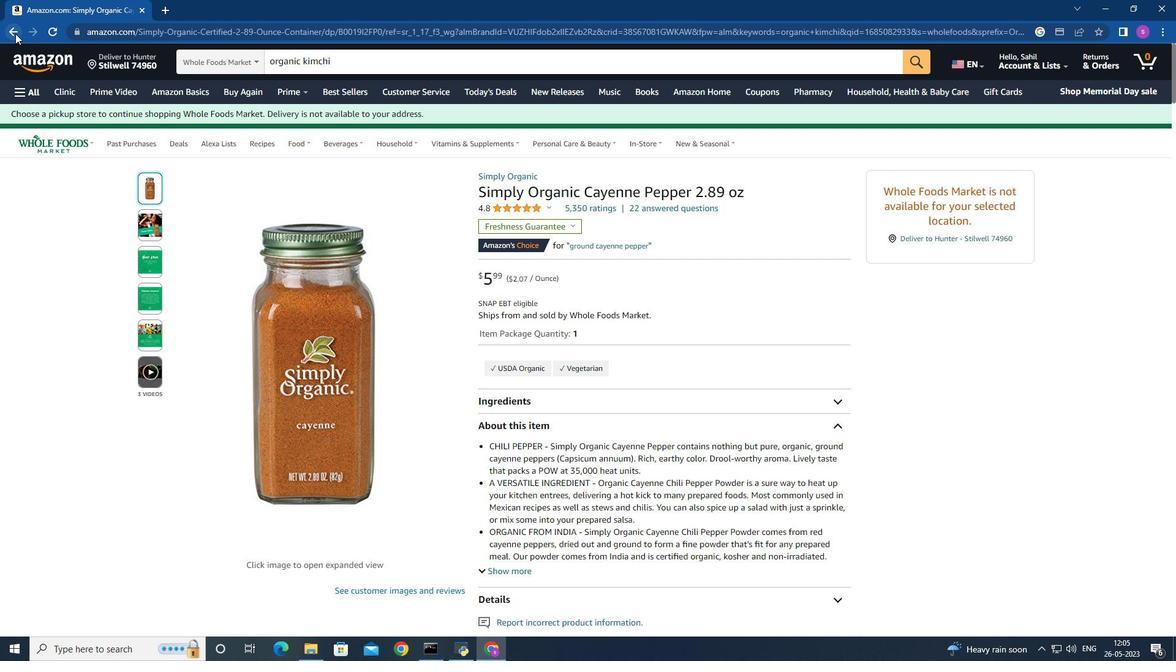 
Action: Mouse moved to (396, 329)
Screenshot: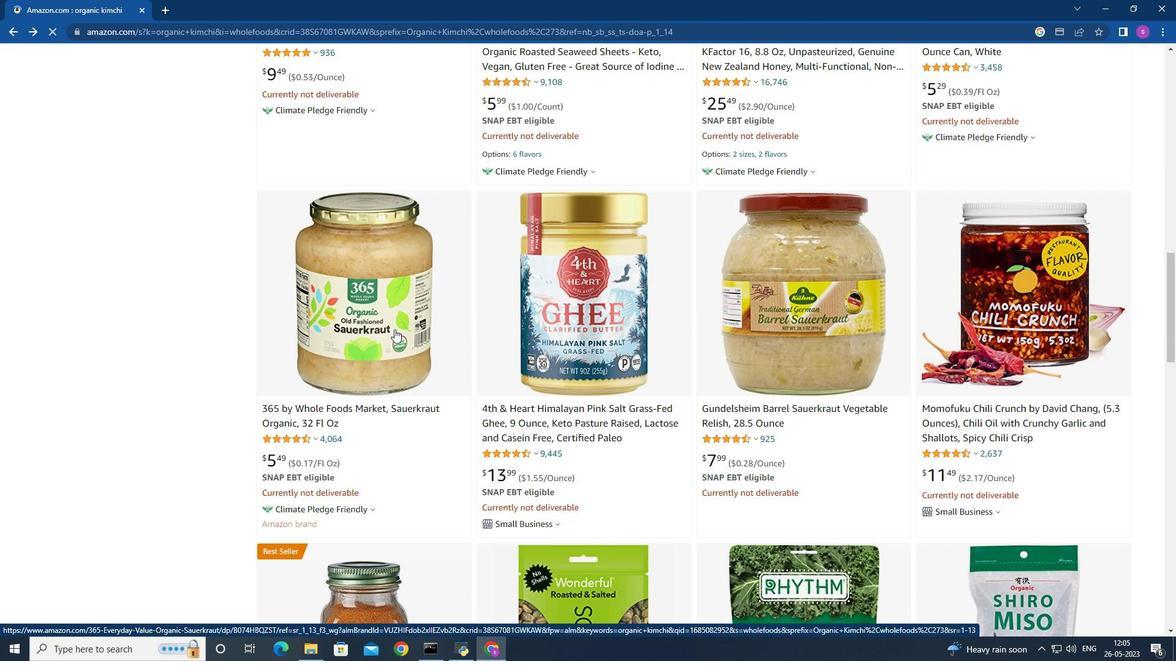 
Action: Mouse scrolled (396, 329) with delta (0, 0)
Screenshot: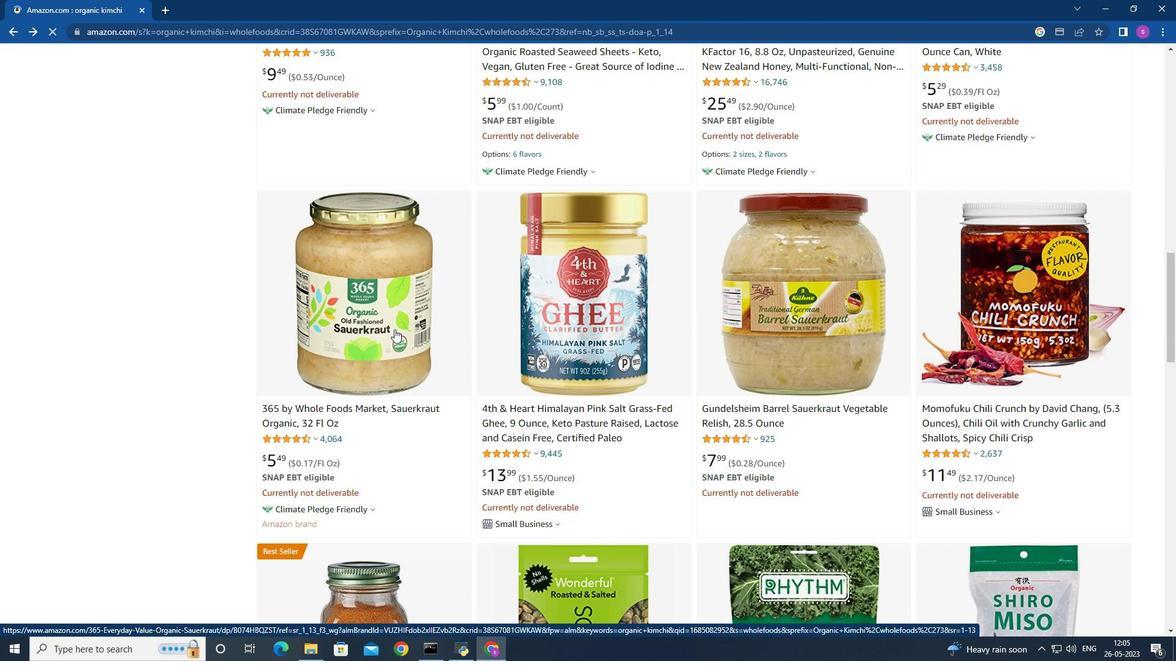 
Action: Mouse moved to (398, 328)
Screenshot: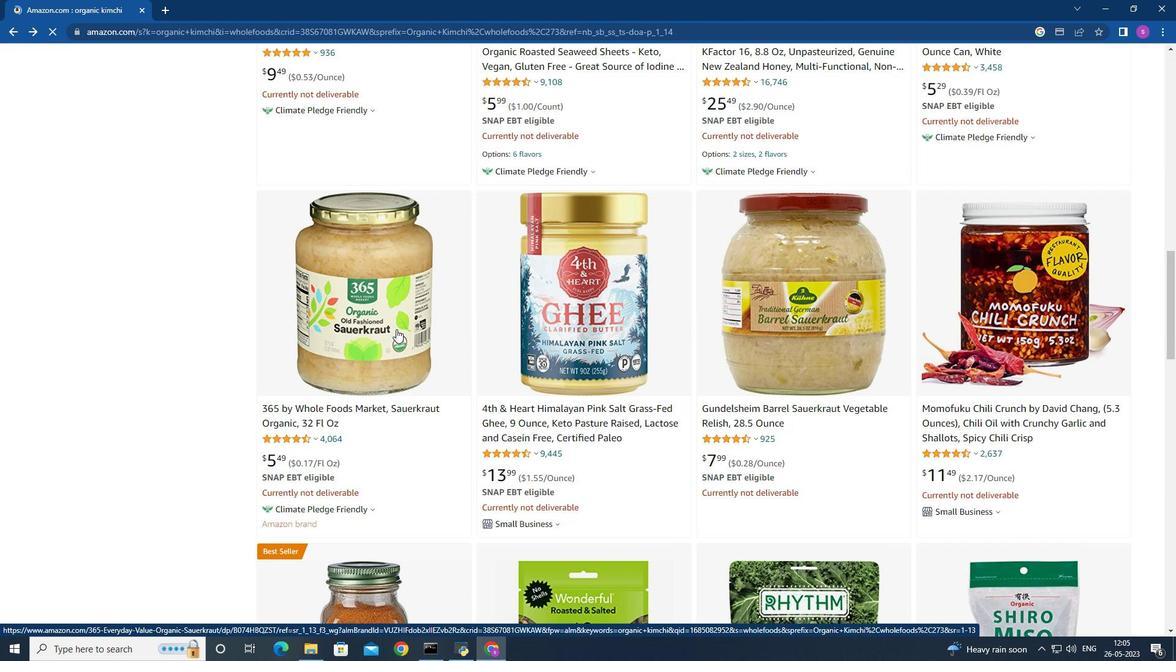 
Action: Mouse scrolled (397, 329) with delta (0, 0)
Screenshot: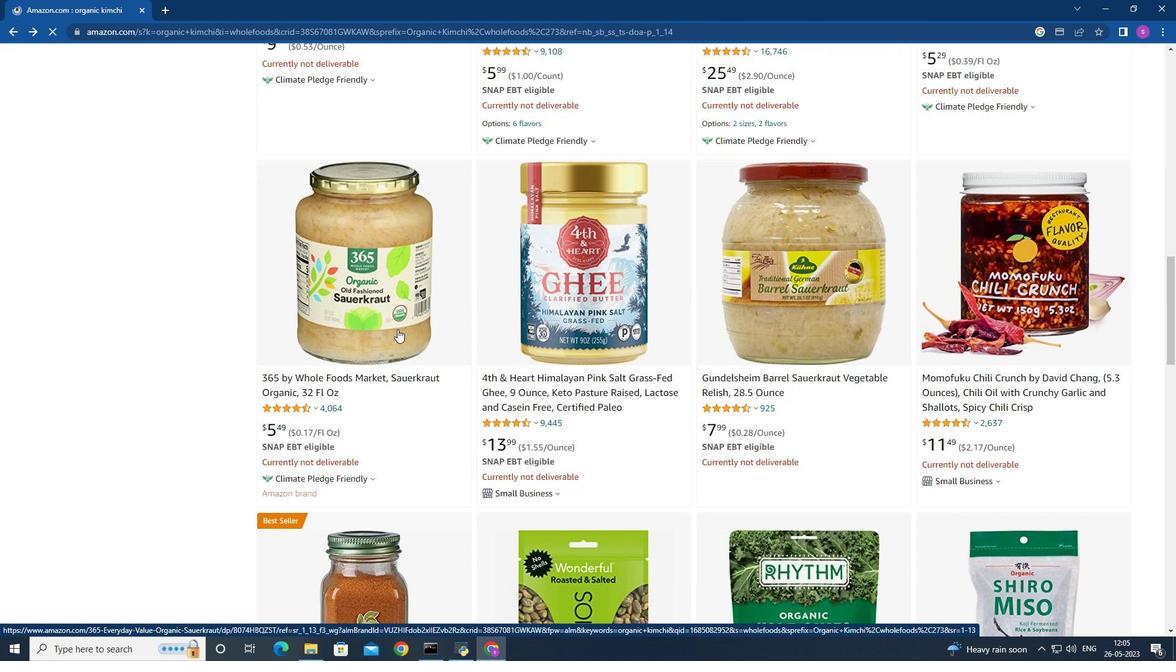 
Action: Mouse moved to (405, 326)
Screenshot: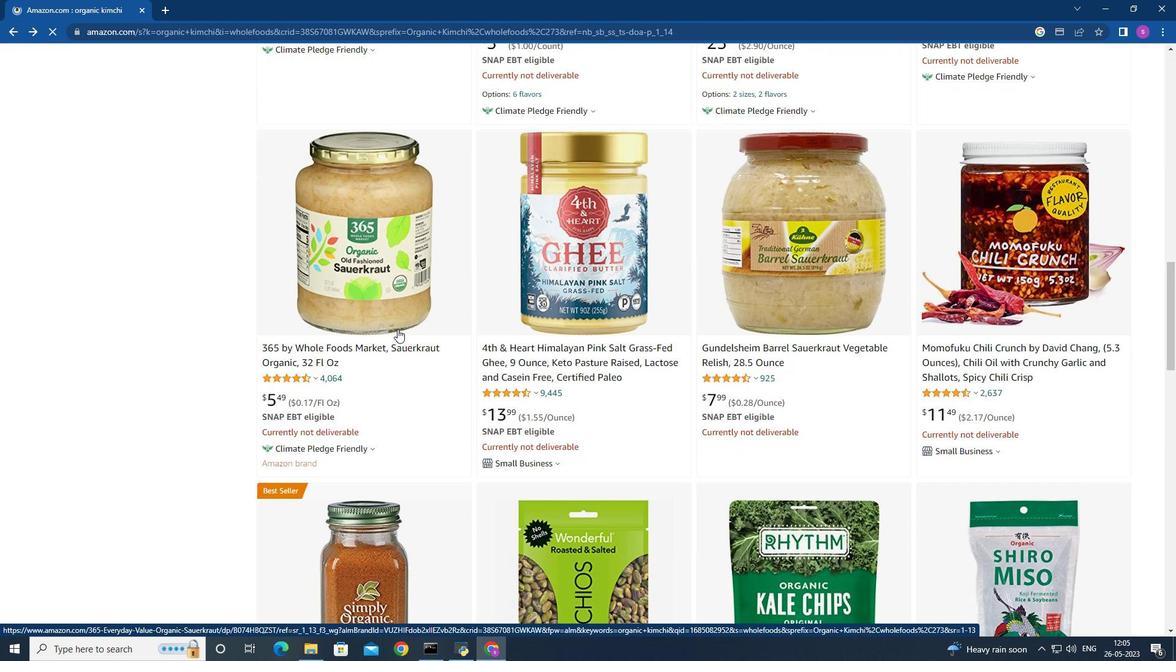 
Action: Mouse scrolled (398, 326) with delta (0, 0)
Screenshot: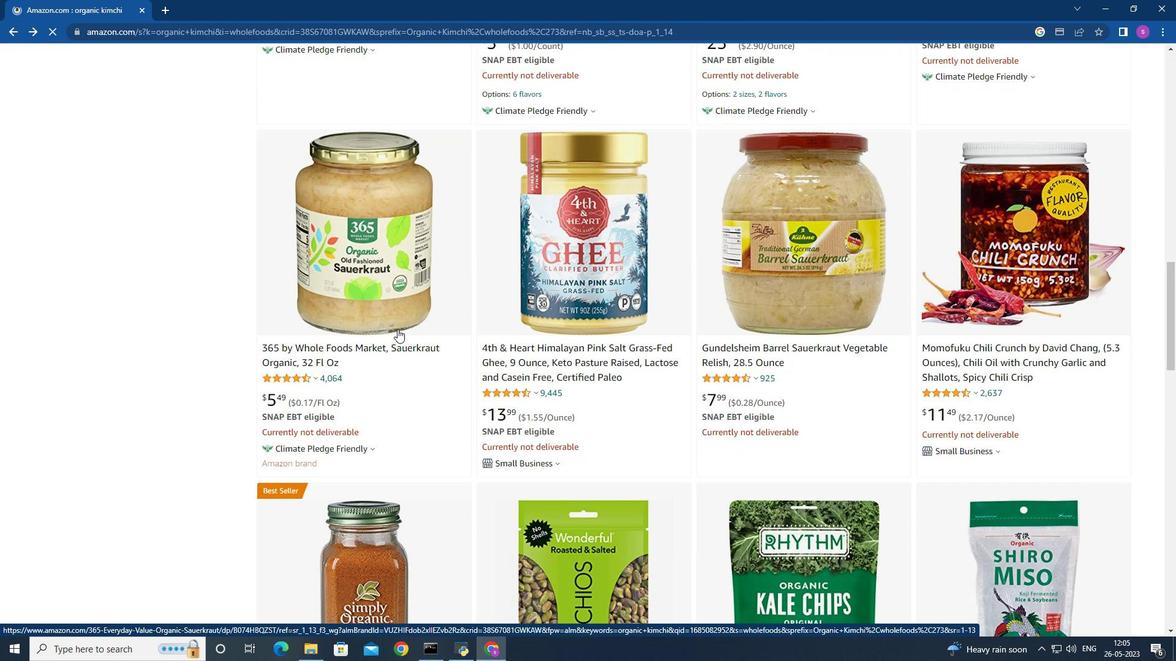 
Action: Mouse moved to (428, 343)
Screenshot: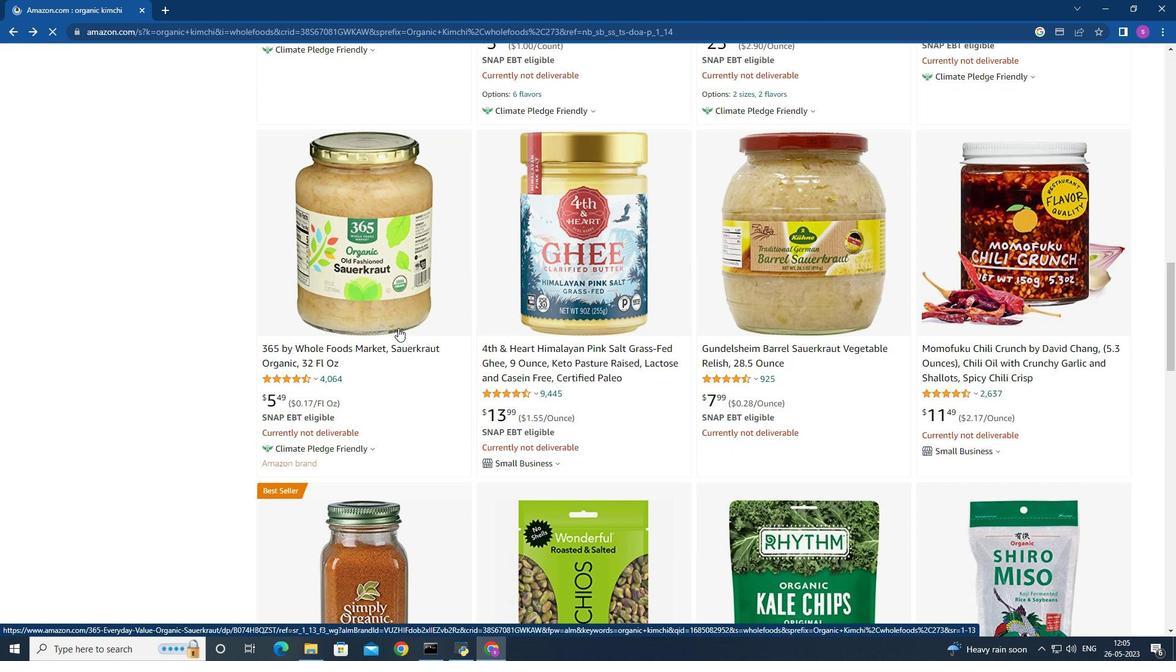 
Action: Mouse scrolled (416, 337) with delta (0, 0)
Screenshot: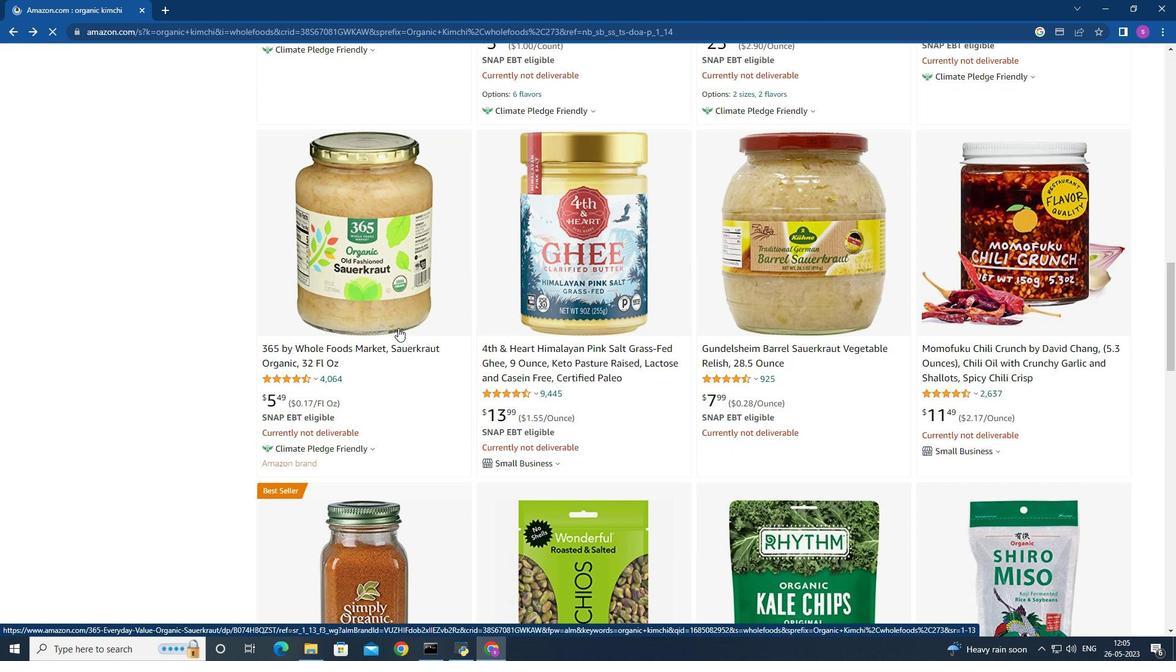 
Action: Mouse moved to (460, 347)
Screenshot: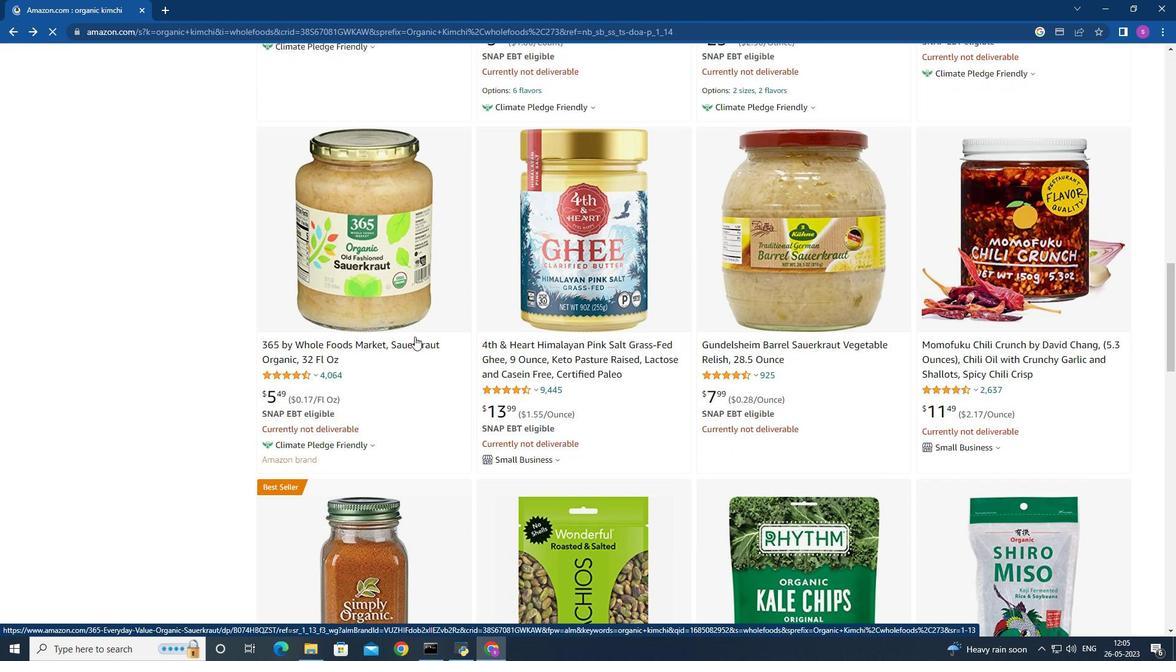 
Action: Mouse scrolled (436, 344) with delta (0, 0)
Screenshot: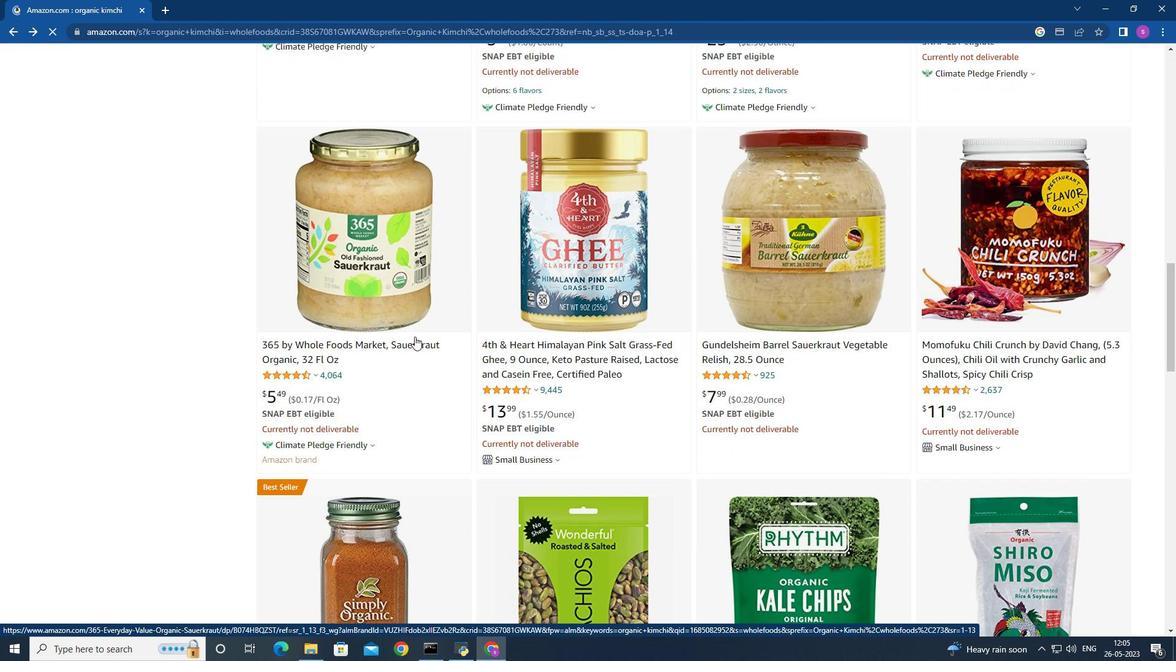 
Action: Mouse moved to (475, 342)
Screenshot: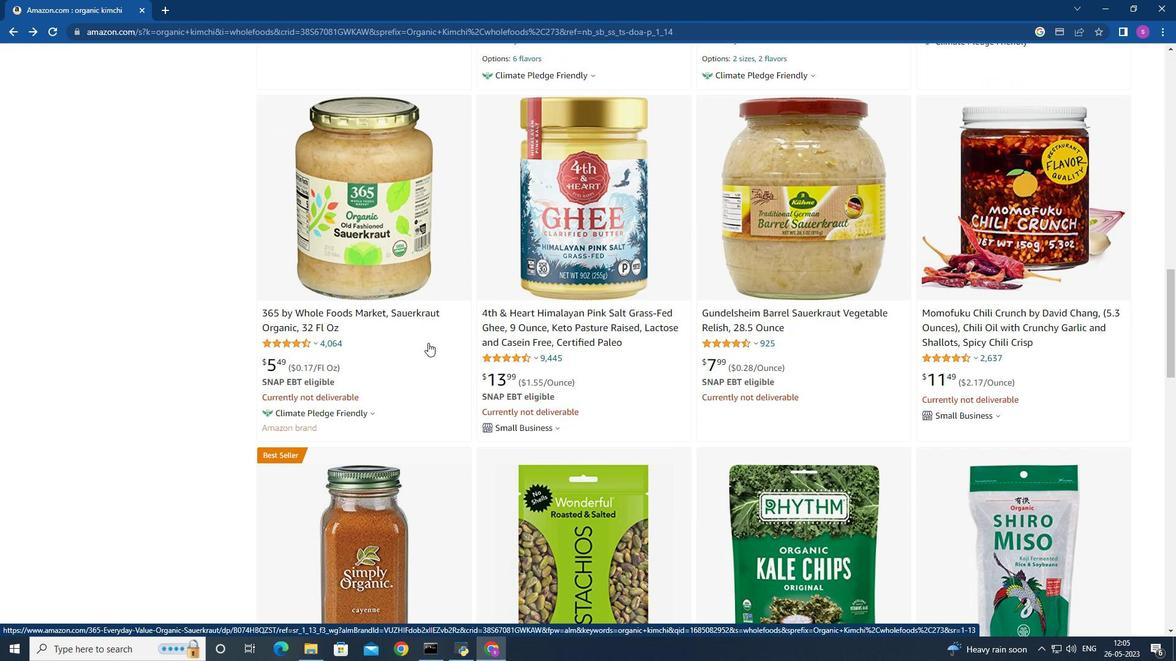 
Action: Mouse scrolled (470, 346) with delta (0, 0)
Screenshot: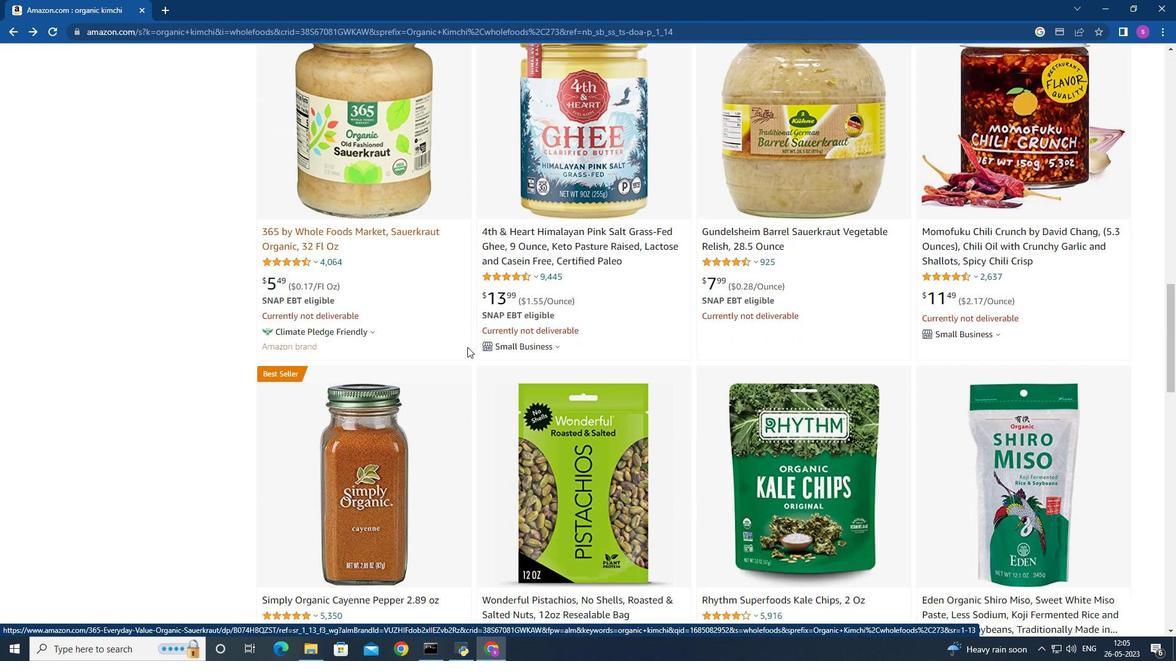 
Action: Mouse moved to (476, 340)
Screenshot: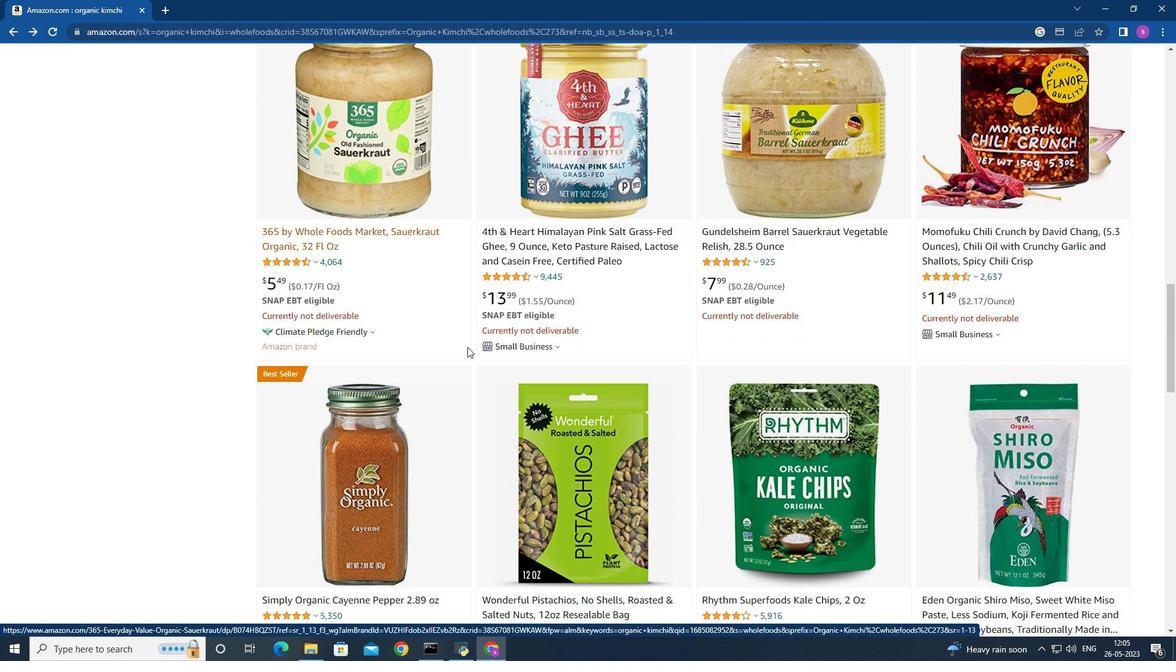 
Action: Mouse scrolled (476, 341) with delta (0, 0)
Screenshot: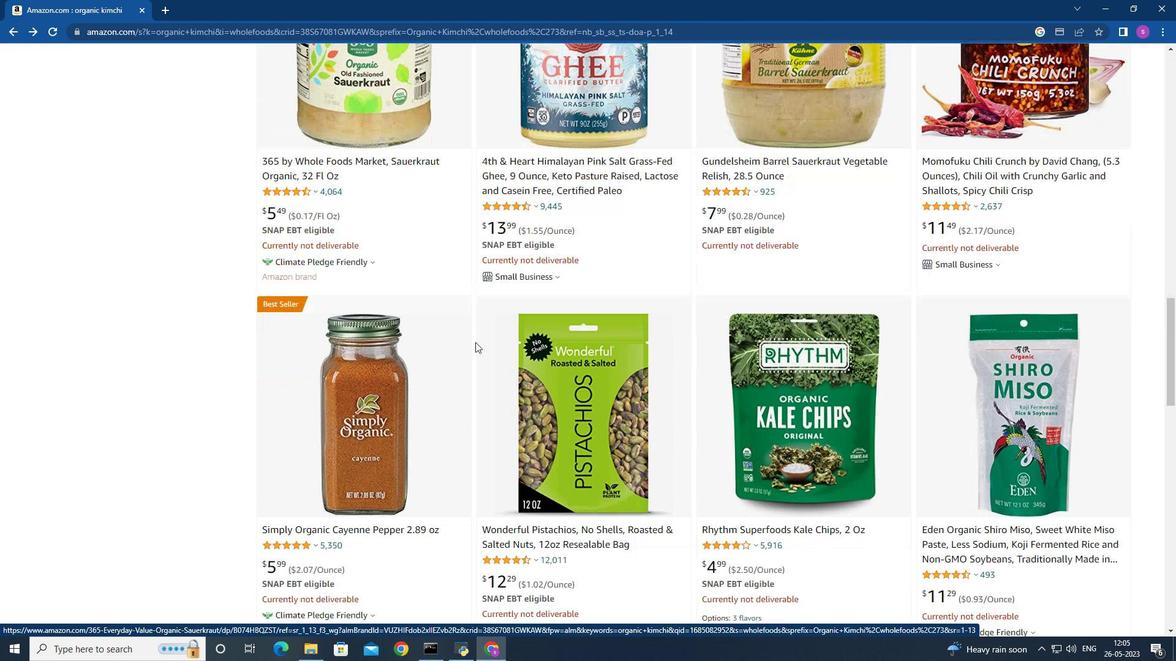 
Action: Mouse moved to (452, 303)
Screenshot: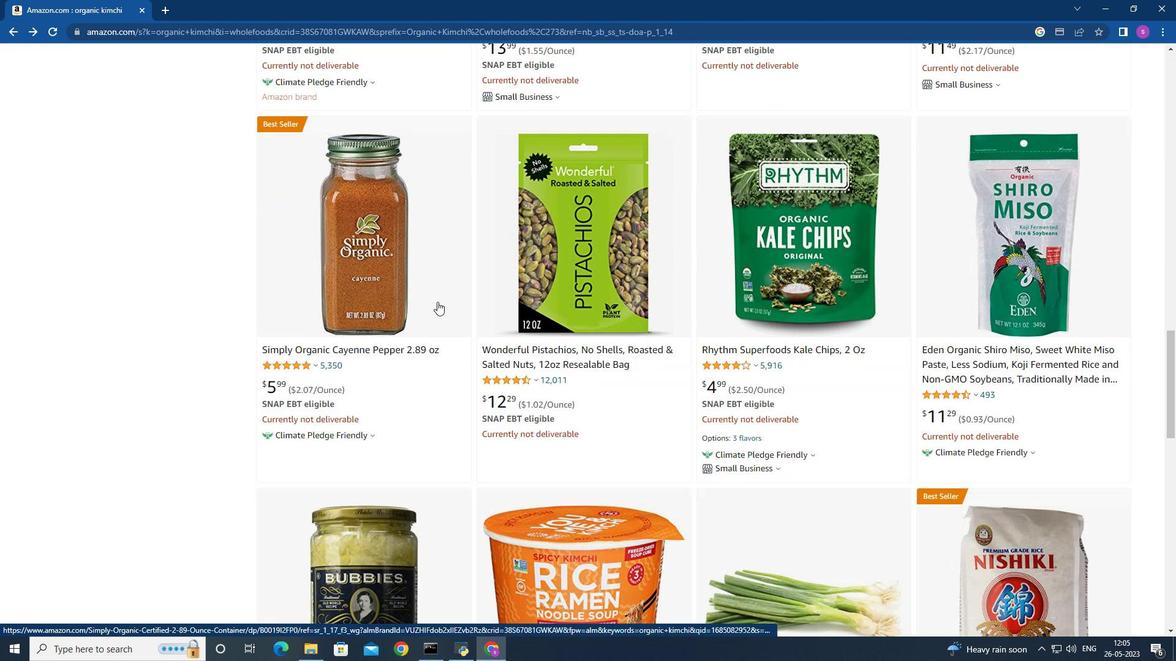 
Action: Mouse scrolled (452, 303) with delta (0, 0)
Screenshot: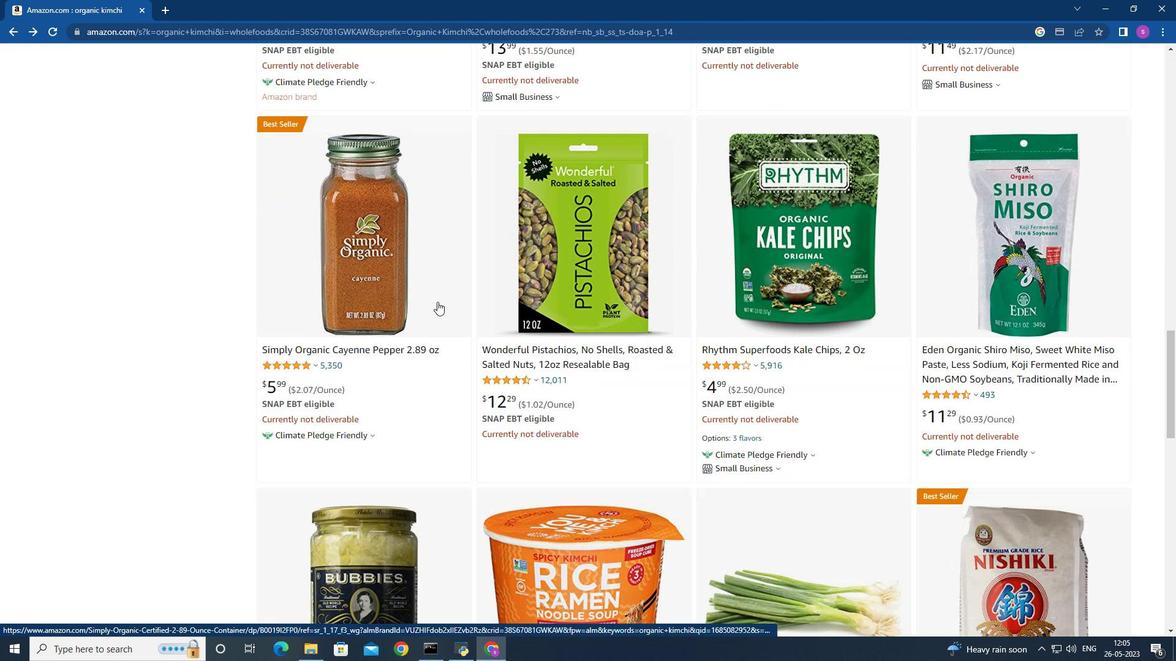 
Action: Mouse moved to (479, 307)
Screenshot: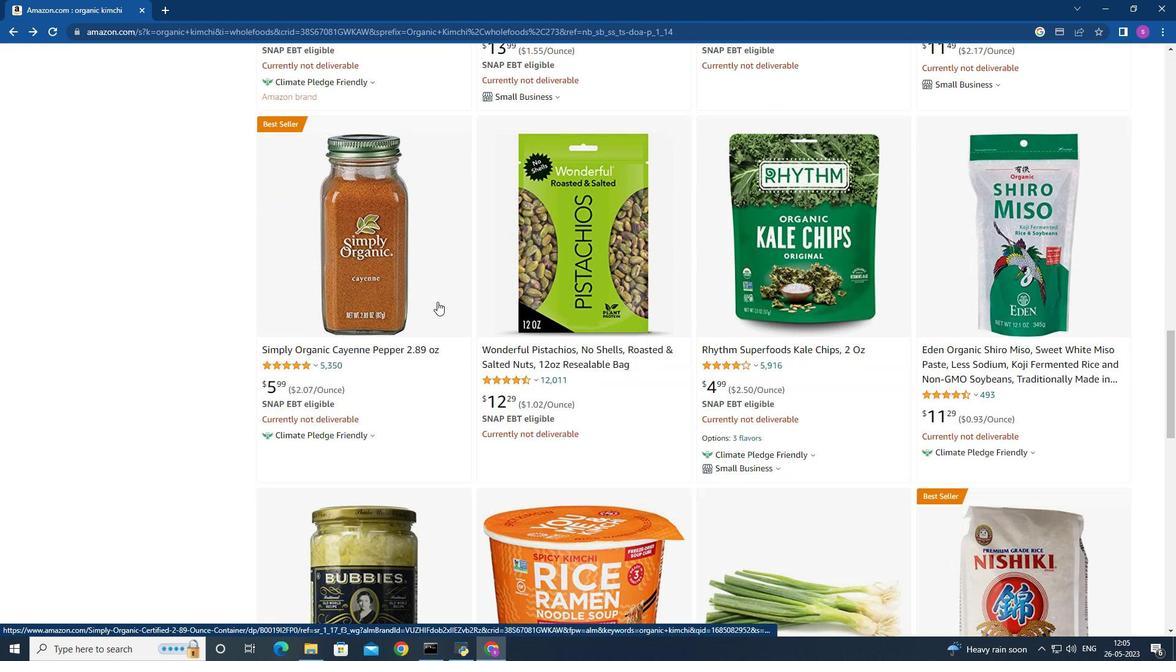 
Action: Mouse scrolled (479, 306) with delta (0, 0)
Screenshot: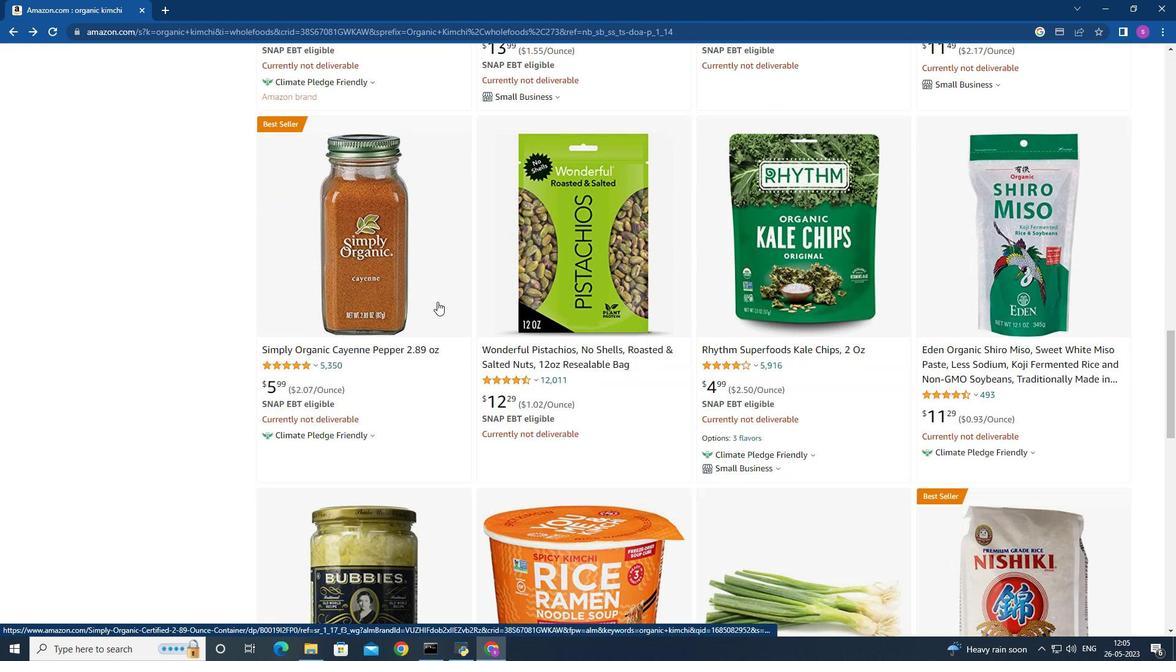 
Action: Mouse moved to (517, 308)
Screenshot: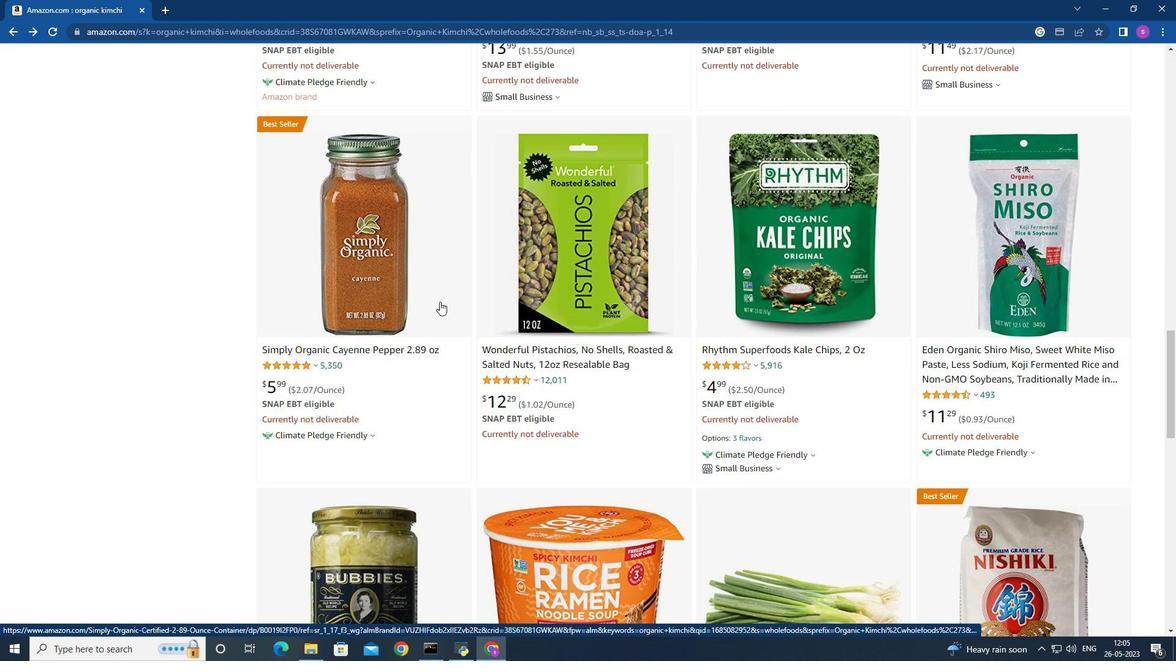 
Action: Mouse scrolled (517, 308) with delta (0, 0)
Screenshot: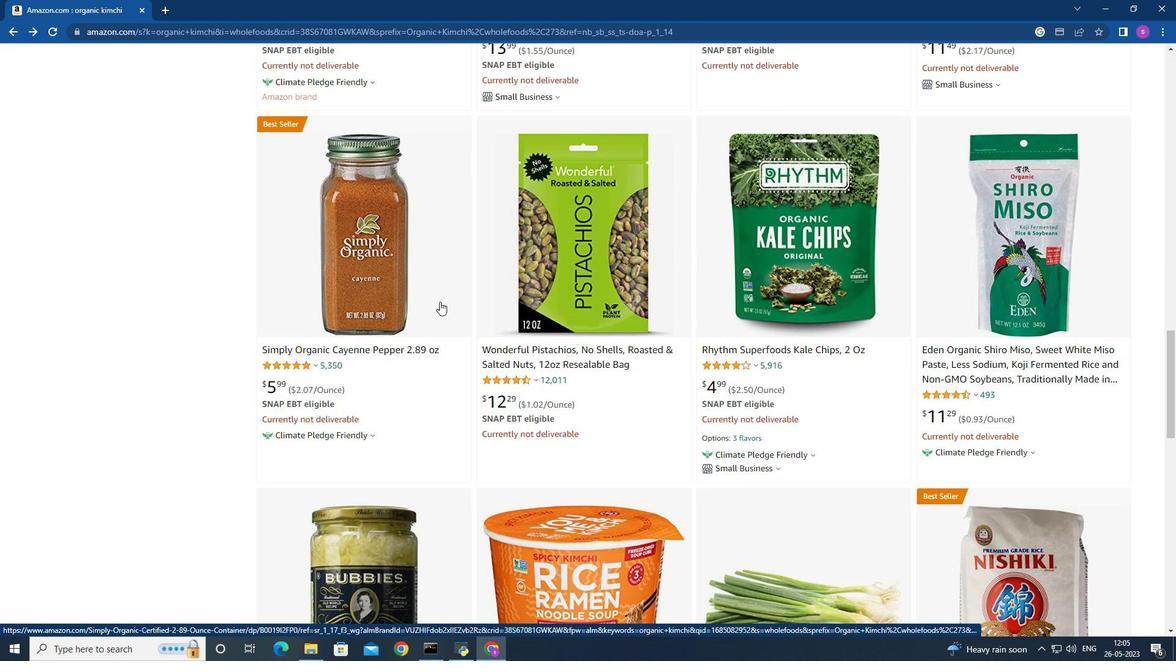
Action: Mouse moved to (612, 324)
Screenshot: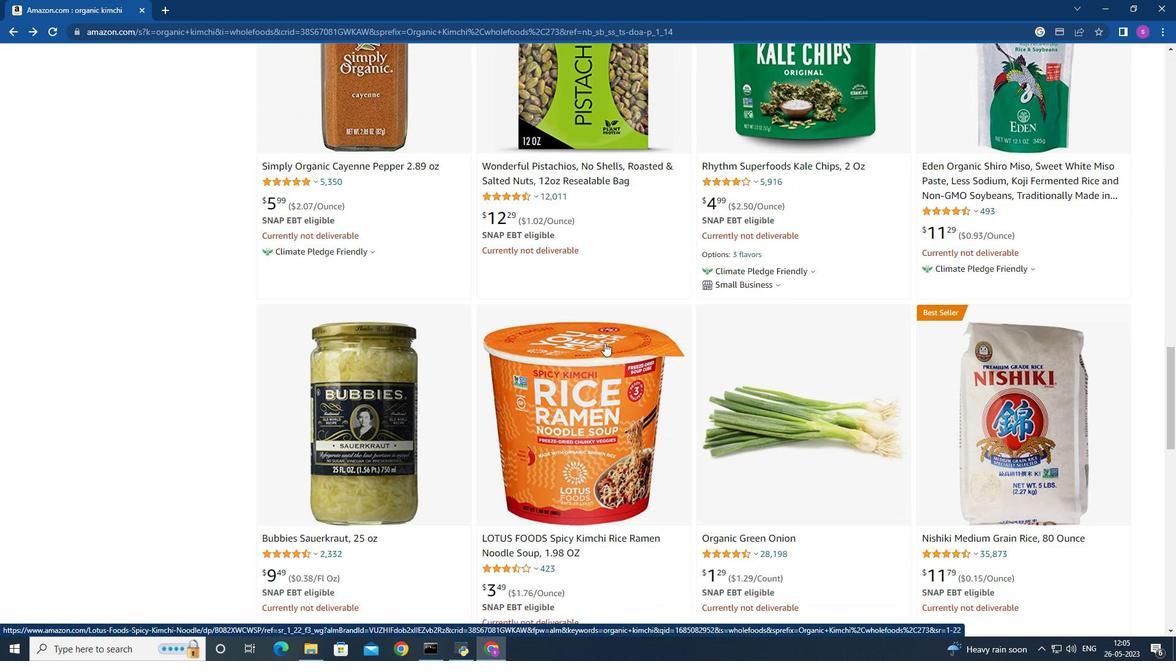 
Action: Mouse scrolled (612, 323) with delta (0, 0)
Screenshot: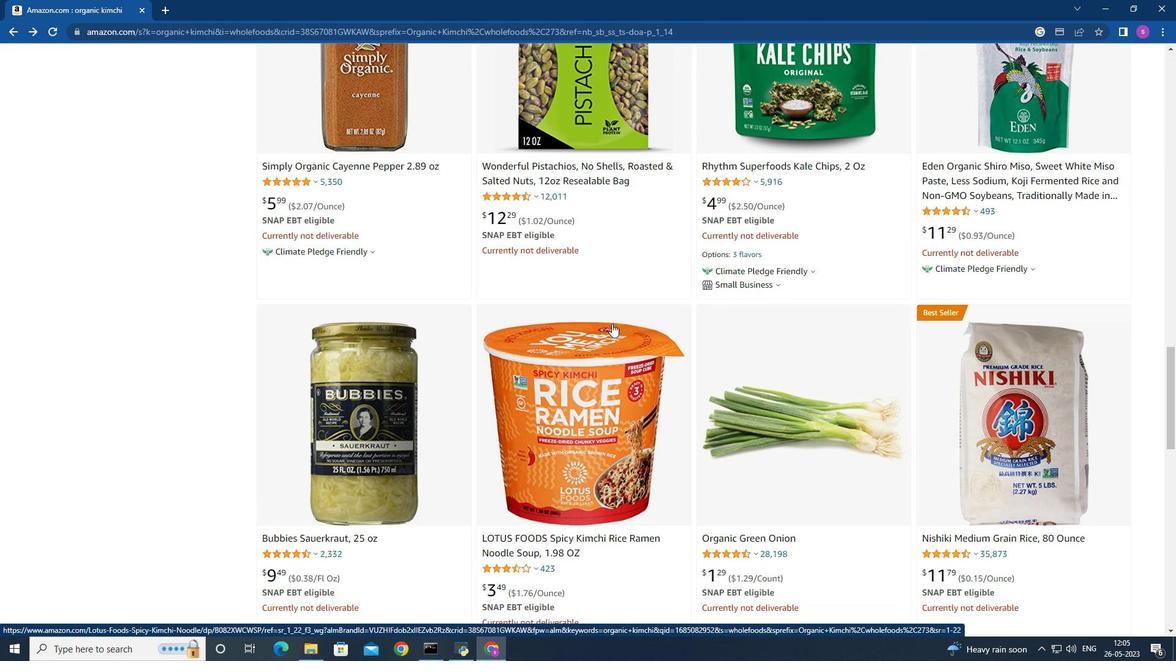 
Action: Mouse scrolled (612, 323) with delta (0, 0)
Screenshot: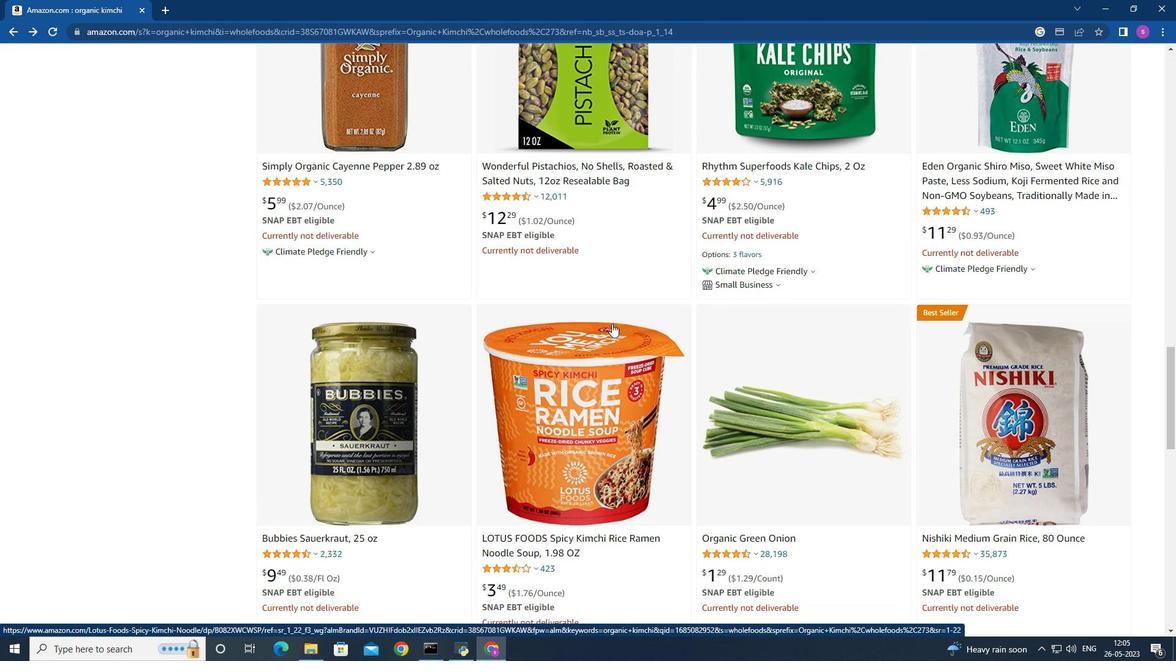 
Action: Mouse scrolled (612, 323) with delta (0, 0)
Screenshot: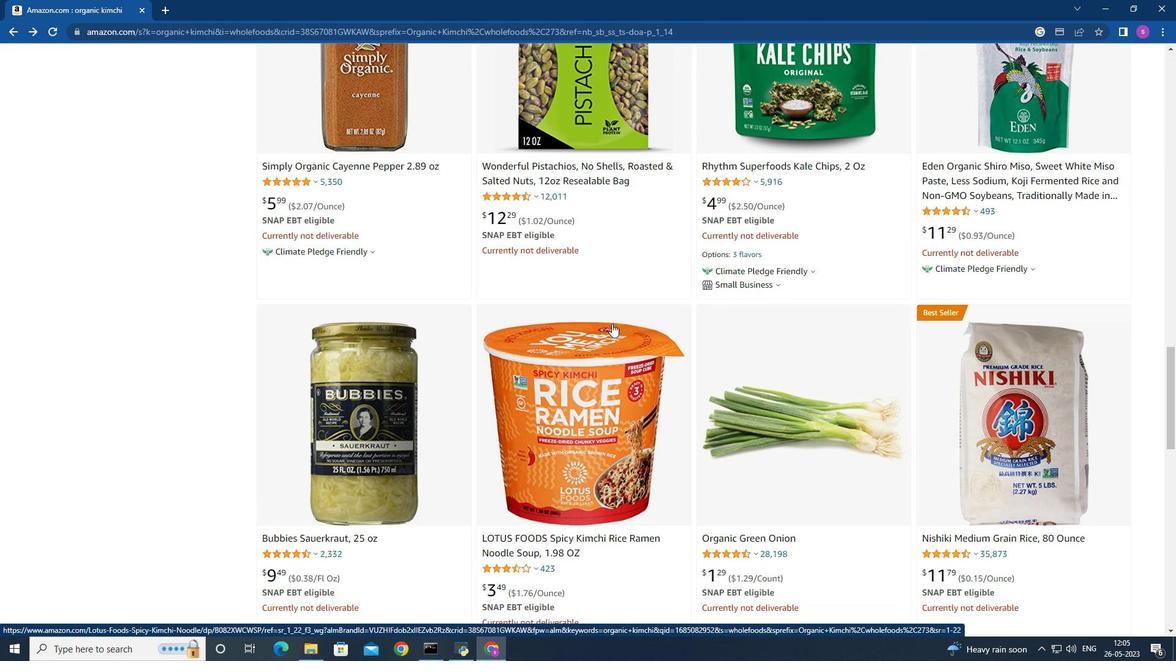 
Action: Mouse scrolled (612, 323) with delta (0, 0)
Screenshot: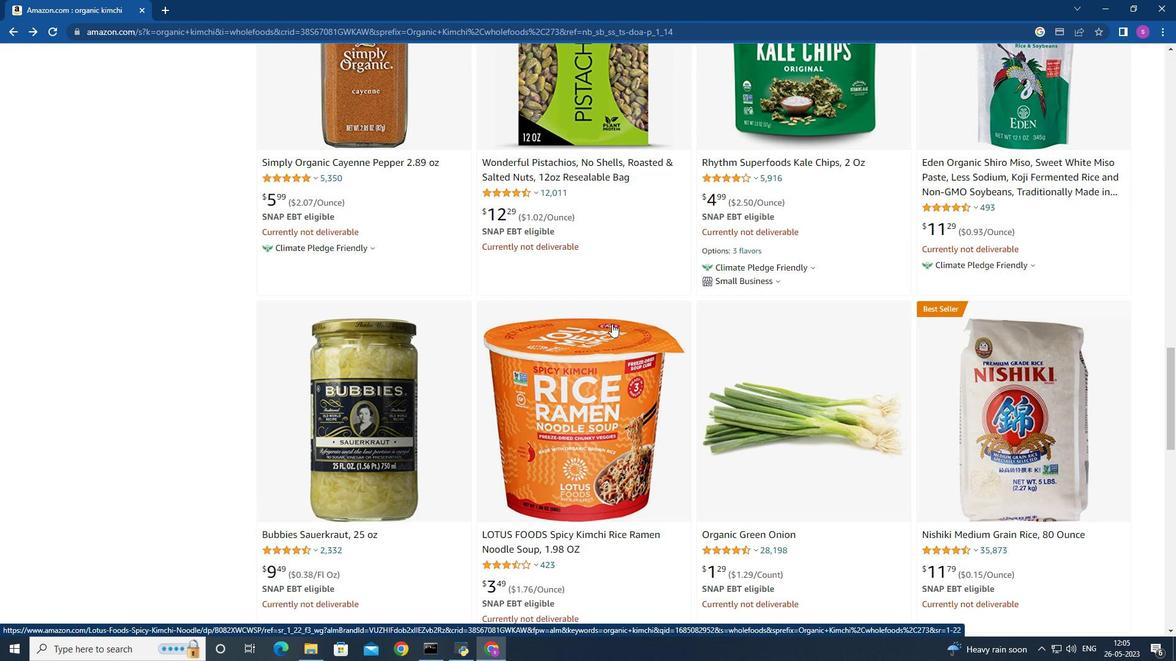 
Action: Mouse moved to (798, 420)
Screenshot: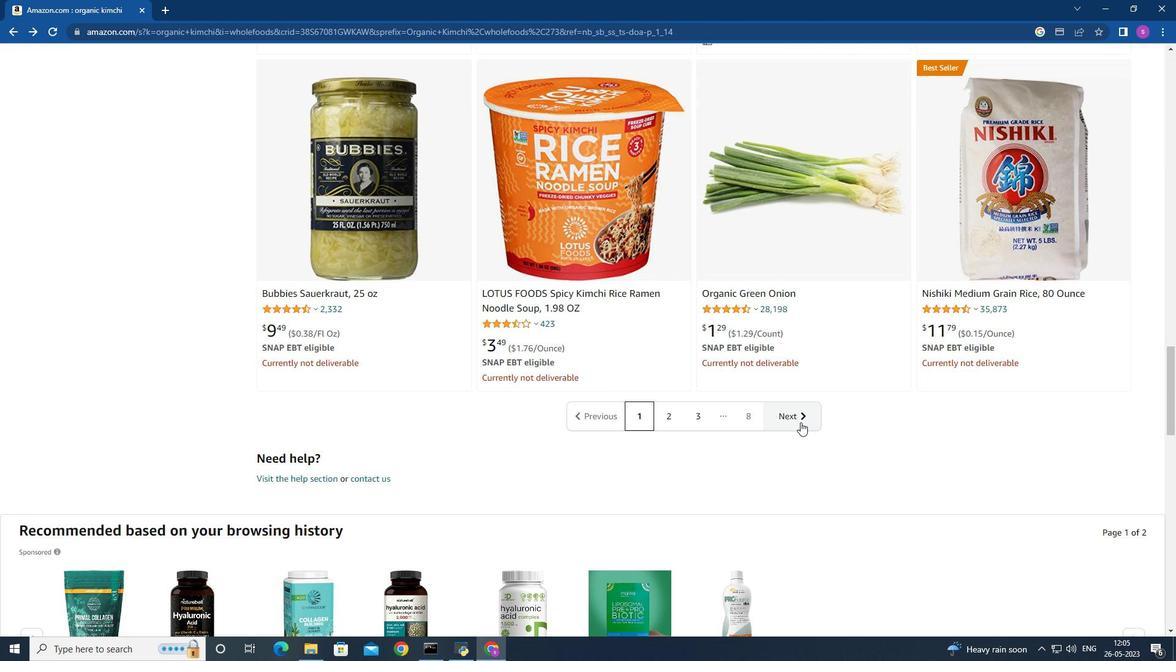 
Action: Mouse pressed left at (798, 420)
Screenshot: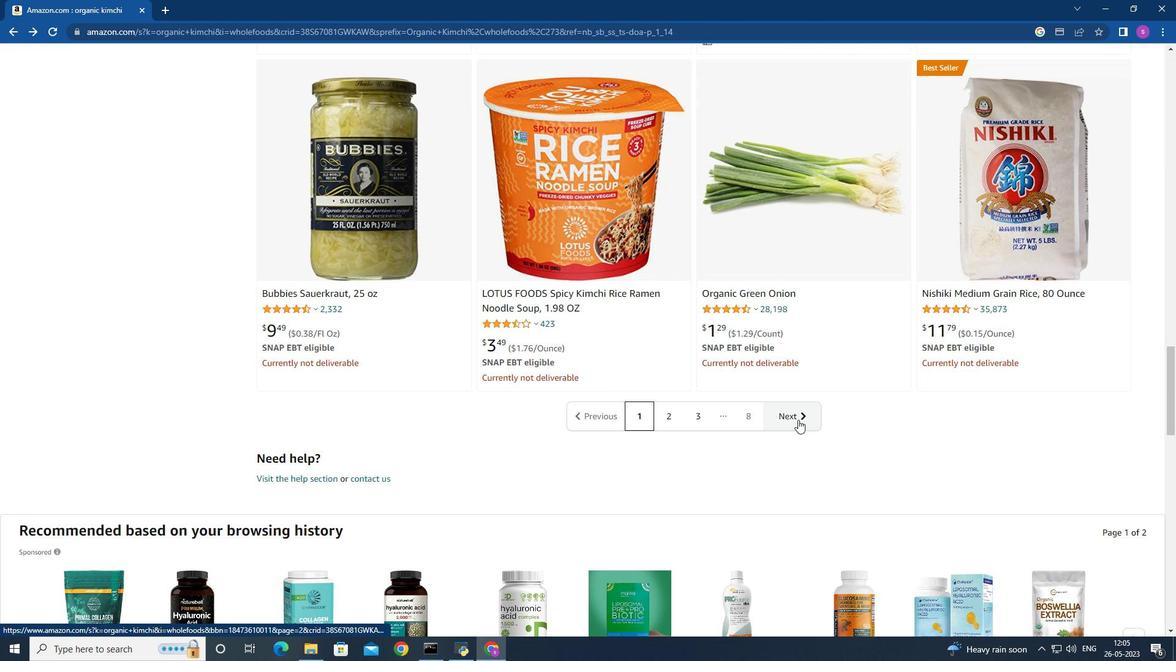 
Action: Mouse moved to (624, 345)
Screenshot: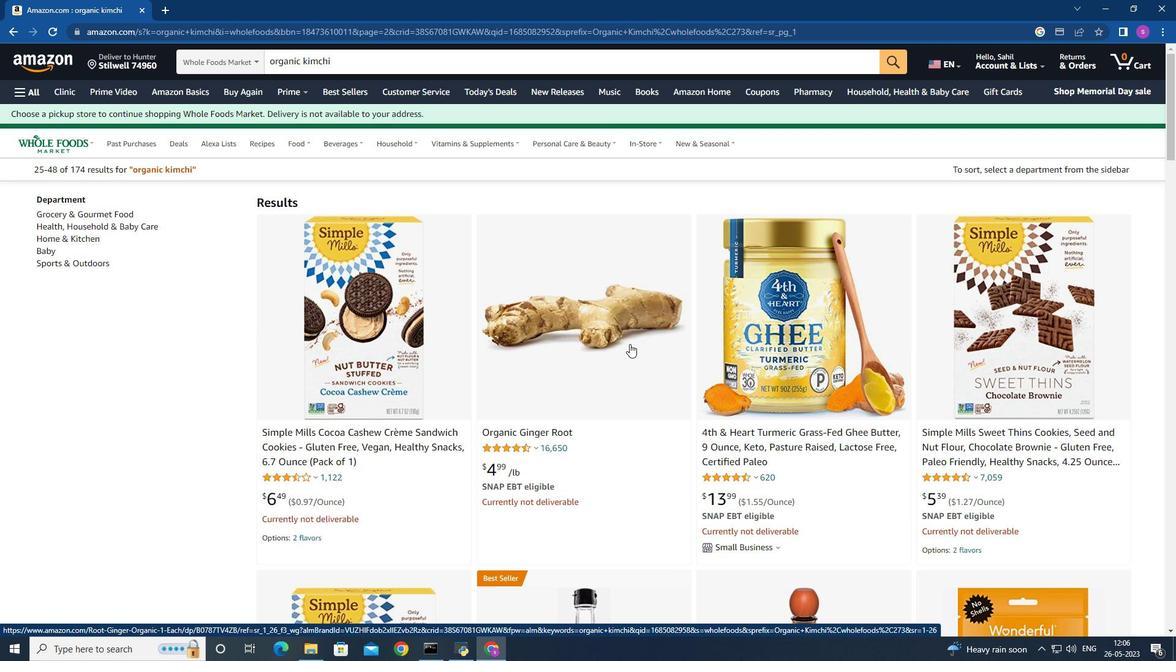 
Action: Mouse pressed left at (624, 345)
Screenshot: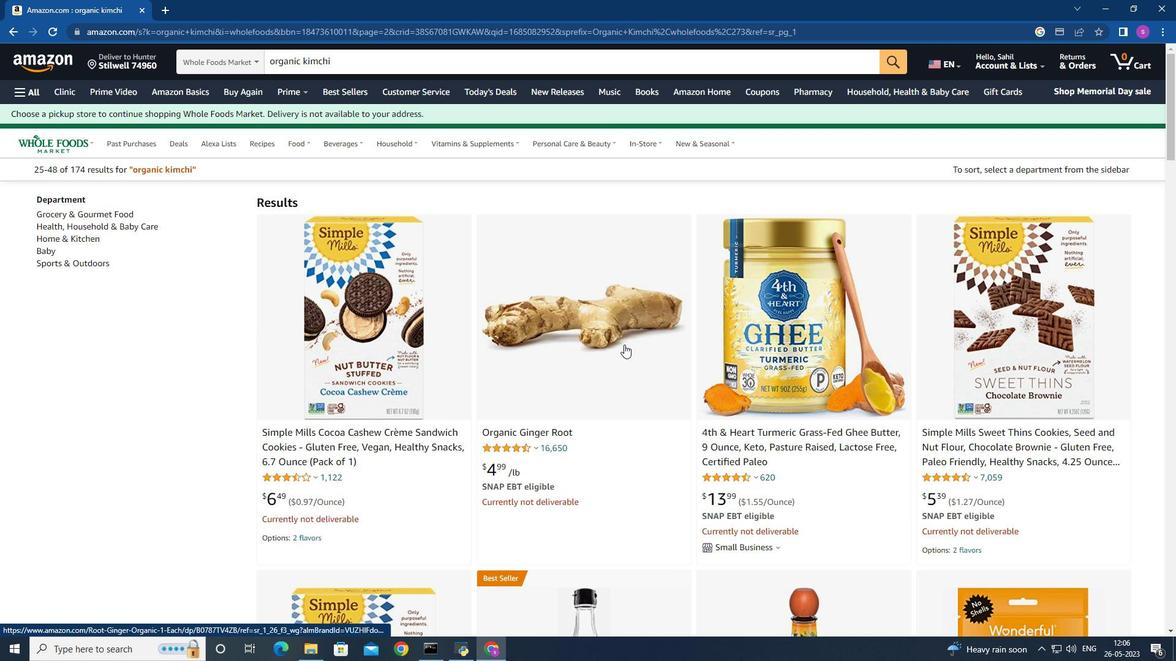 
Action: Mouse moved to (10, 32)
Screenshot: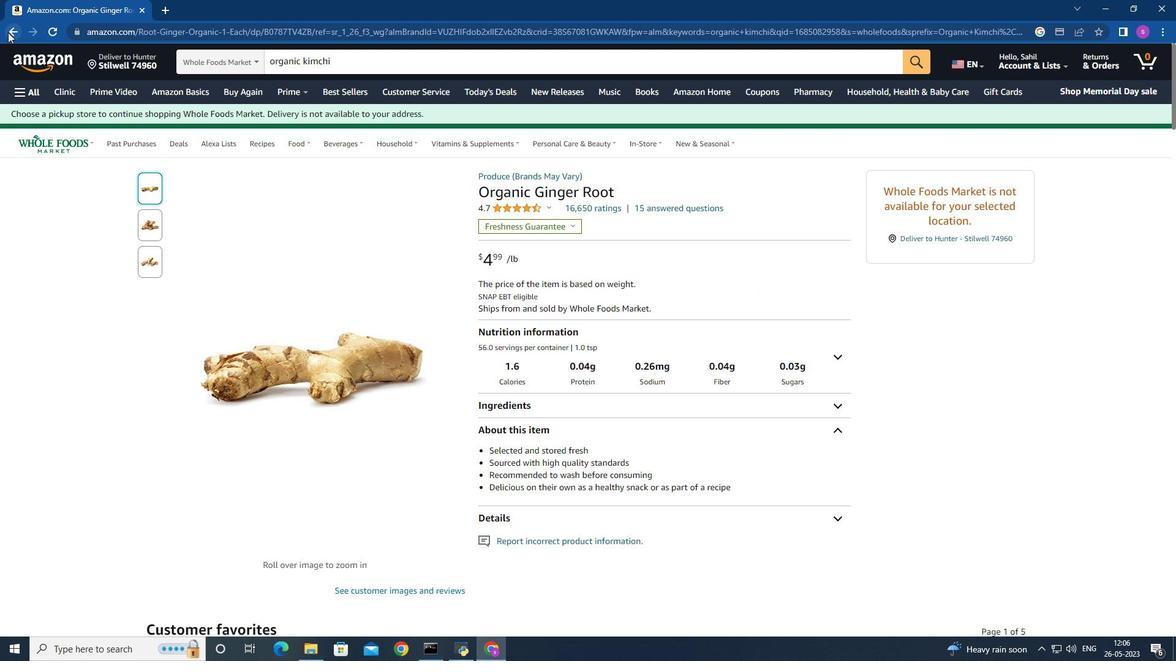 
Action: Mouse pressed left at (10, 32)
Screenshot: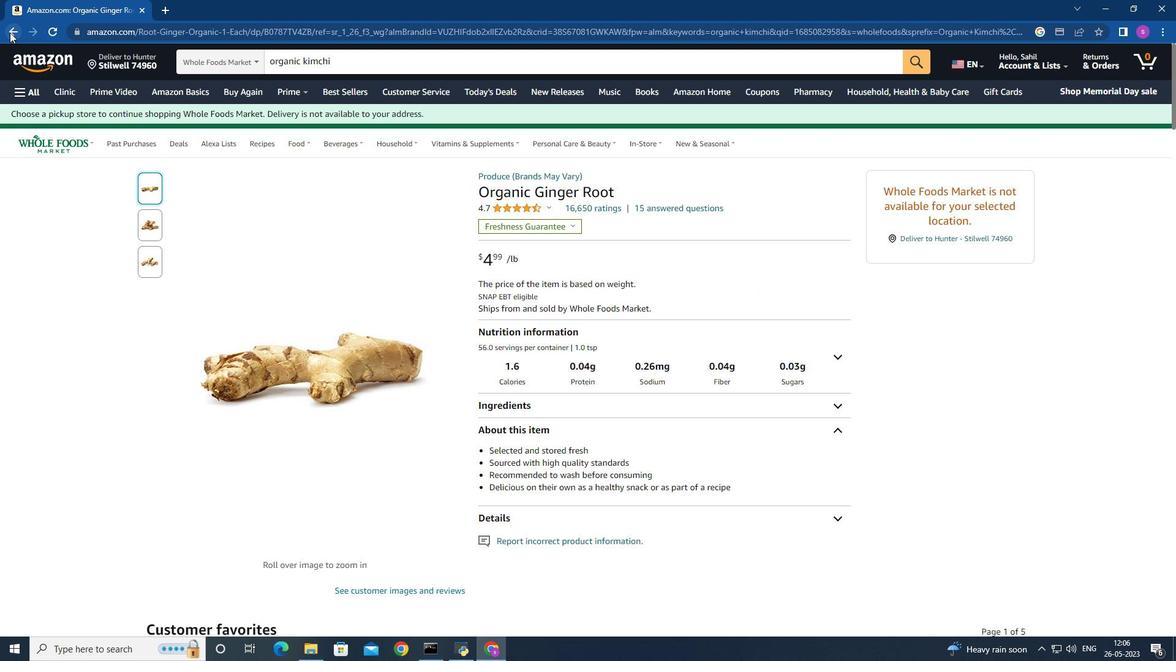 
Action: Mouse moved to (327, 309)
Screenshot: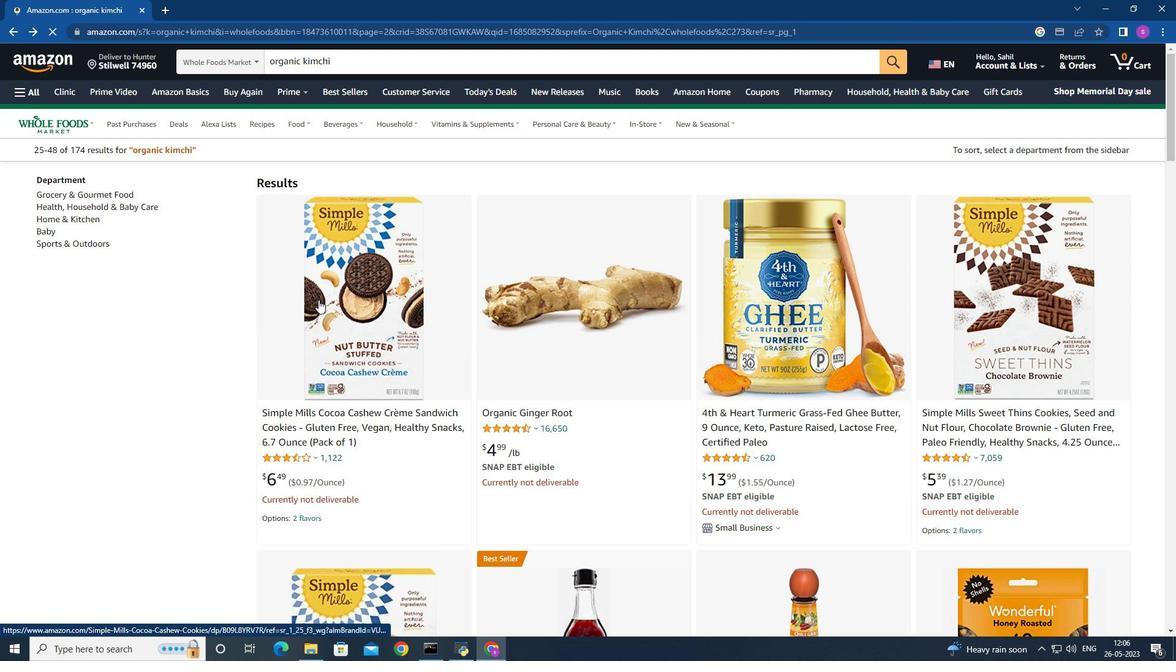 
Action: Mouse scrolled (327, 310) with delta (0, 0)
Screenshot: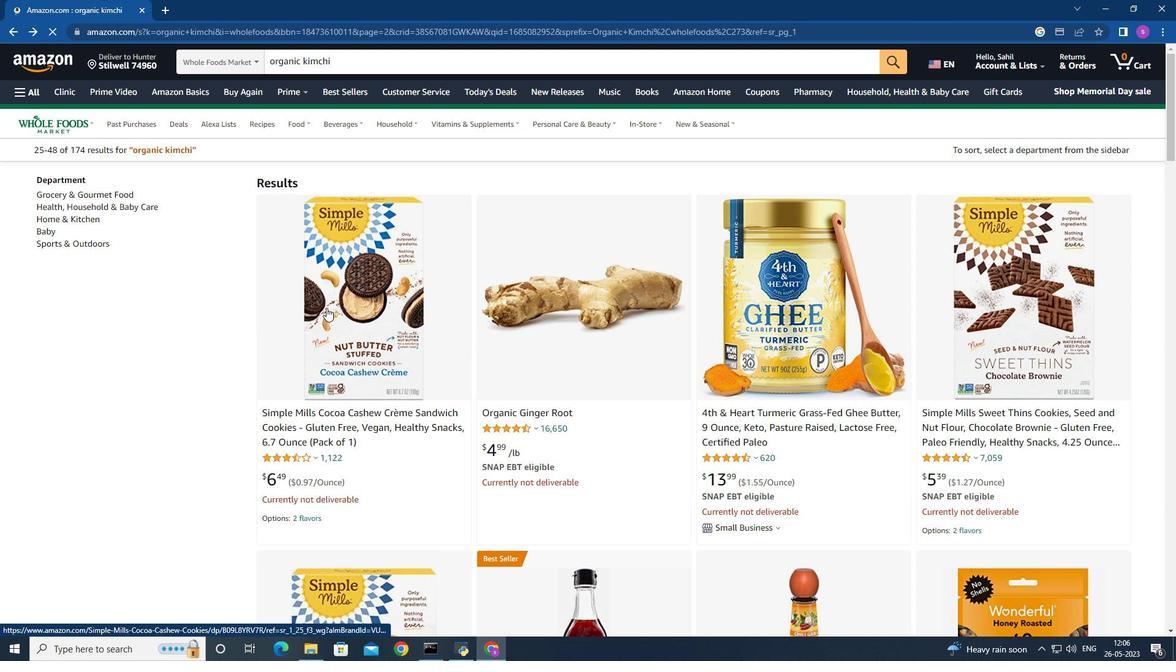 
Action: Mouse scrolled (327, 310) with delta (0, 0)
Screenshot: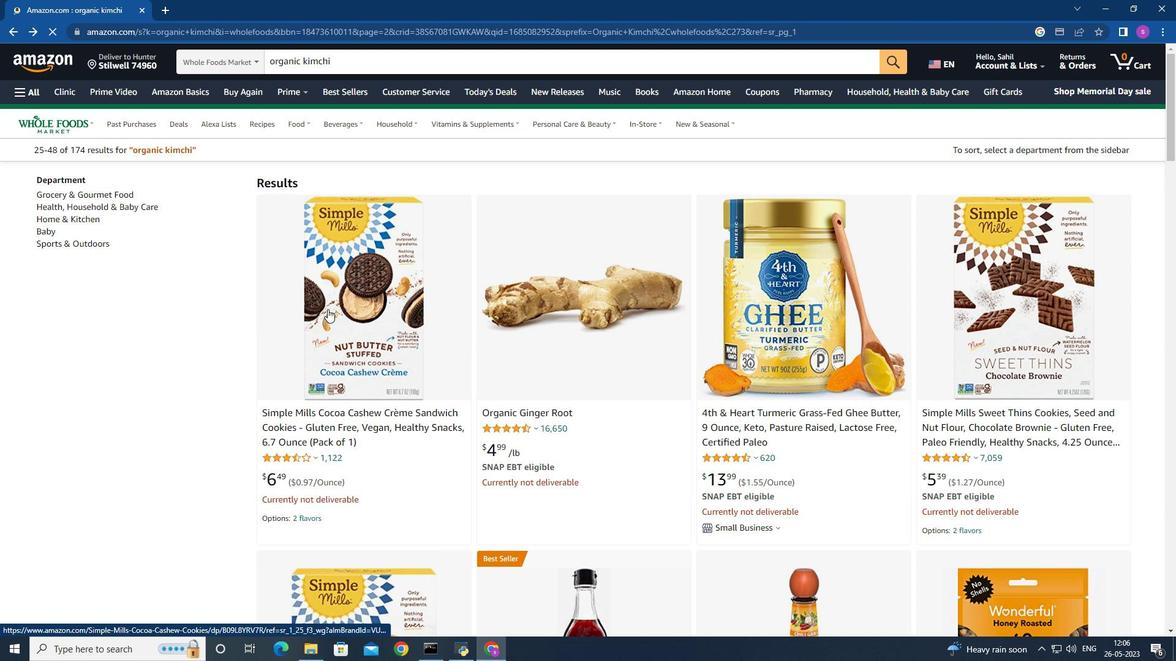 
Action: Mouse scrolled (327, 310) with delta (0, 0)
Screenshot: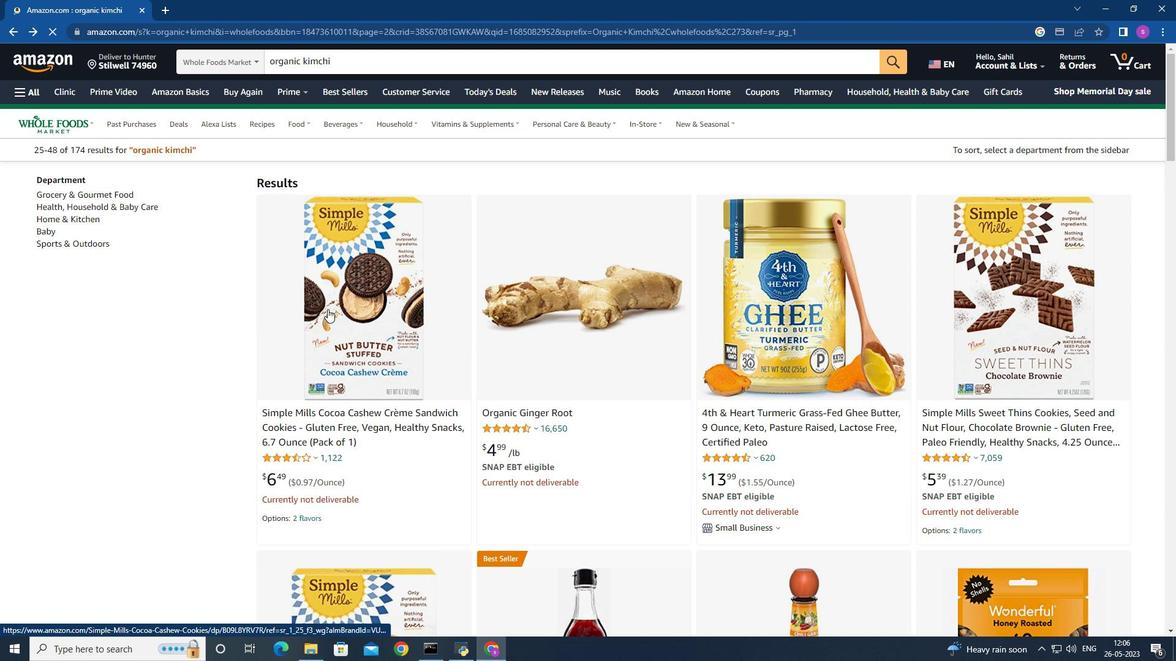 
Action: Mouse scrolled (327, 310) with delta (0, 0)
Screenshot: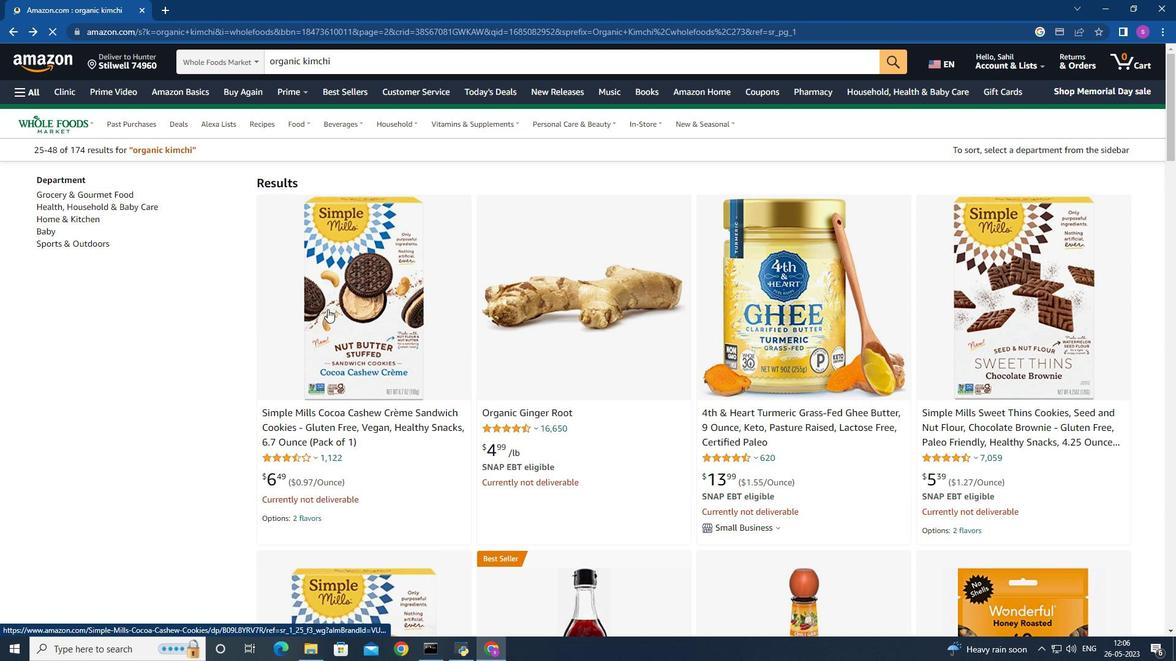 
Action: Mouse scrolled (327, 310) with delta (0, 0)
Screenshot: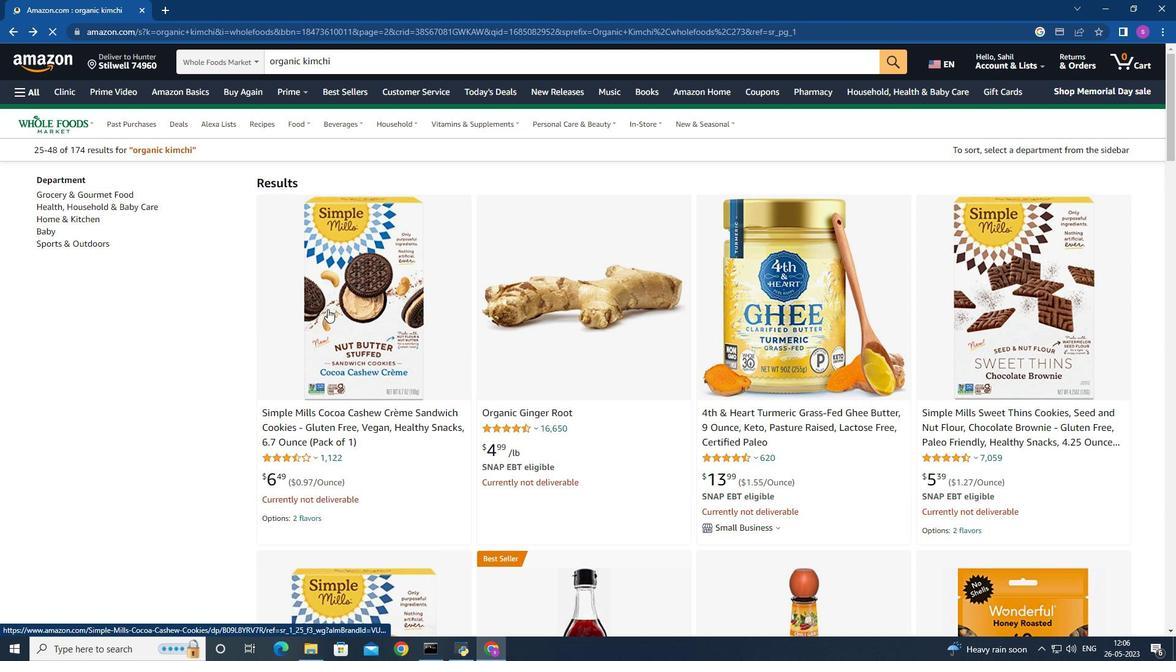 
Action: Mouse moved to (410, 332)
Screenshot: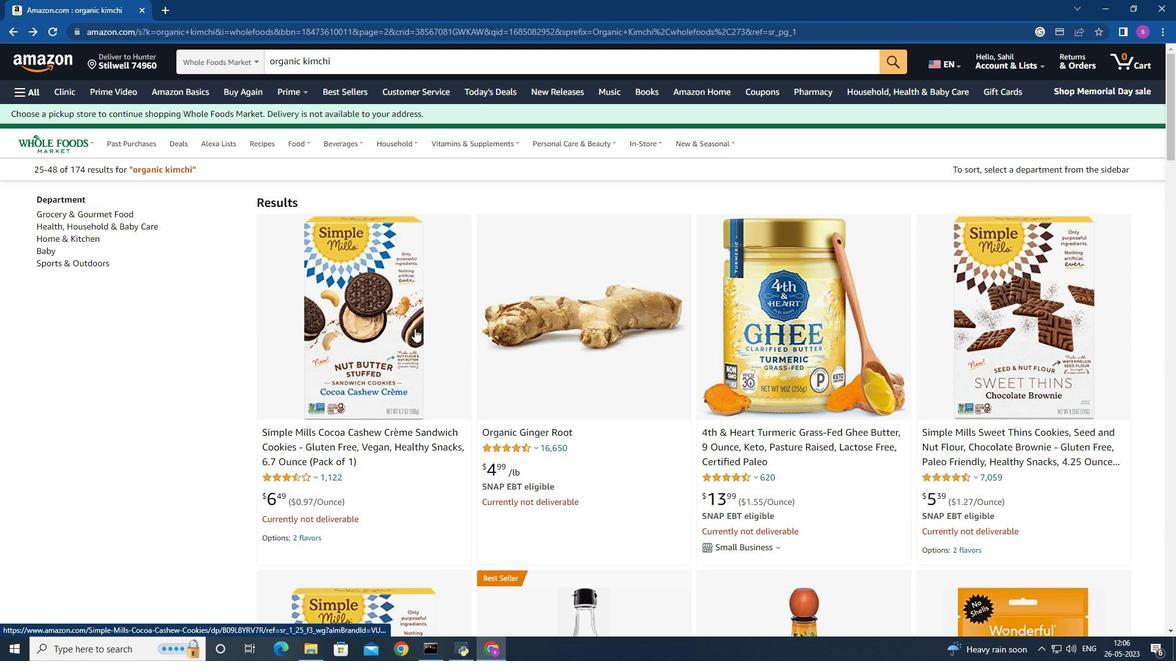 
Action: Mouse scrolled (410, 332) with delta (0, 0)
Screenshot: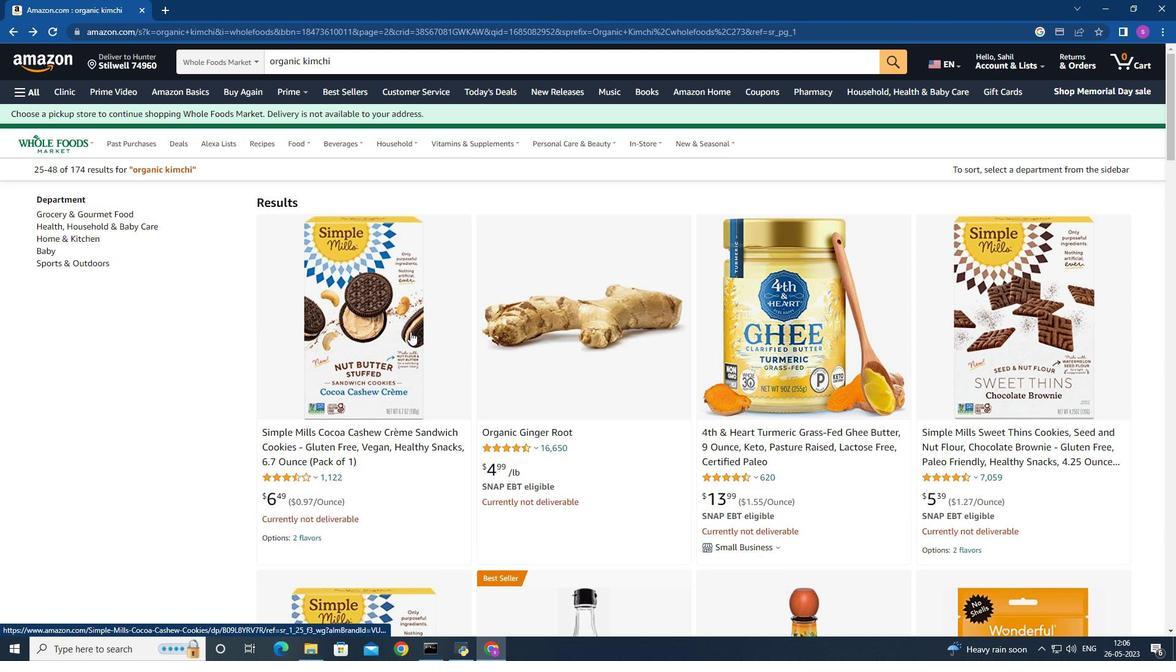 
Action: Mouse scrolled (410, 332) with delta (0, 0)
Screenshot: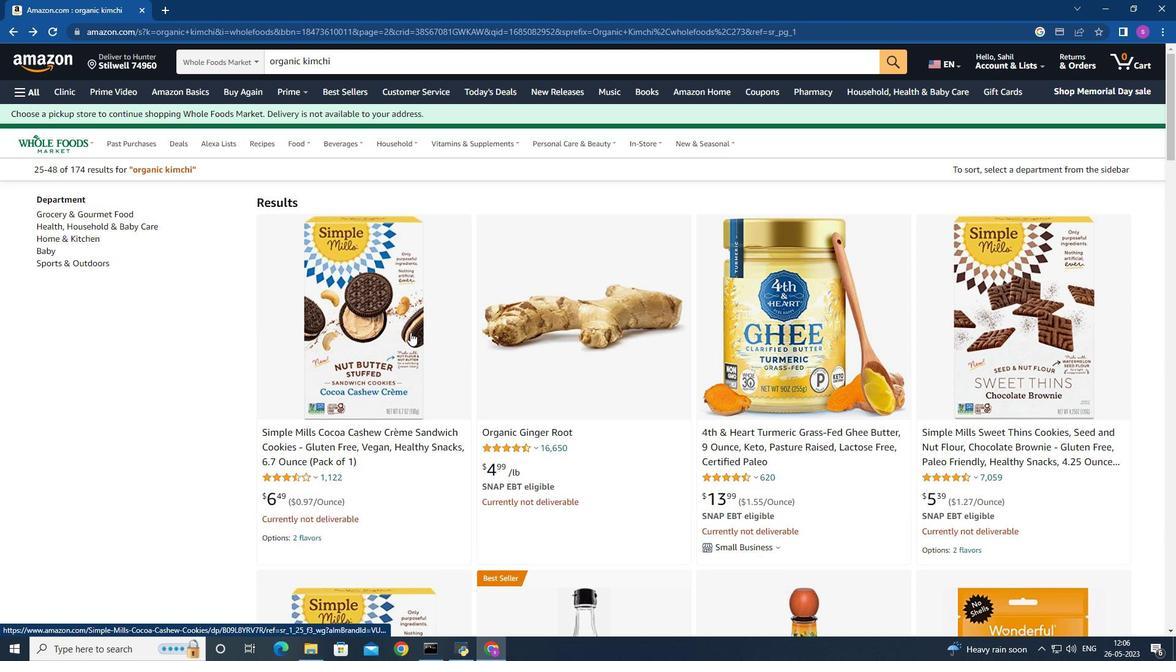 
Action: Mouse scrolled (410, 332) with delta (0, 0)
Screenshot: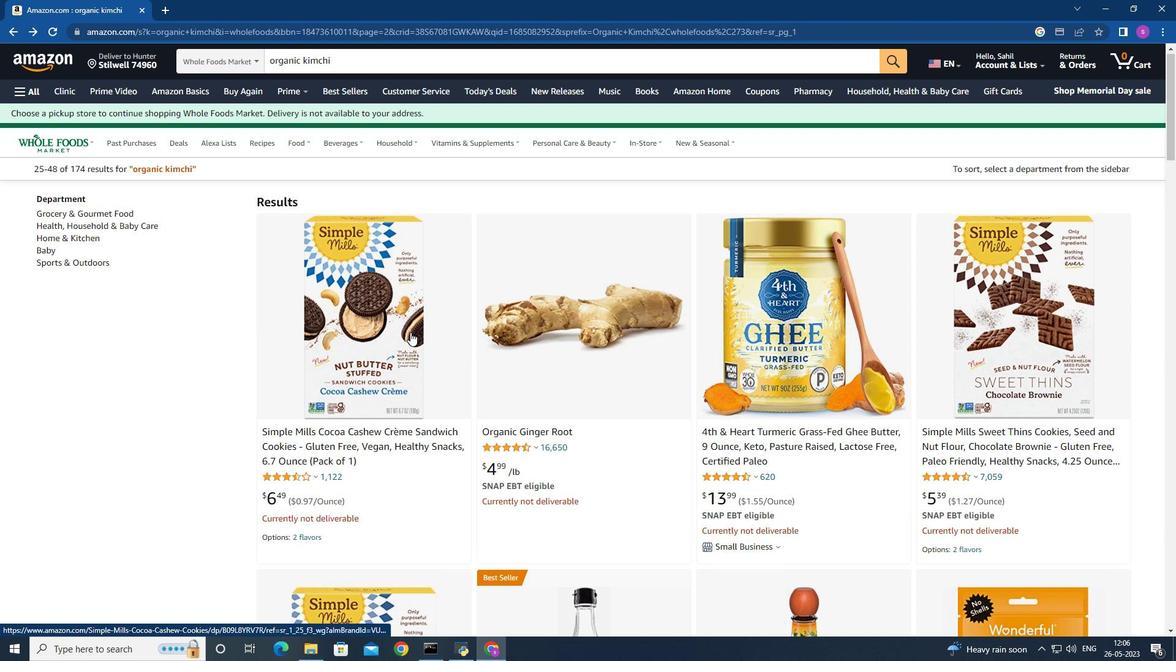 
Action: Mouse scrolled (410, 333) with delta (0, 0)
Screenshot: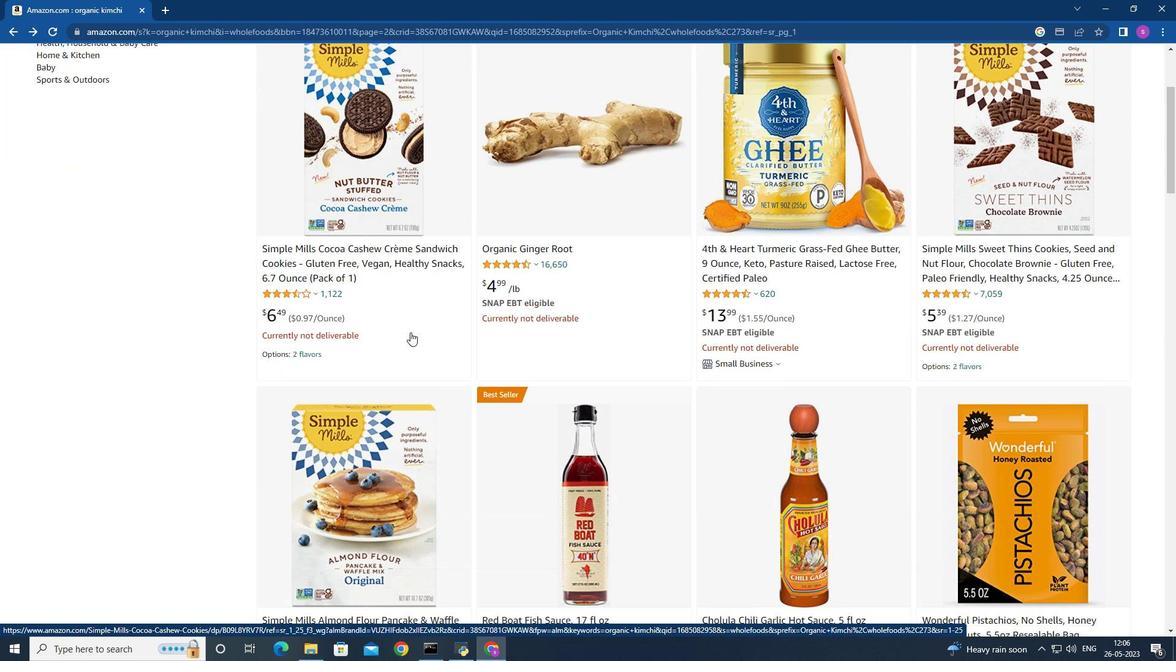 
Action: Mouse scrolled (410, 333) with delta (0, 0)
Screenshot: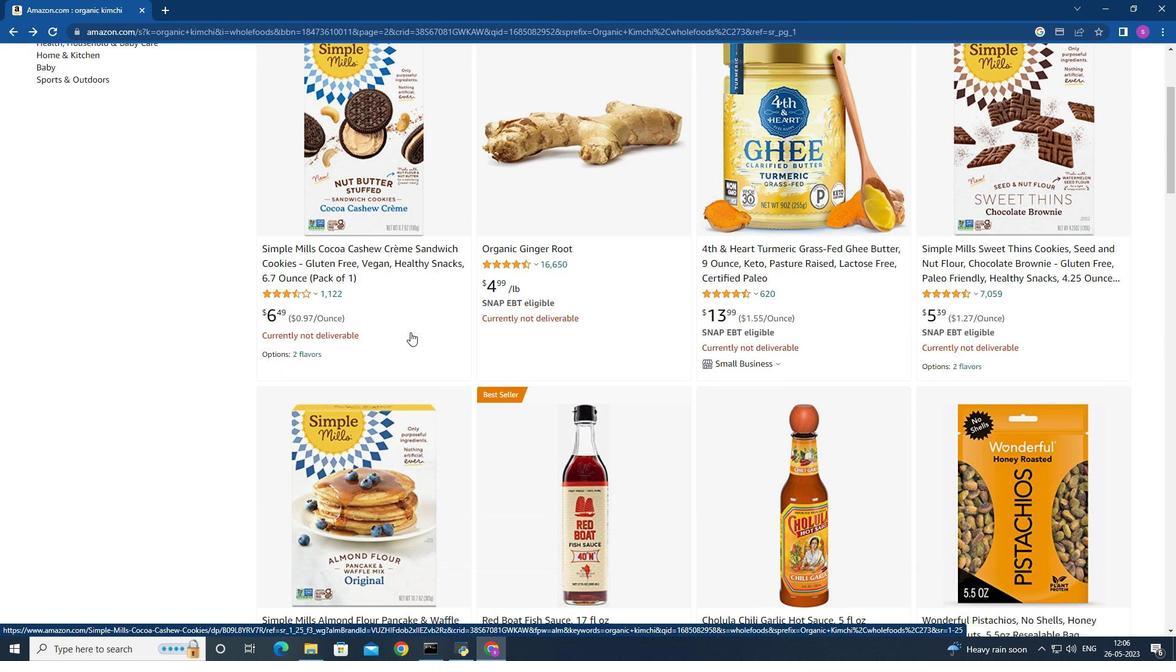 
Action: Mouse scrolled (410, 333) with delta (0, 0)
Screenshot: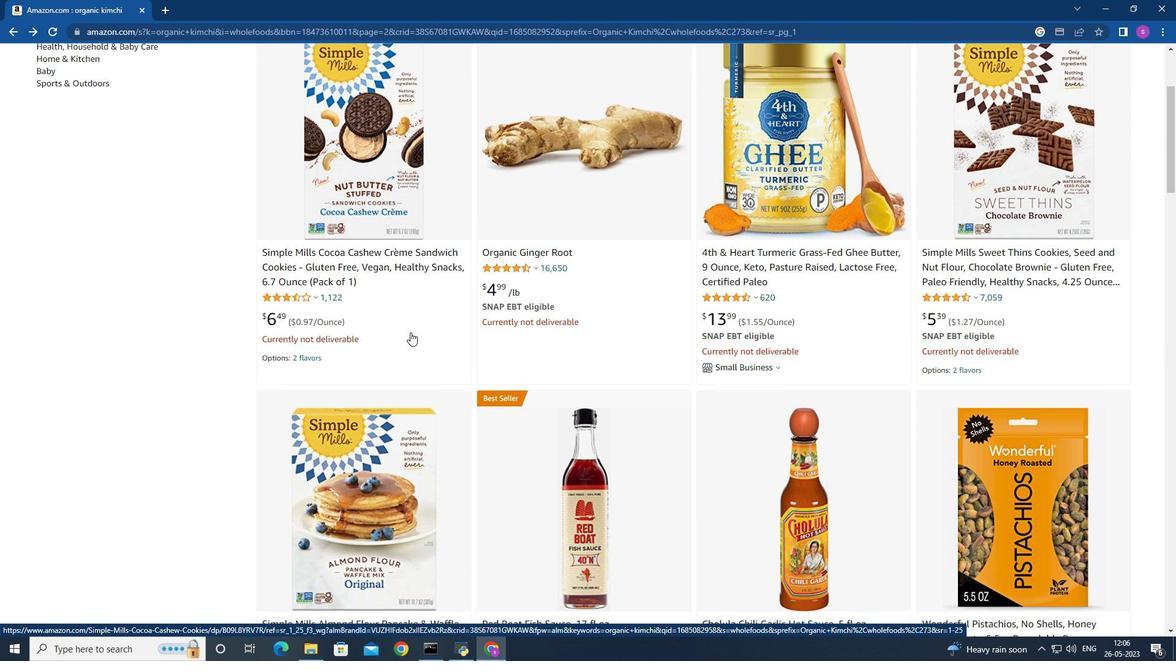 
Action: Mouse moved to (452, 384)
Screenshot: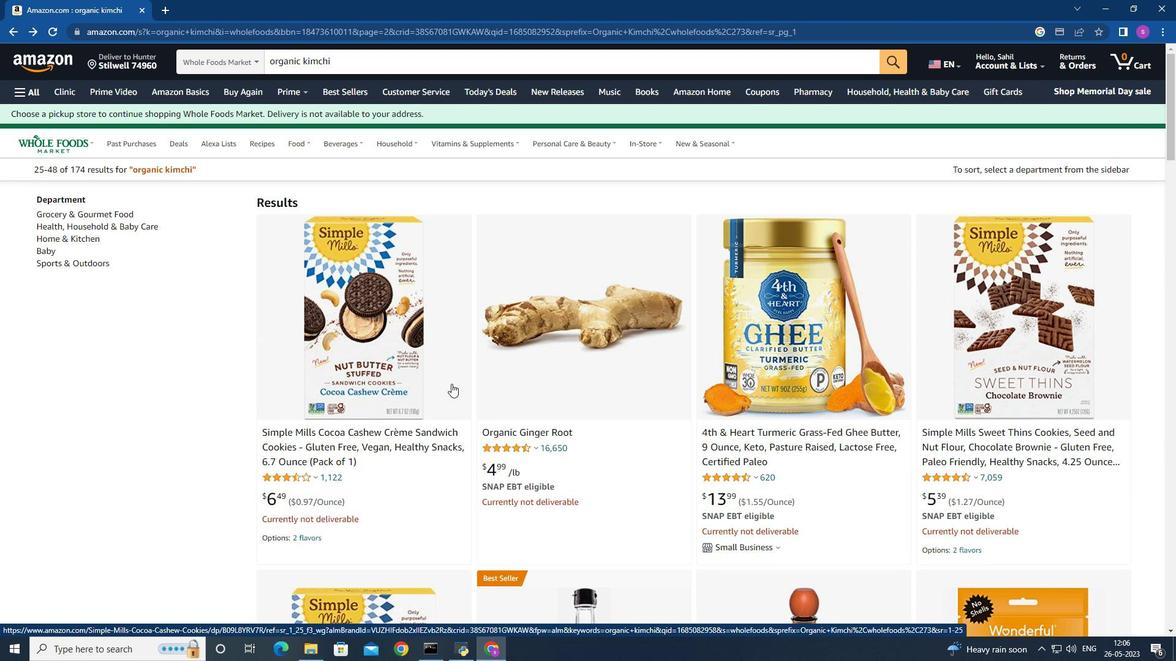 
Action: Mouse scrolled (452, 384) with delta (0, 0)
Screenshot: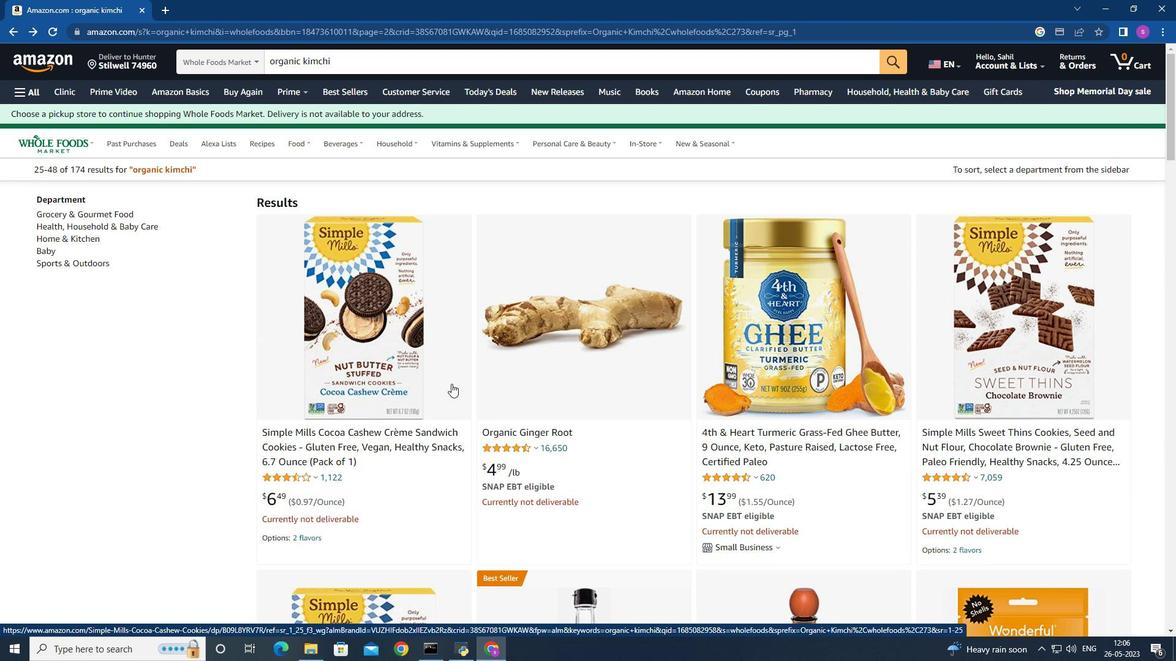 
Action: Mouse moved to (452, 385)
Screenshot: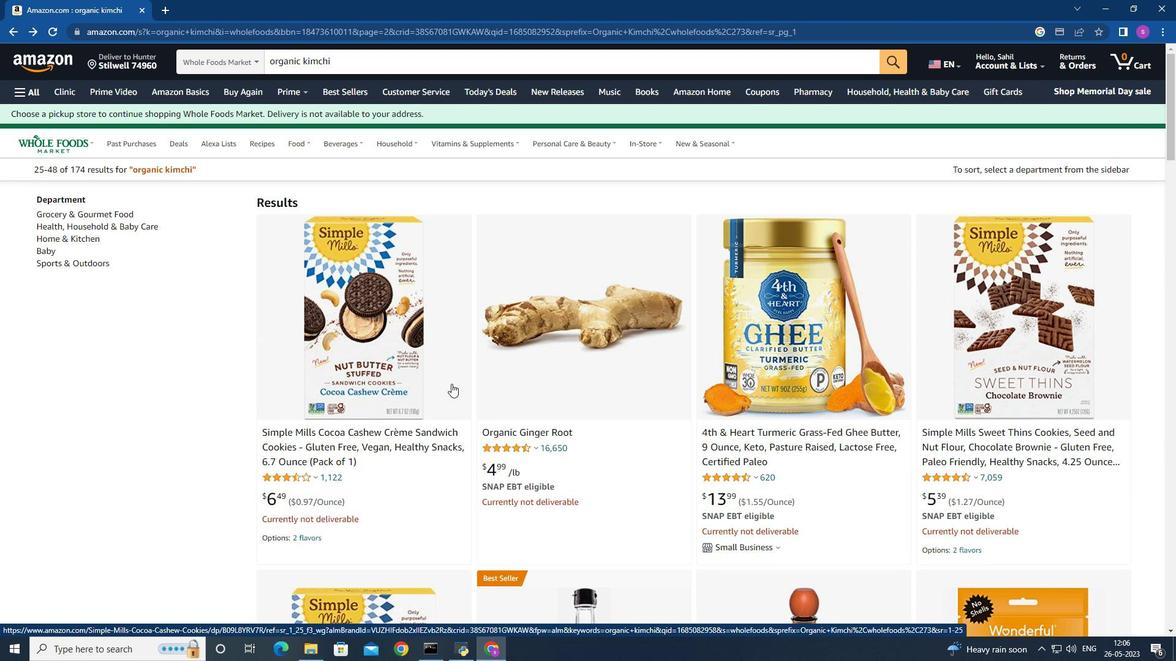 
Action: Mouse scrolled (452, 384) with delta (0, 0)
Screenshot: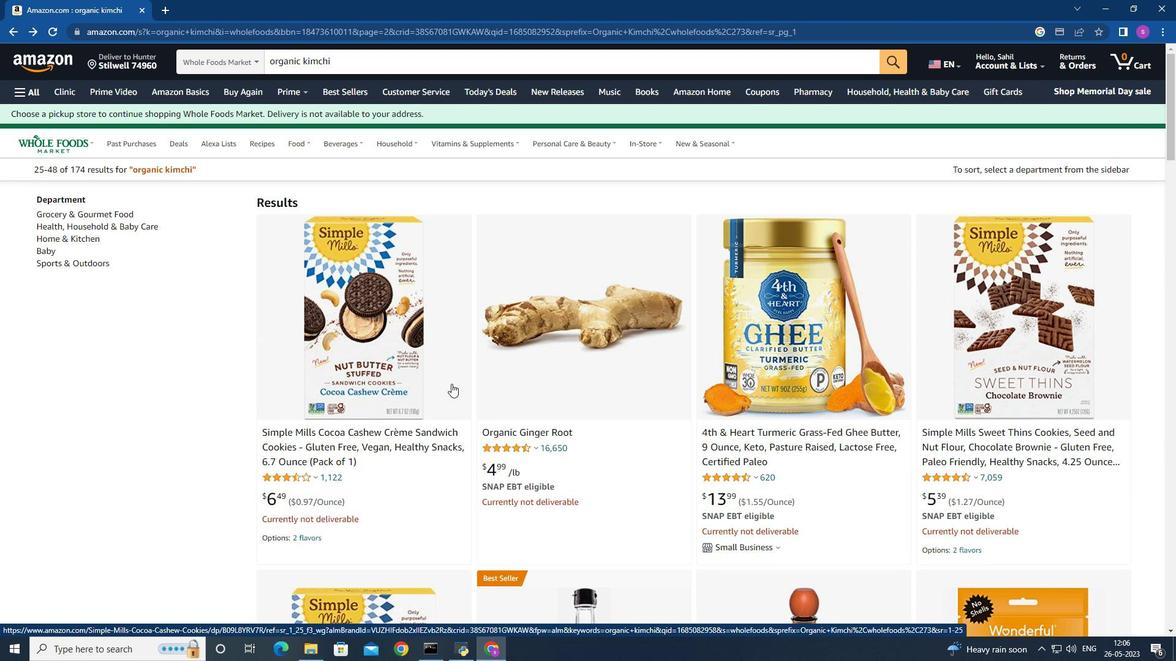 
Action: Mouse scrolled (452, 384) with delta (0, 0)
Screenshot: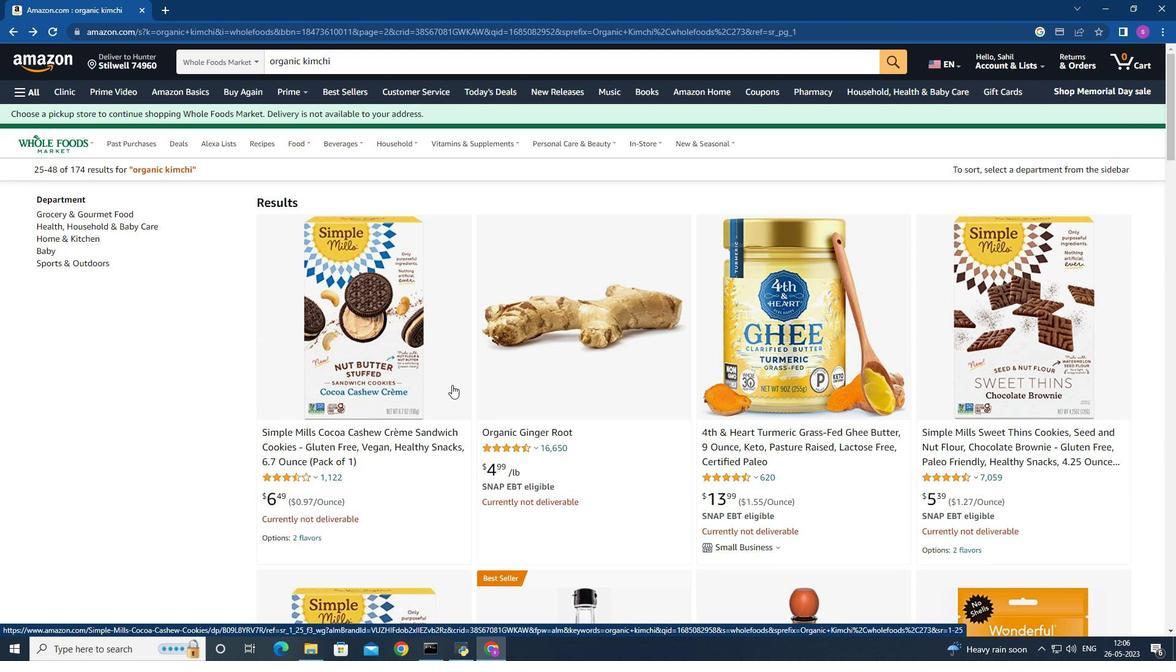 
Action: Mouse scrolled (452, 384) with delta (0, 0)
Screenshot: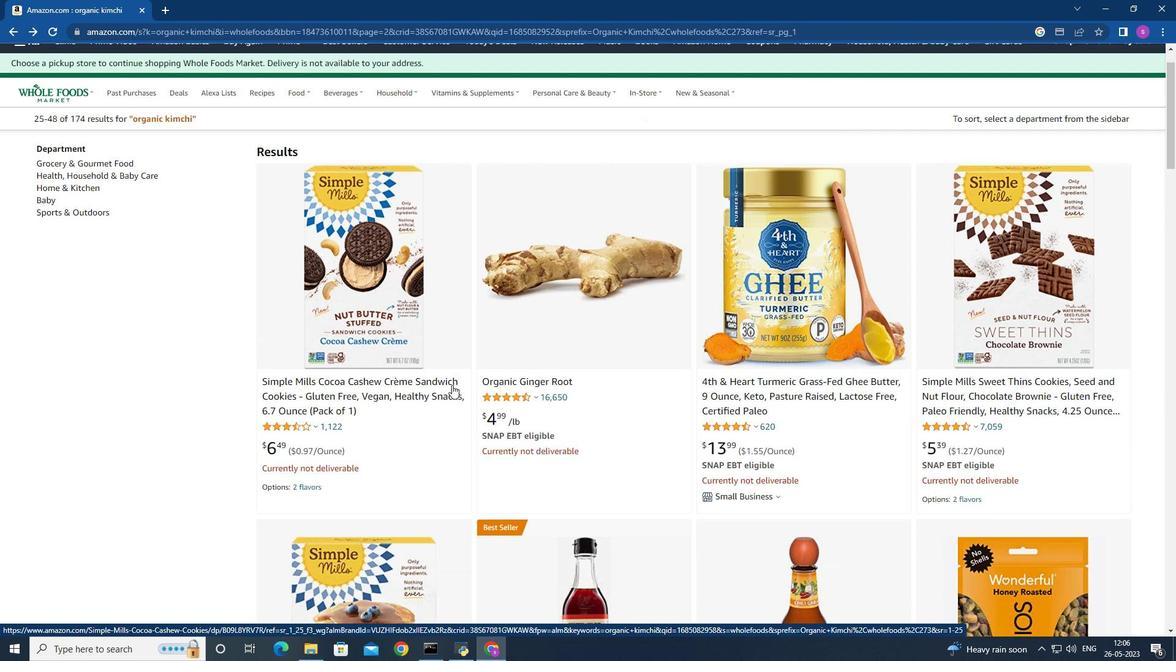 
Action: Mouse scrolled (452, 384) with delta (0, 0)
Screenshot: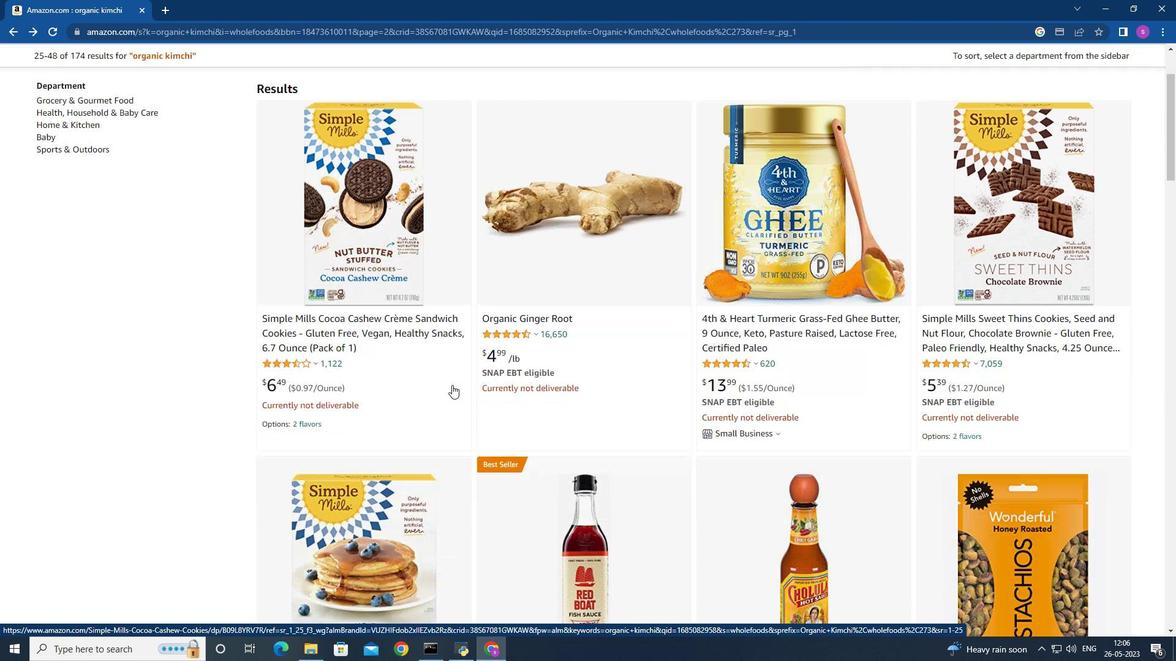 
Action: Mouse scrolled (452, 384) with delta (0, 0)
Screenshot: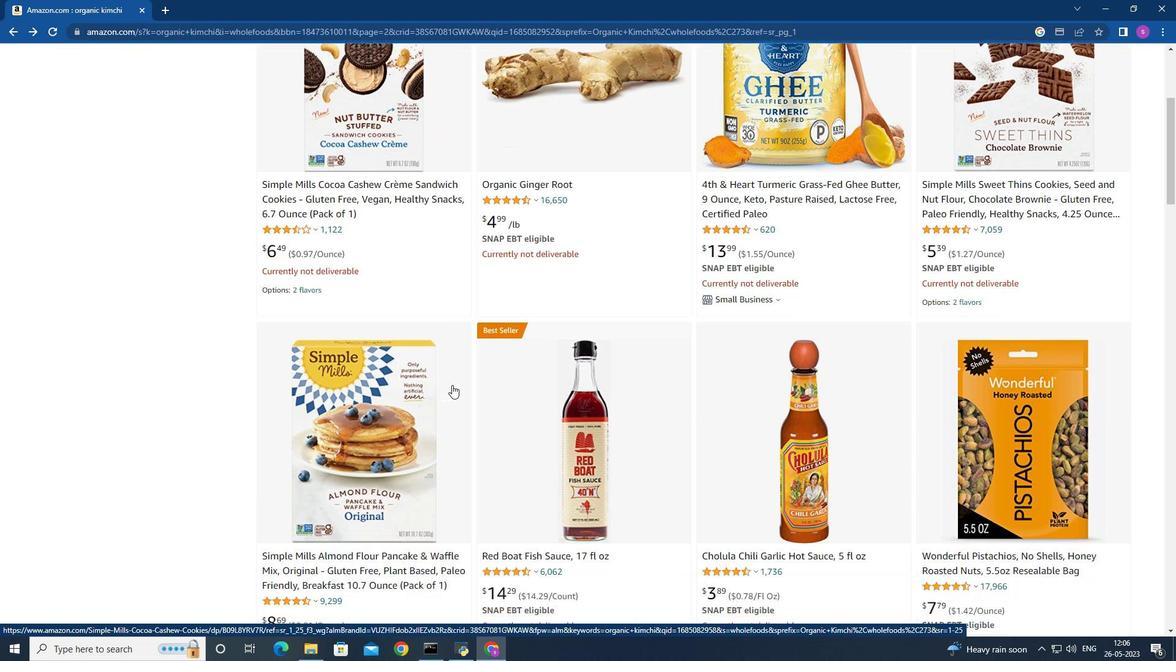 
Action: Mouse moved to (463, 387)
Screenshot: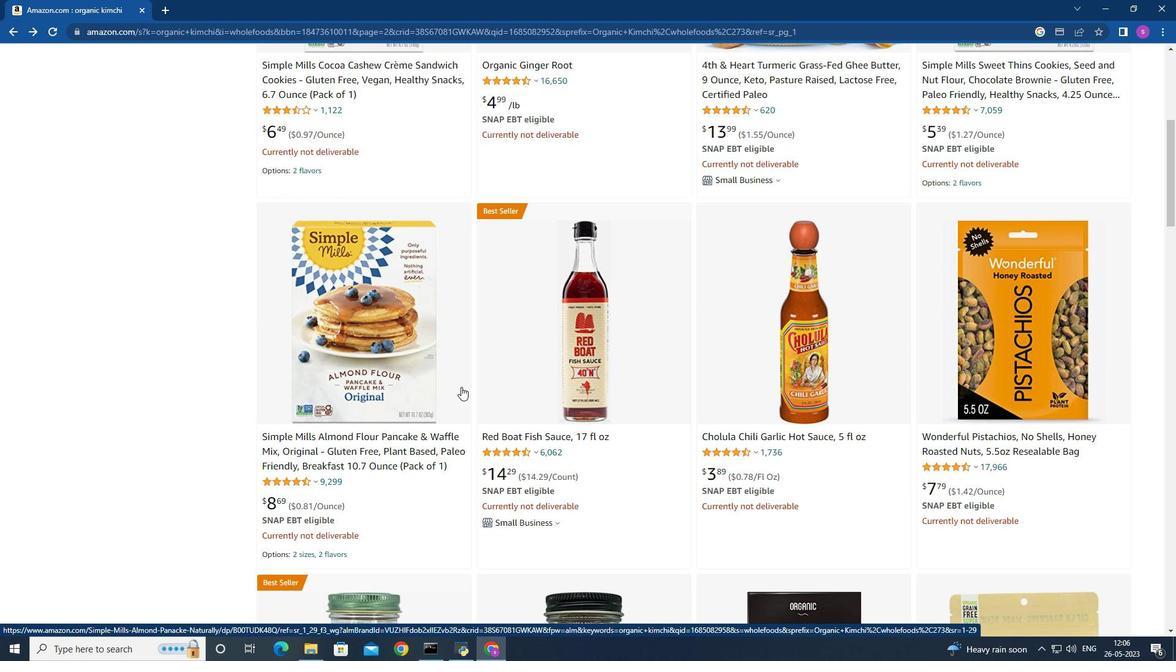 
Action: Mouse scrolled (463, 387) with delta (0, 0)
Screenshot: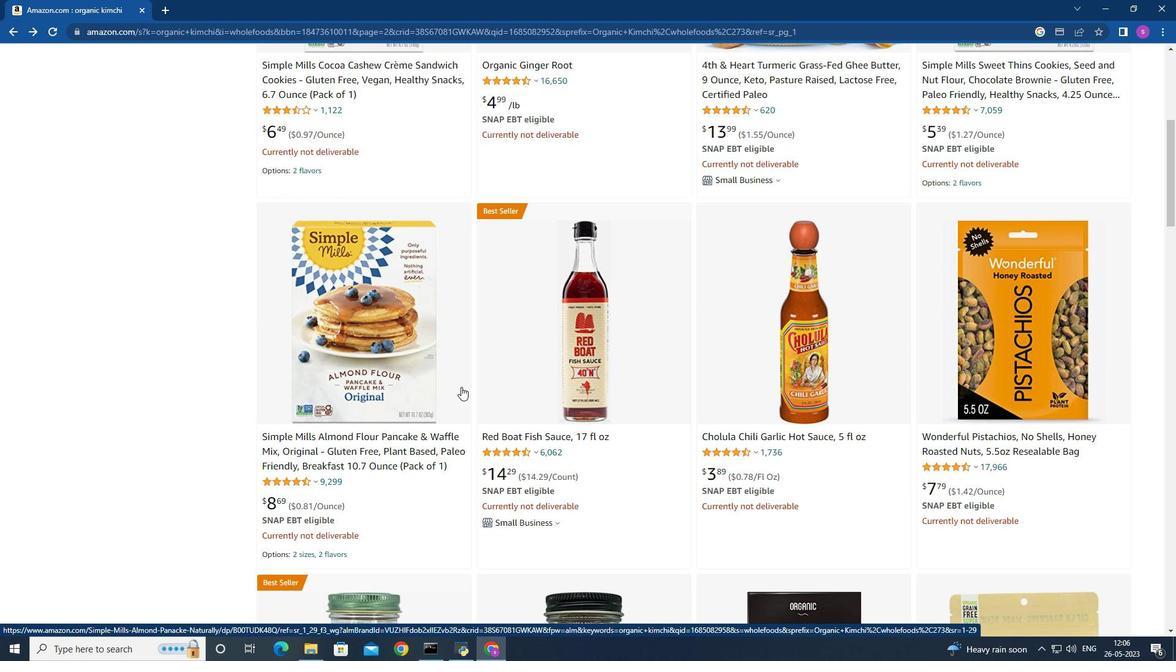 
Action: Mouse scrolled (463, 387) with delta (0, 0)
Screenshot: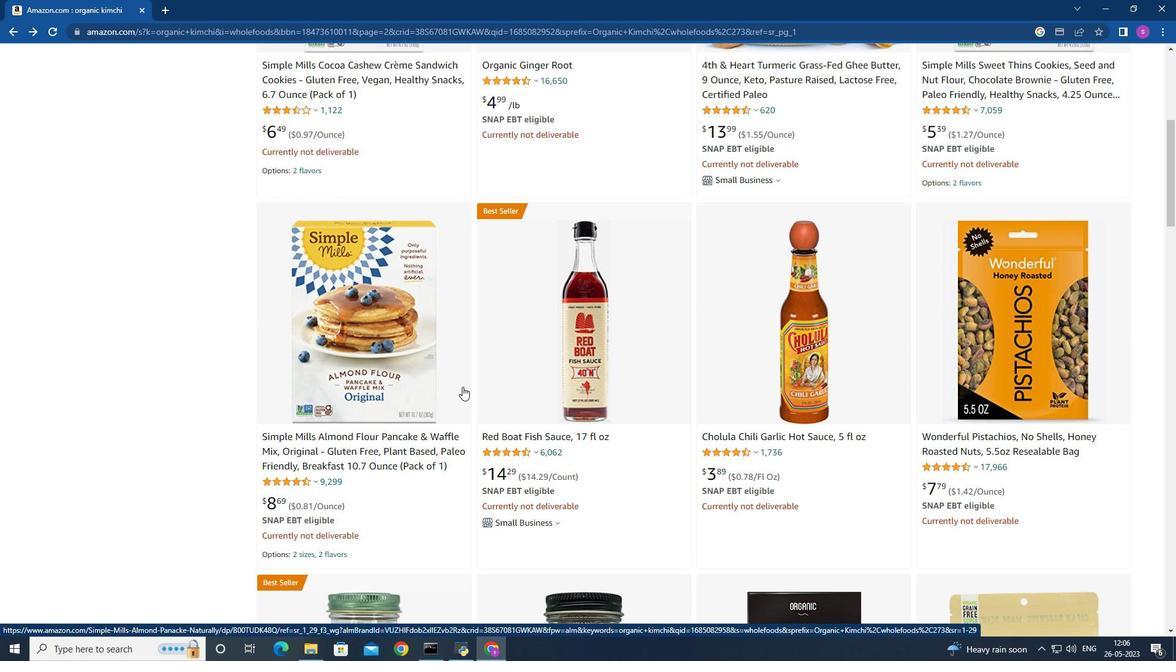 
Action: Mouse scrolled (463, 387) with delta (0, 0)
Screenshot: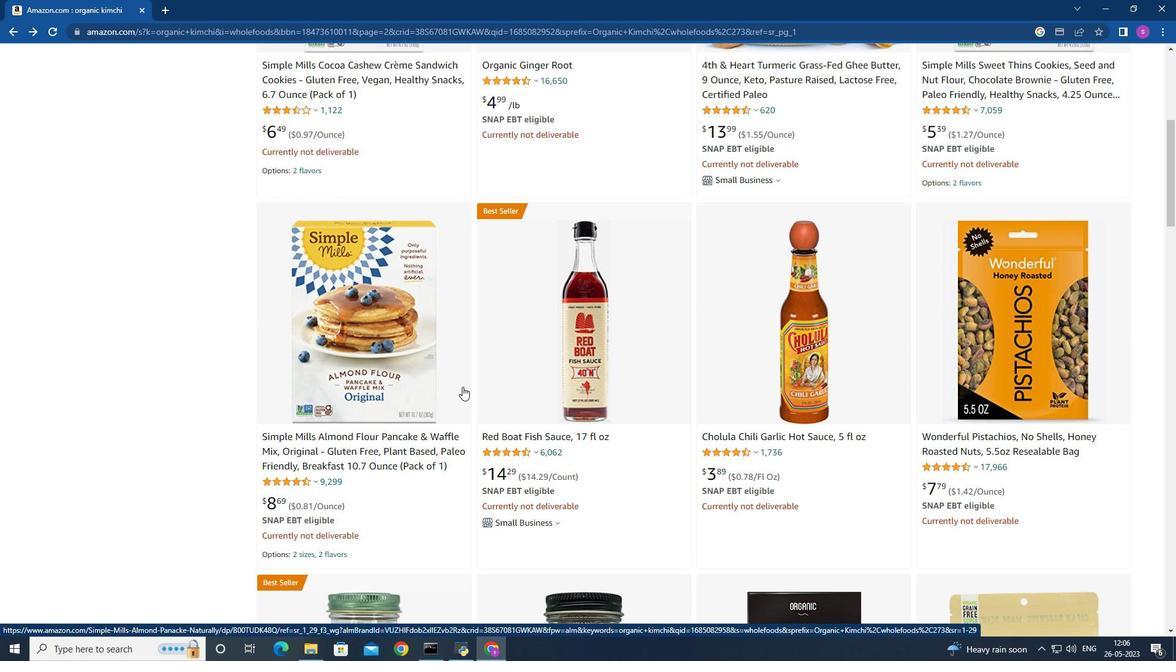
Action: Mouse moved to (463, 386)
Screenshot: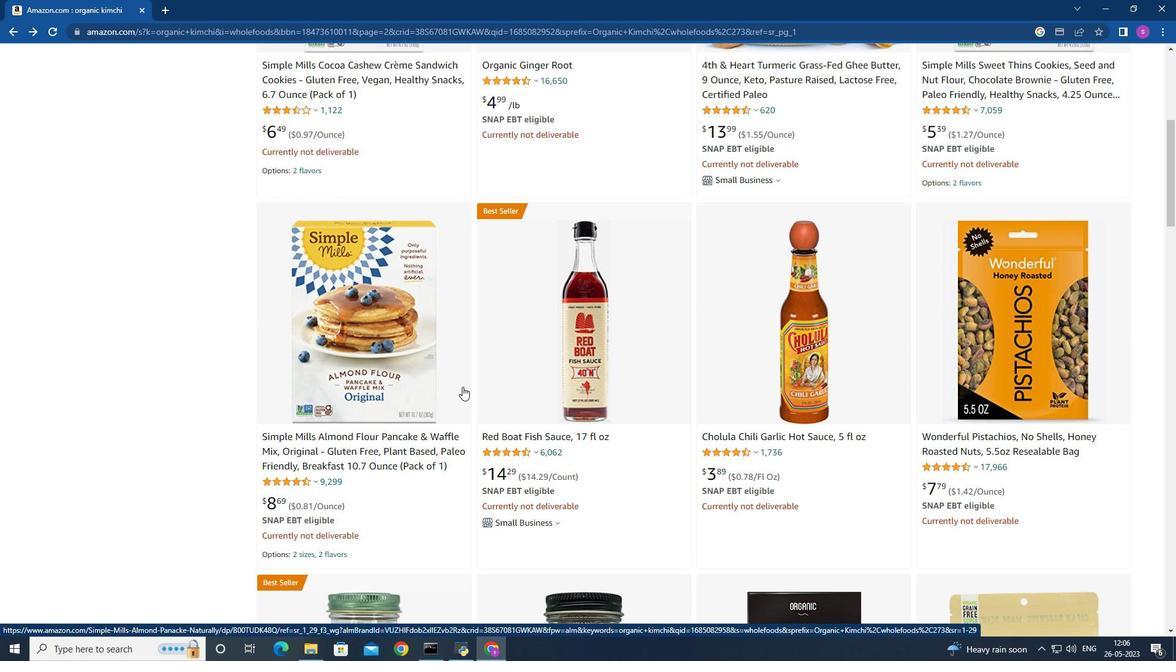 
Action: Mouse scrolled (463, 387) with delta (0, 0)
Screenshot: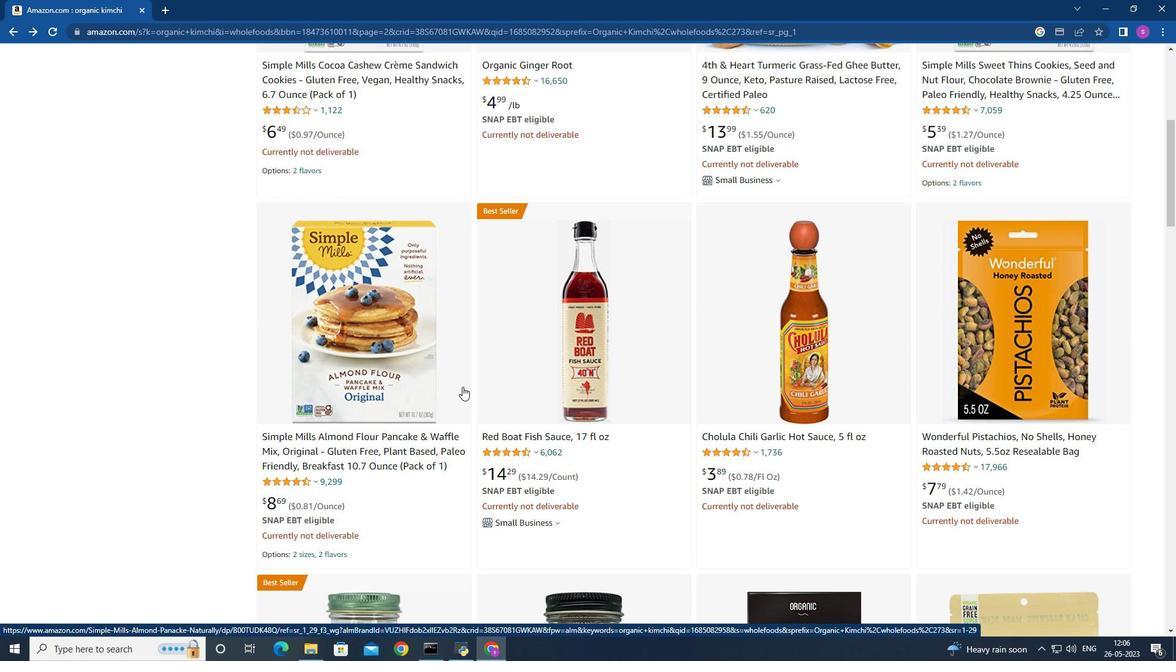 
Action: Mouse scrolled (463, 387) with delta (0, 0)
Screenshot: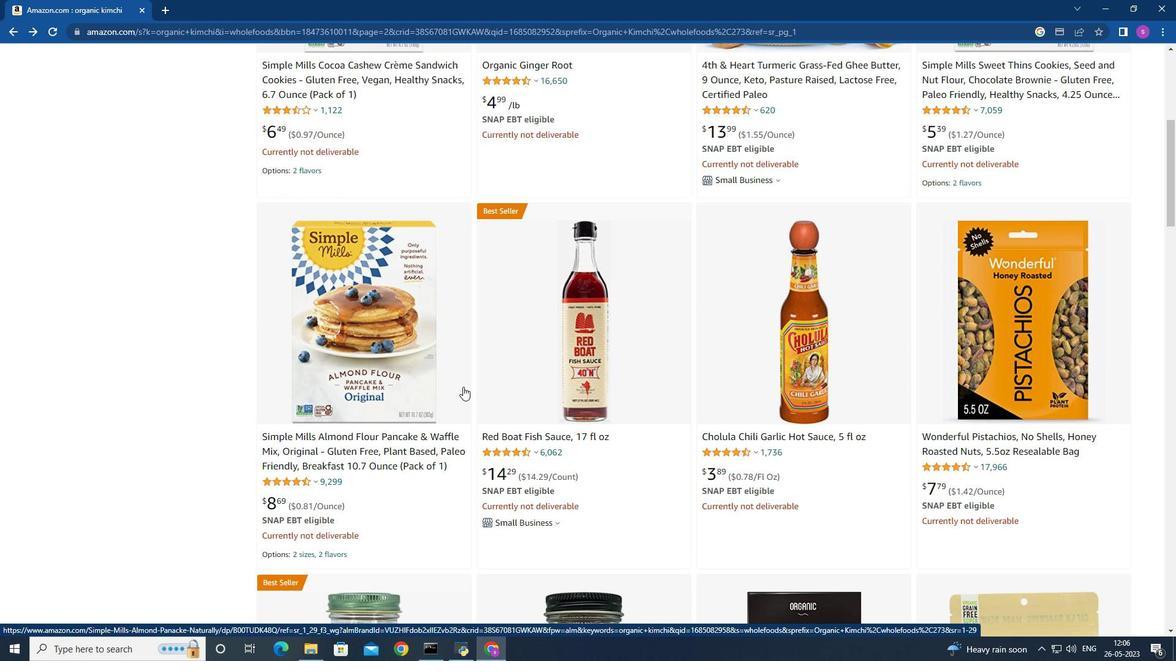 
Action: Mouse moved to (269, 238)
Screenshot: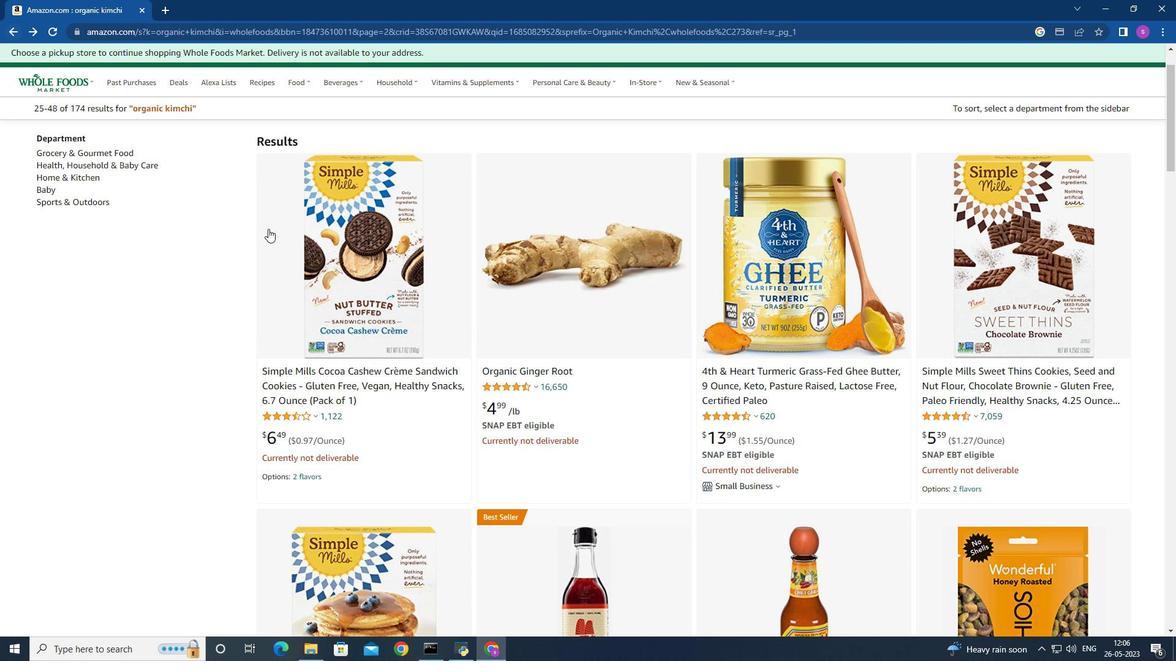 
Action: Mouse scrolled (269, 238) with delta (0, 0)
Screenshot: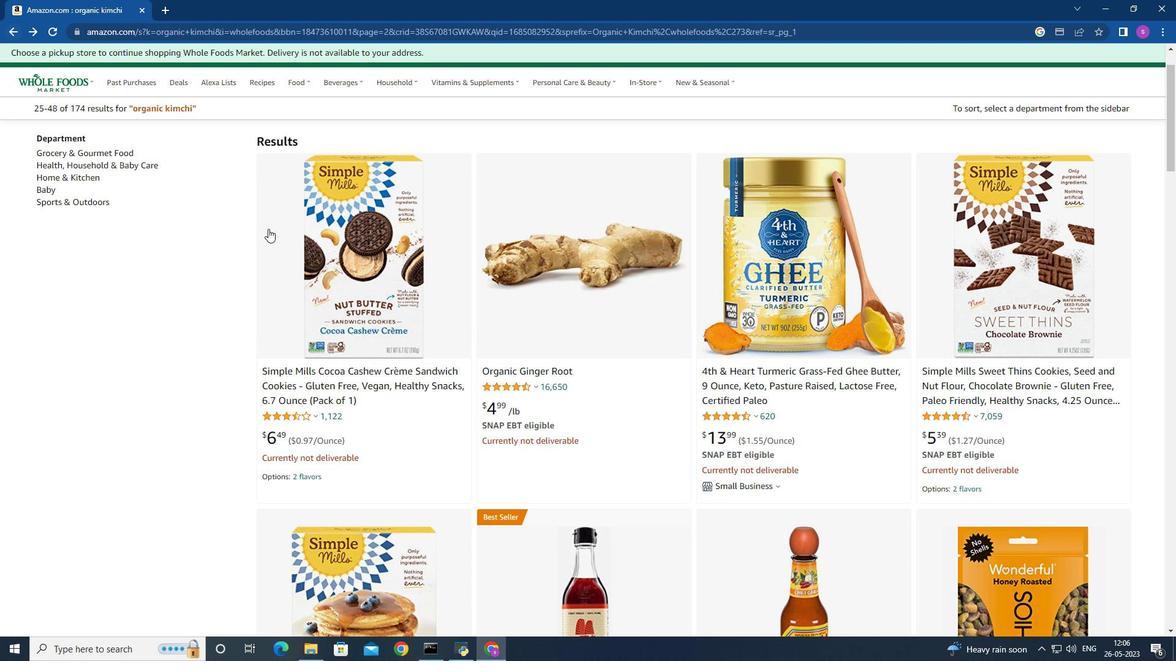 
Action: Mouse scrolled (269, 238) with delta (0, 0)
Screenshot: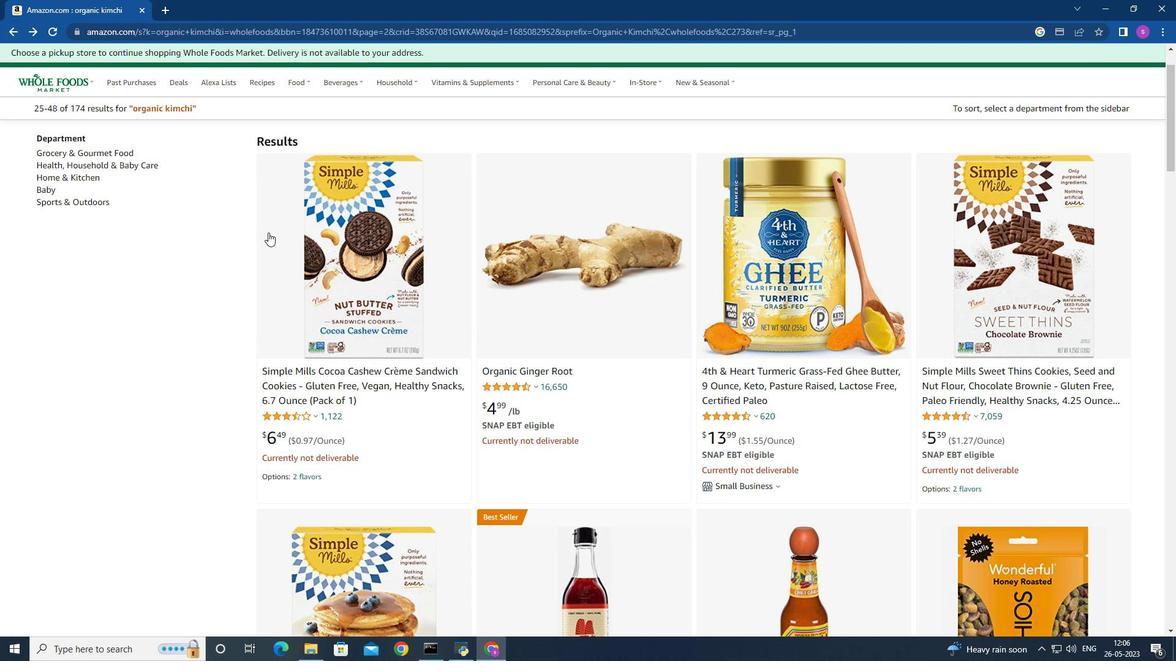 
Action: Mouse moved to (269, 238)
Screenshot: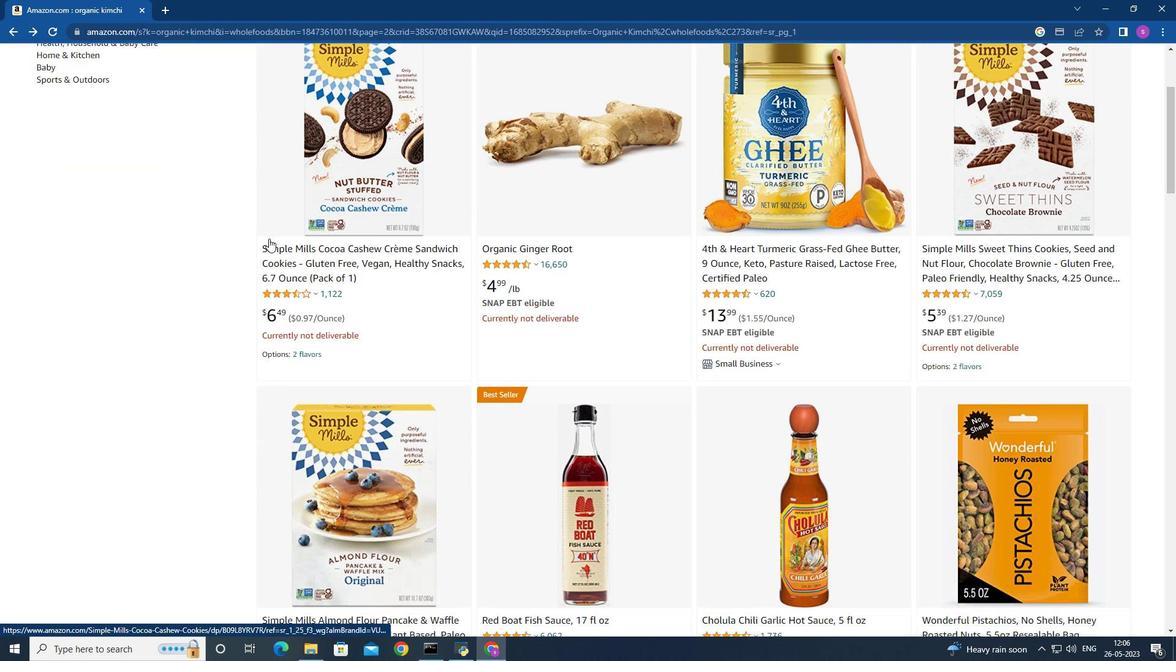 
Action: Mouse scrolled (269, 239) with delta (0, 0)
Screenshot: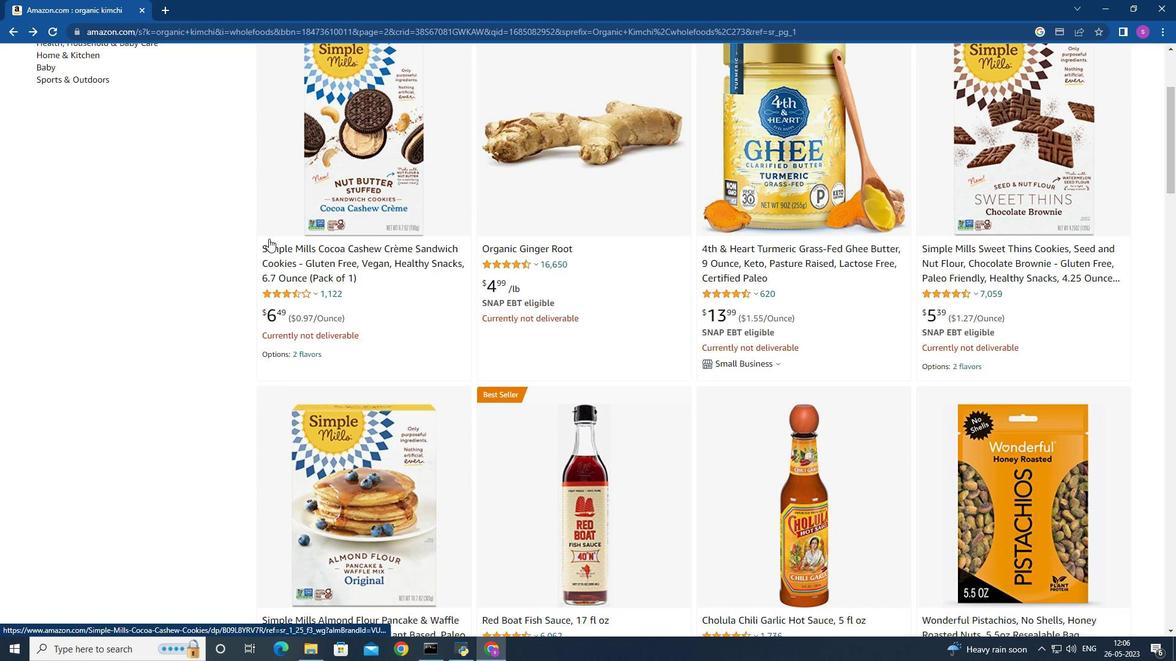 
Action: Mouse scrolled (269, 239) with delta (0, 0)
Screenshot: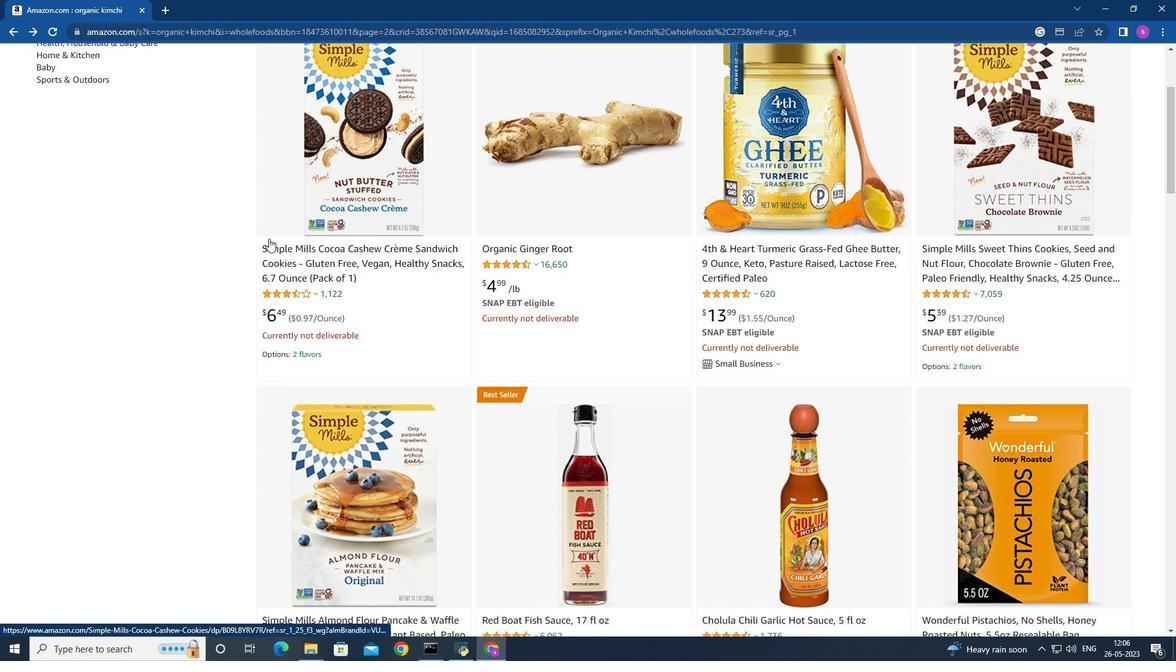
Action: Mouse moved to (269, 238)
Screenshot: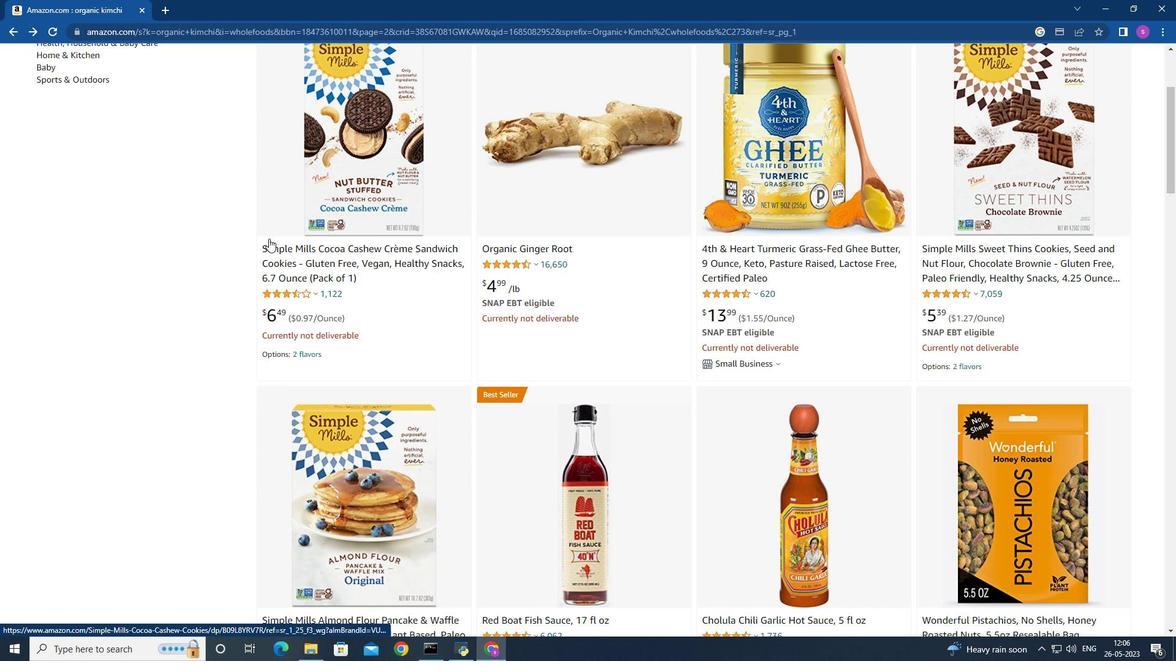 
Action: Mouse scrolled (269, 239) with delta (0, 0)
Screenshot: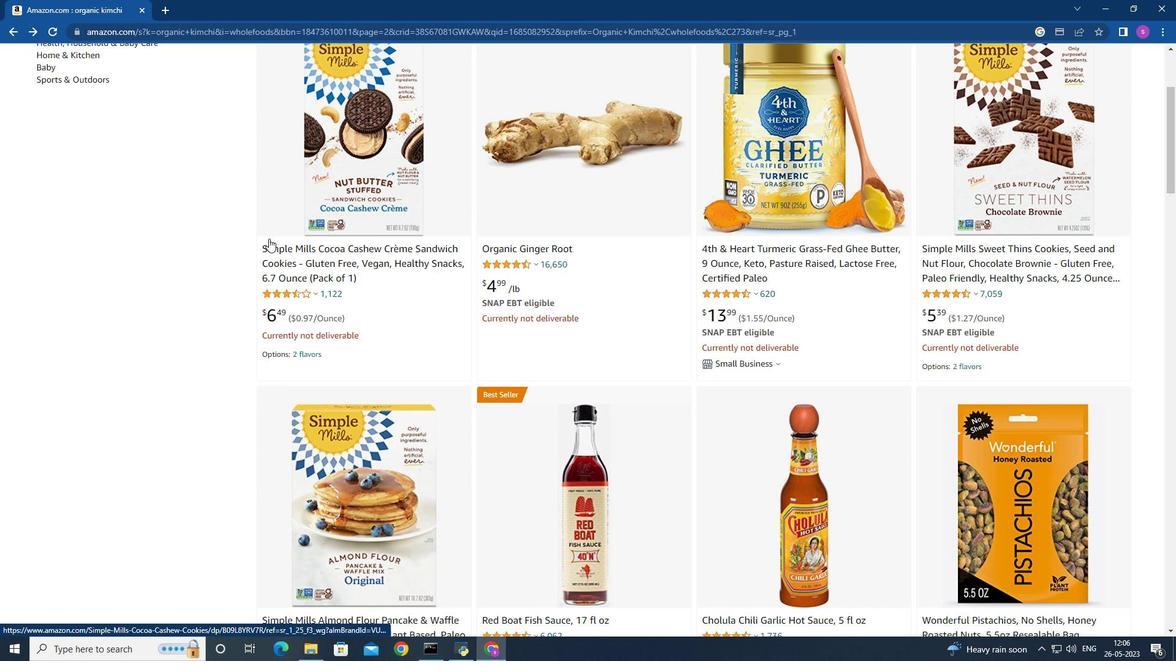
Action: Mouse moved to (269, 239)
Screenshot: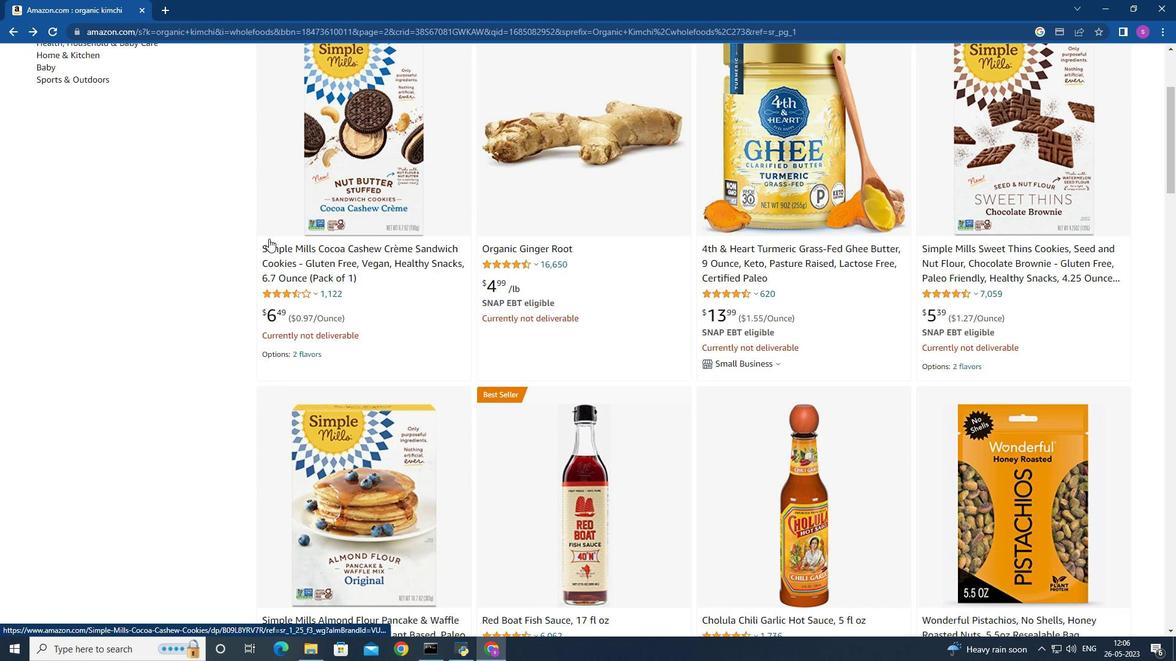 
Action: Mouse scrolled (269, 240) with delta (0, 0)
Screenshot: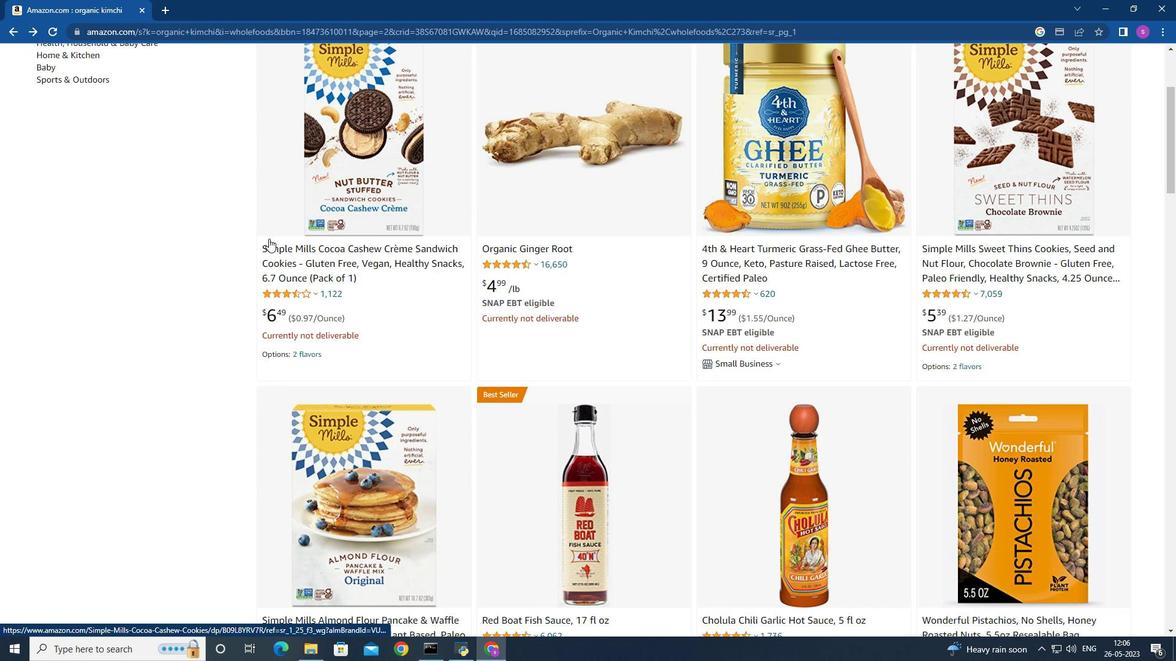 
Action: Mouse moved to (343, 60)
Screenshot: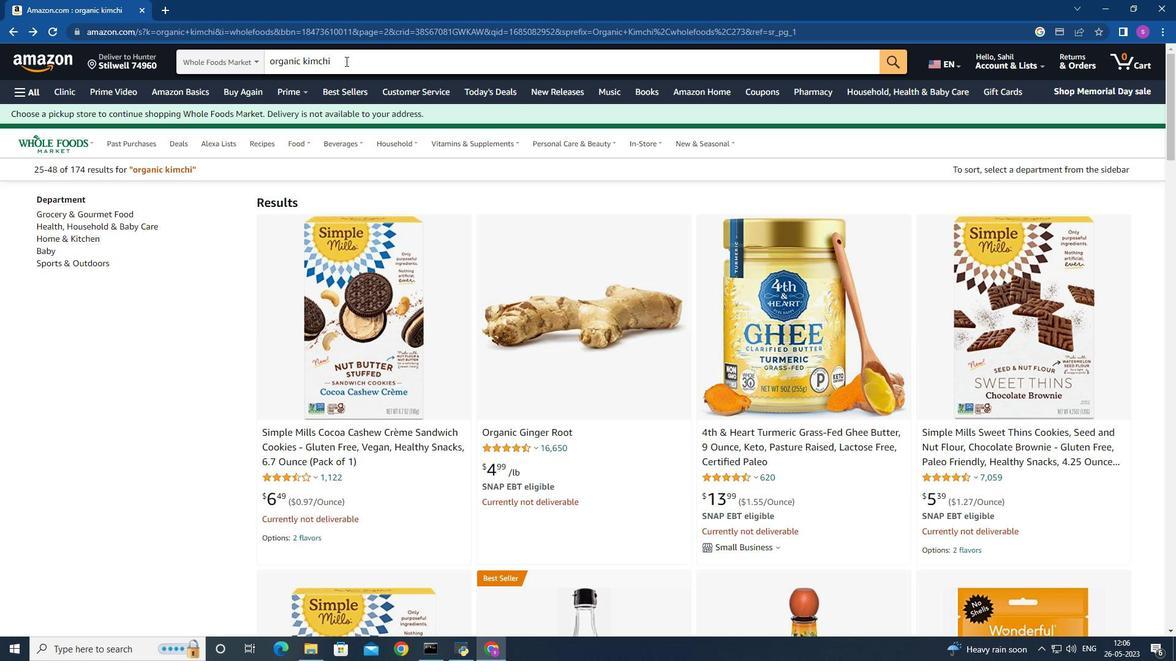 
Action: Mouse pressed left at (343, 60)
Screenshot: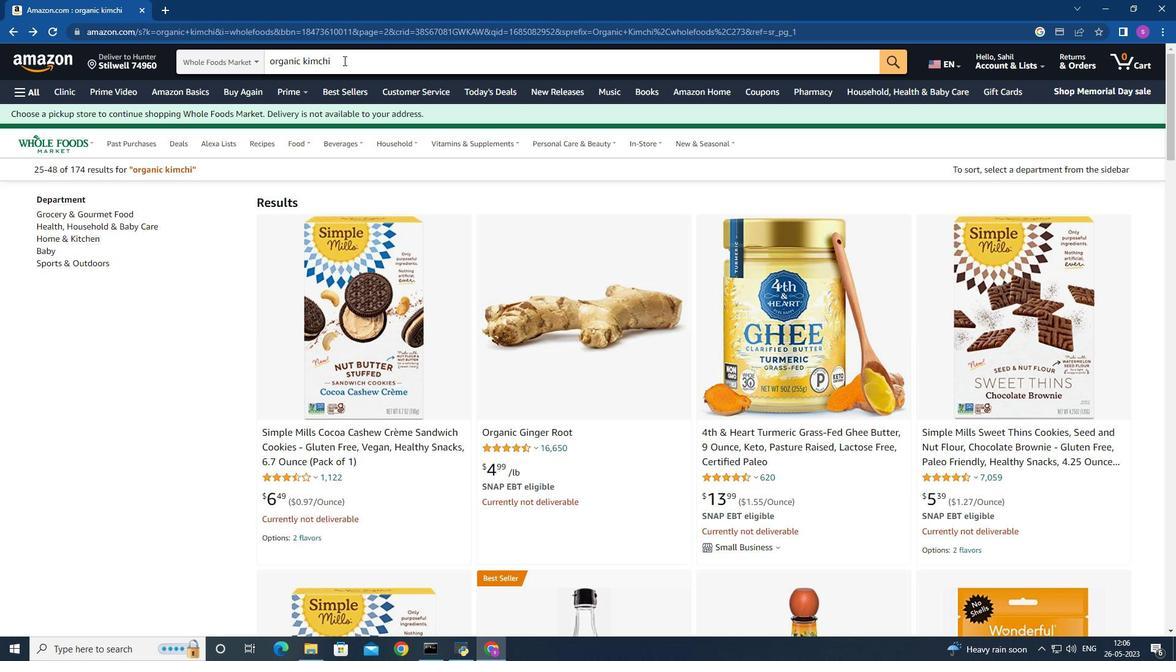 
Action: Mouse moved to (343, 59)
Screenshot: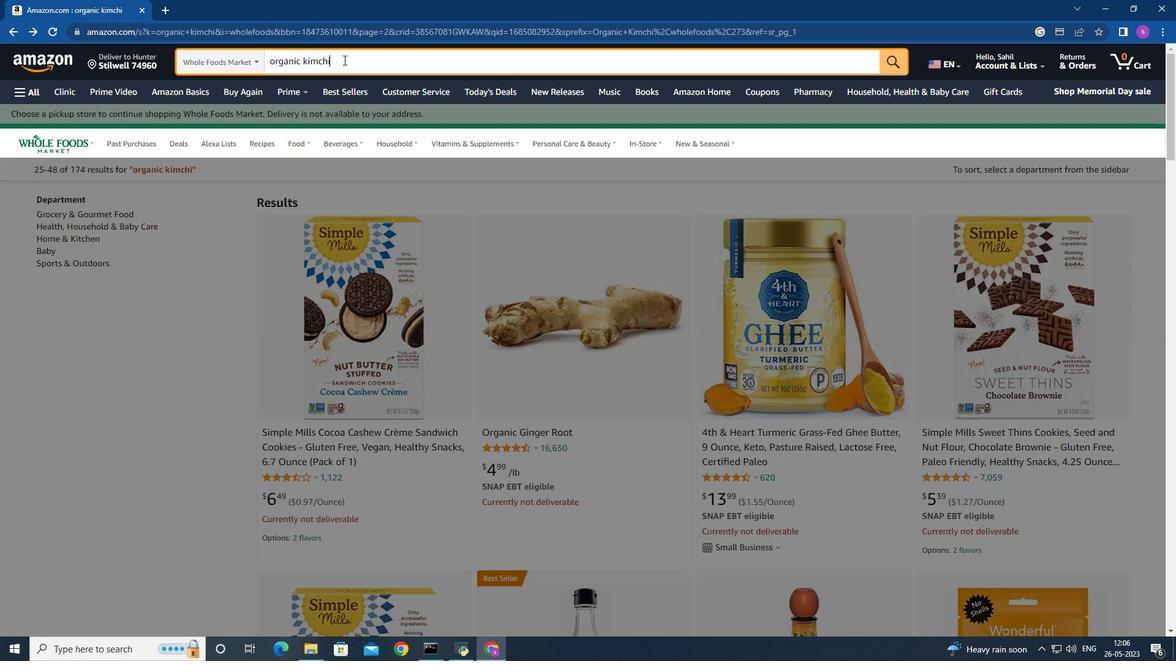 
Action: Key pressed <Key.enter>
Screenshot: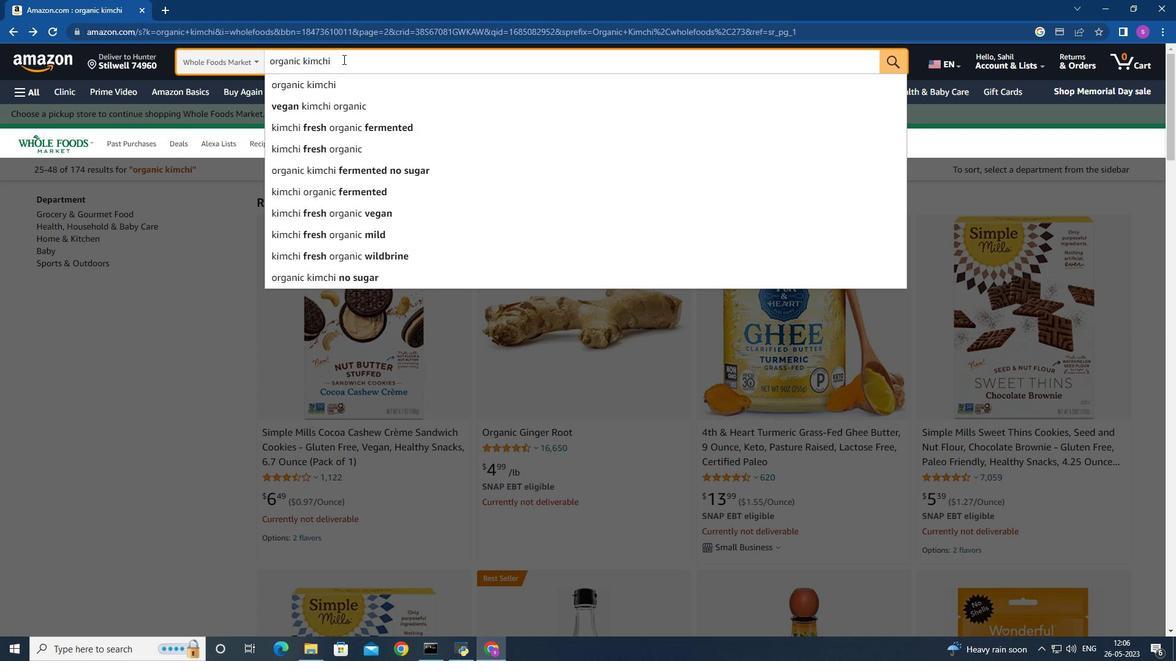
Action: Mouse moved to (379, 315)
Screenshot: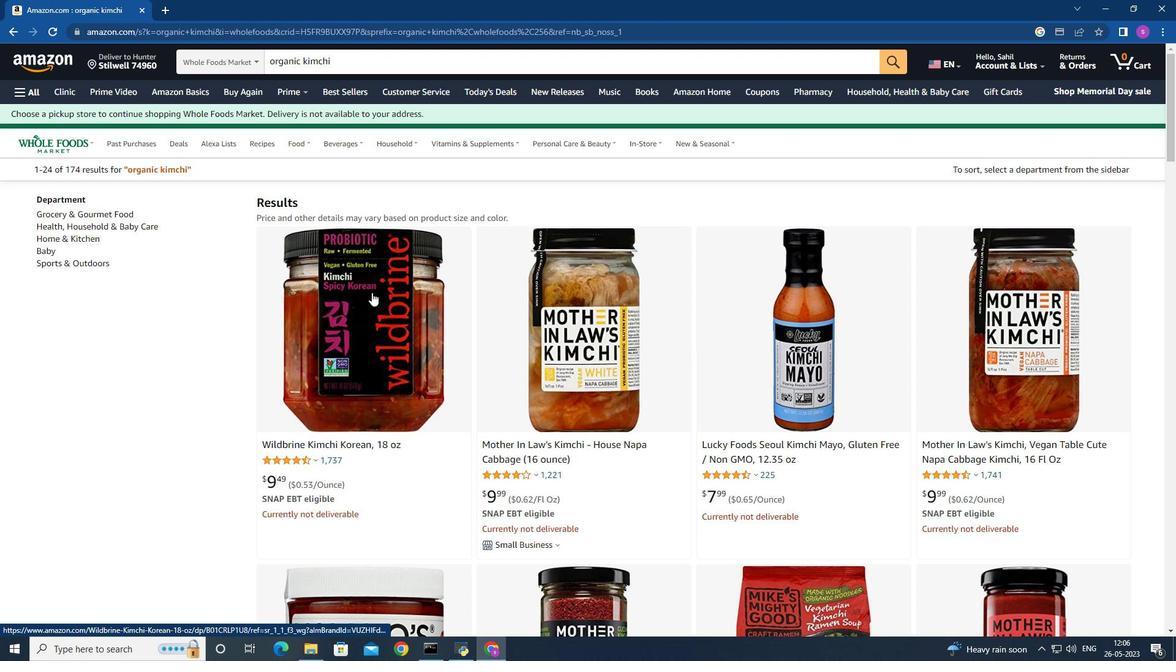 
Action: Mouse pressed left at (379, 315)
Screenshot: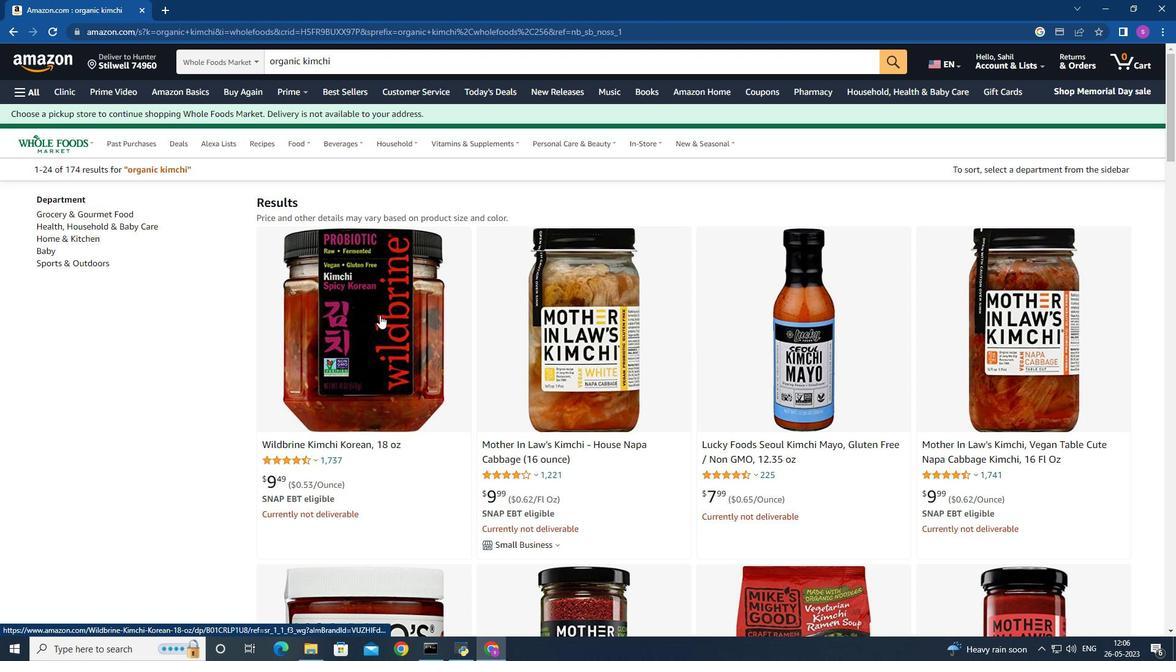 
Action: Mouse moved to (934, 345)
Screenshot: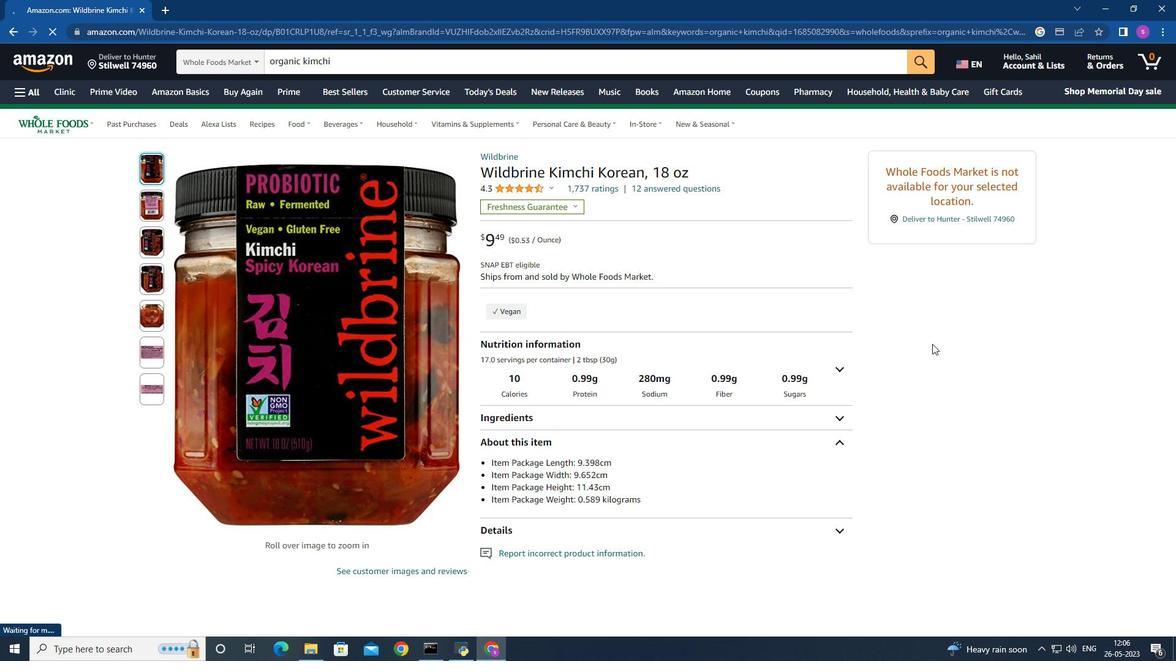 
Action: Mouse scrolled (934, 344) with delta (0, 0)
Screenshot: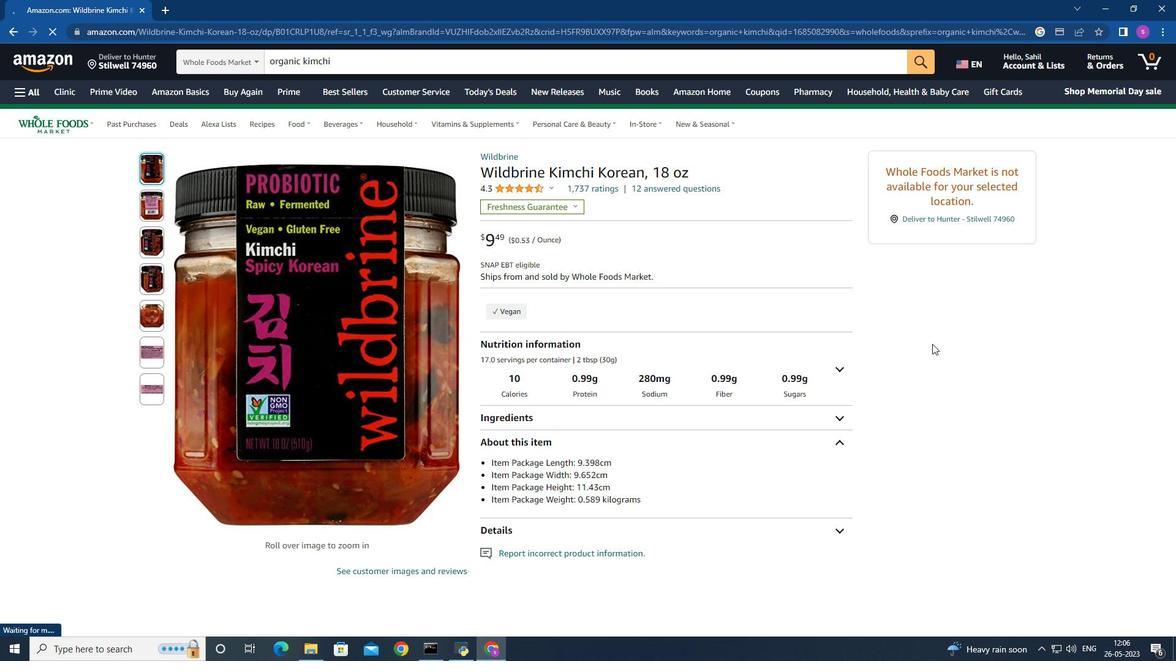 
Action: Mouse moved to (934, 345)
